 Task: Create an automation rule to close all related issues when an epic is marked as 'Done'.
Action: Mouse moved to (866, 512)
Screenshot: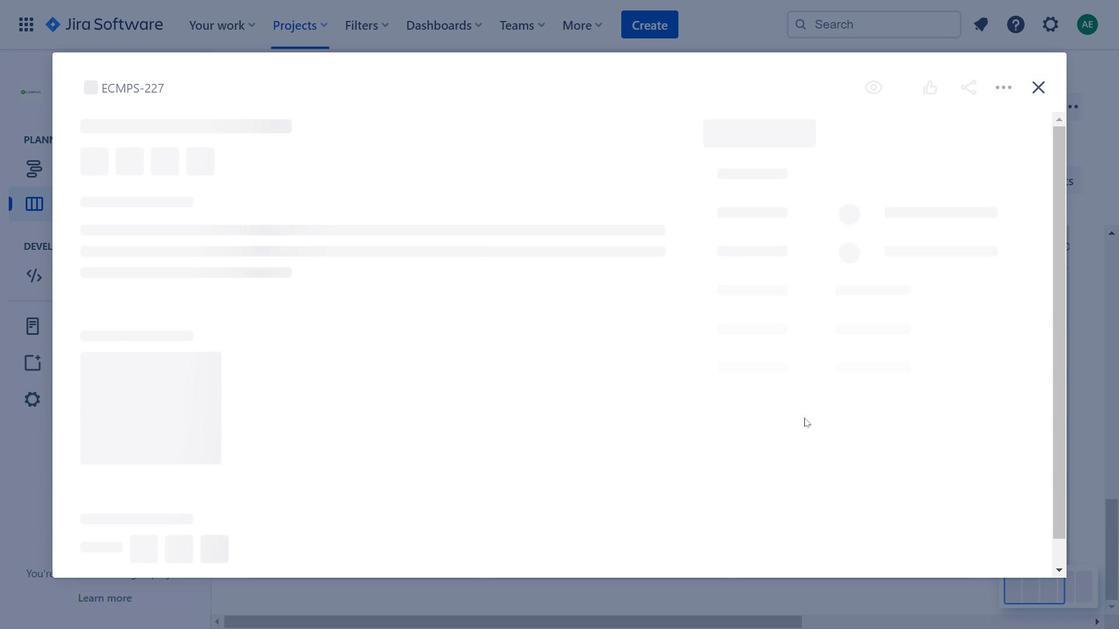 
Action: Mouse pressed left at (866, 512)
Screenshot: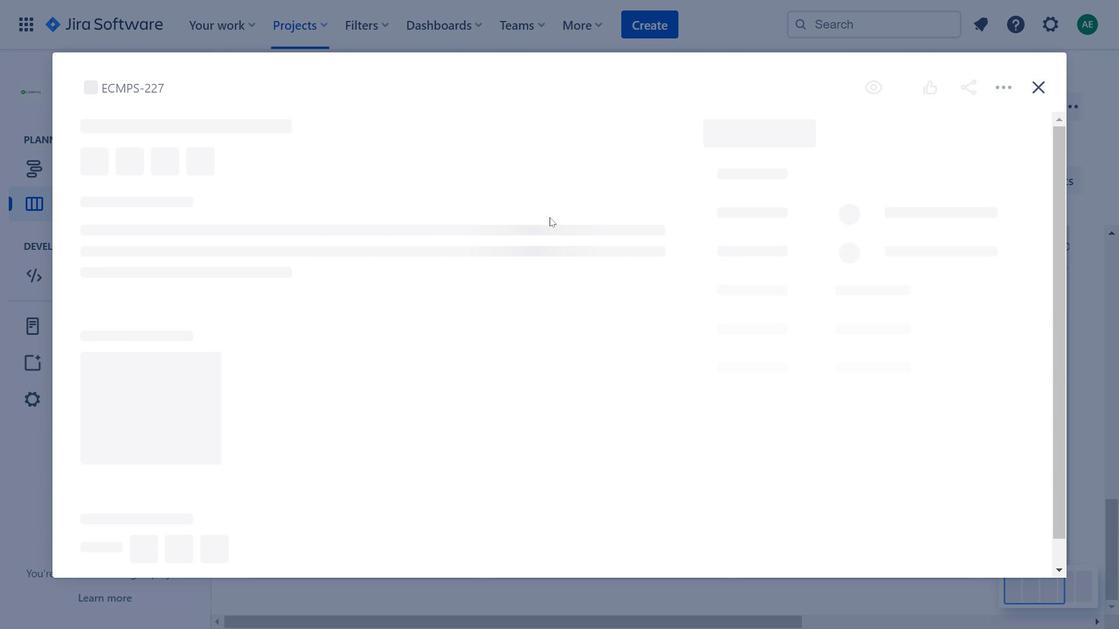 
Action: Mouse moved to (289, 215)
Screenshot: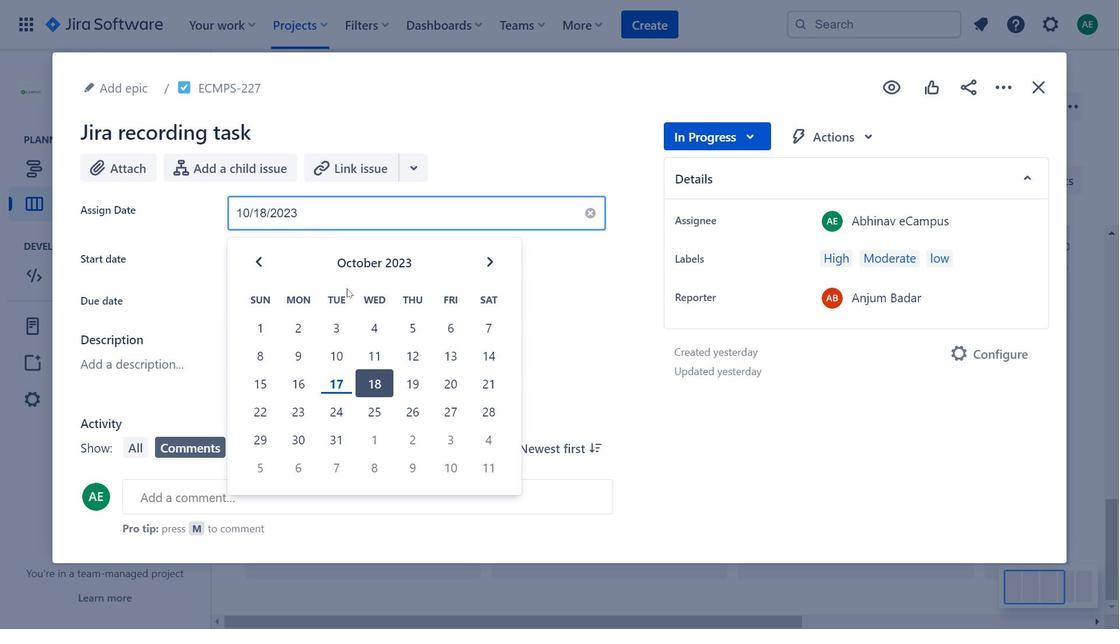 
Action: Mouse pressed left at (289, 215)
Screenshot: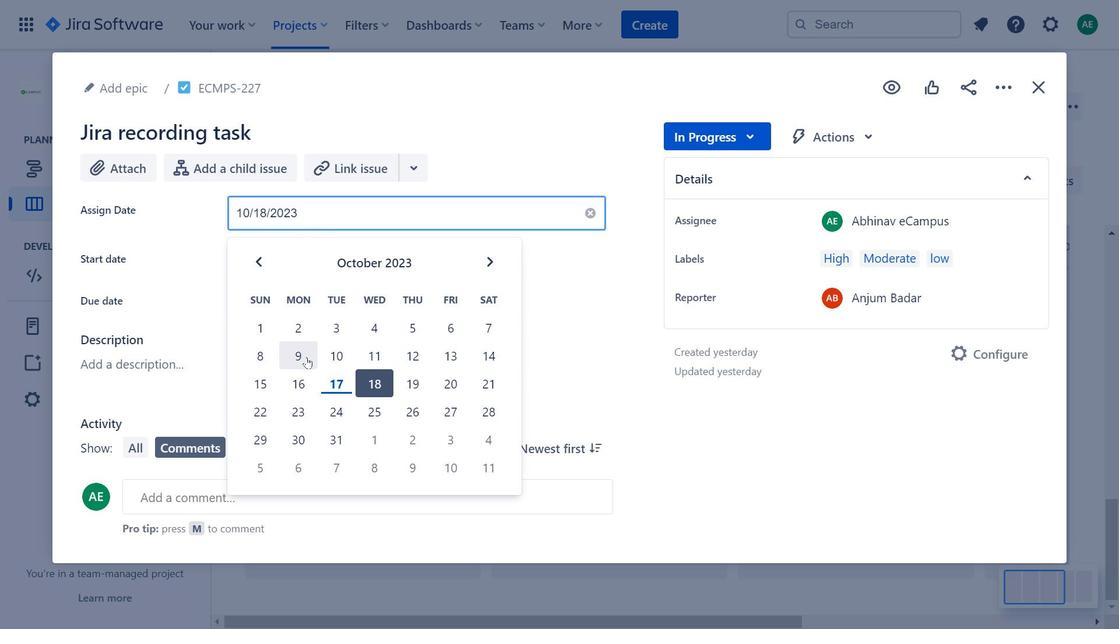 
Action: Mouse moved to (807, 141)
Screenshot: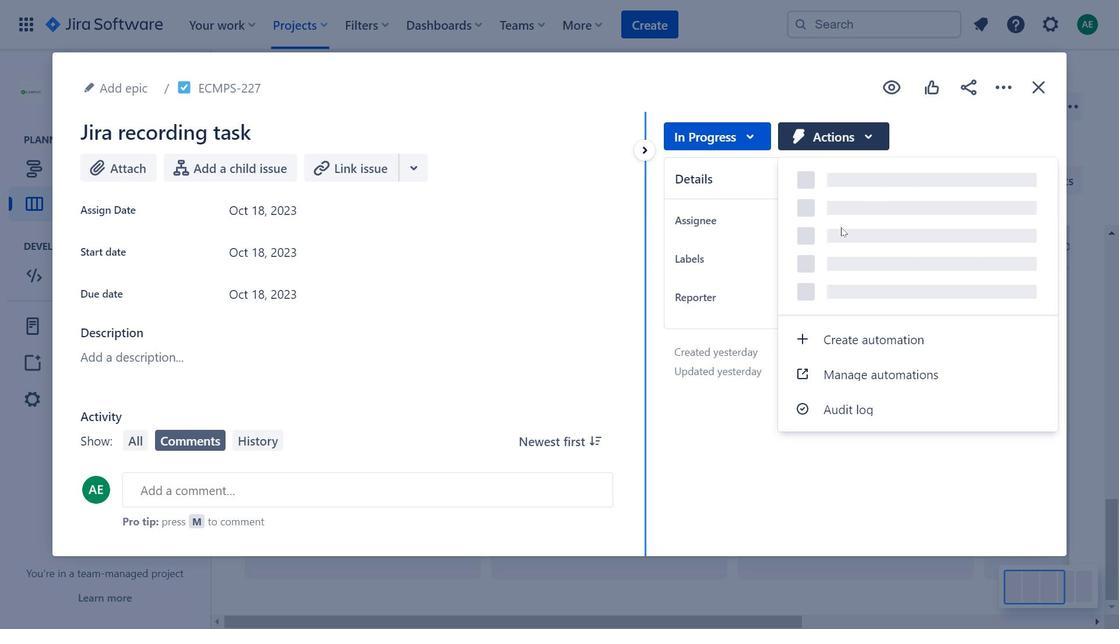 
Action: Mouse pressed left at (807, 141)
Screenshot: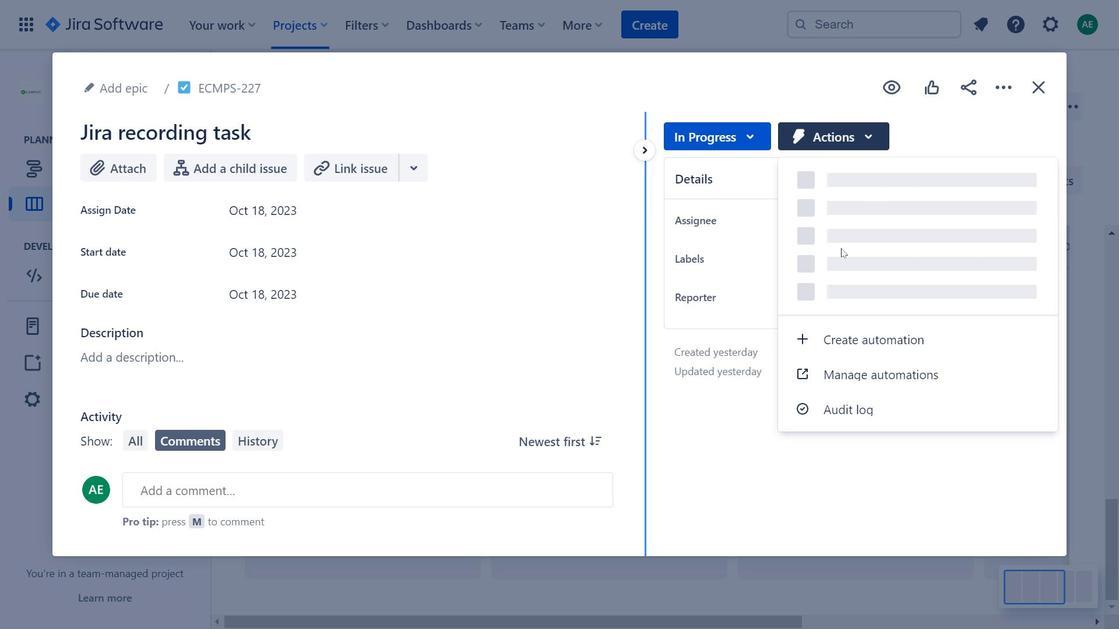 
Action: Mouse moved to (732, 127)
Screenshot: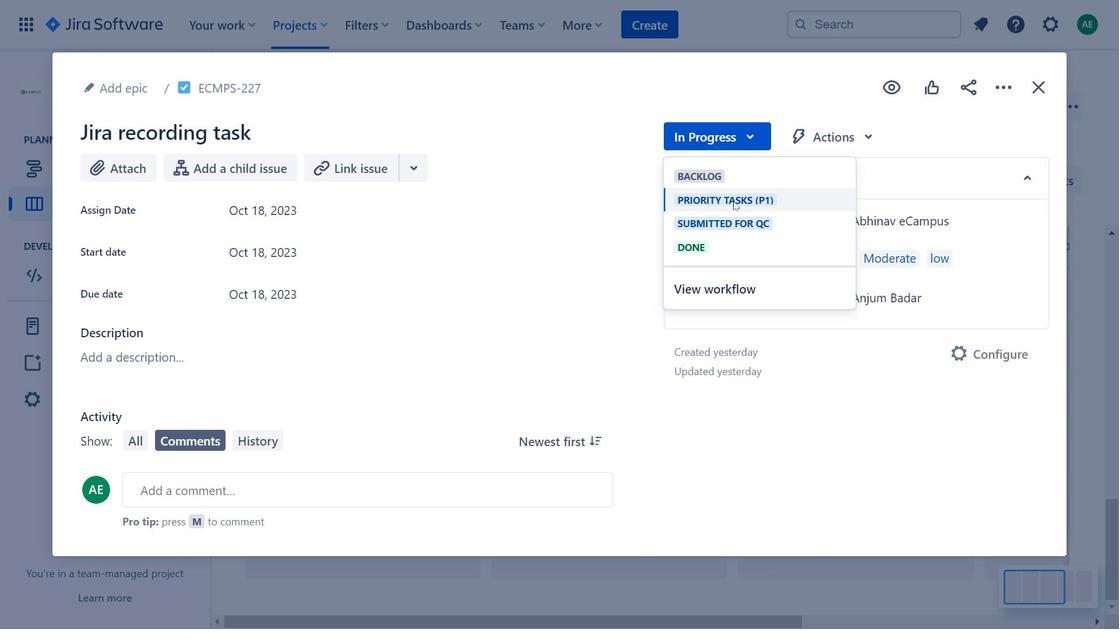 
Action: Mouse pressed left at (732, 127)
Screenshot: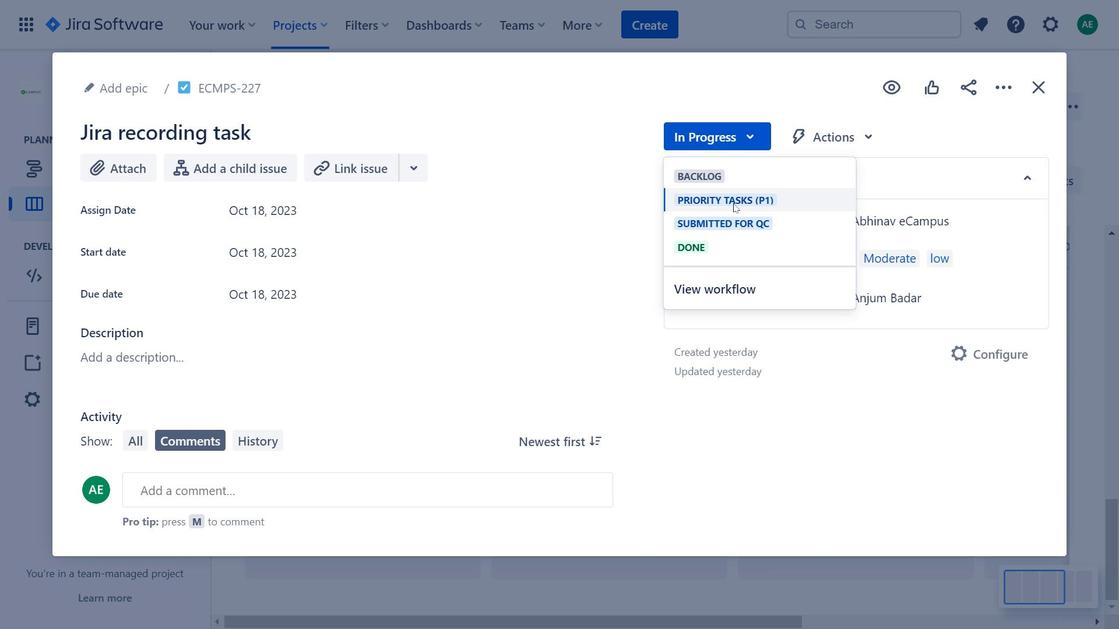 
Action: Mouse moved to (308, 202)
Screenshot: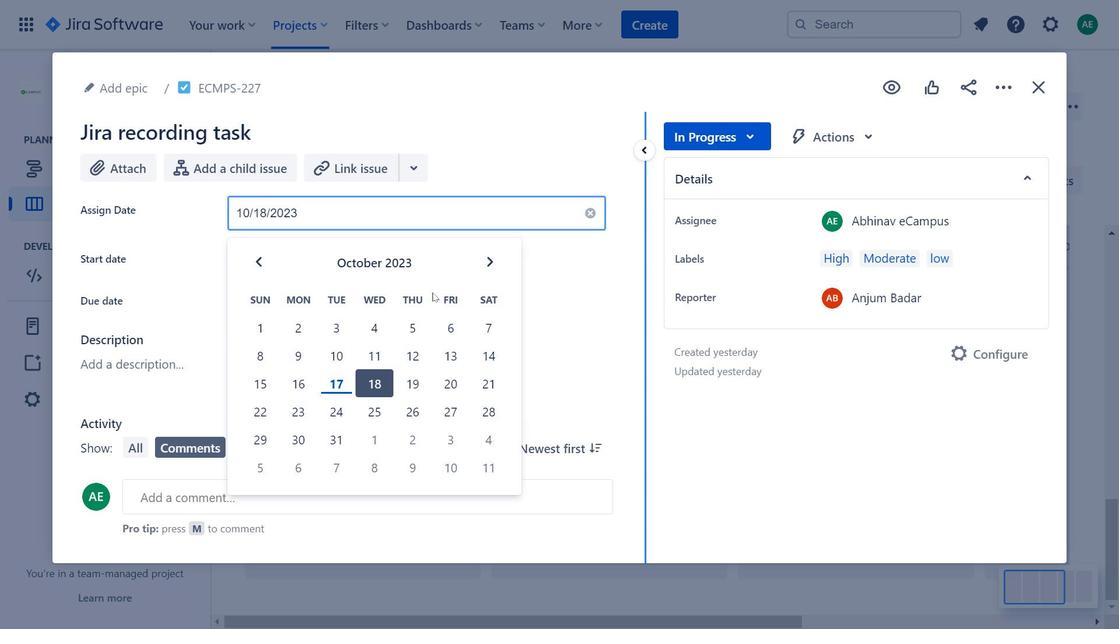 
Action: Mouse pressed left at (308, 202)
Screenshot: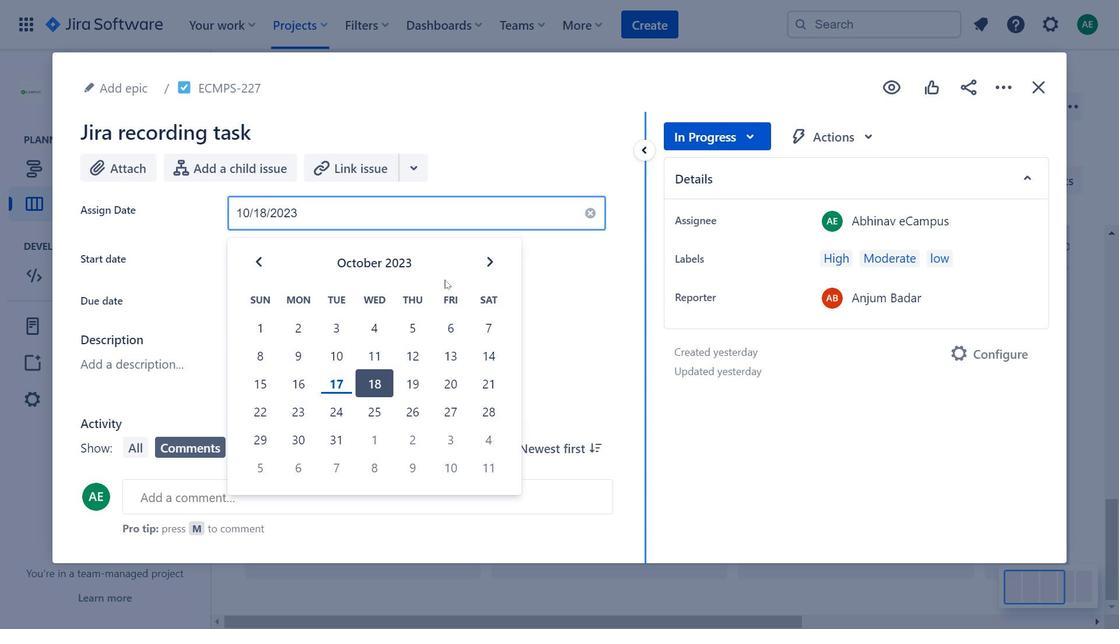 
Action: Mouse moved to (481, 260)
Screenshot: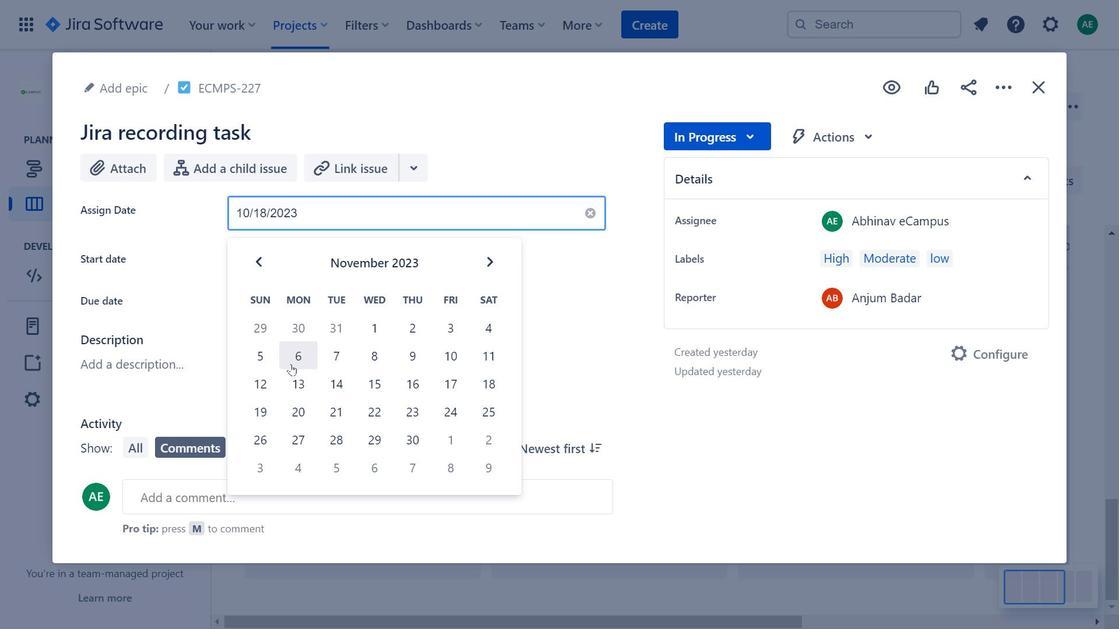
Action: Mouse pressed left at (481, 260)
Screenshot: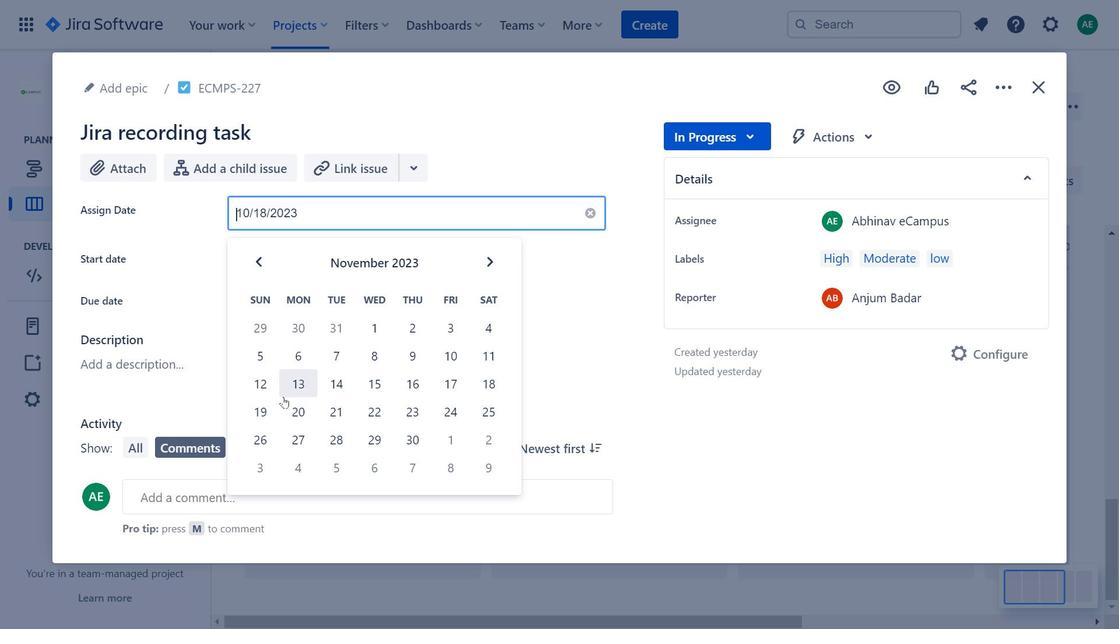 
Action: Mouse moved to (925, 166)
Screenshot: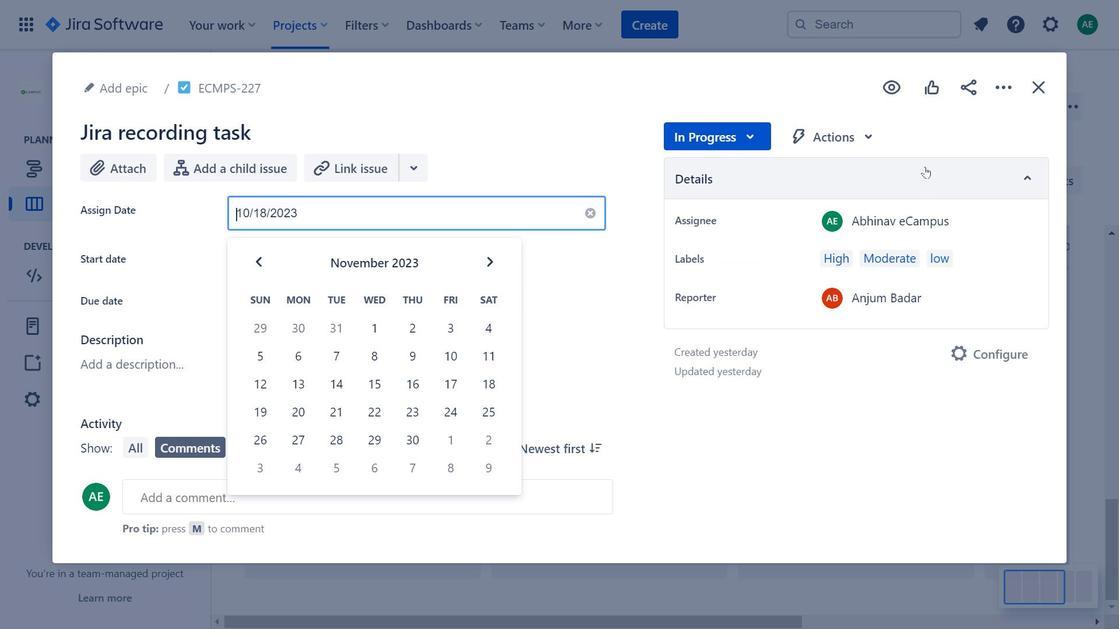 
Action: Key pressed <<255>><<255>><<255>><<255>>
Screenshot: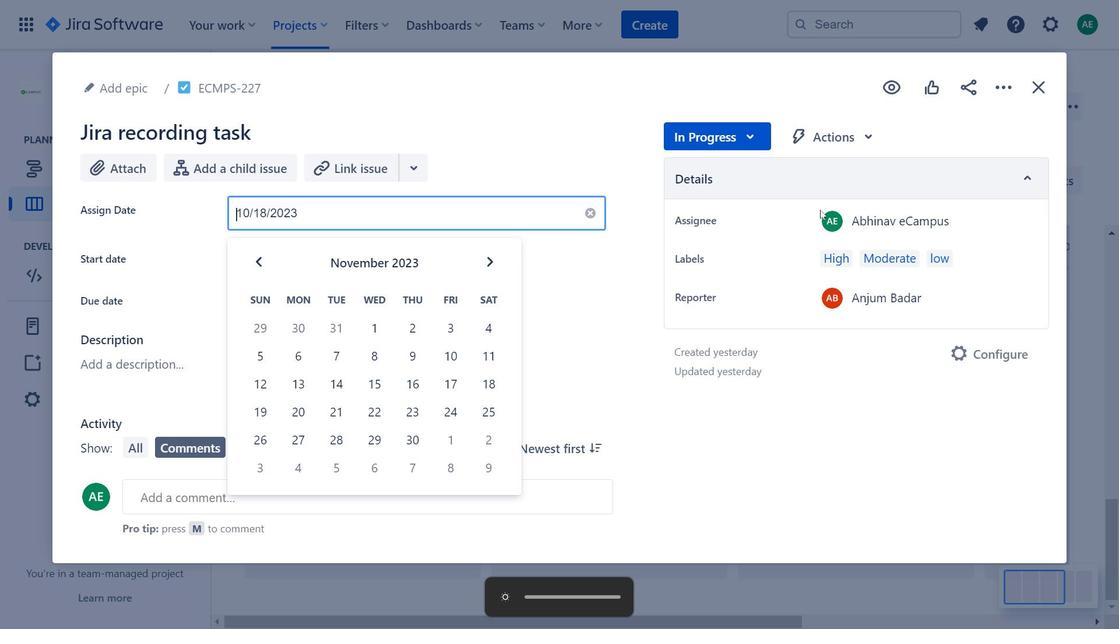 
Action: Mouse moved to (853, 149)
Screenshot: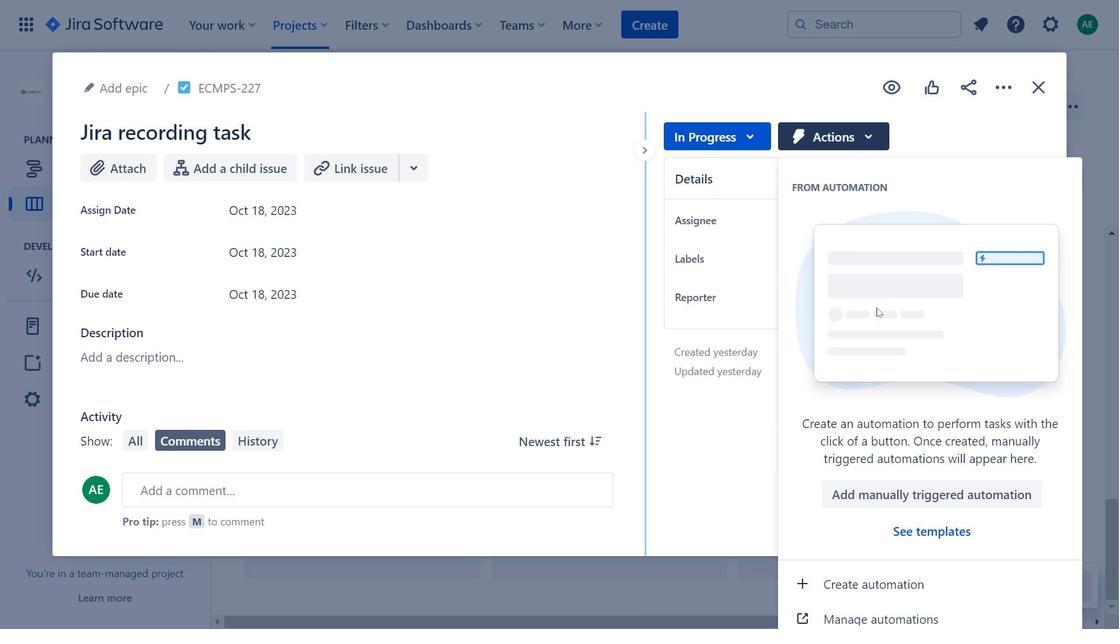 
Action: Mouse pressed left at (853, 149)
Screenshot: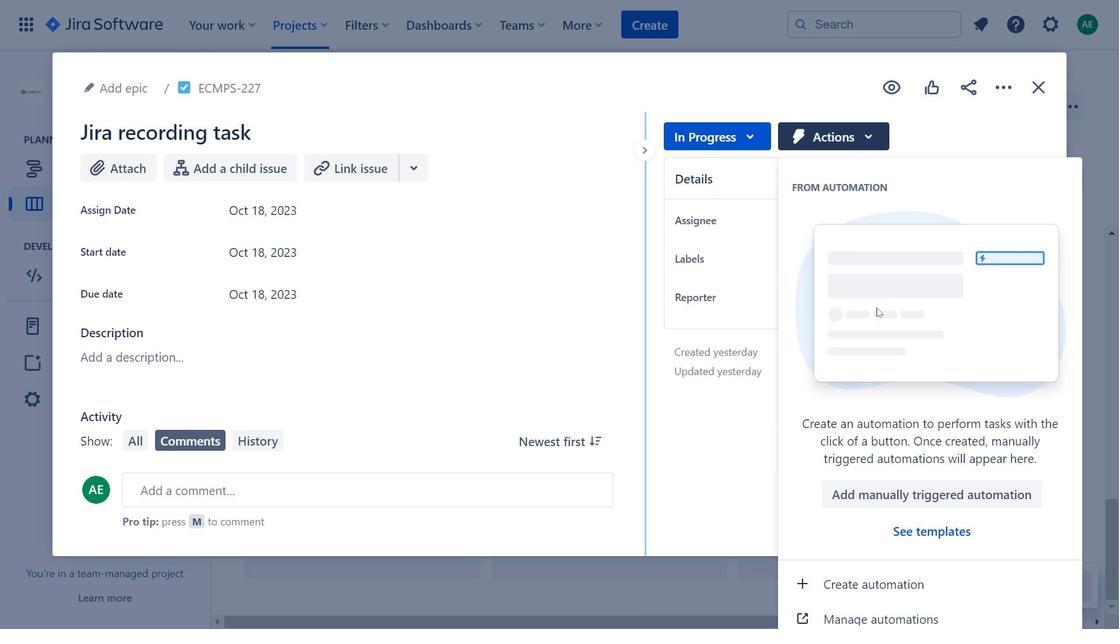 
Action: Mouse moved to (410, 180)
Screenshot: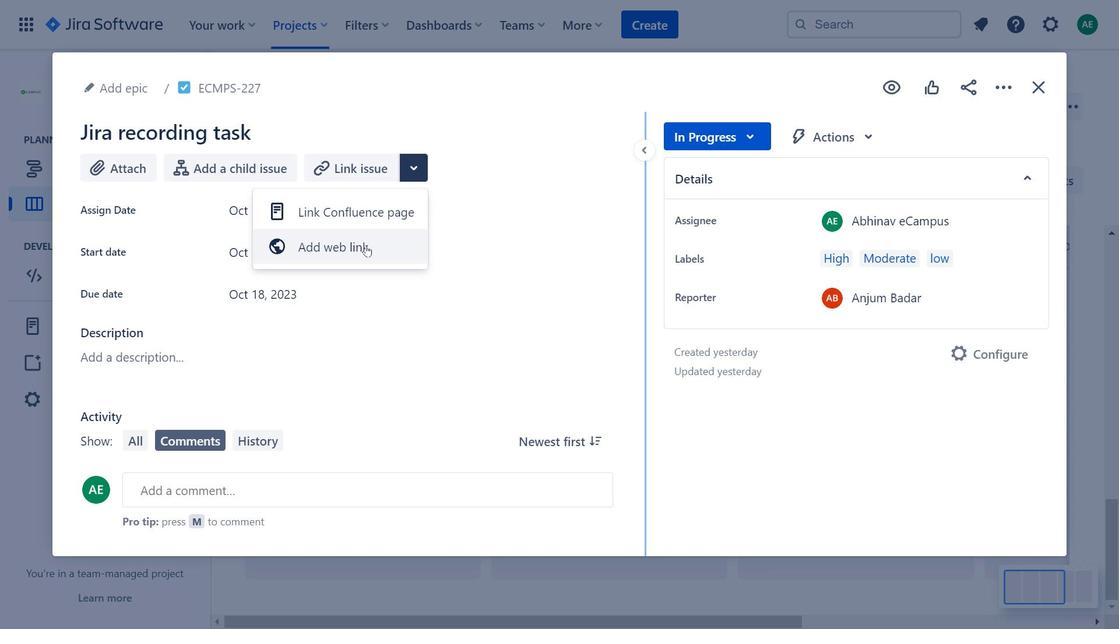 
Action: Mouse pressed left at (410, 180)
Screenshot: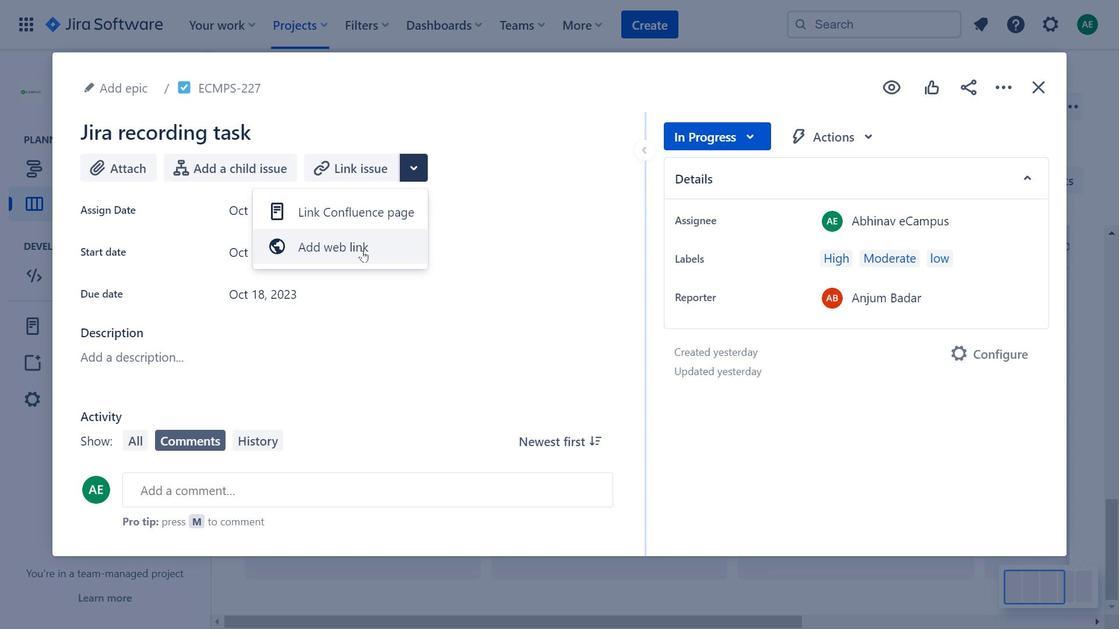 
Action: Mouse moved to (1049, 79)
Screenshot: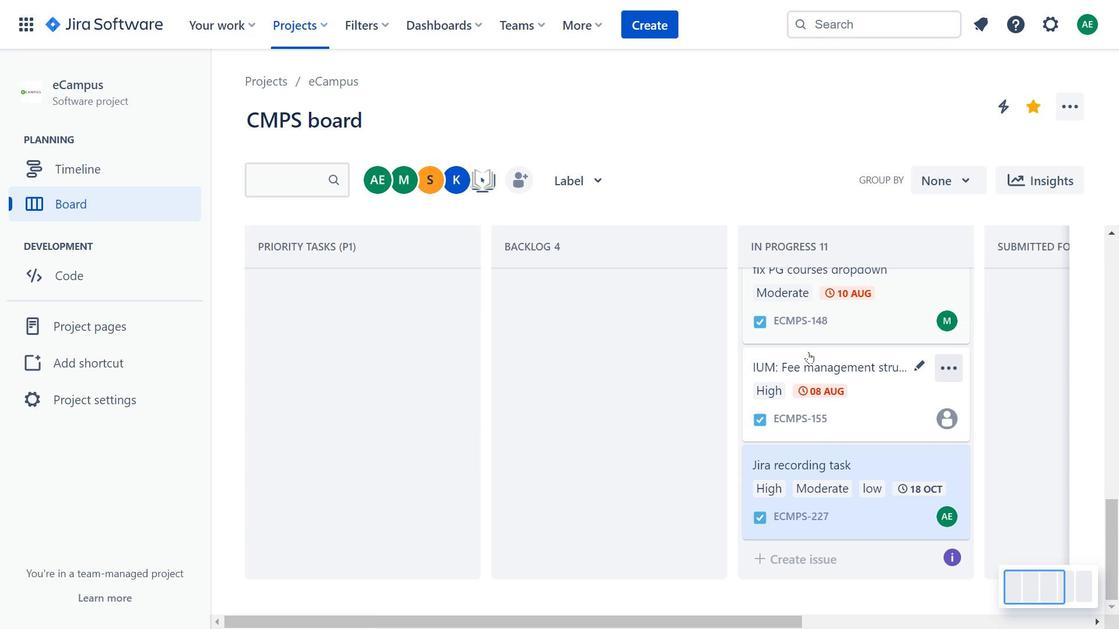 
Action: Mouse pressed left at (1049, 79)
Screenshot: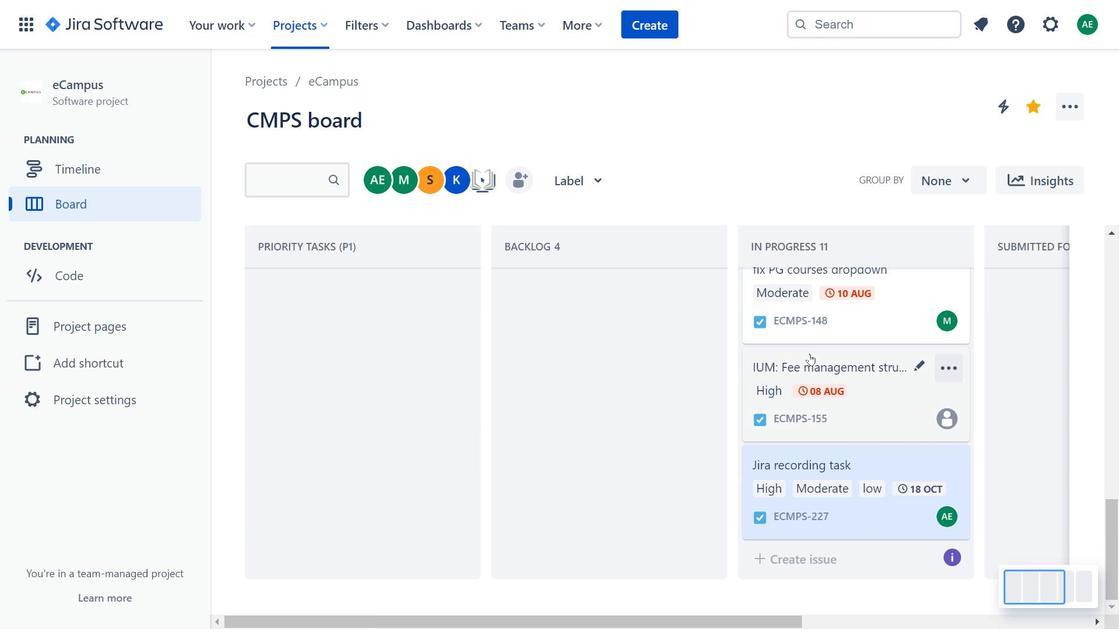 
Action: Mouse moved to (810, 354)
Screenshot: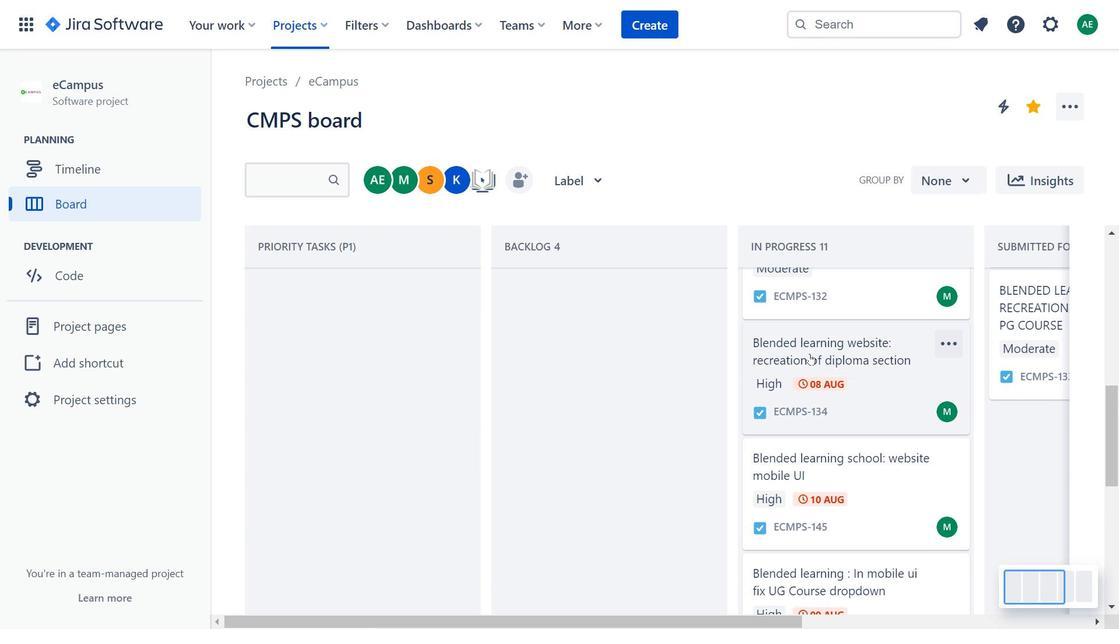 
Action: Mouse scrolled (810, 354) with delta (0, 0)
Screenshot: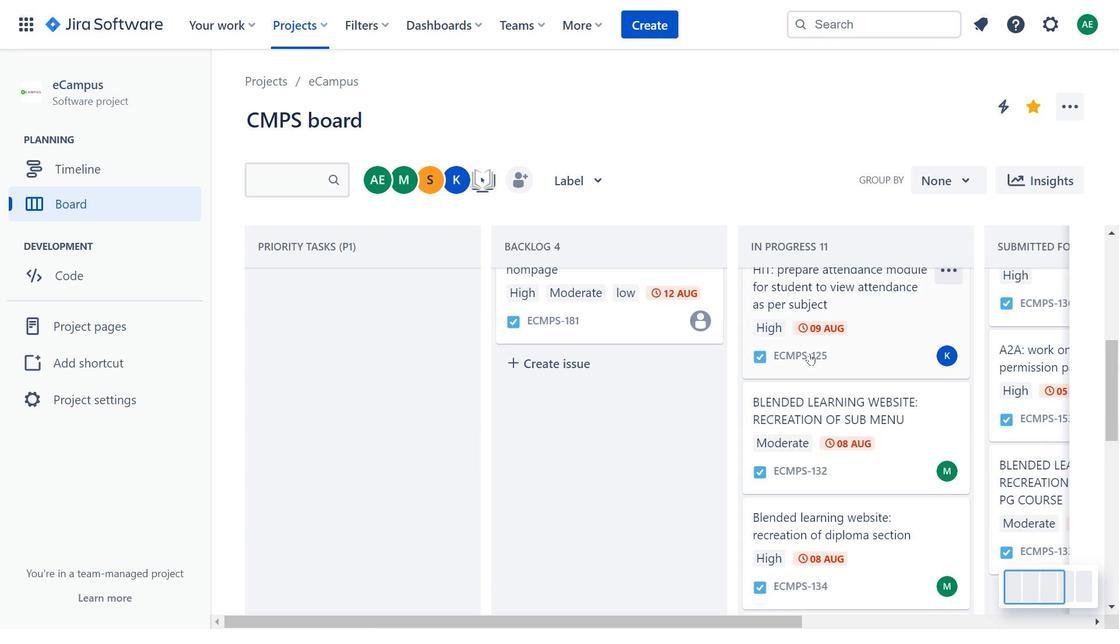 
Action: Mouse scrolled (810, 354) with delta (0, 0)
Screenshot: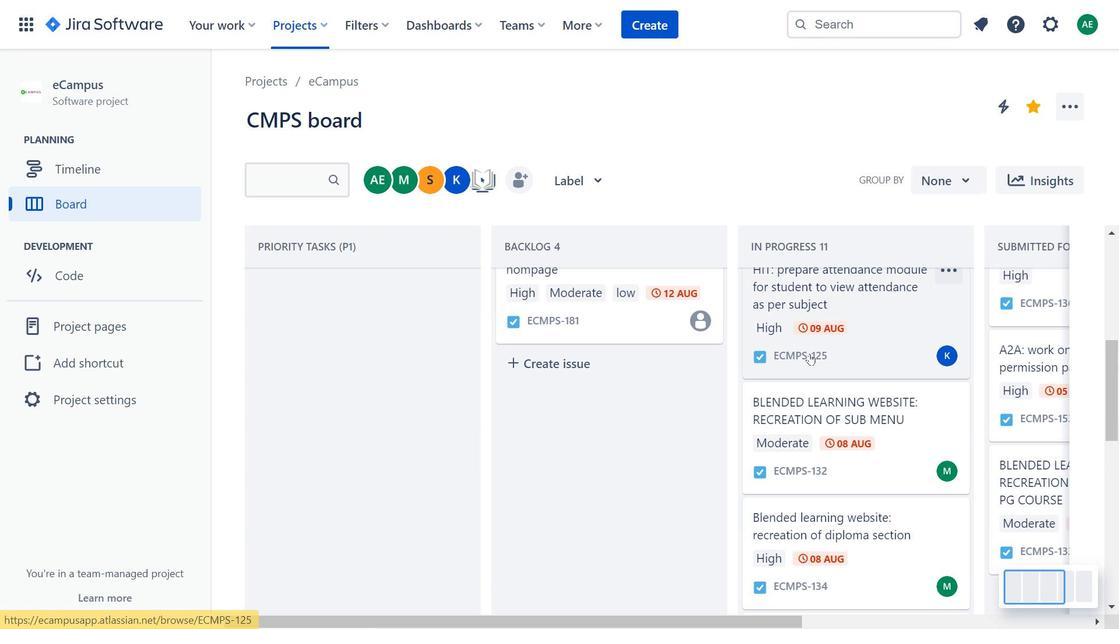 
Action: Mouse scrolled (810, 354) with delta (0, 0)
Screenshot: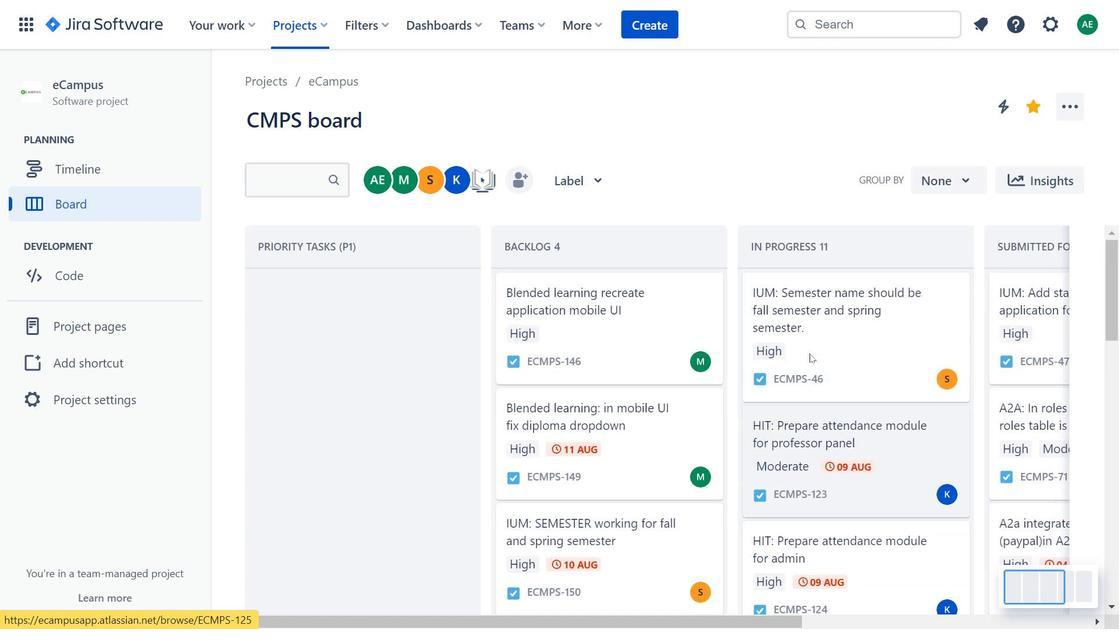 
Action: Mouse scrolled (810, 354) with delta (0, 0)
Screenshot: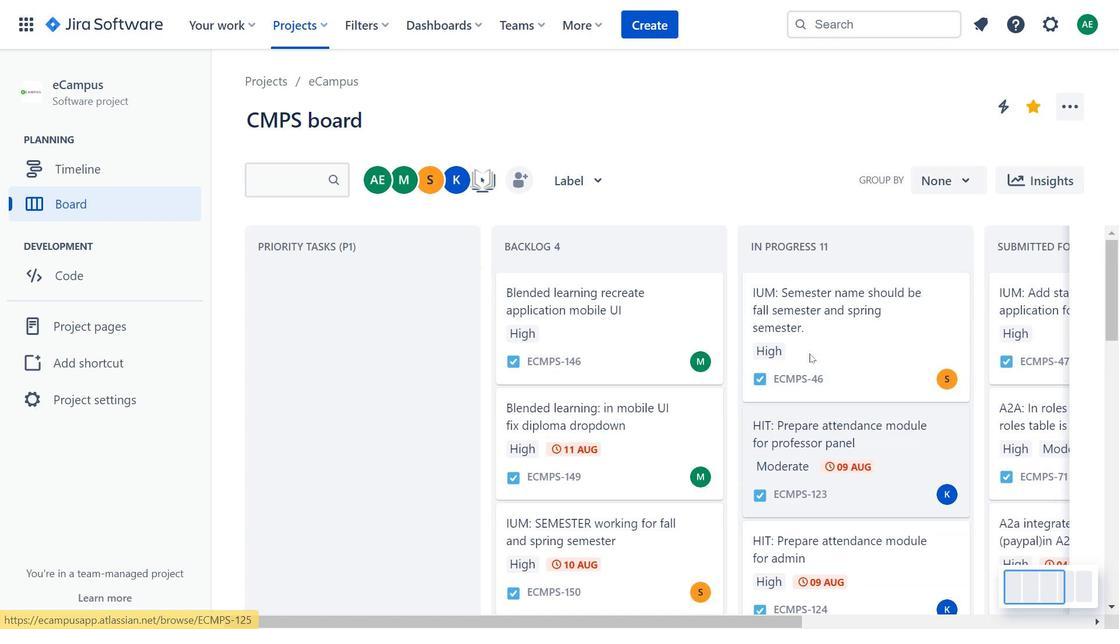 
Action: Mouse scrolled (810, 354) with delta (0, 0)
Screenshot: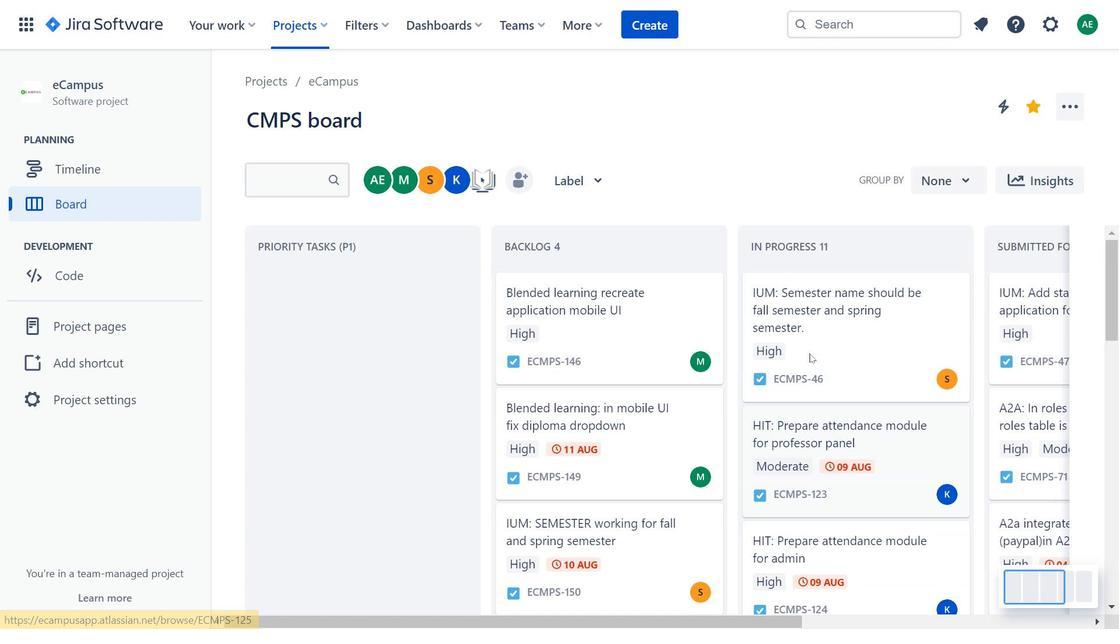
Action: Mouse scrolled (810, 354) with delta (0, 0)
Screenshot: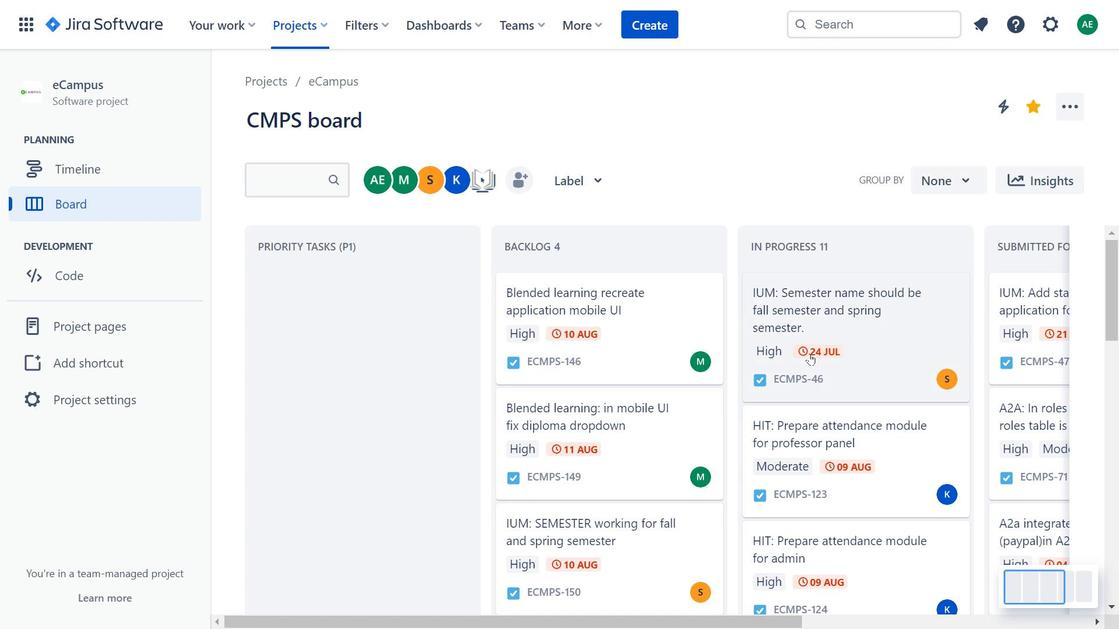 
Action: Mouse scrolled (810, 354) with delta (0, 0)
Screenshot: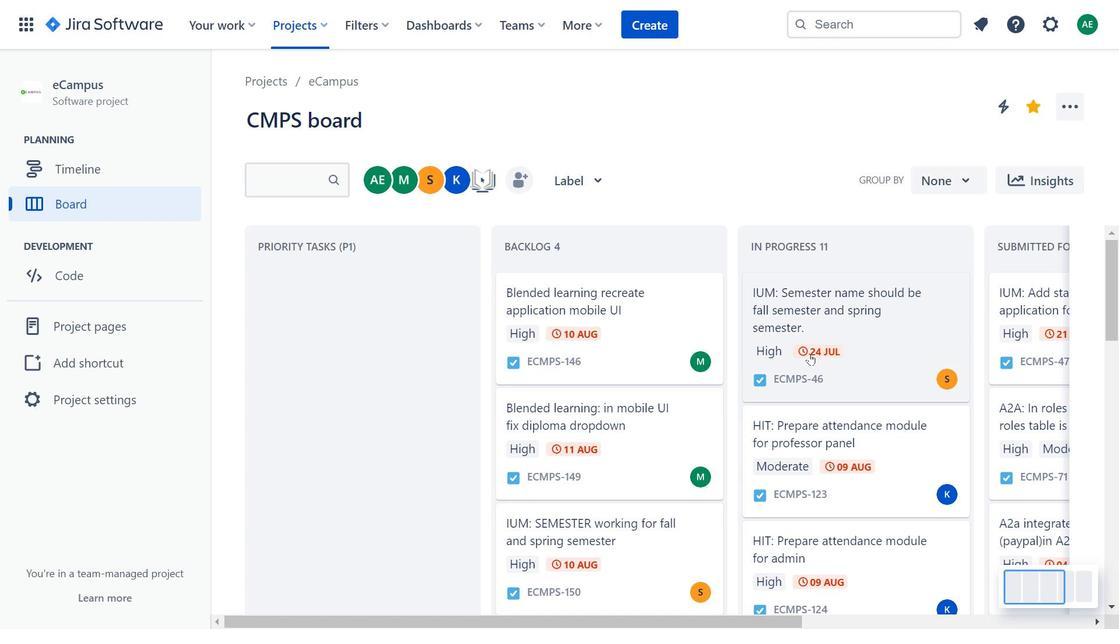 
Action: Mouse scrolled (810, 354) with delta (0, 0)
Screenshot: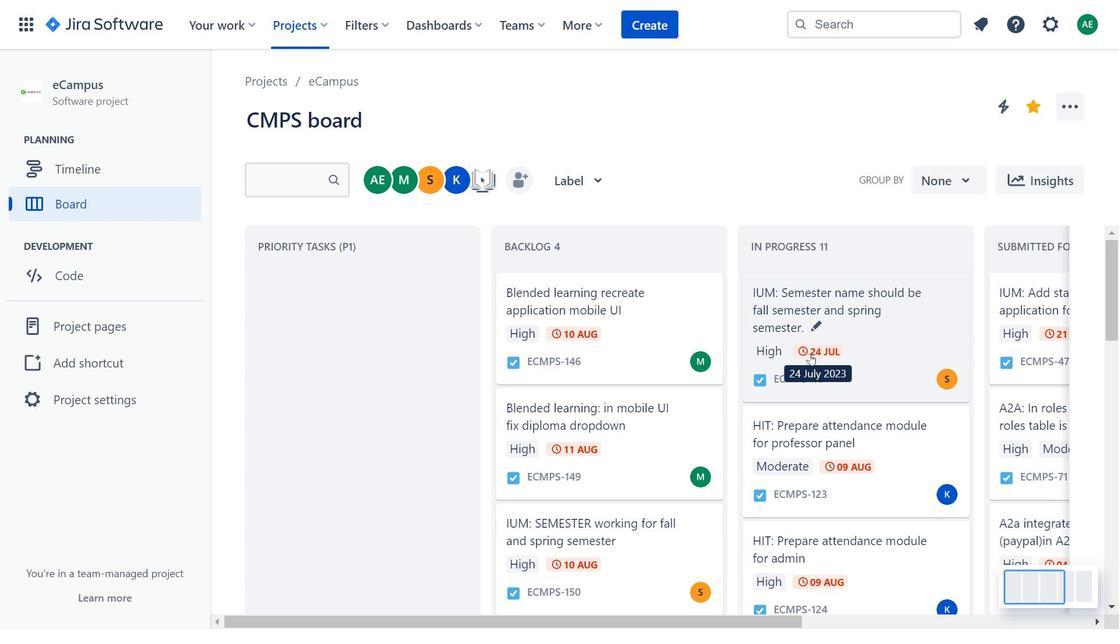 
Action: Mouse scrolled (810, 354) with delta (0, 0)
Screenshot: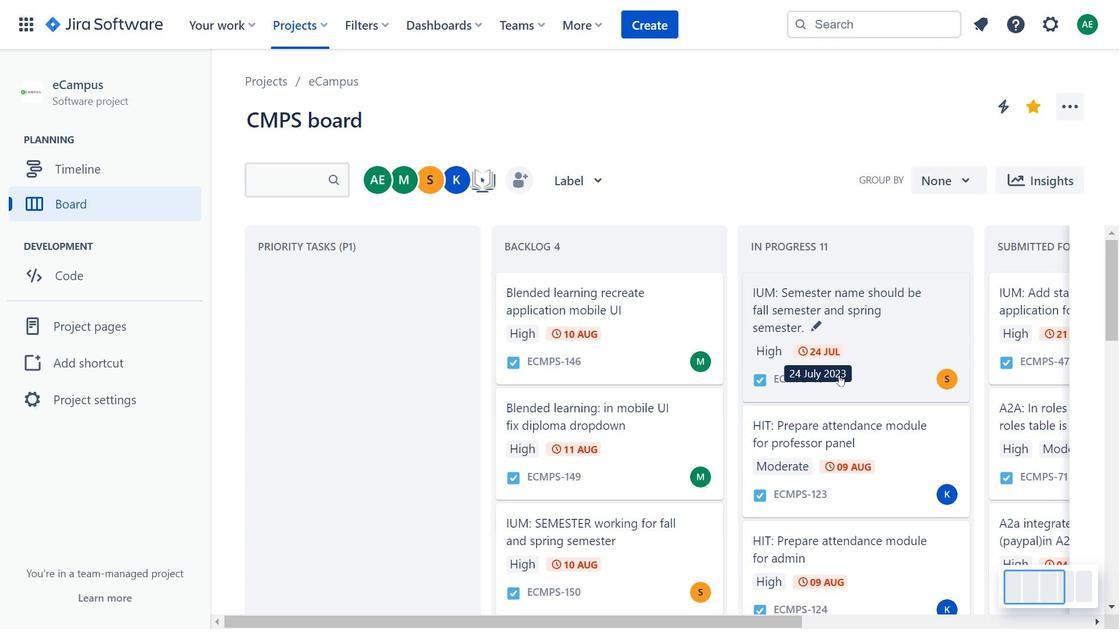 
Action: Mouse scrolled (810, 354) with delta (0, 0)
Screenshot: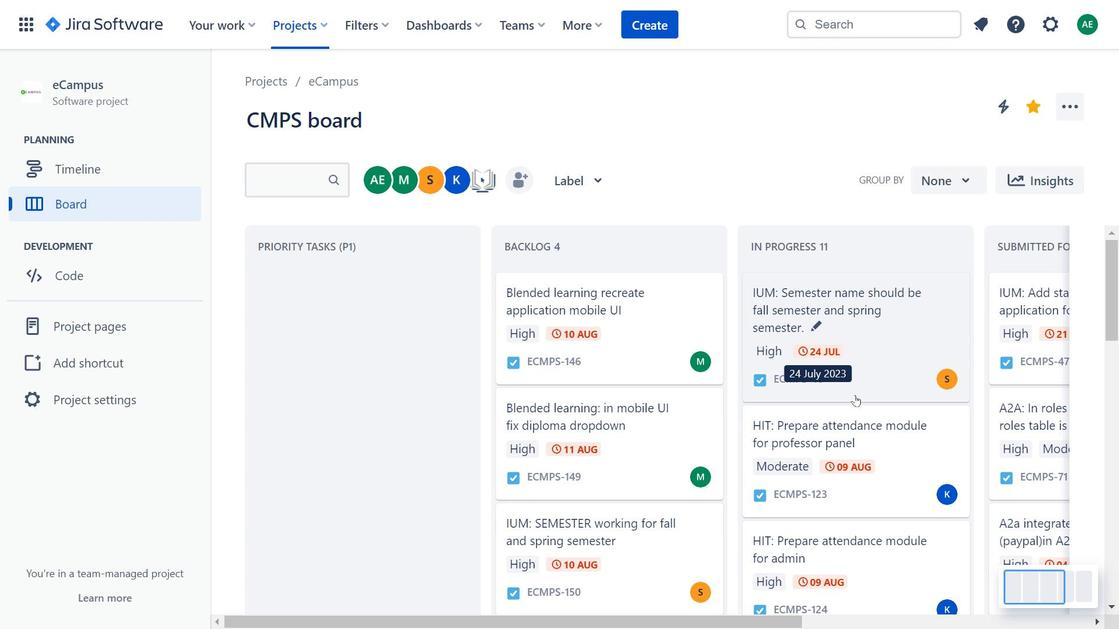 
Action: Mouse scrolled (810, 354) with delta (0, 0)
Screenshot: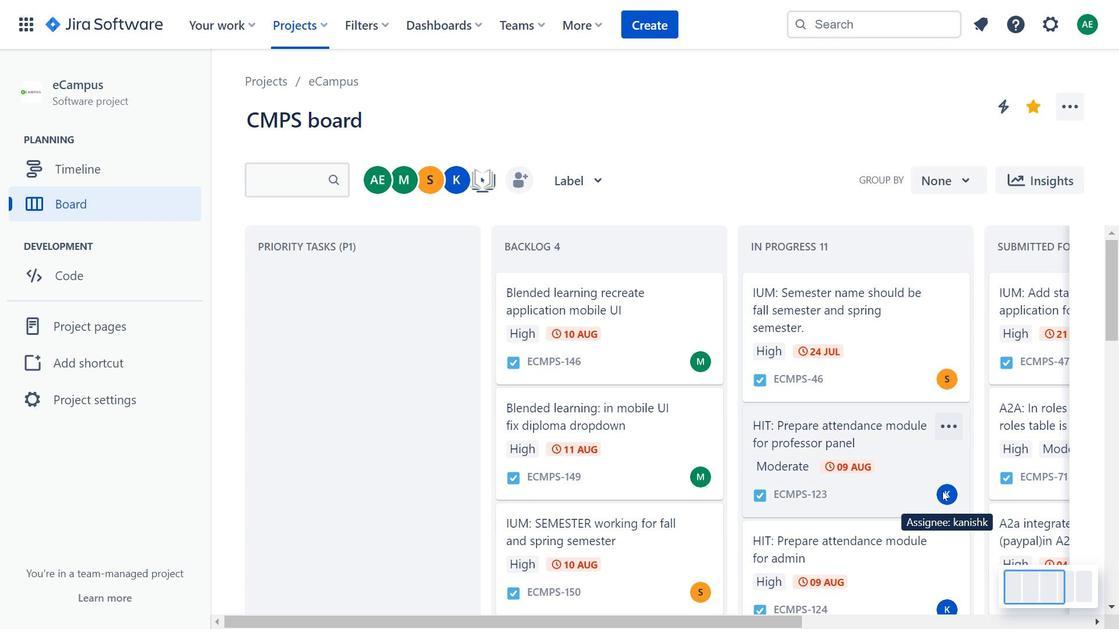
Action: Mouse scrolled (810, 354) with delta (0, 0)
Screenshot: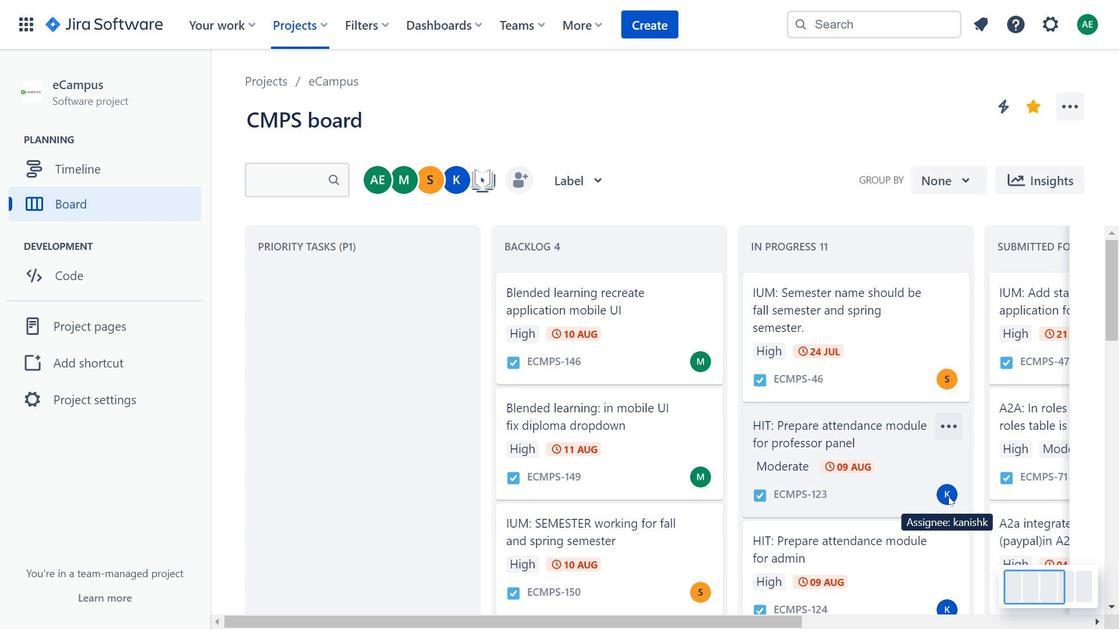 
Action: Mouse scrolled (810, 354) with delta (0, 0)
Screenshot: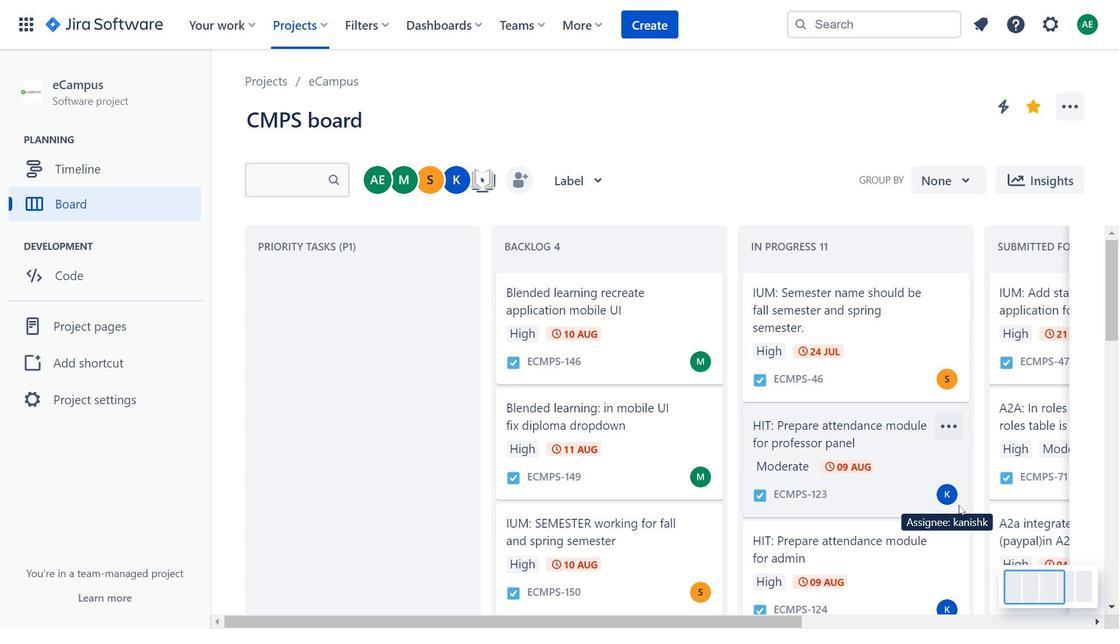 
Action: Mouse scrolled (810, 354) with delta (0, 0)
Screenshot: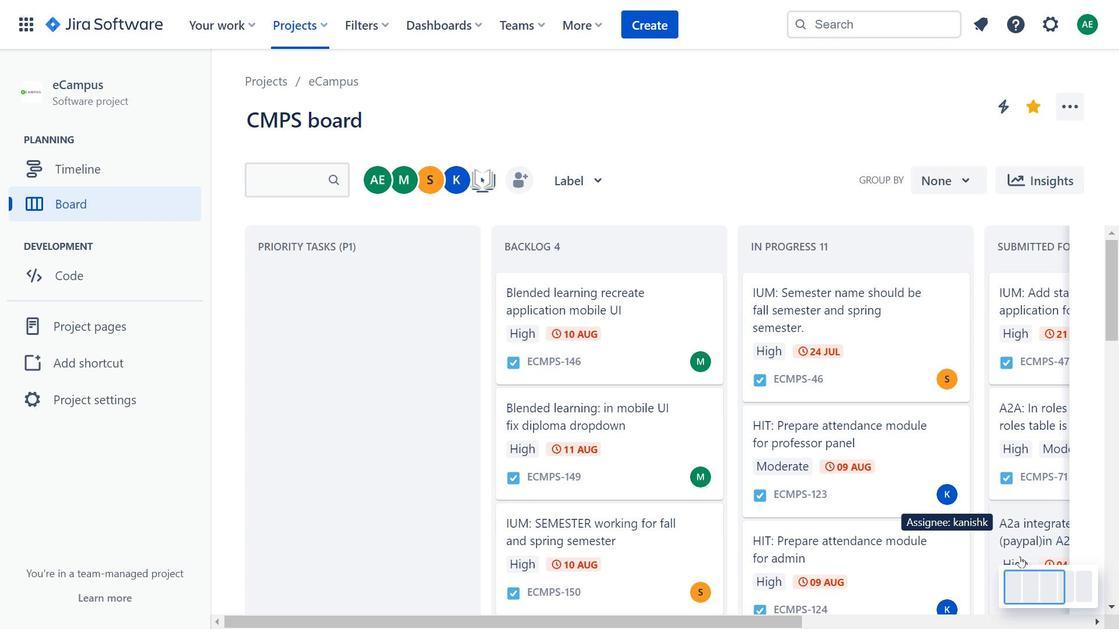 
Action: Mouse scrolled (810, 354) with delta (0, 0)
Screenshot: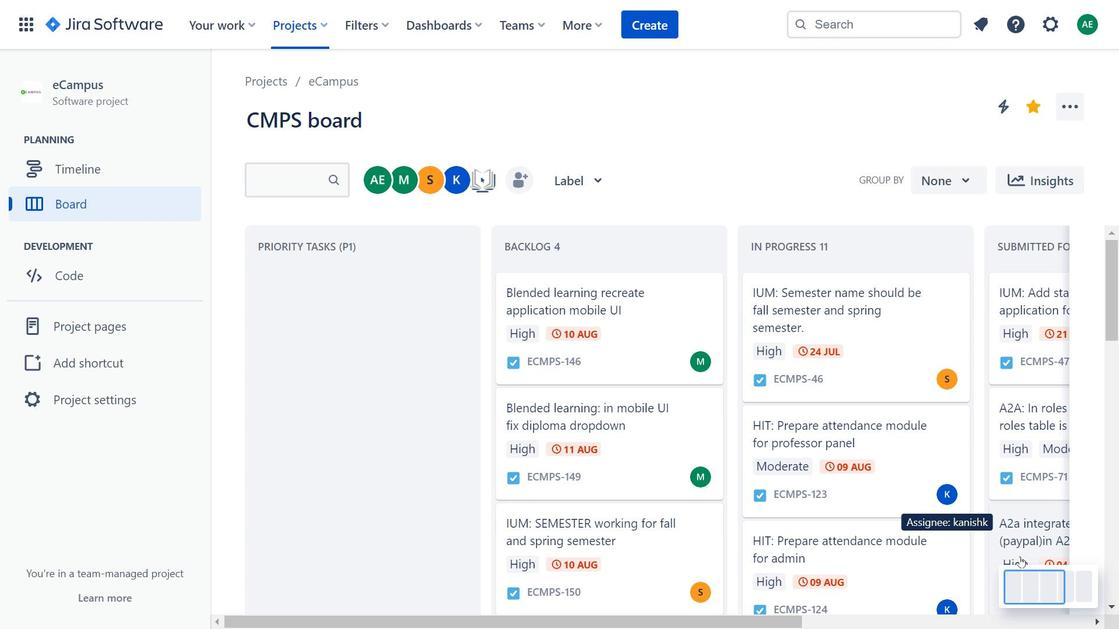 
Action: Mouse moved to (1027, 575)
Screenshot: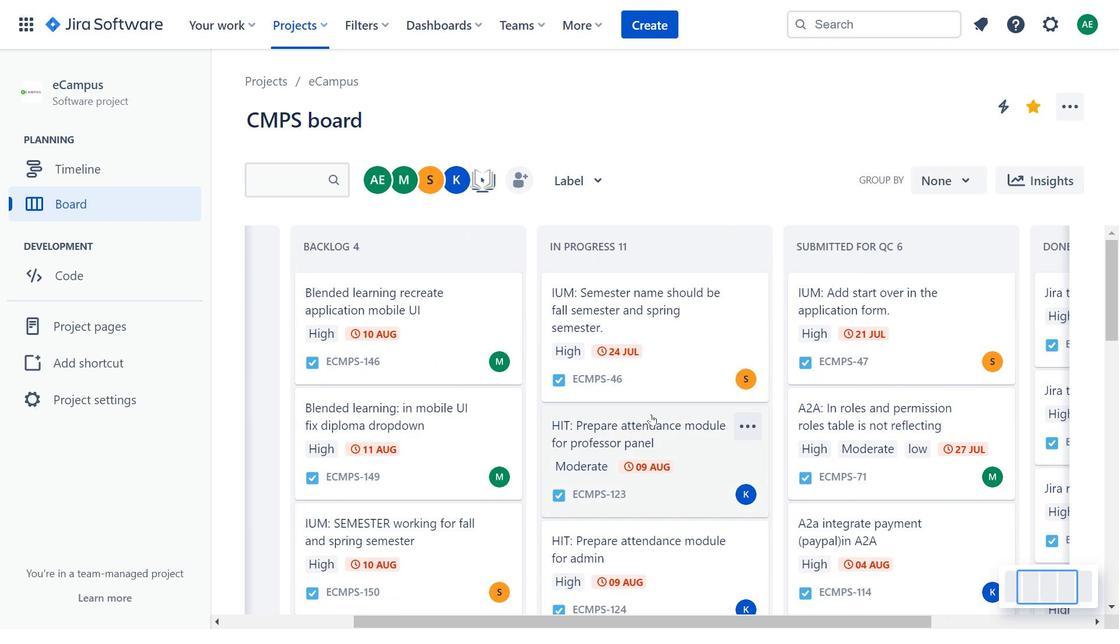 
Action: Mouse pressed left at (1027, 575)
Screenshot: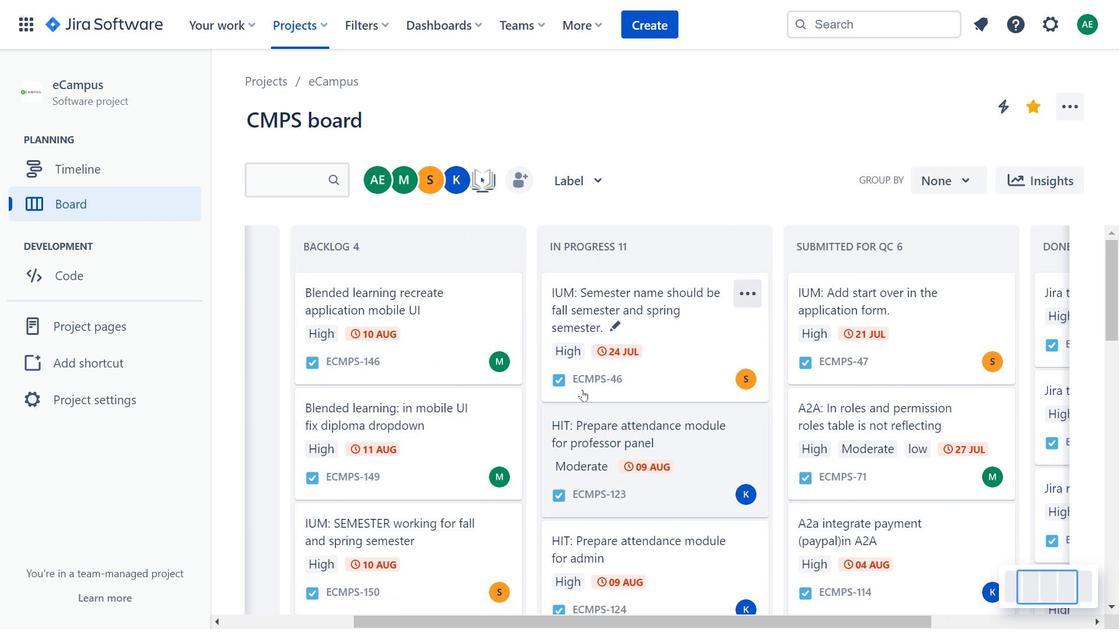 
Action: Mouse moved to (444, 364)
Screenshot: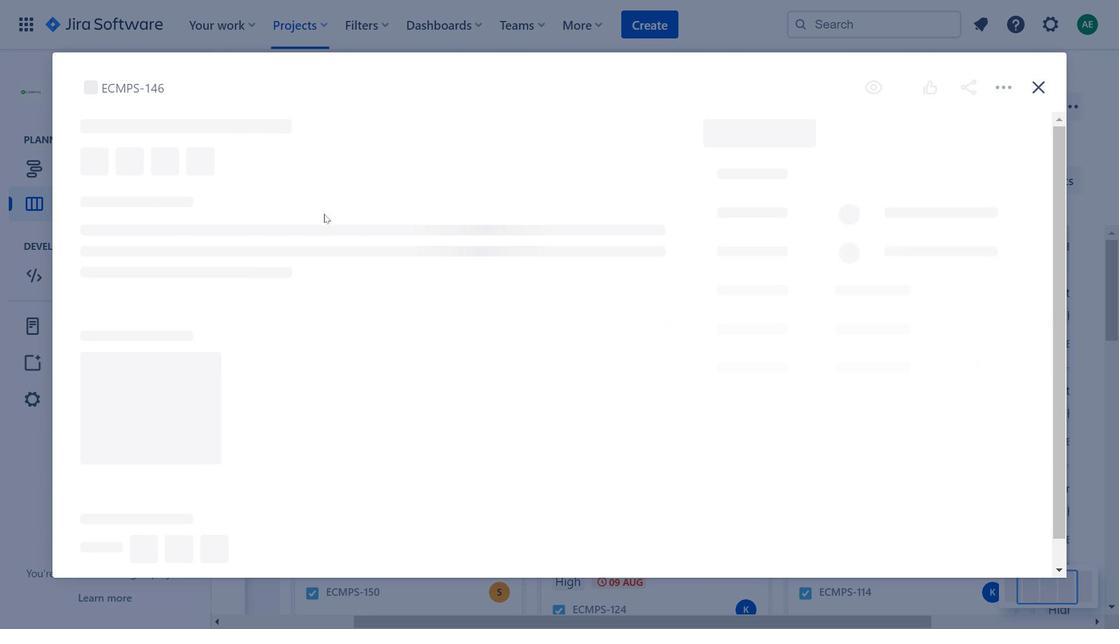 
Action: Mouse pressed left at (444, 364)
Screenshot: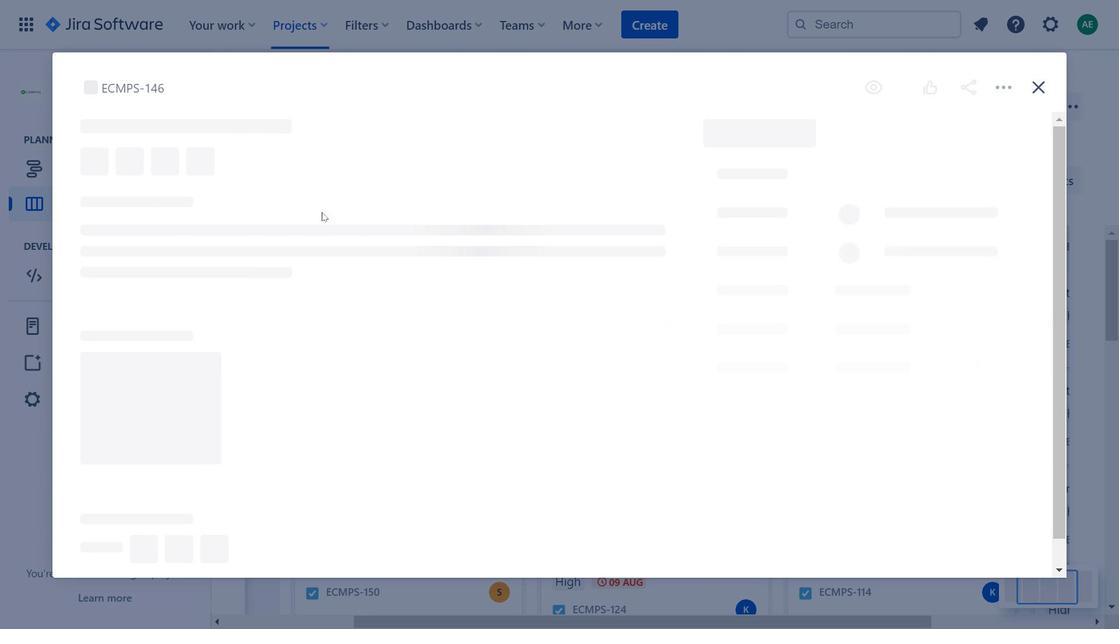 
Action: Mouse moved to (707, 144)
Screenshot: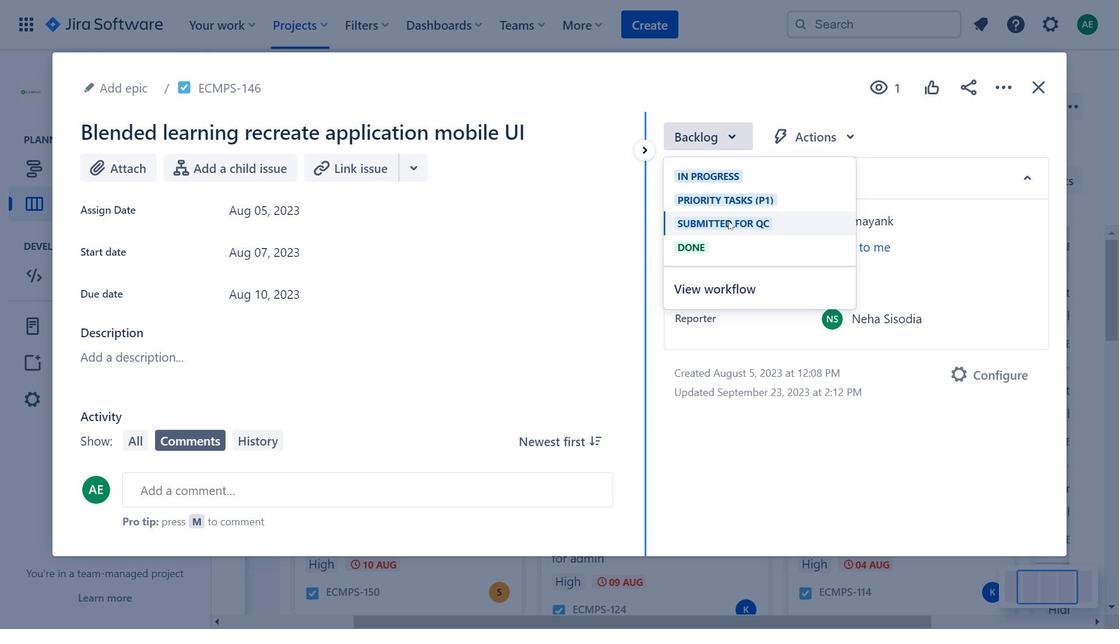 
Action: Mouse pressed left at (707, 144)
Screenshot: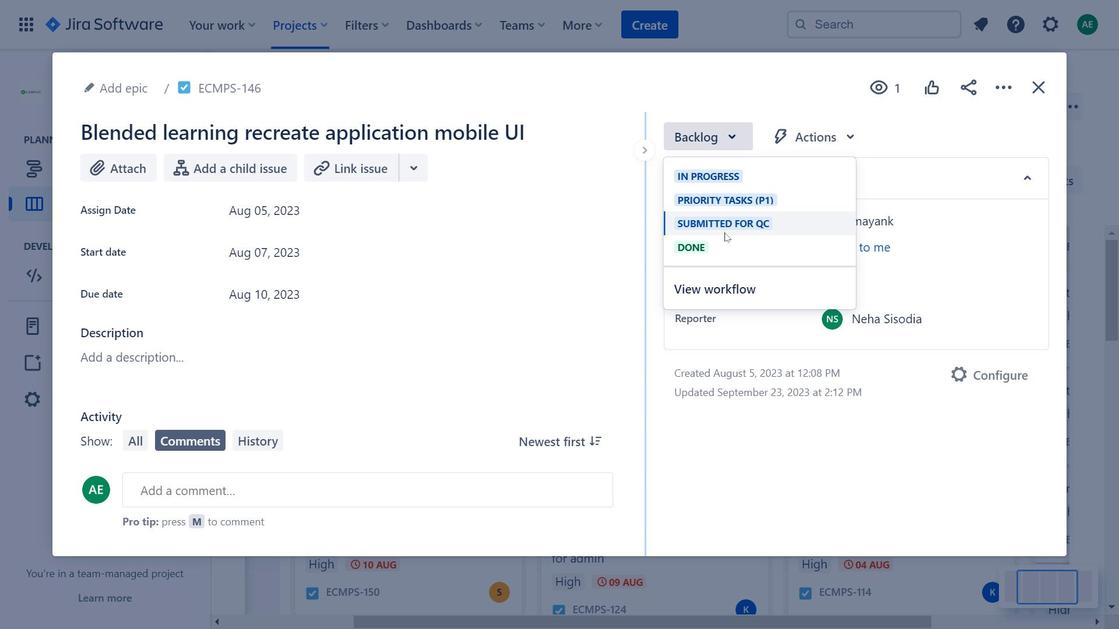 
Action: Mouse moved to (746, 286)
Screenshot: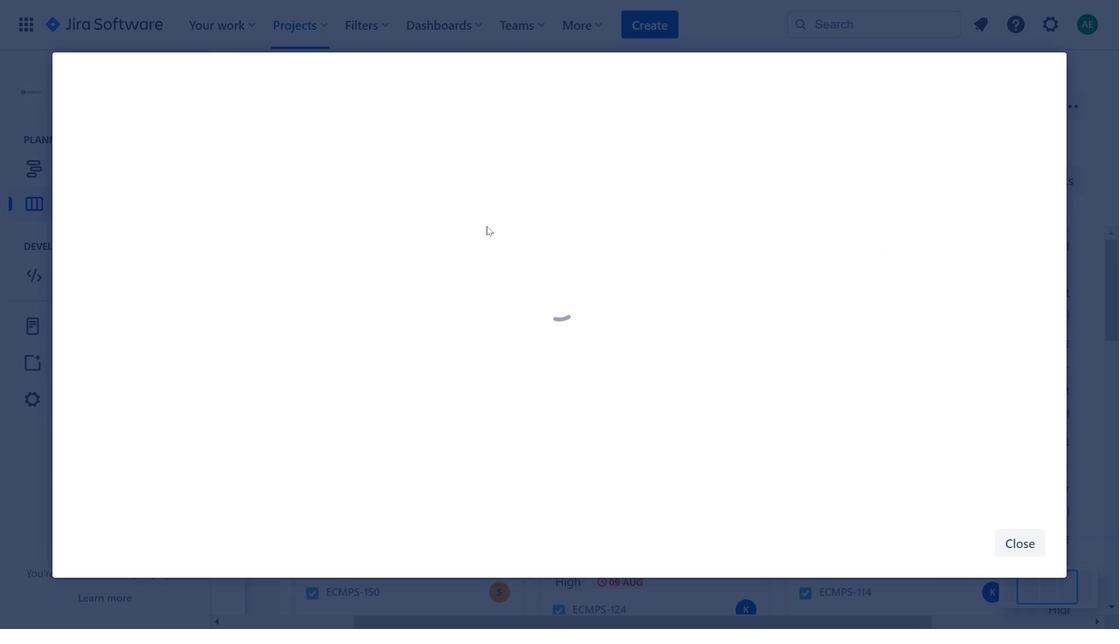 
Action: Mouse pressed left at (746, 286)
Screenshot: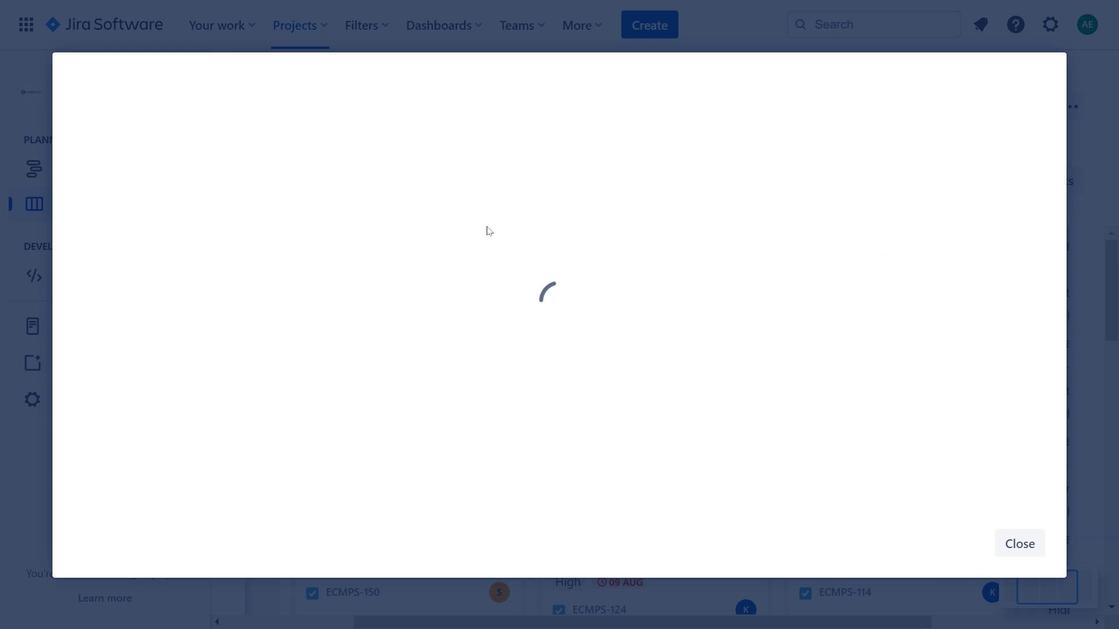 
Action: Mouse moved to (945, 482)
Screenshot: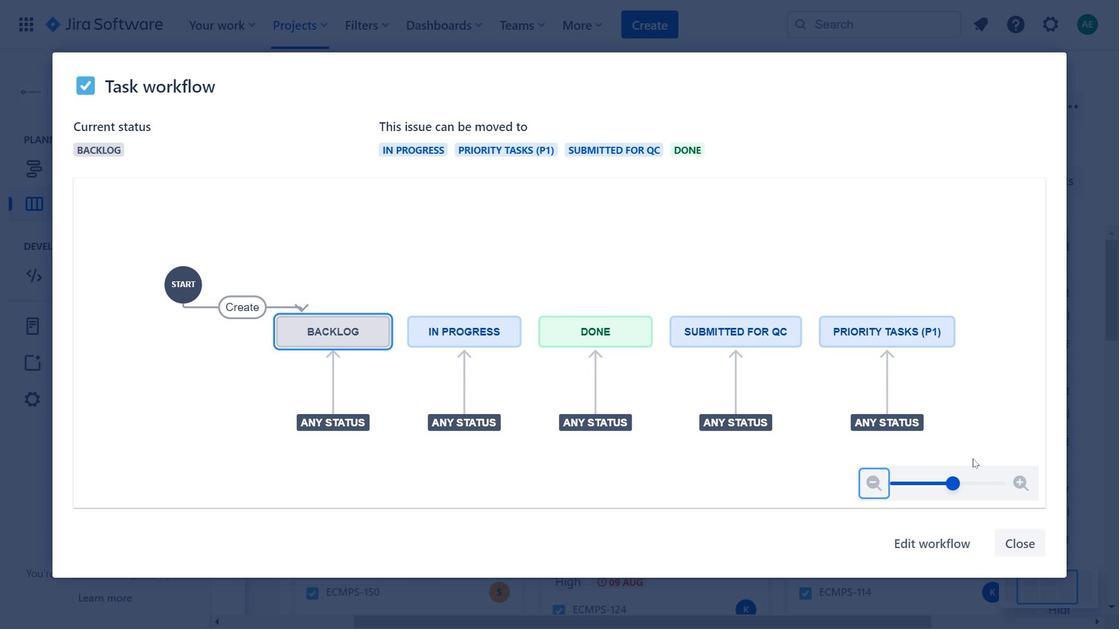 
Action: Mouse pressed left at (945, 482)
Screenshot: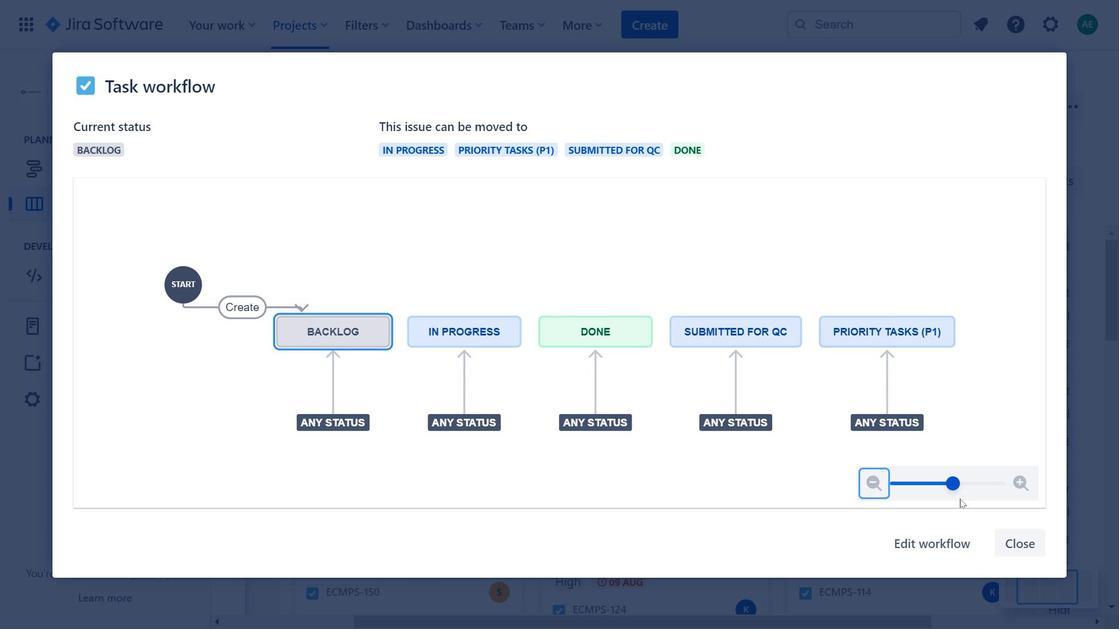 
Action: Mouse moved to (952, 540)
Screenshot: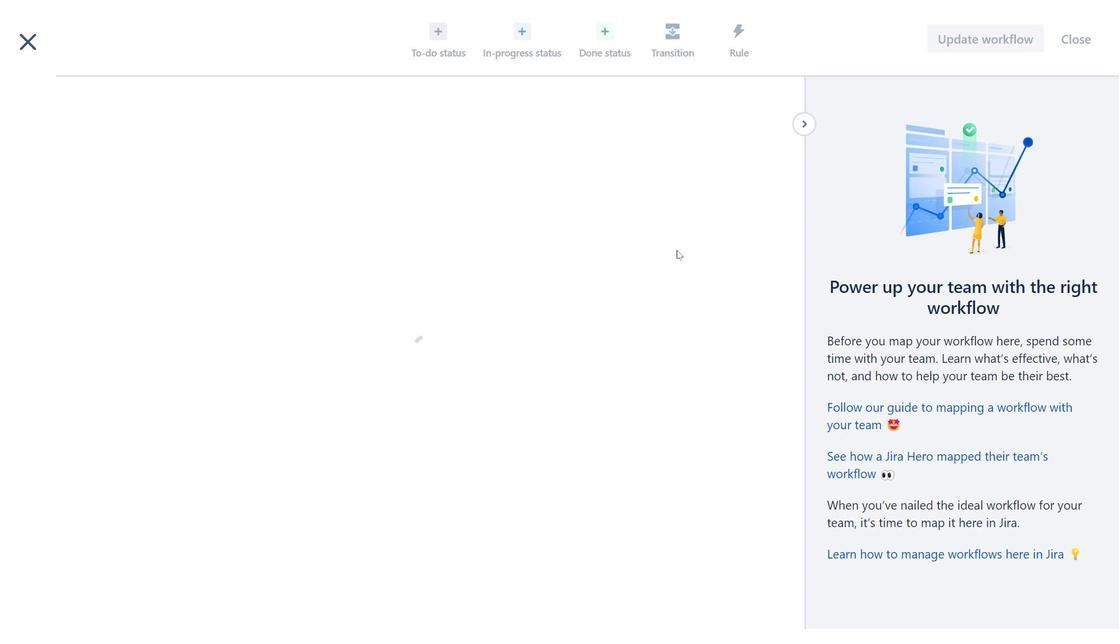
Action: Mouse pressed left at (952, 540)
Screenshot: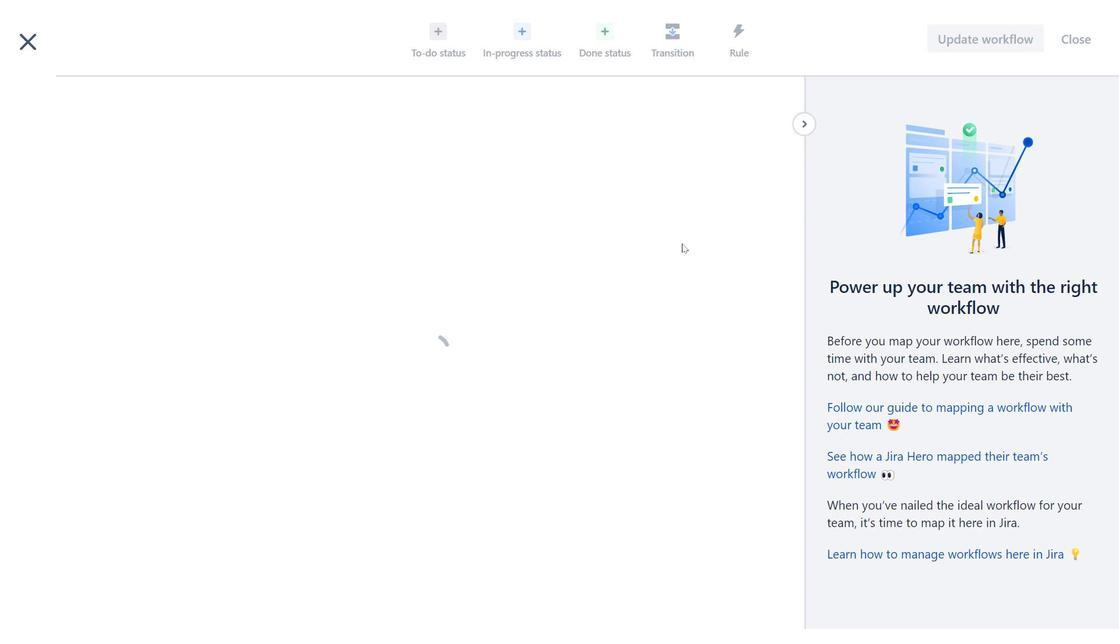 
Action: Mouse moved to (330, 348)
Screenshot: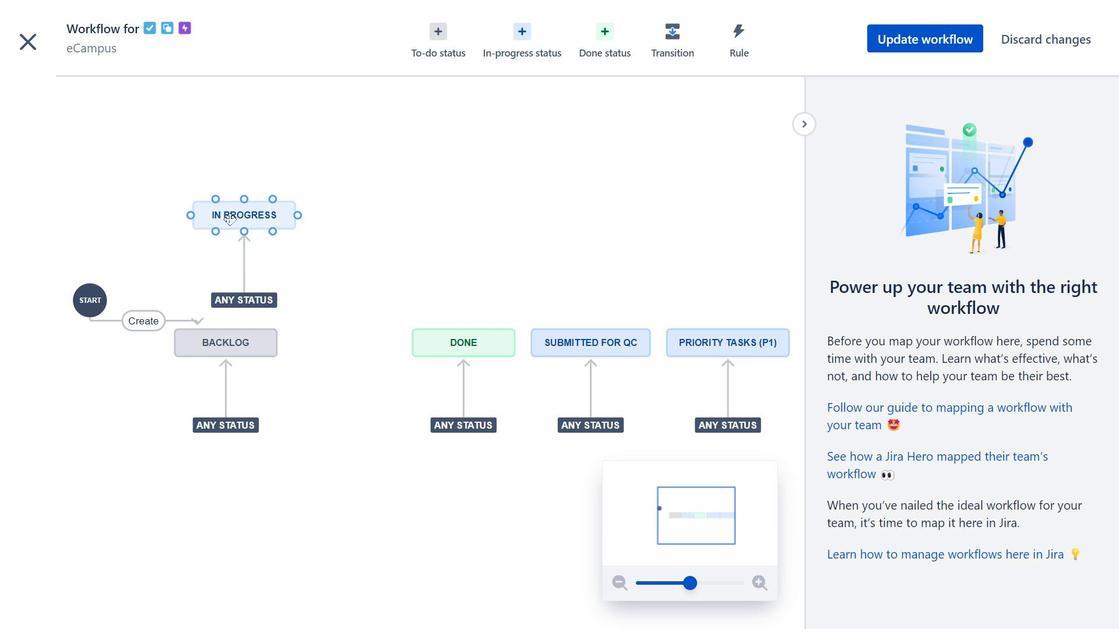 
Action: Mouse pressed left at (330, 348)
Screenshot: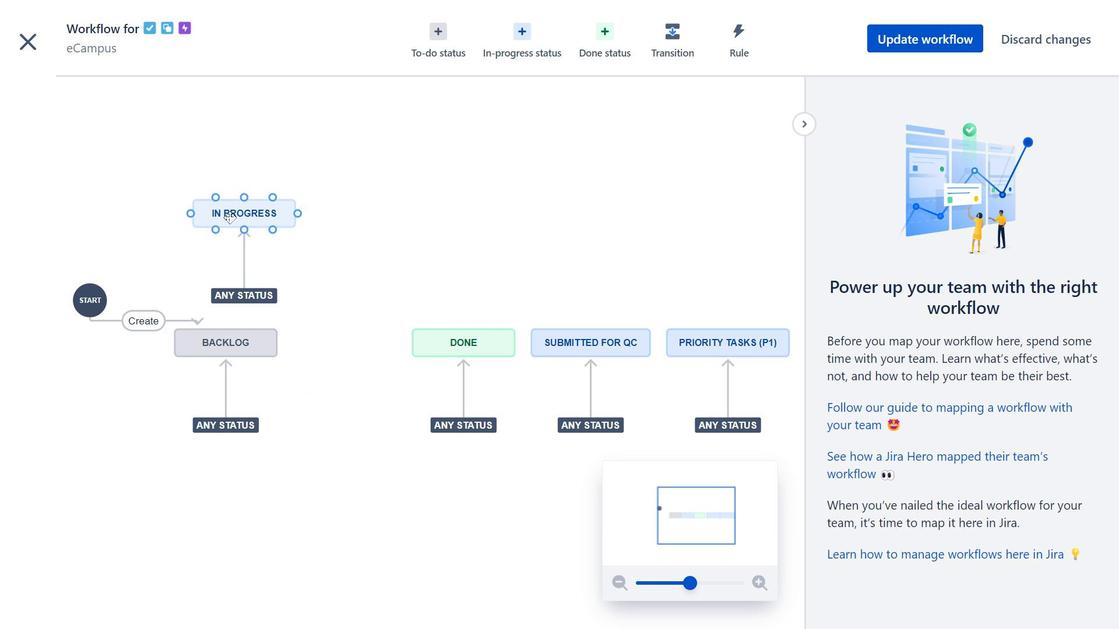 
Action: Mouse moved to (256, 335)
Screenshot: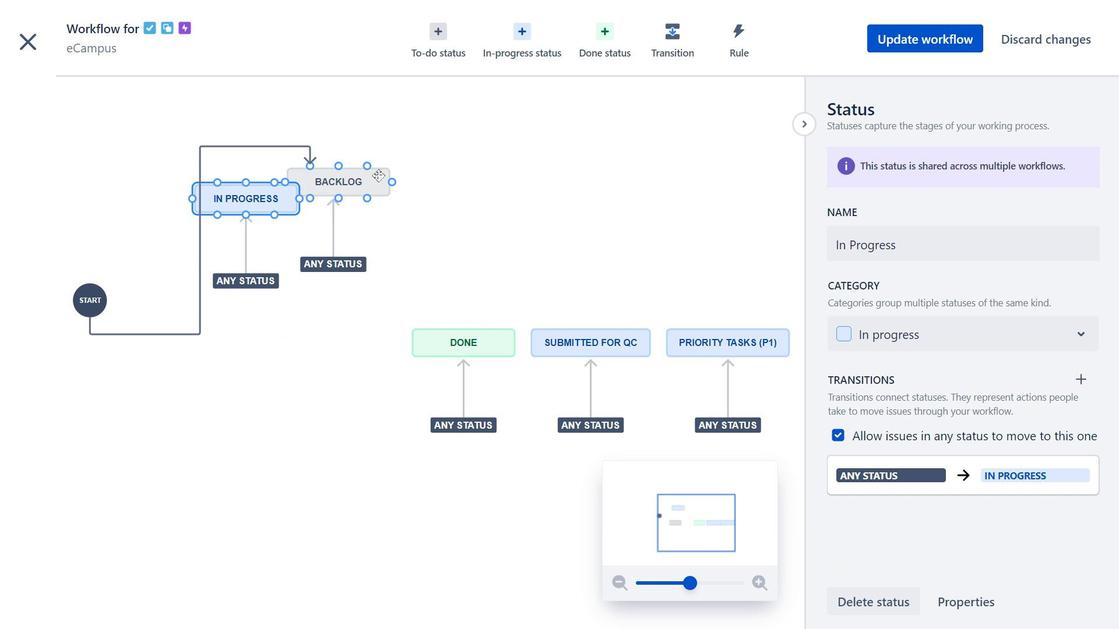 
Action: Mouse pressed left at (256, 335)
Screenshot: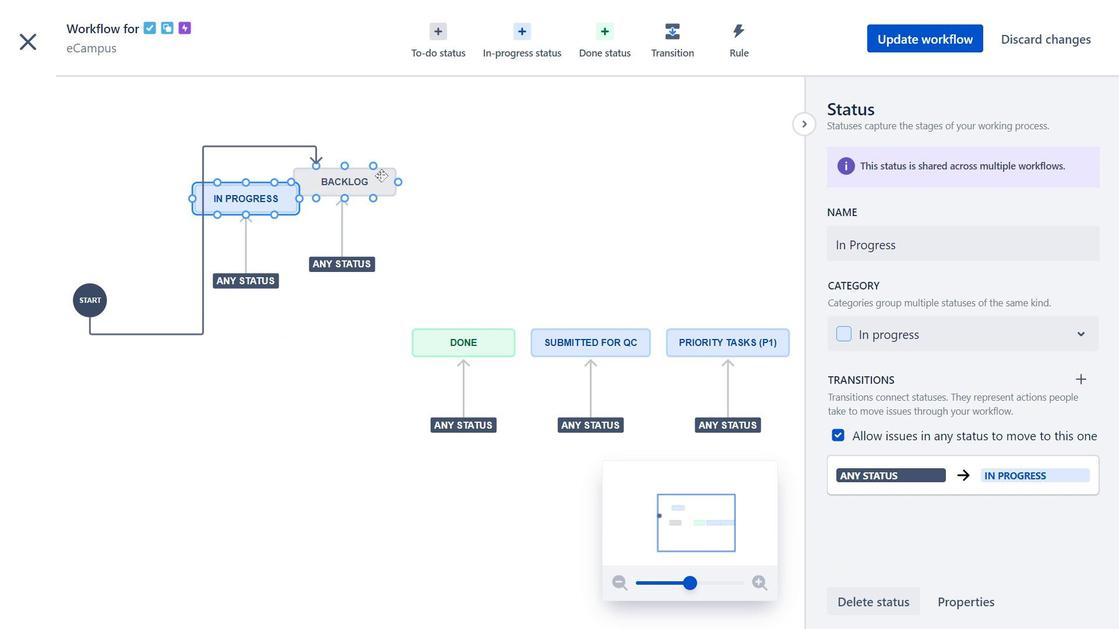 
Action: Mouse moved to (280, 200)
Screenshot: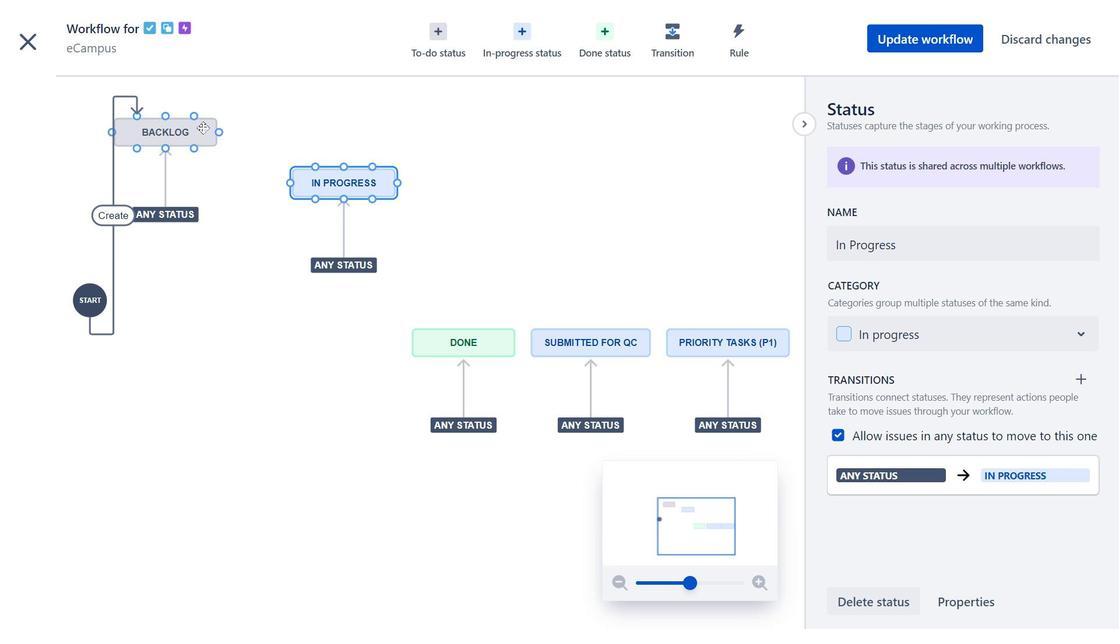 
Action: Mouse pressed left at (280, 200)
Screenshot: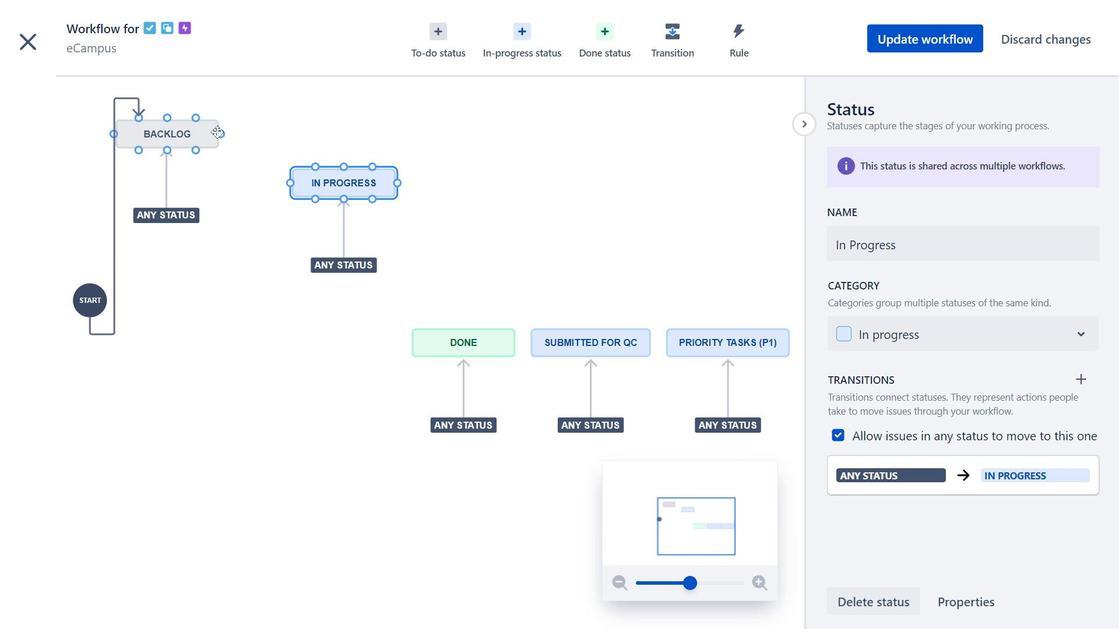 
Action: Mouse moved to (202, 127)
Screenshot: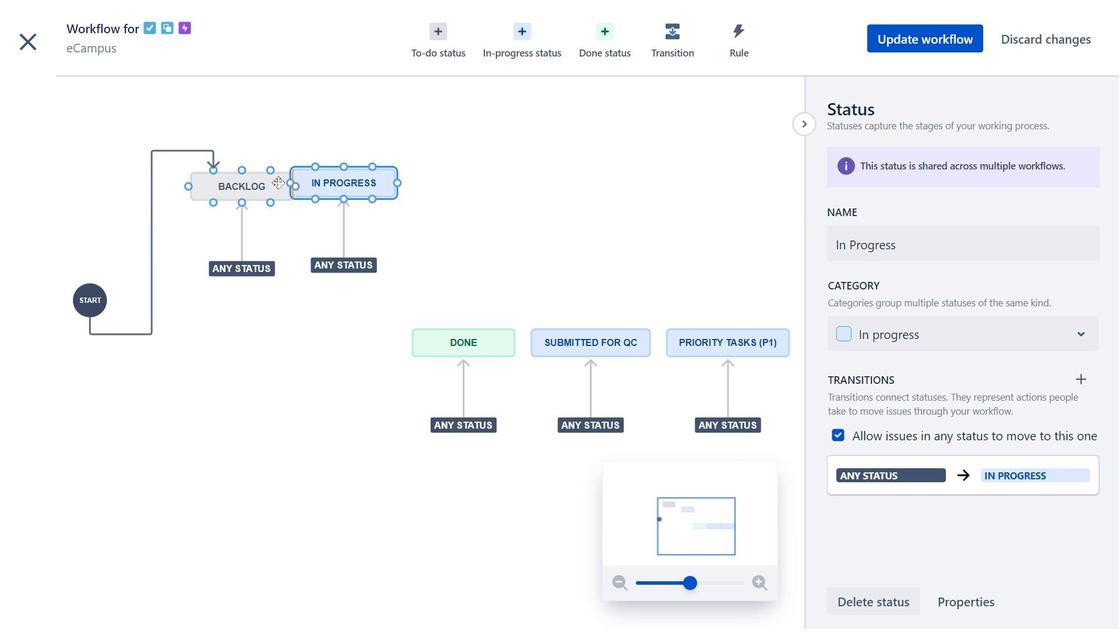 
Action: Mouse pressed left at (202, 127)
Screenshot: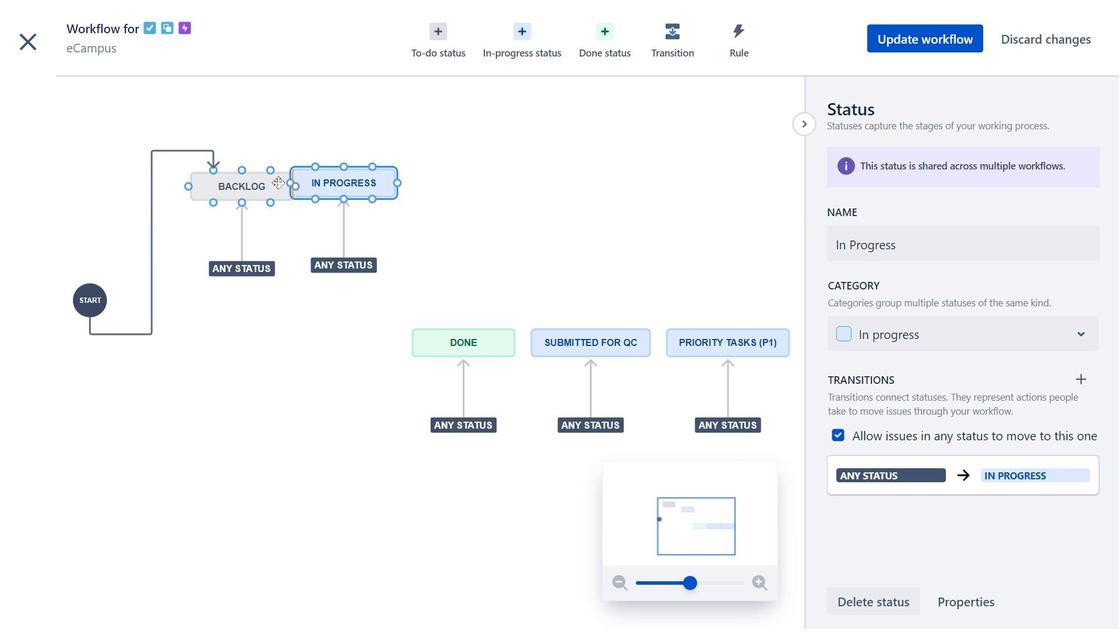
Action: Mouse moved to (341, 188)
Screenshot: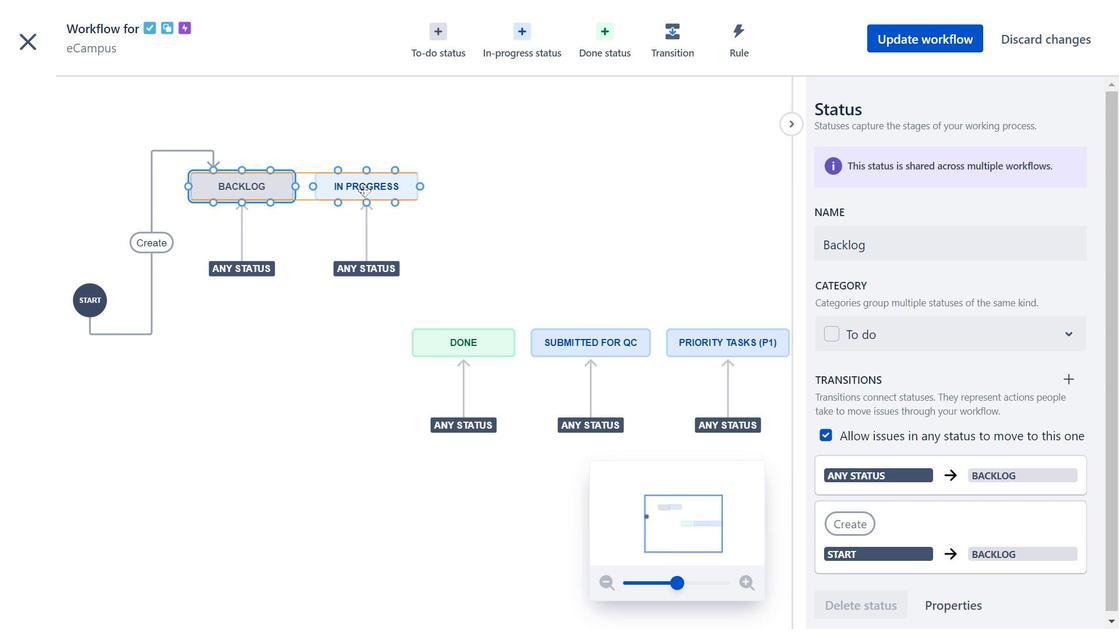 
Action: Mouse pressed left at (341, 188)
Screenshot: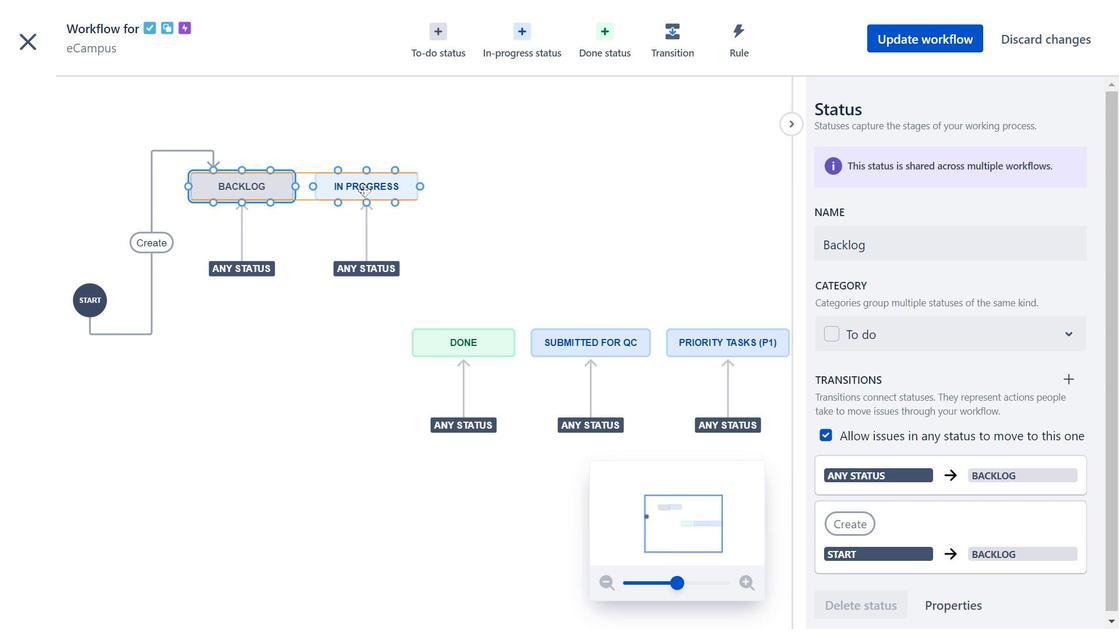 
Action: Mouse moved to (471, 356)
Screenshot: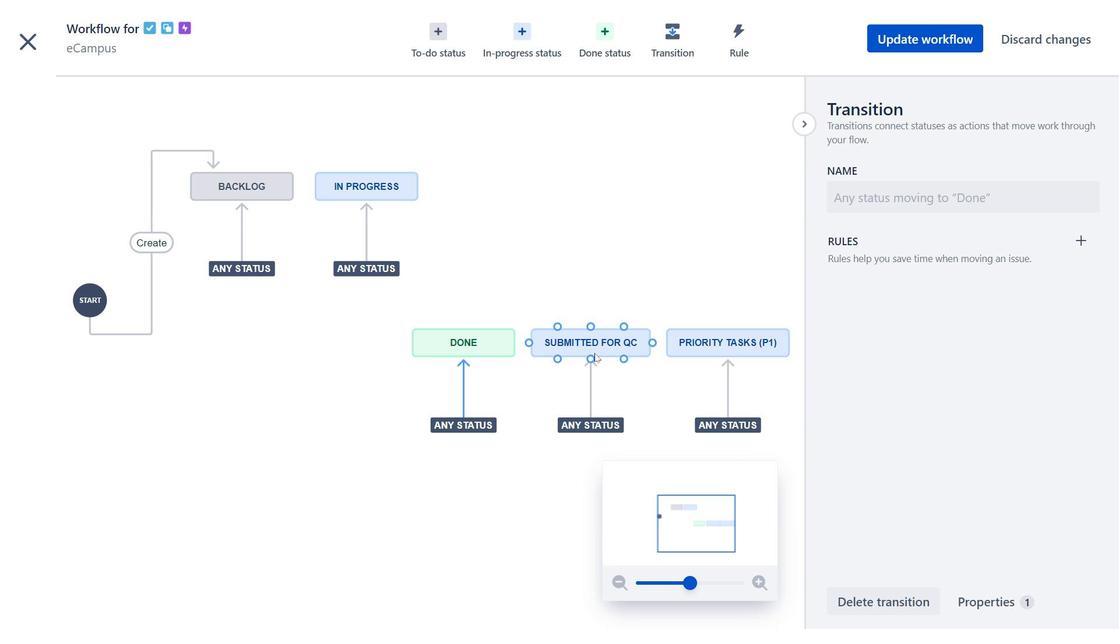 
Action: Mouse pressed left at (471, 356)
Screenshot: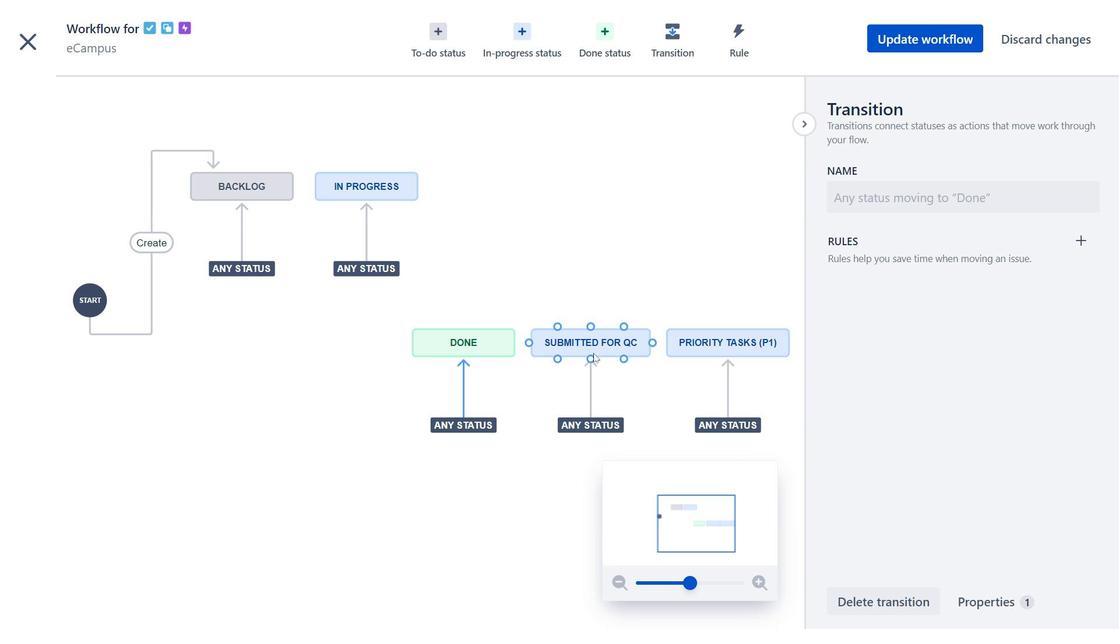 
Action: Mouse moved to (591, 349)
Screenshot: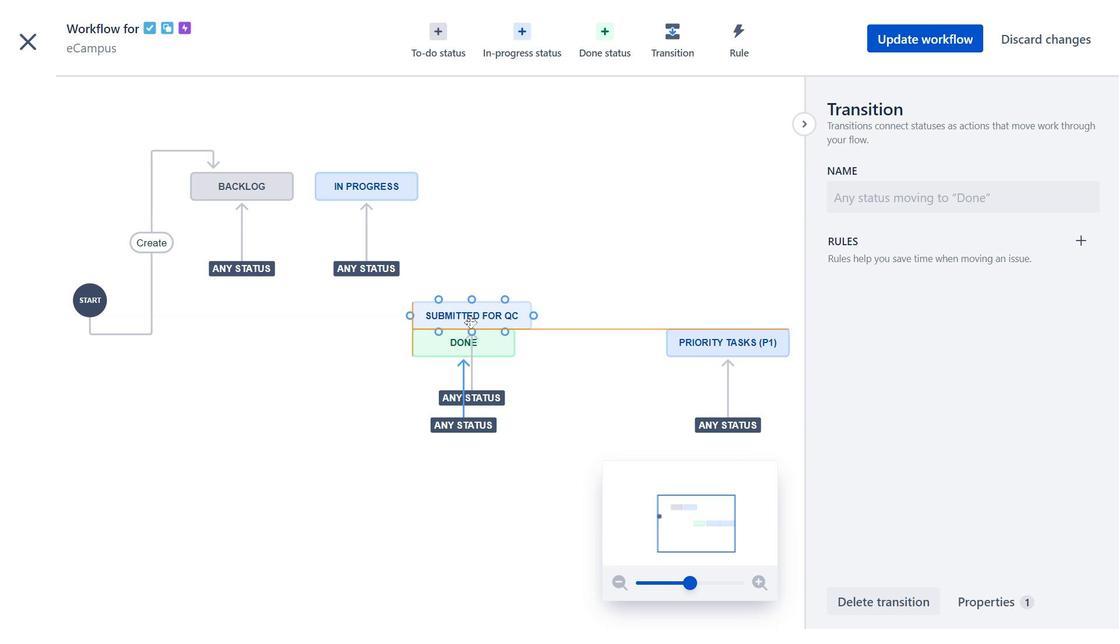 
Action: Mouse pressed left at (591, 349)
Screenshot: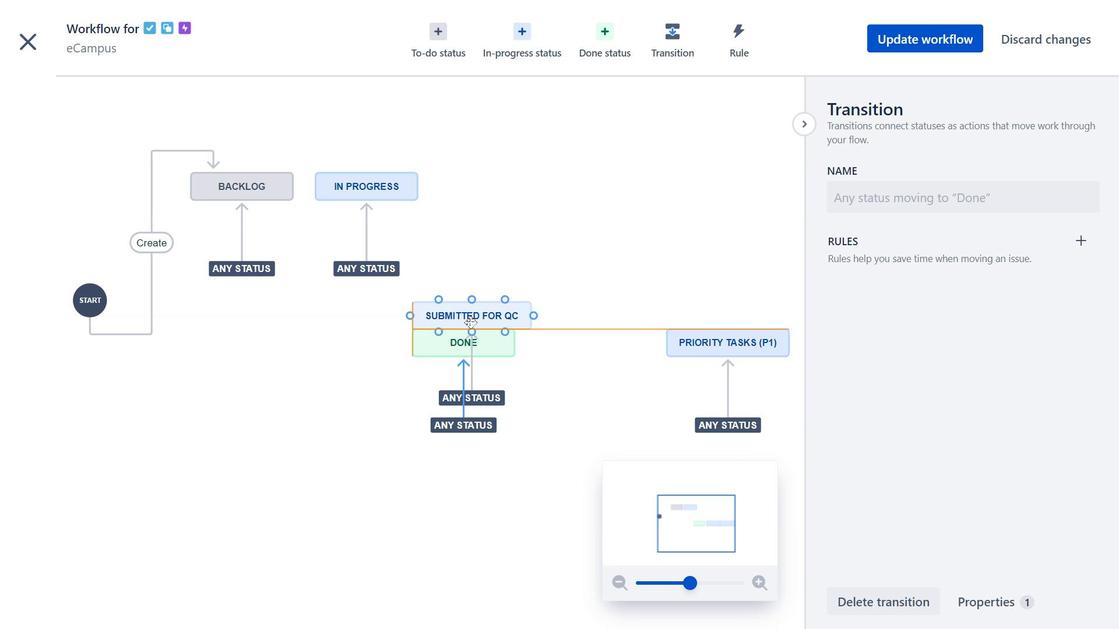 
Action: Mouse moved to (485, 351)
Screenshot: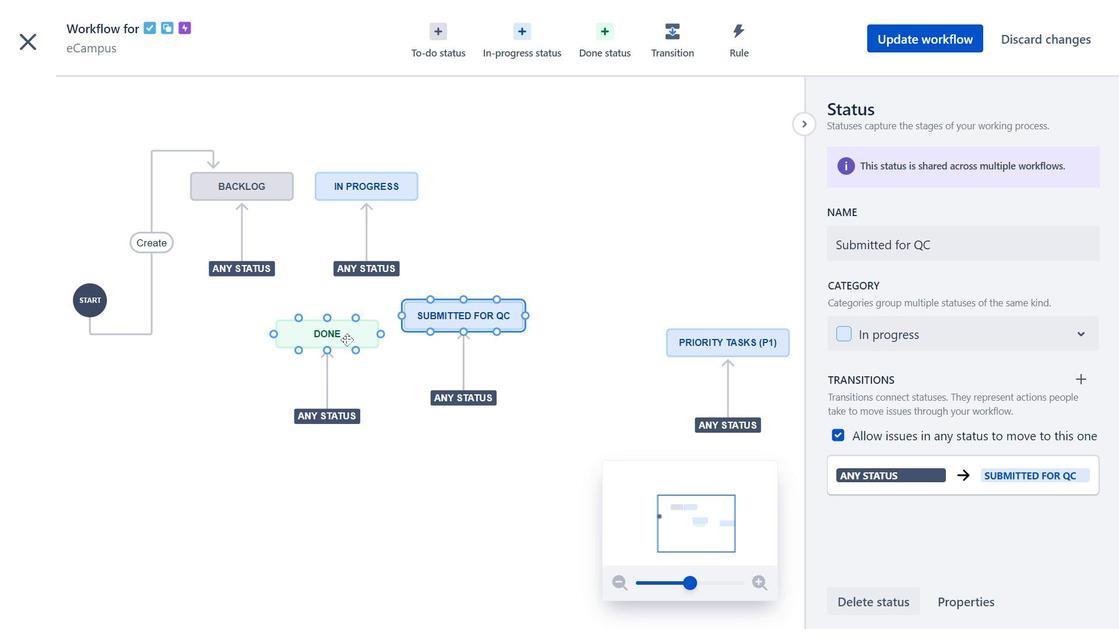 
Action: Mouse pressed left at (485, 351)
Screenshot: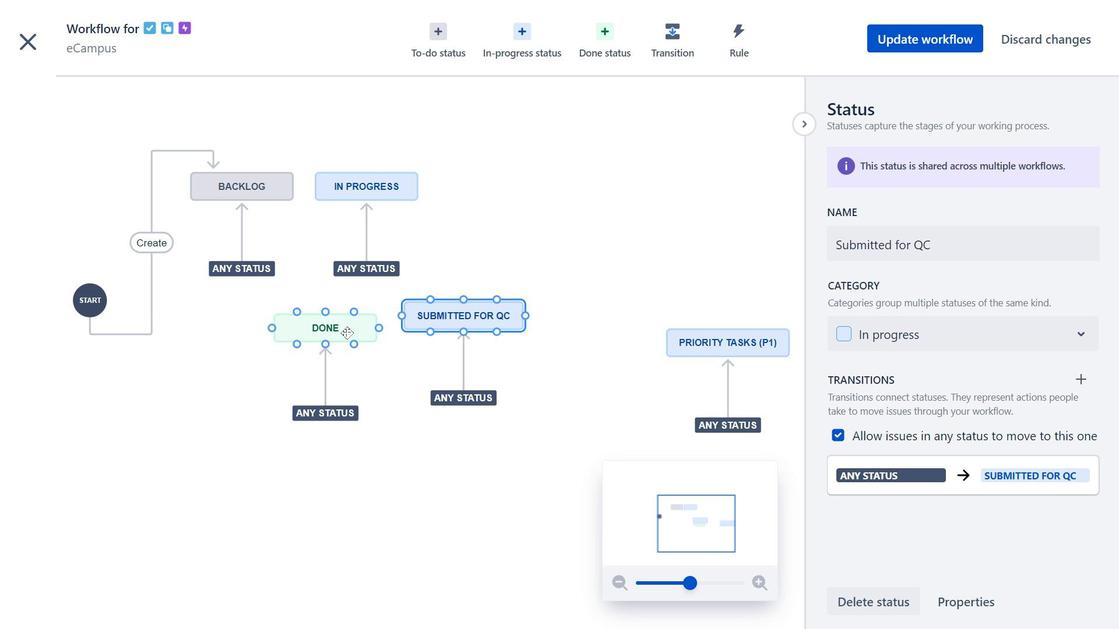 
Action: Mouse moved to (463, 325)
Screenshot: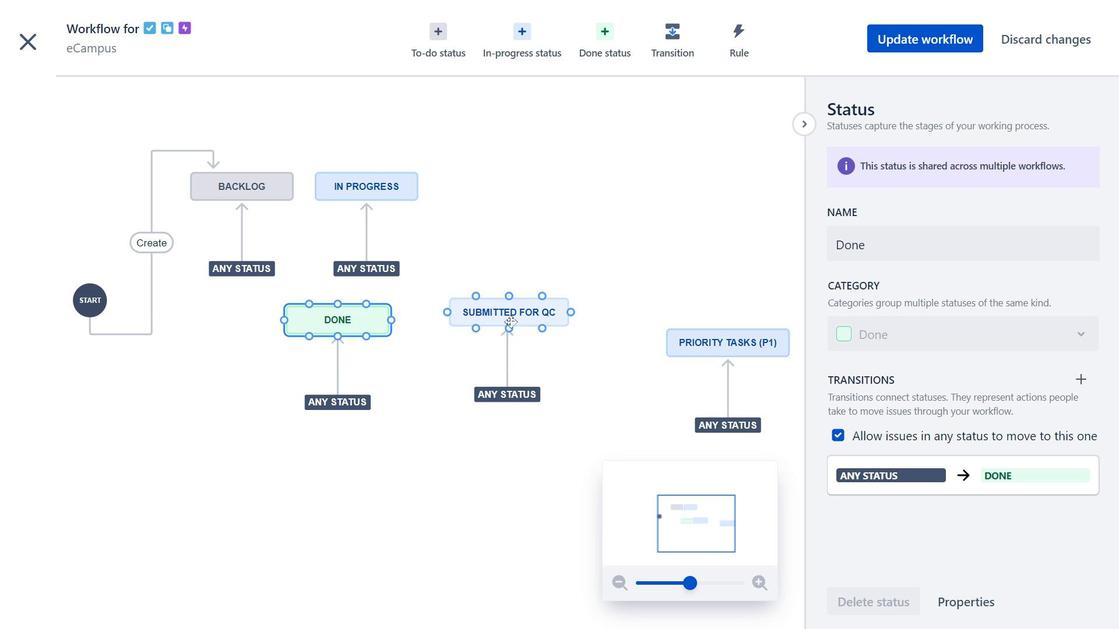 
Action: Mouse pressed left at (463, 325)
Screenshot: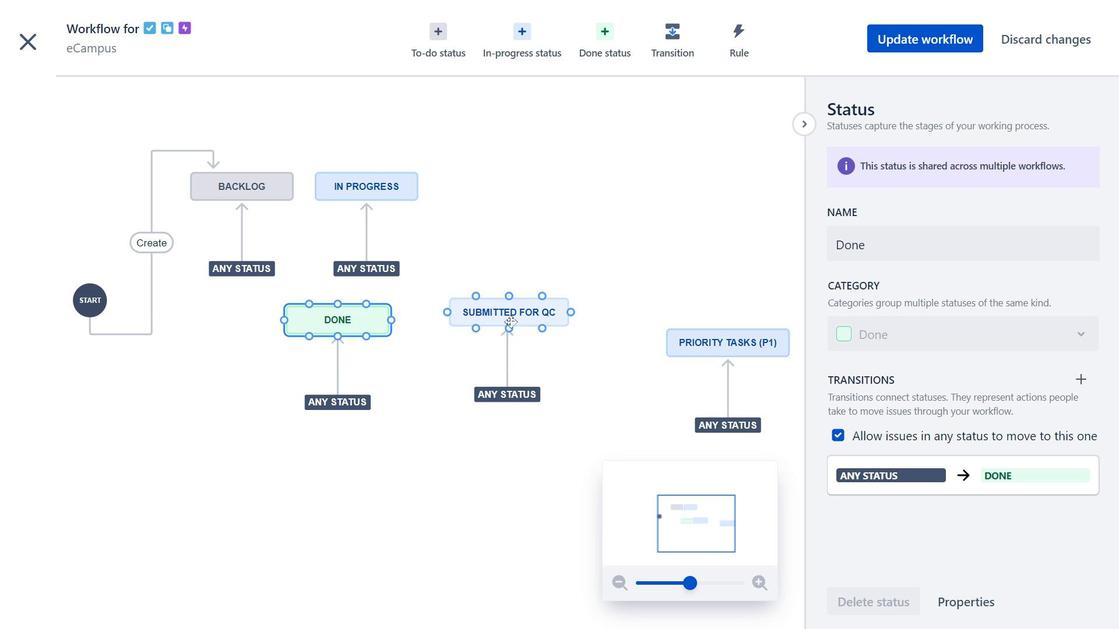 
Action: Mouse moved to (375, 326)
Screenshot: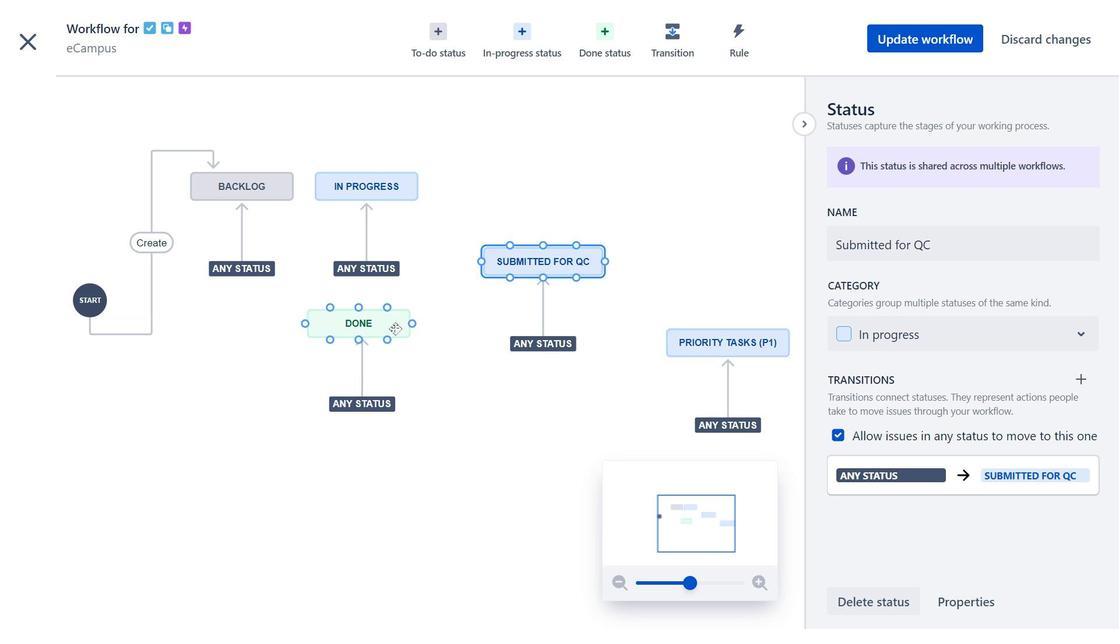 
Action: Mouse pressed left at (375, 326)
Screenshot: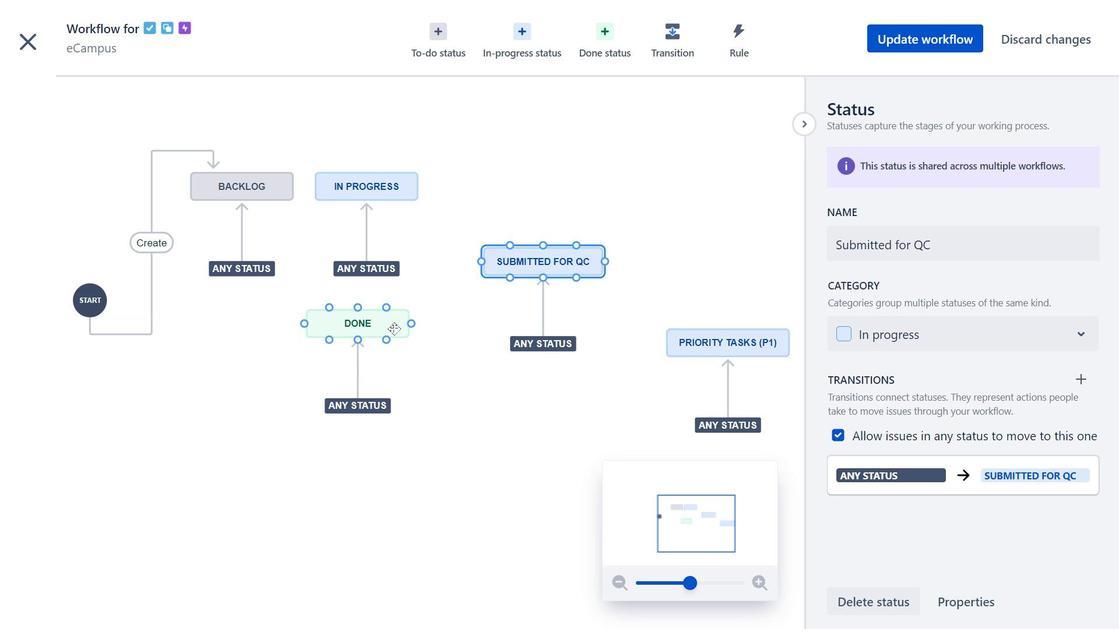 
Action: Mouse moved to (520, 269)
Screenshot: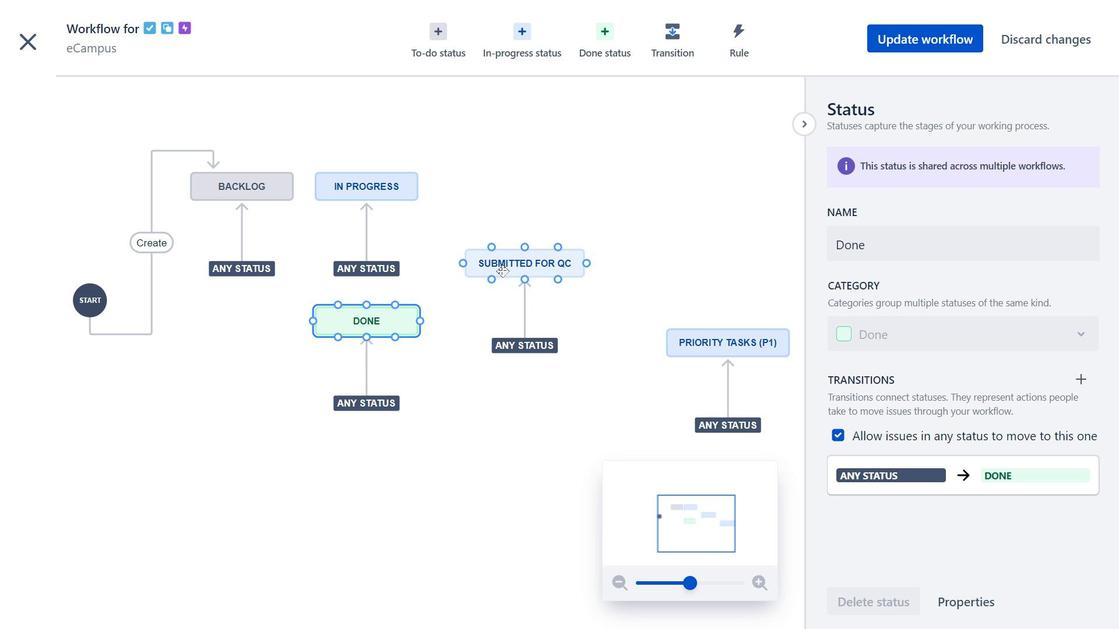 
Action: Mouse pressed left at (520, 269)
Screenshot: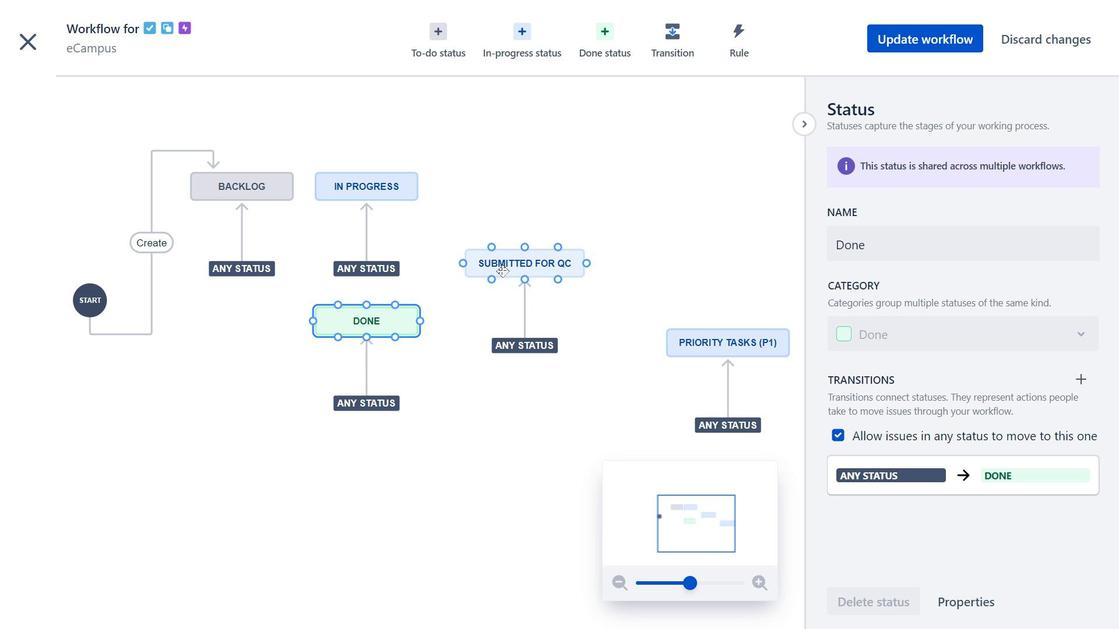 
Action: Mouse moved to (693, 333)
Screenshot: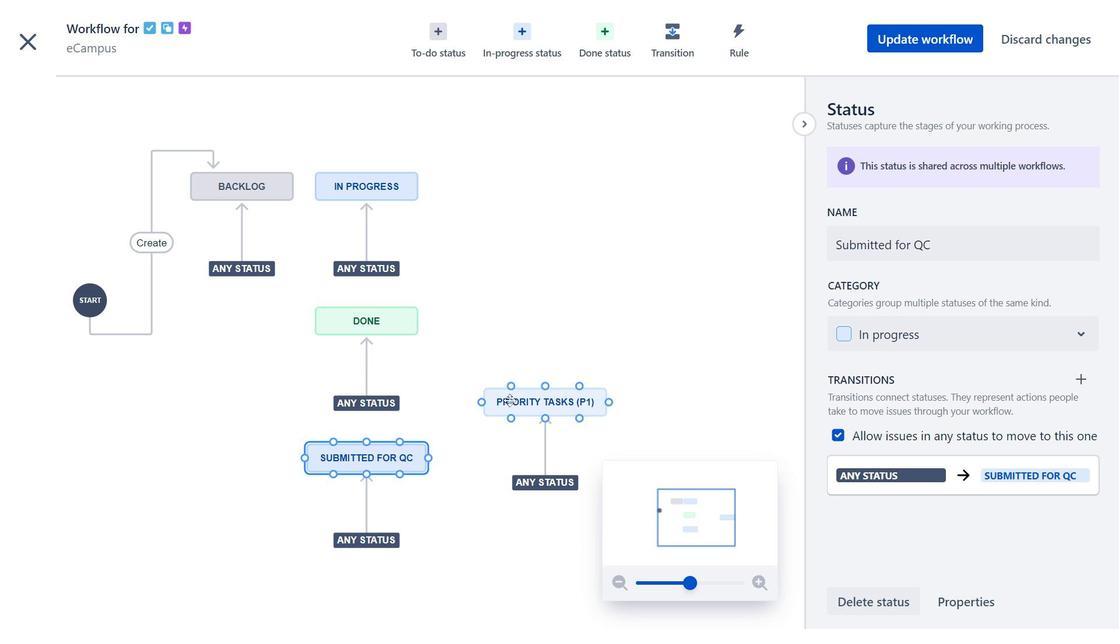 
Action: Mouse pressed left at (693, 333)
Screenshot: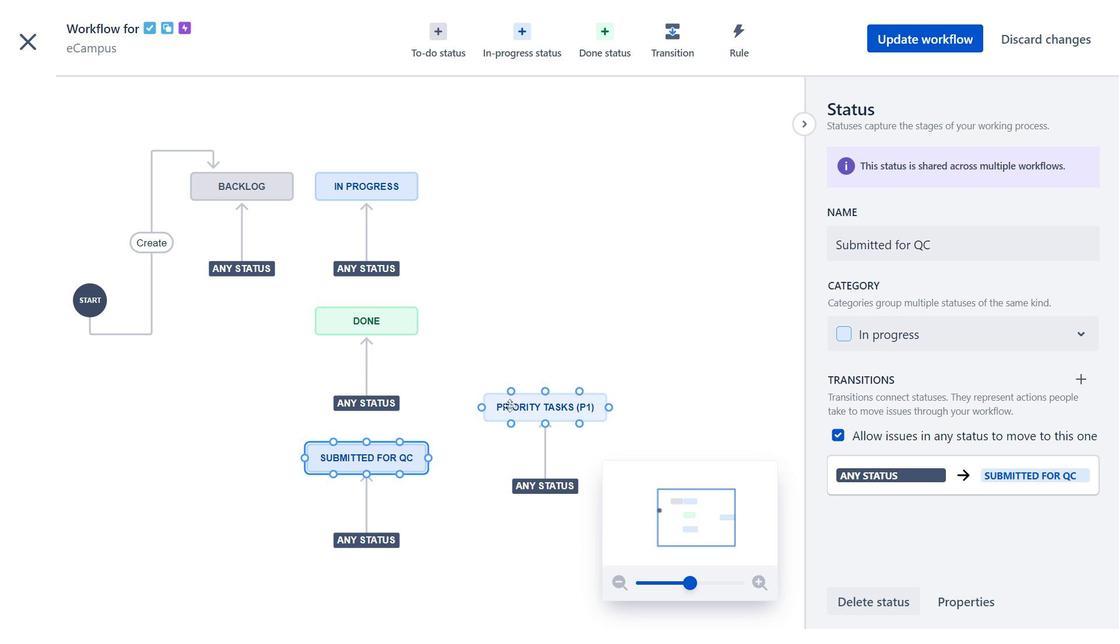 
Action: Mouse moved to (514, 442)
Screenshot: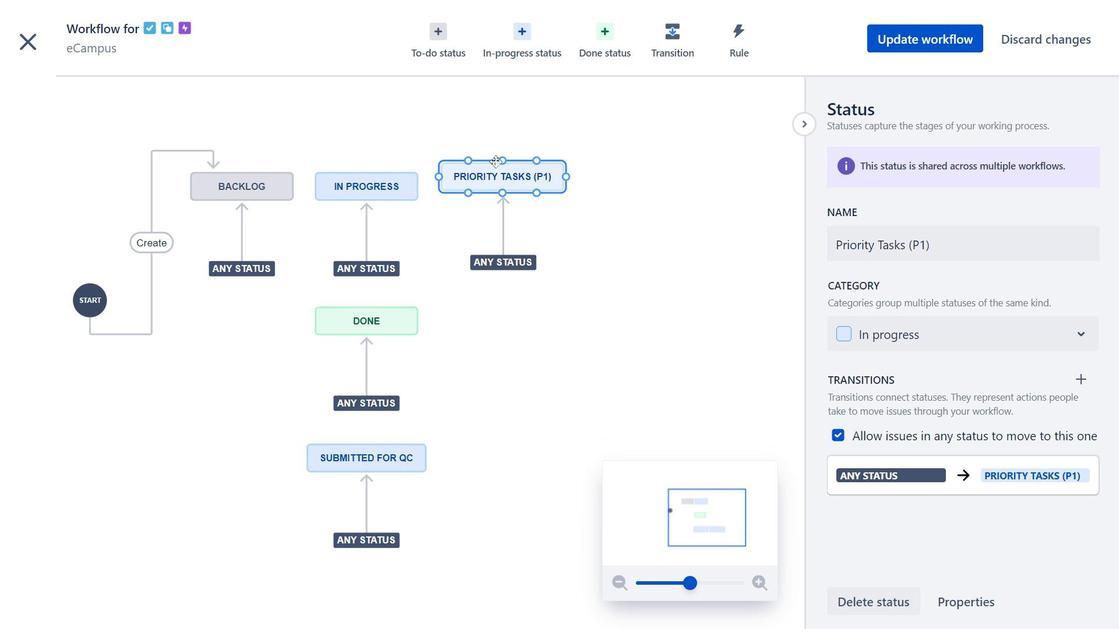 
Action: Mouse pressed left at (514, 442)
Screenshot: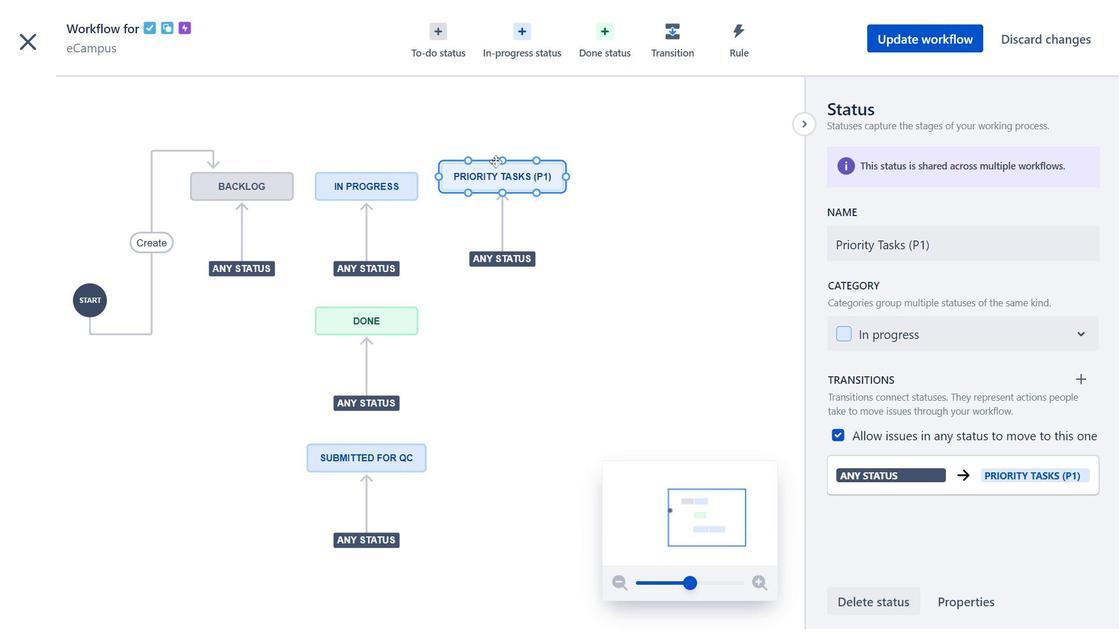 
Action: Mouse moved to (912, 229)
Screenshot: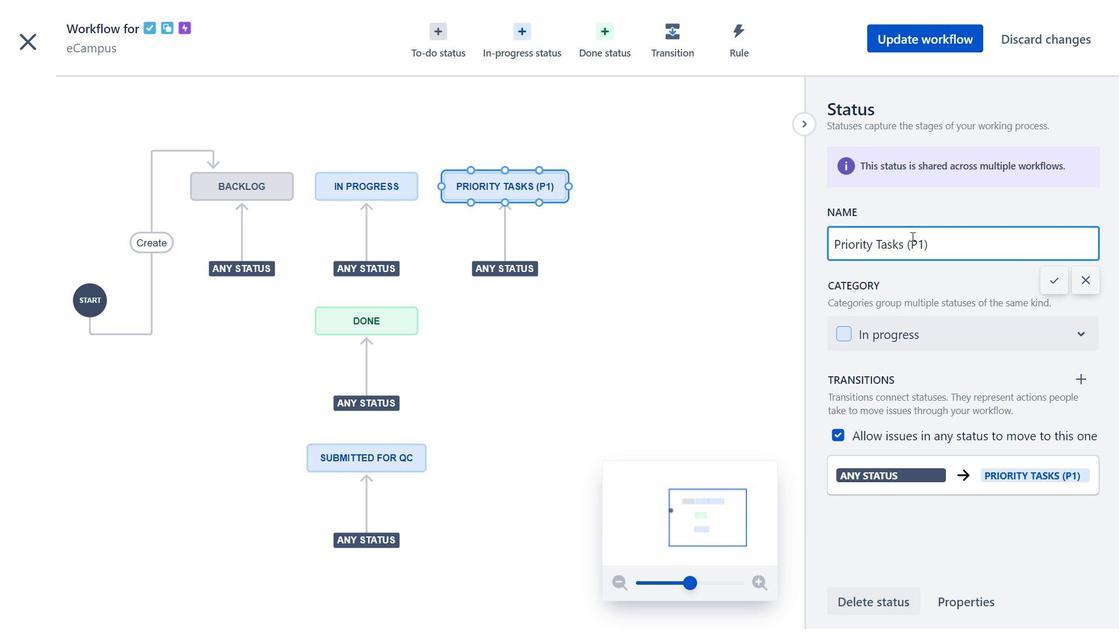 
Action: Mouse pressed left at (912, 229)
Screenshot: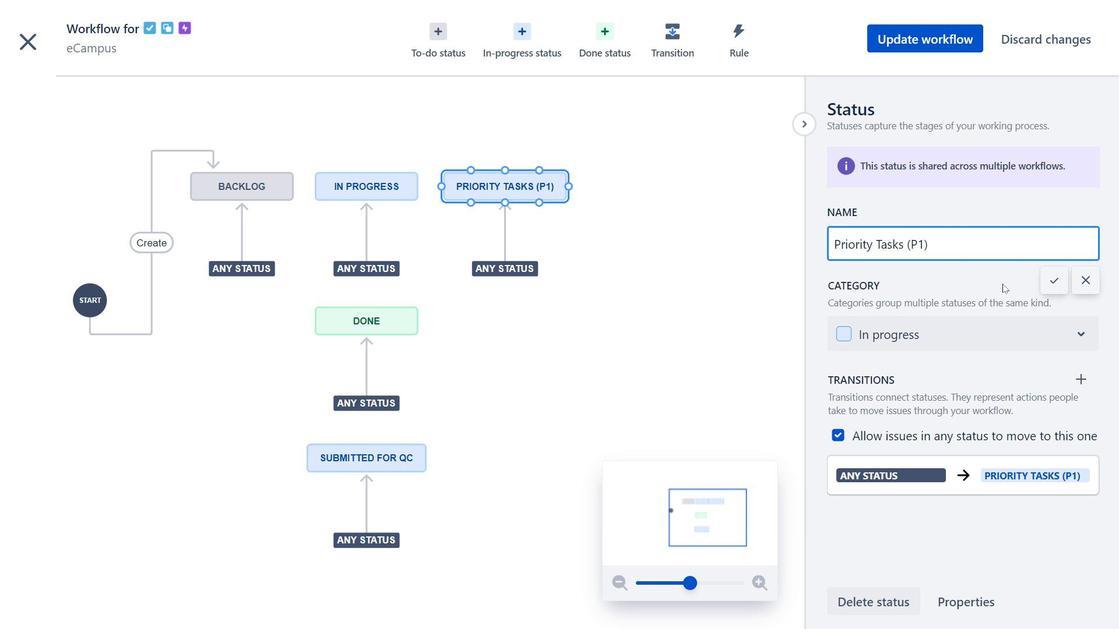 
Action: Mouse moved to (1050, 339)
Screenshot: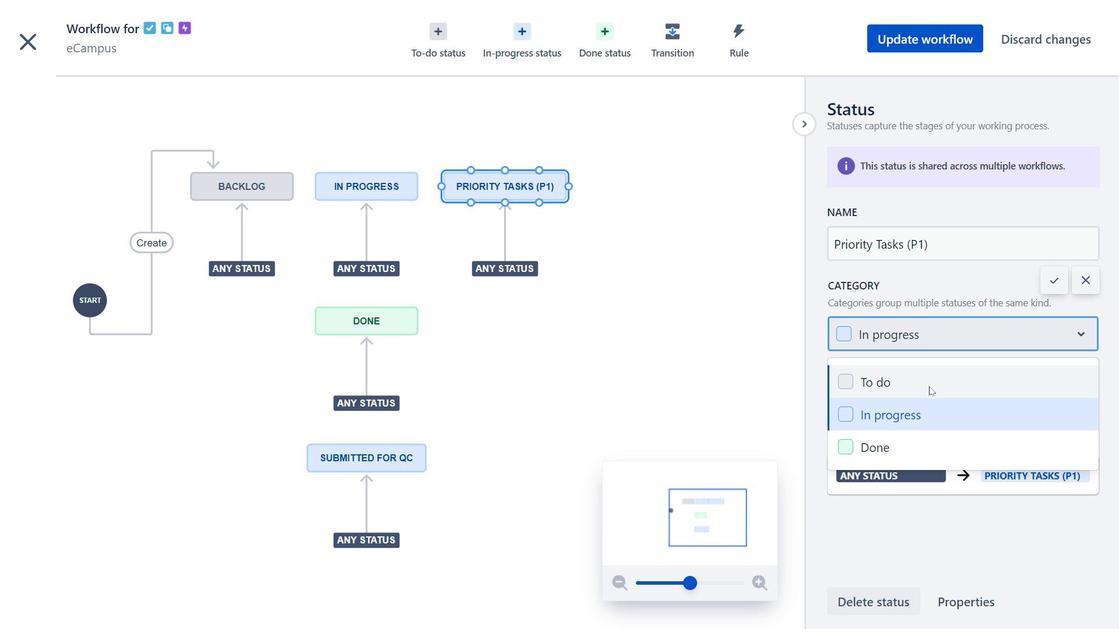
Action: Mouse pressed left at (1050, 339)
Screenshot: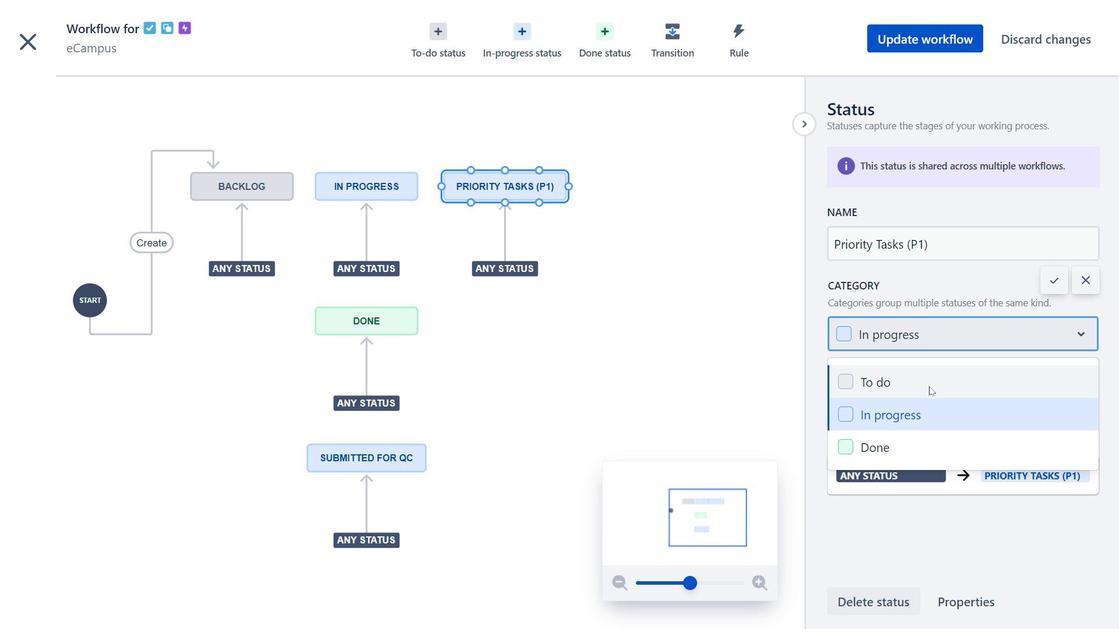 
Action: Mouse moved to (930, 386)
Screenshot: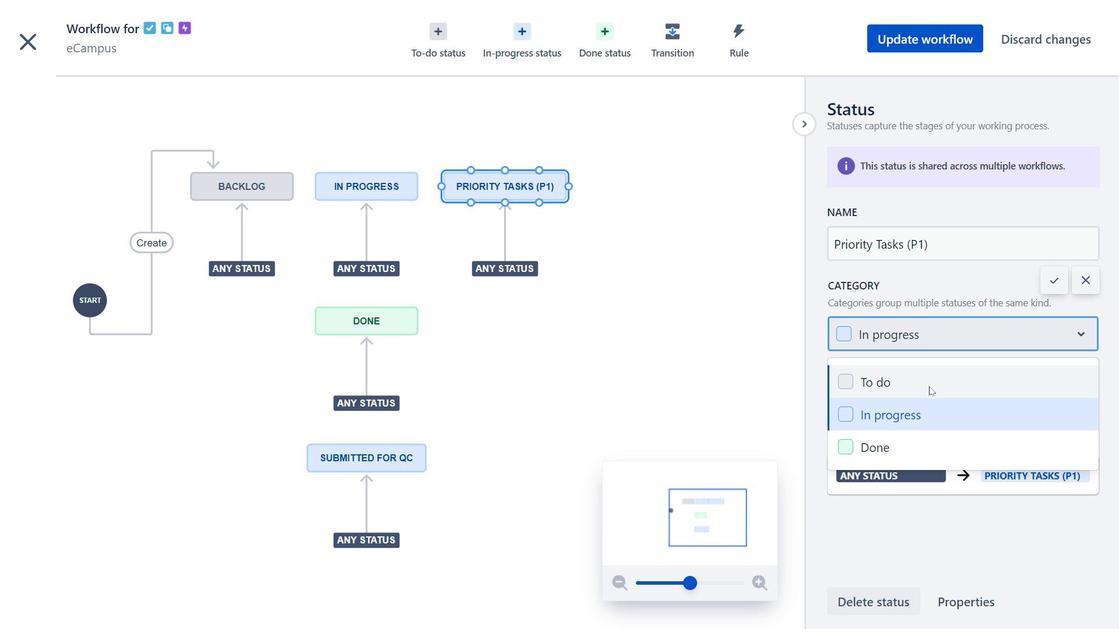 
Action: Mouse pressed left at (930, 386)
Screenshot: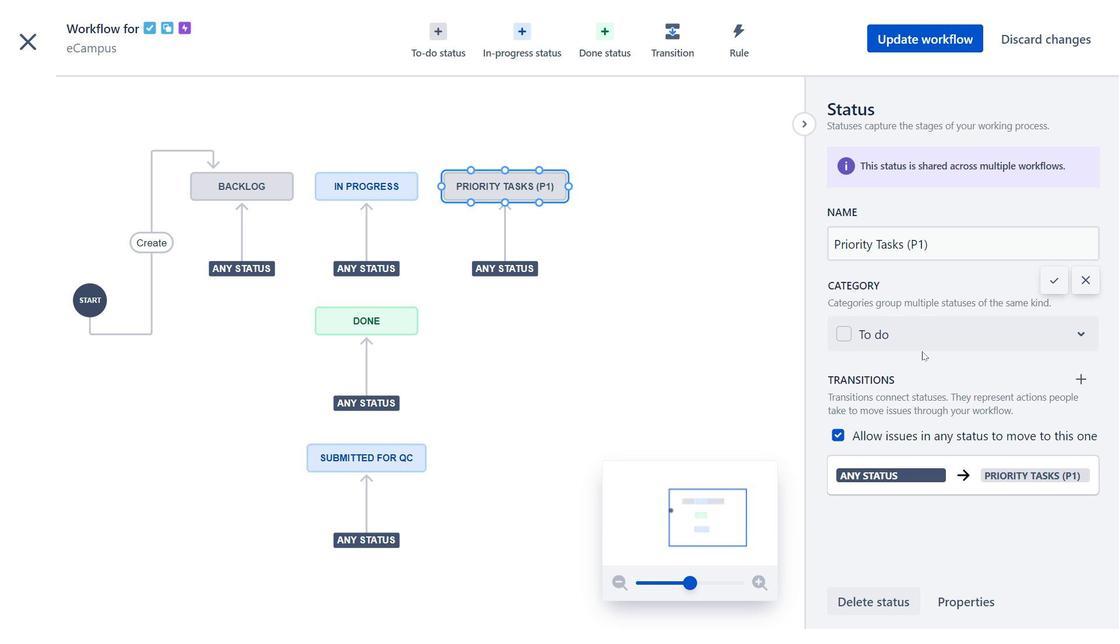 
Action: Mouse moved to (915, 347)
Screenshot: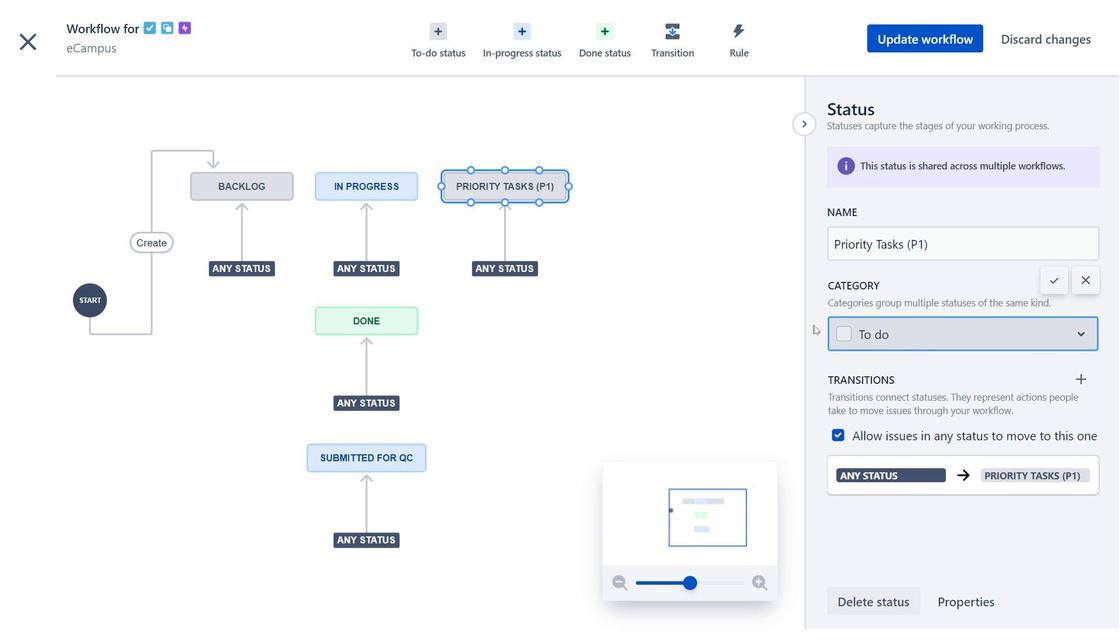 
Action: Mouse pressed left at (915, 347)
Screenshot: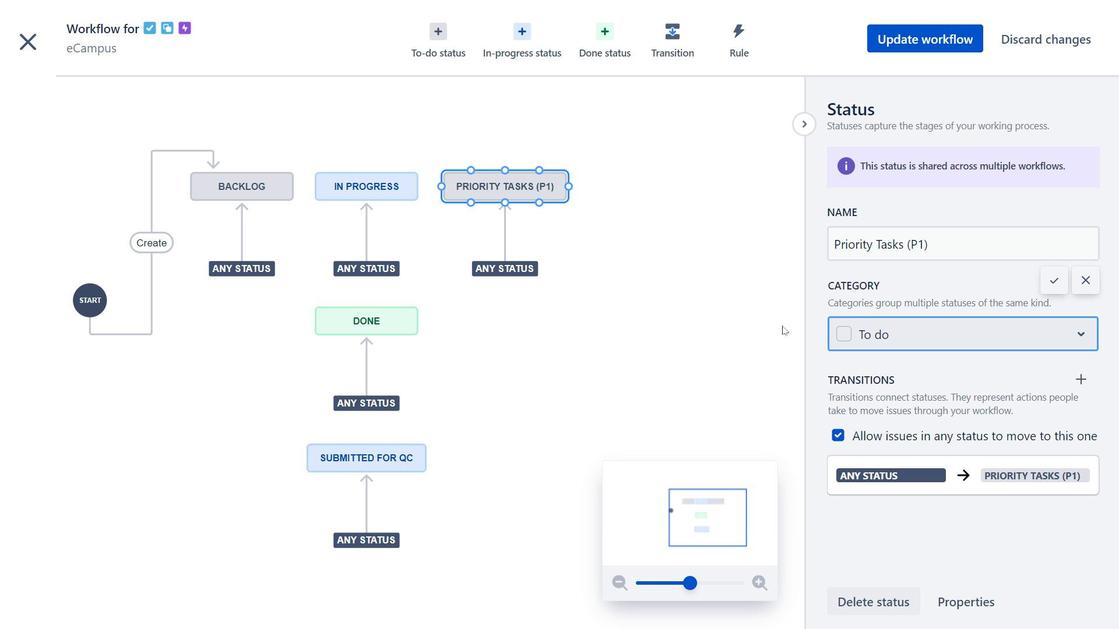 
Action: Mouse pressed left at (915, 347)
Screenshot: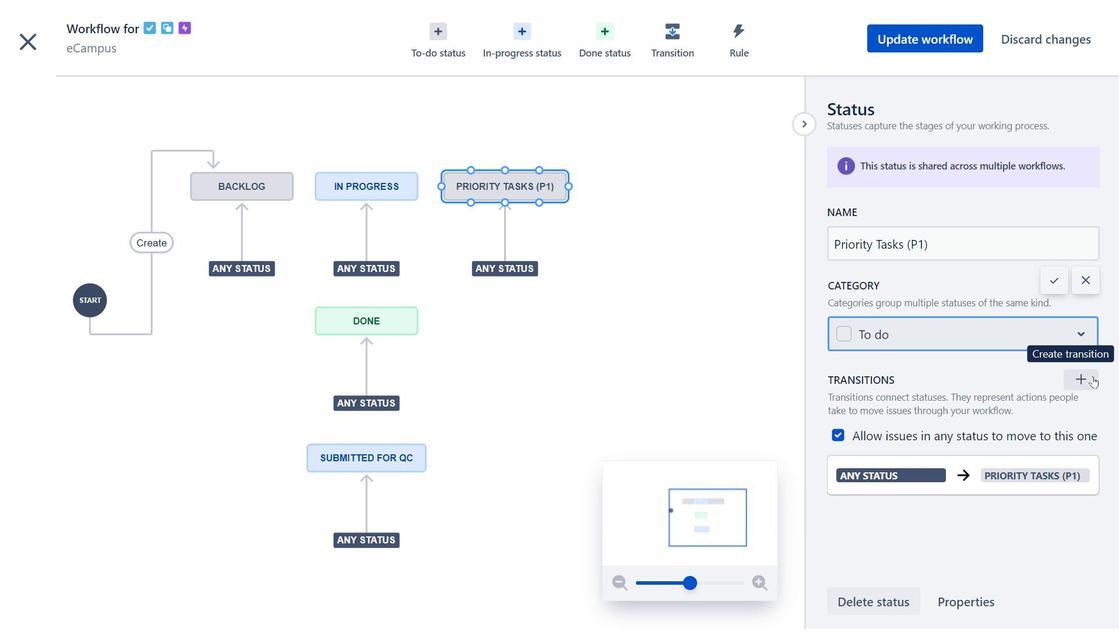 
Action: Mouse moved to (1088, 377)
Screenshot: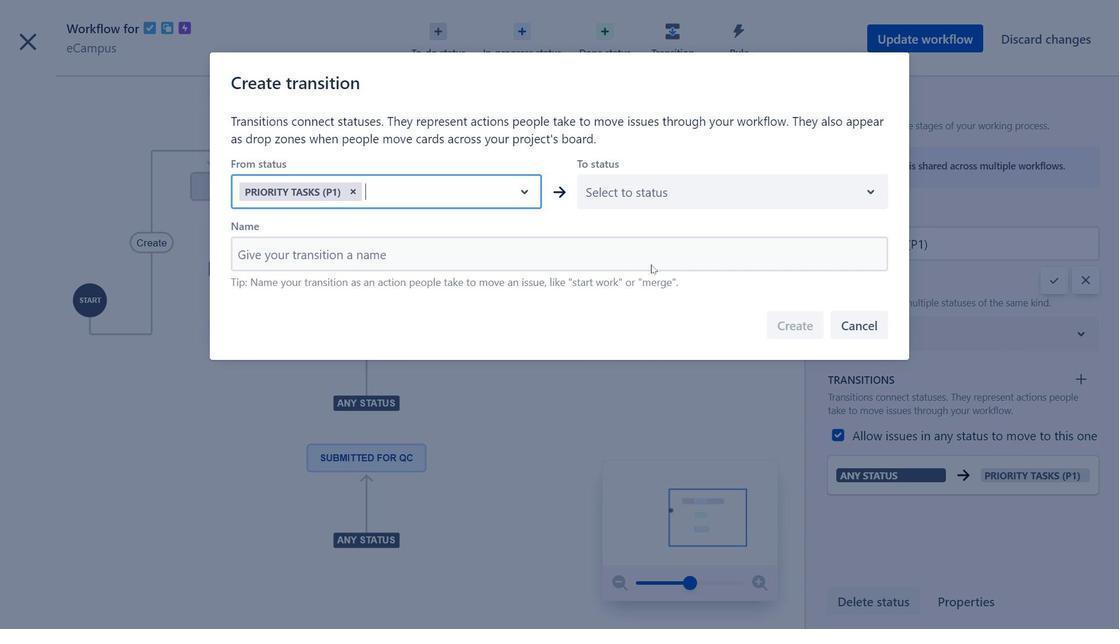 
Action: Mouse pressed left at (1088, 377)
Screenshot: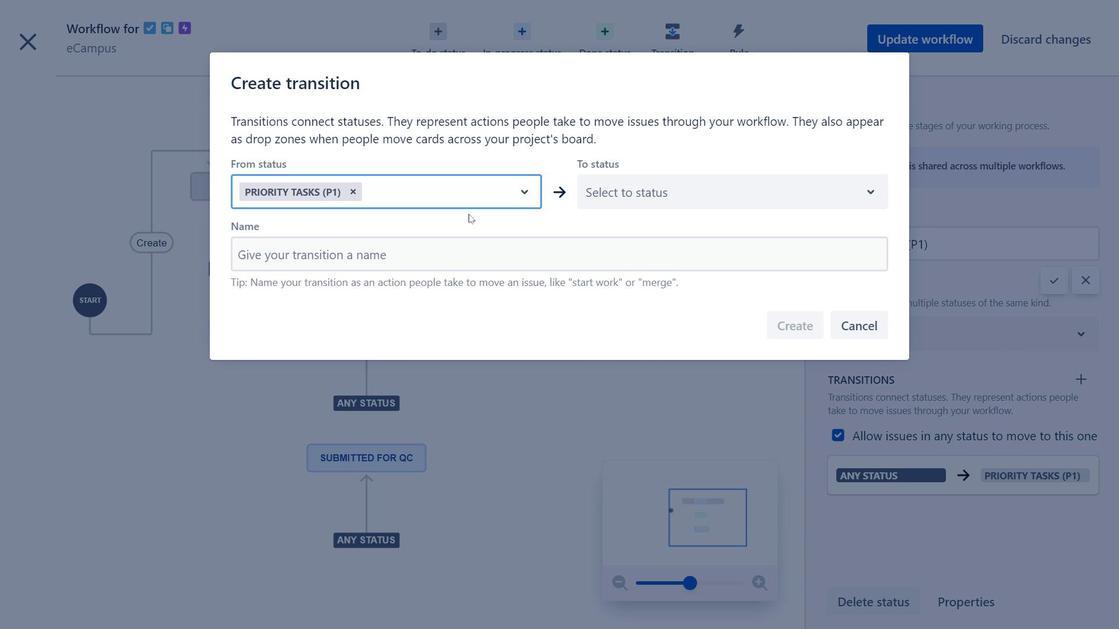 
Action: Mouse moved to (633, 188)
Screenshot: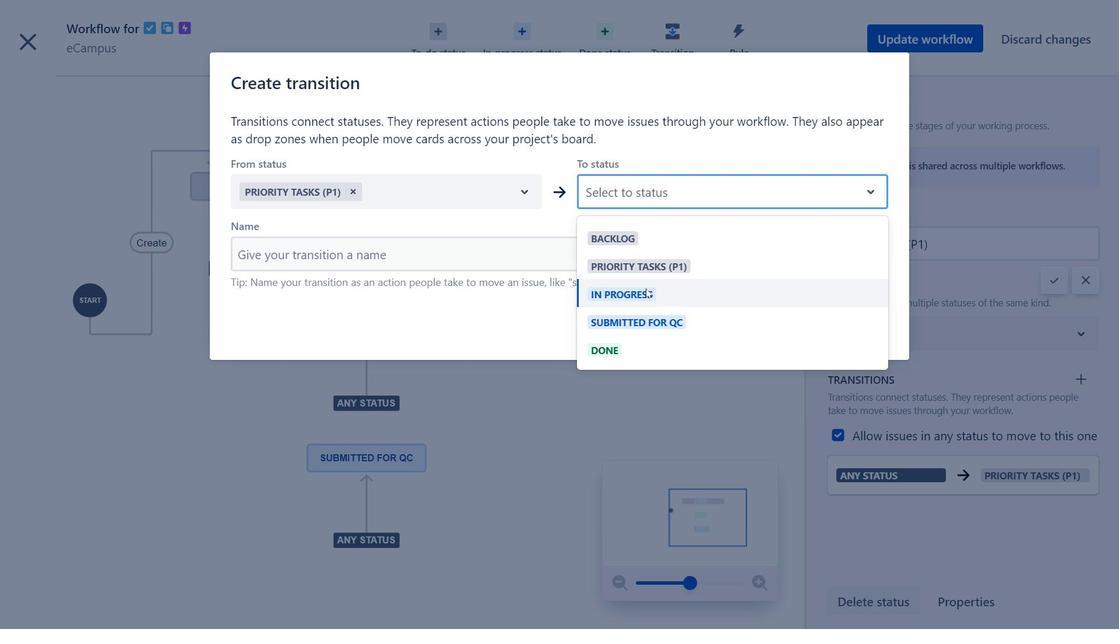 
Action: Mouse pressed left at (633, 188)
Screenshot: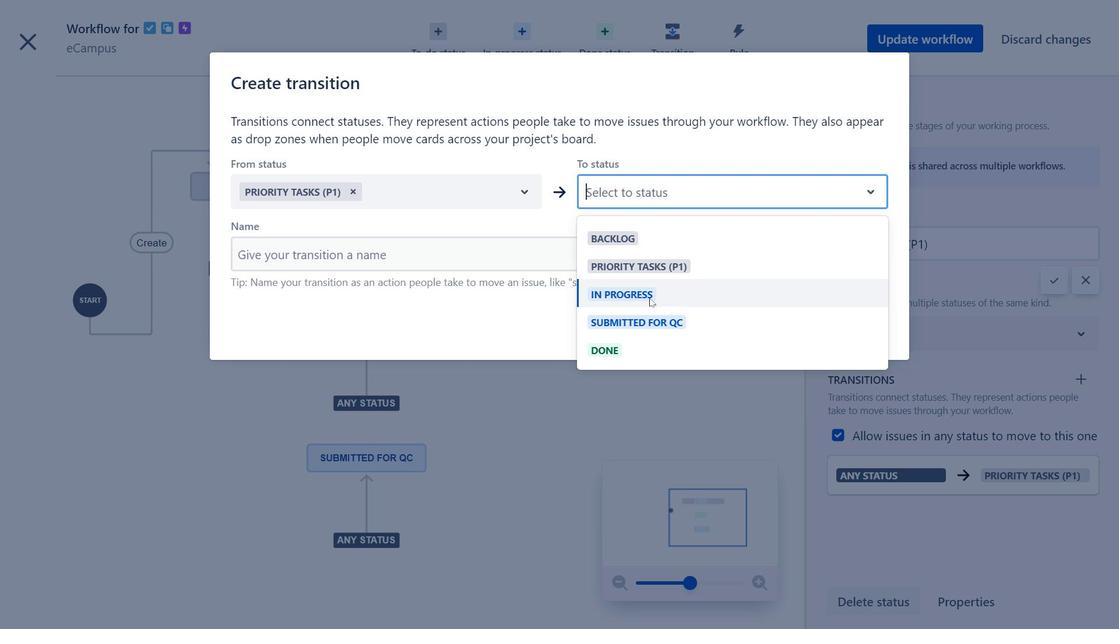
Action: Mouse moved to (649, 298)
Screenshot: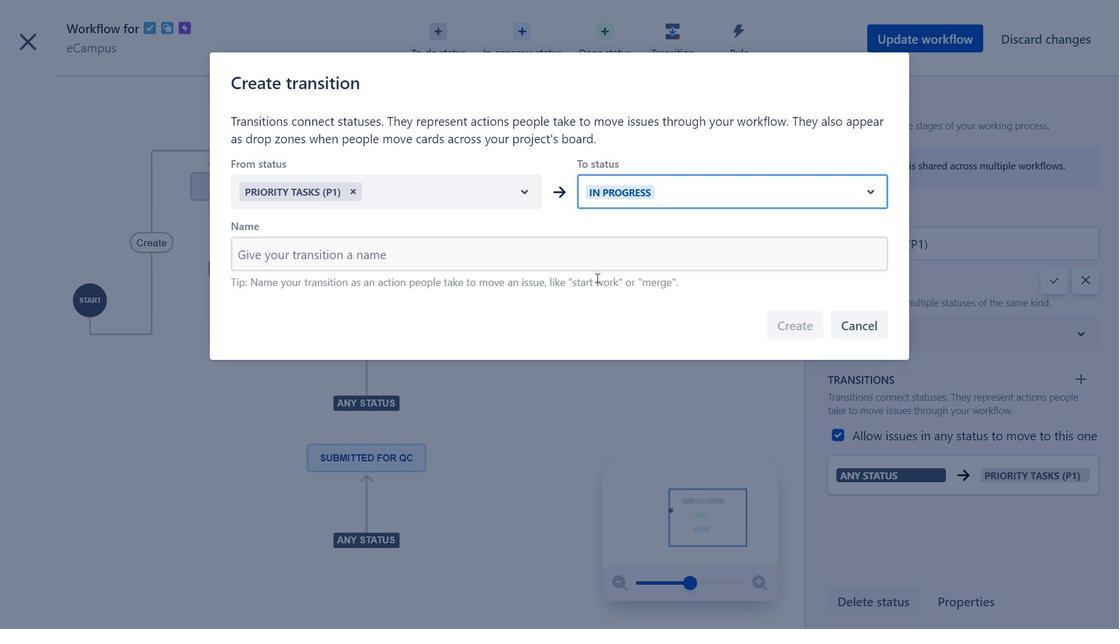 
Action: Mouse pressed left at (649, 298)
Screenshot: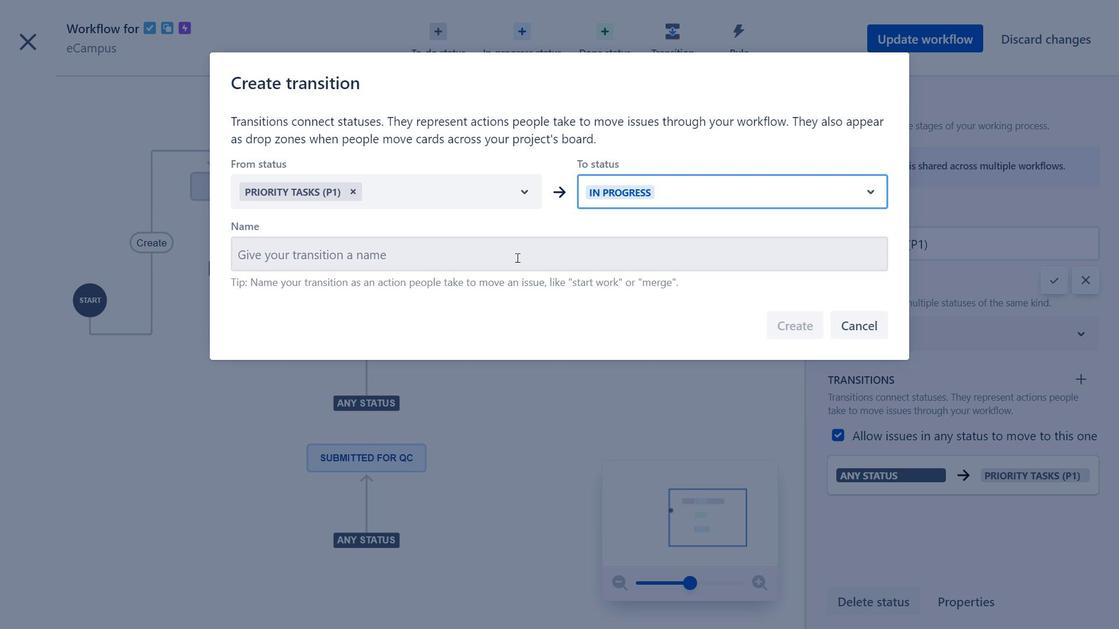 
Action: Mouse moved to (516, 256)
Screenshot: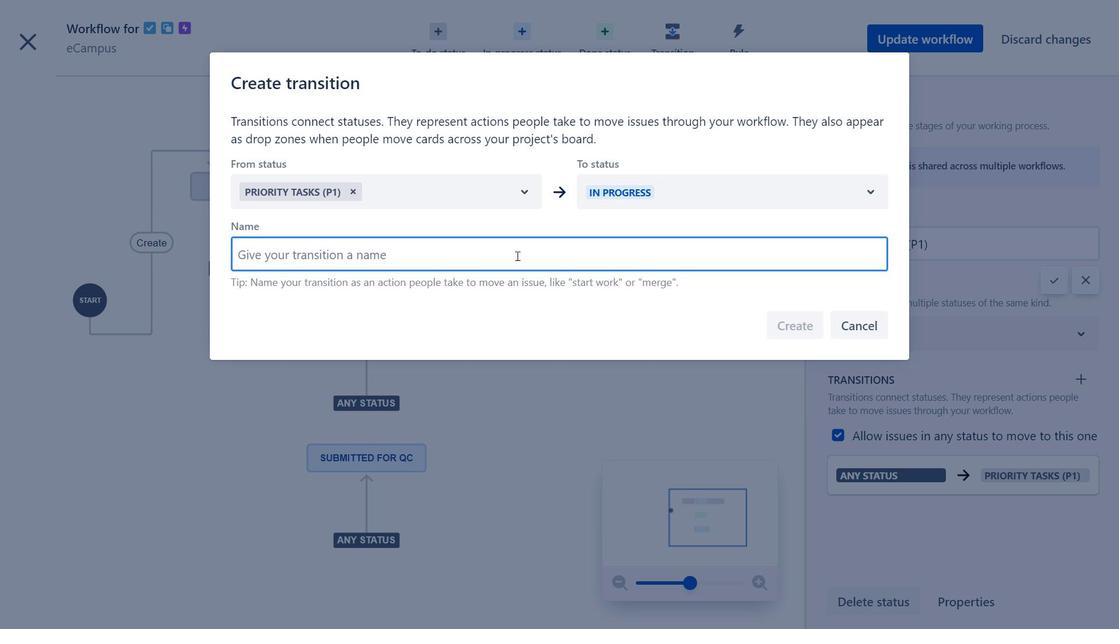 
Action: Mouse pressed left at (516, 256)
Screenshot: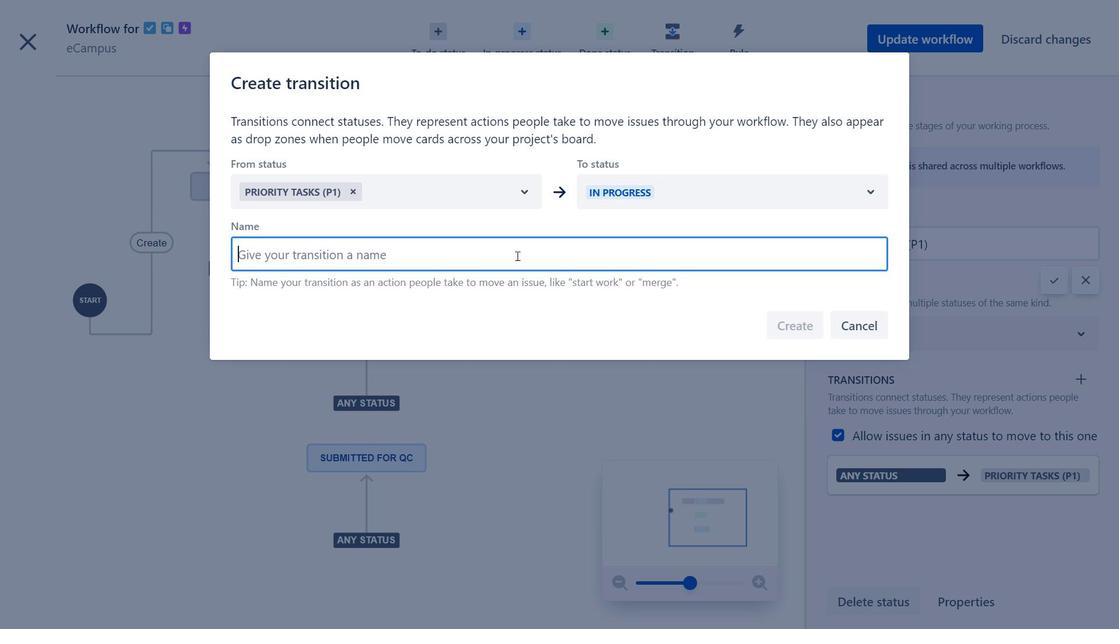 
Action: Mouse moved to (598, 185)
Screenshot: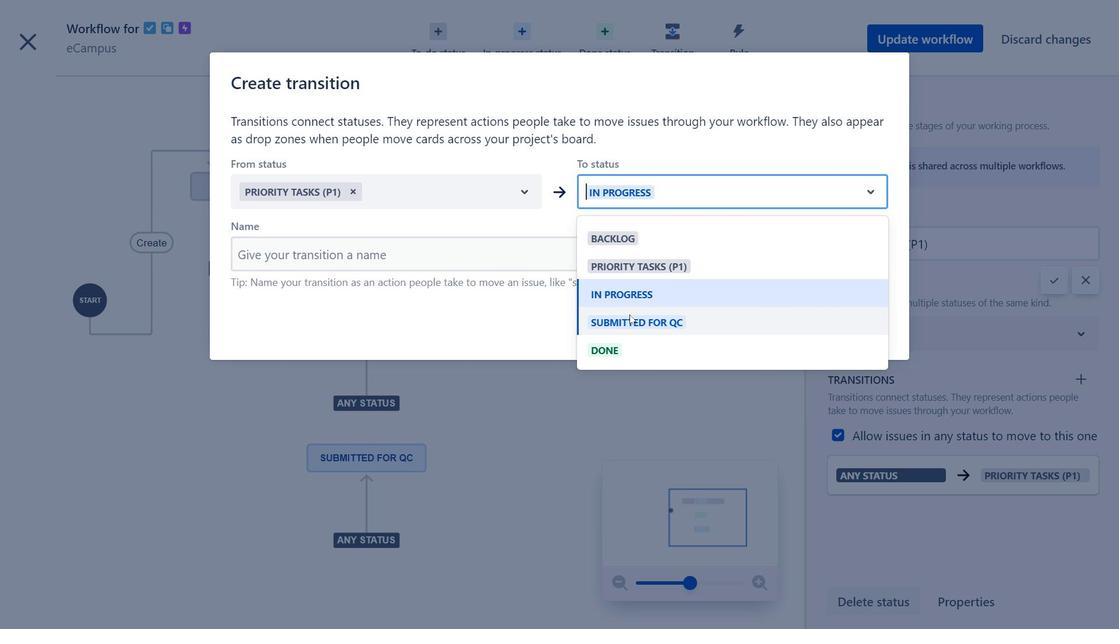 
Action: Mouse pressed left at (598, 185)
Screenshot: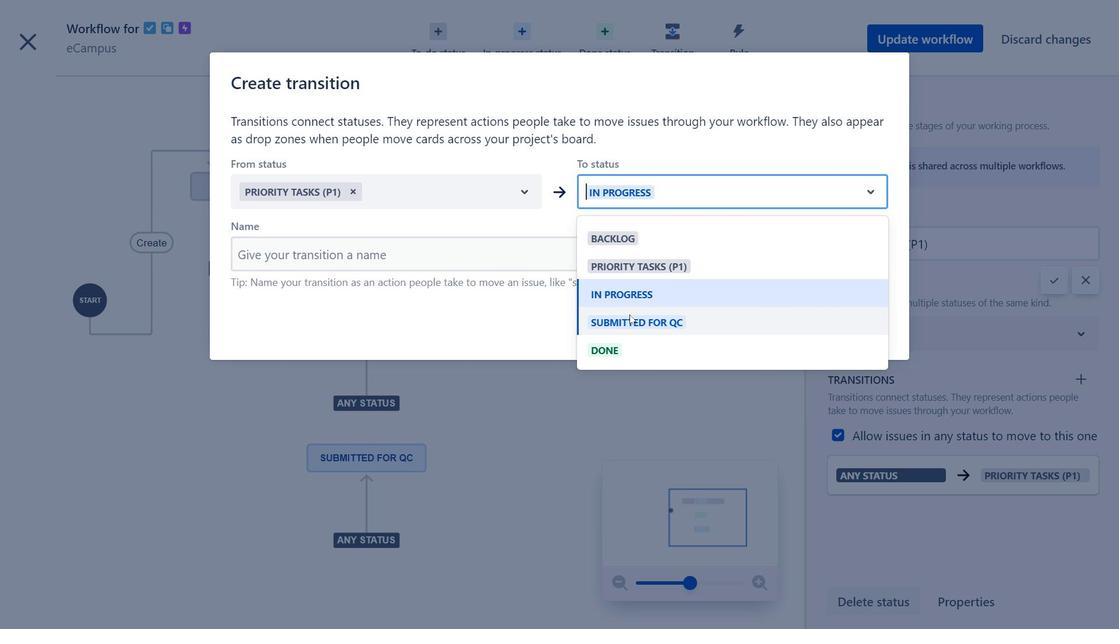 
Action: Mouse moved to (505, 176)
Screenshot: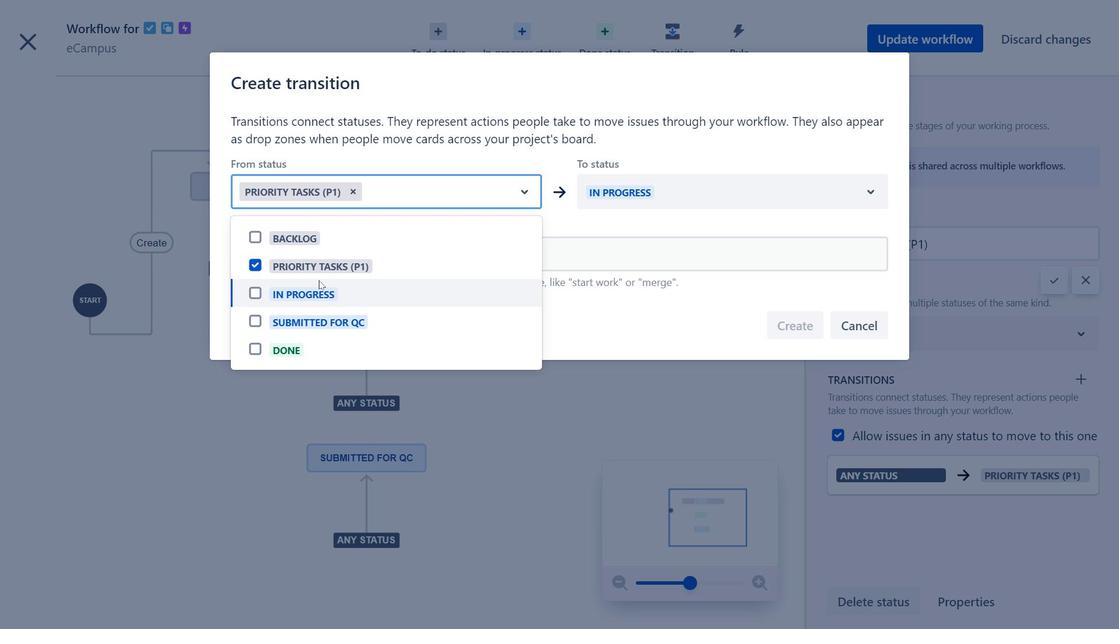 
Action: Mouse pressed left at (505, 176)
Screenshot: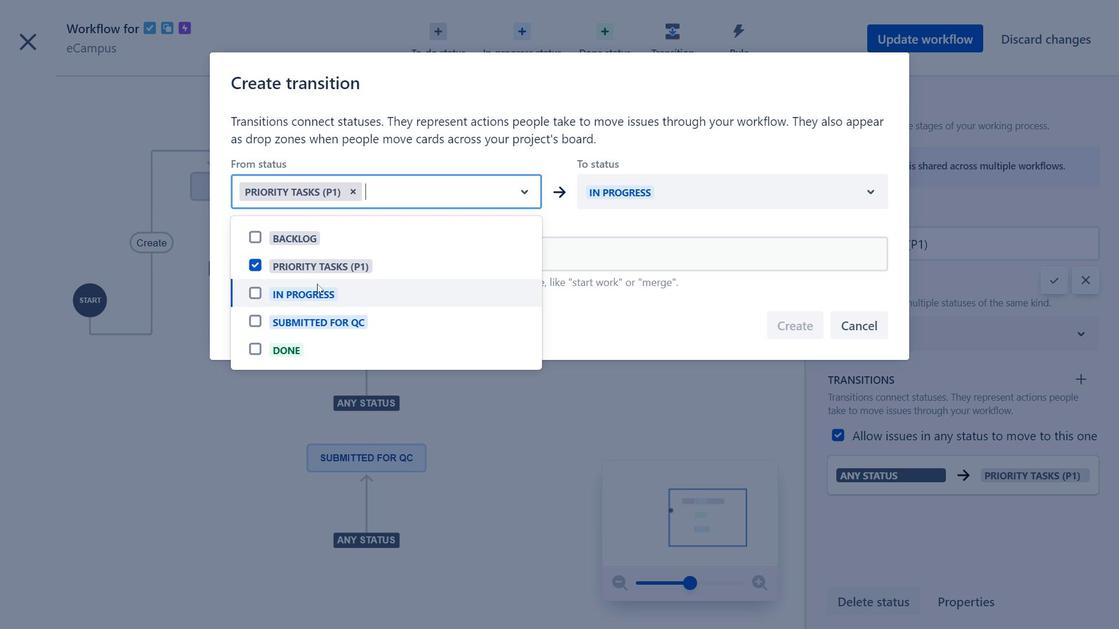 
Action: Mouse moved to (301, 309)
Screenshot: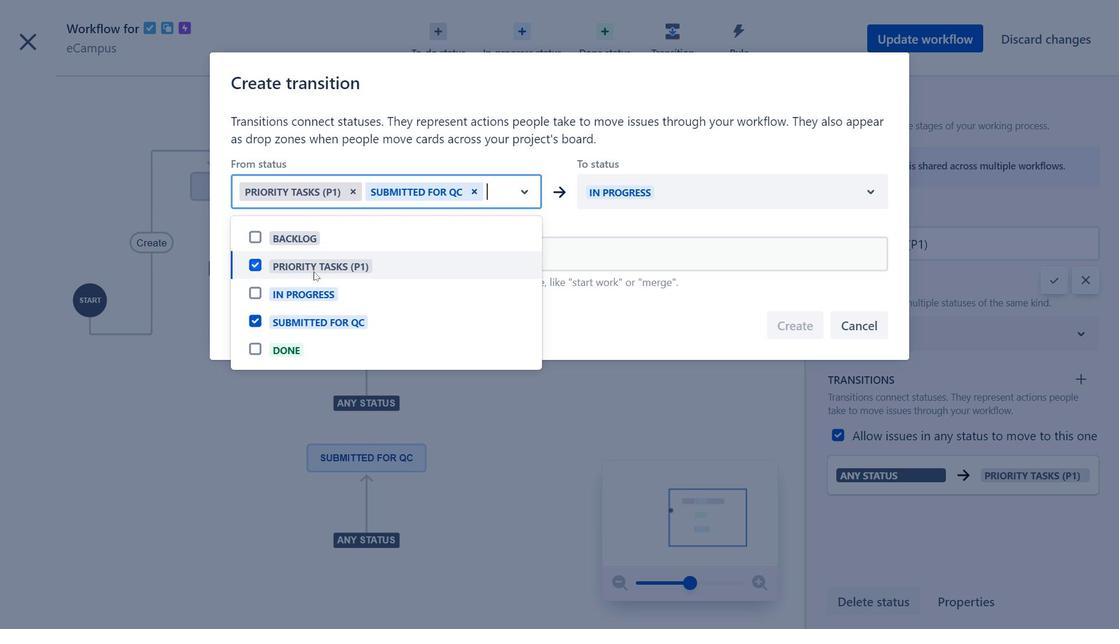 
Action: Mouse pressed left at (301, 309)
Screenshot: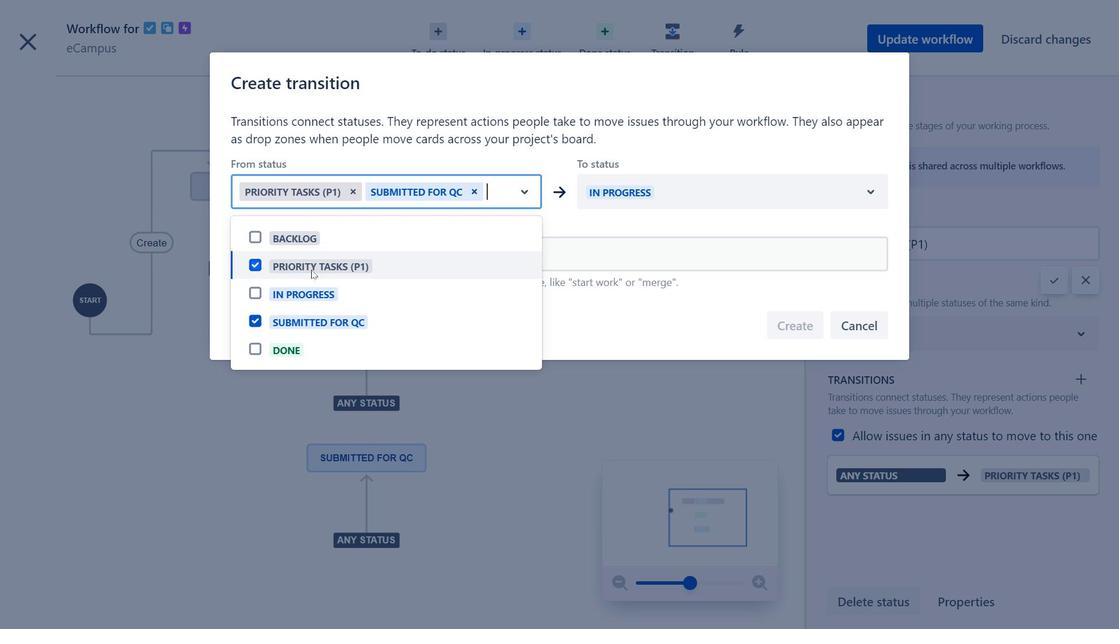 
Action: Mouse moved to (397, 267)
Screenshot: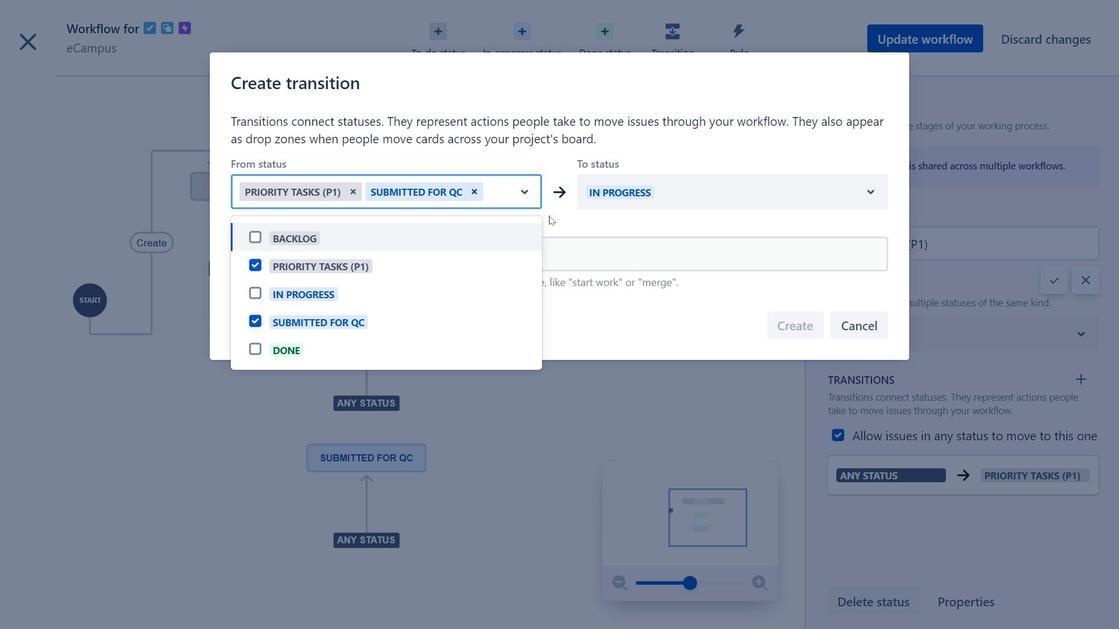 
Action: Mouse scrolled (397, 267) with delta (0, 0)
Screenshot: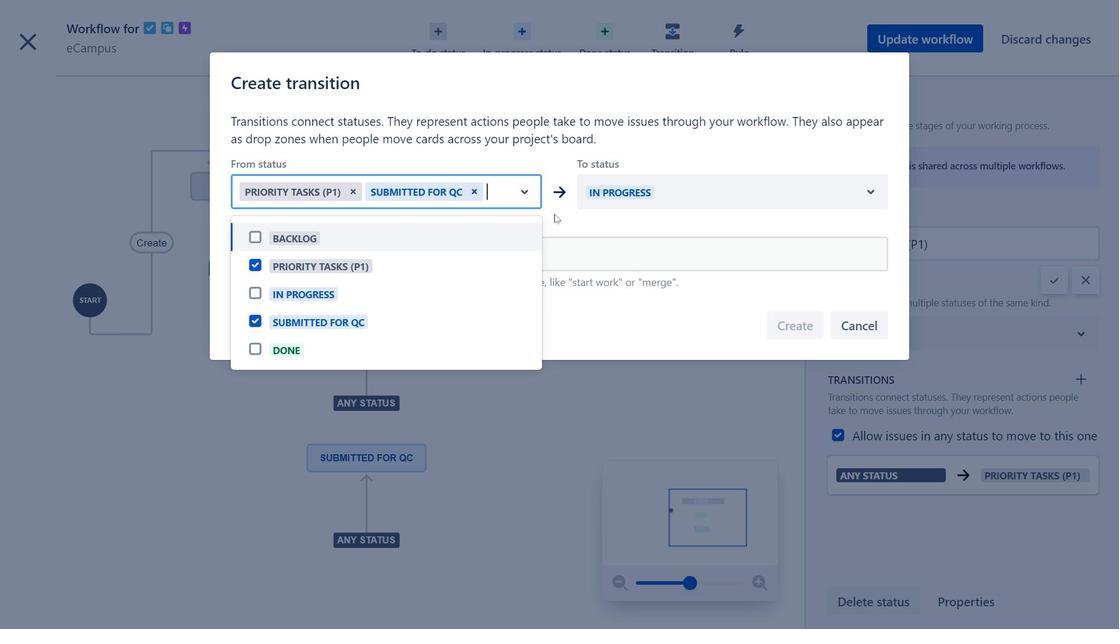 
Action: Mouse scrolled (397, 267) with delta (0, 0)
Screenshot: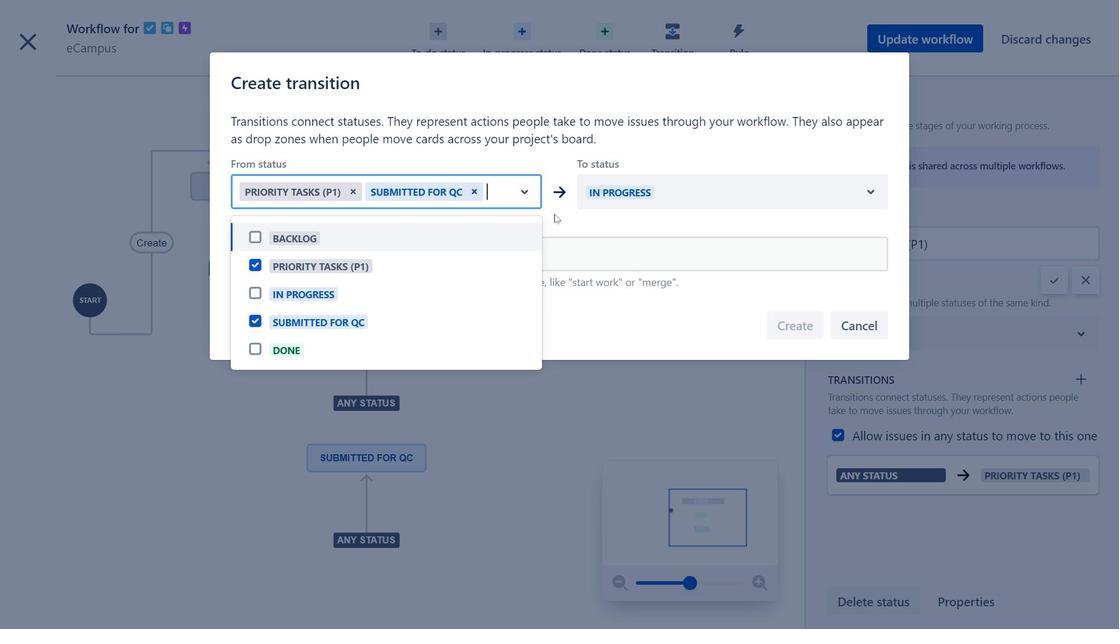 
Action: Mouse scrolled (397, 267) with delta (0, 0)
Screenshot: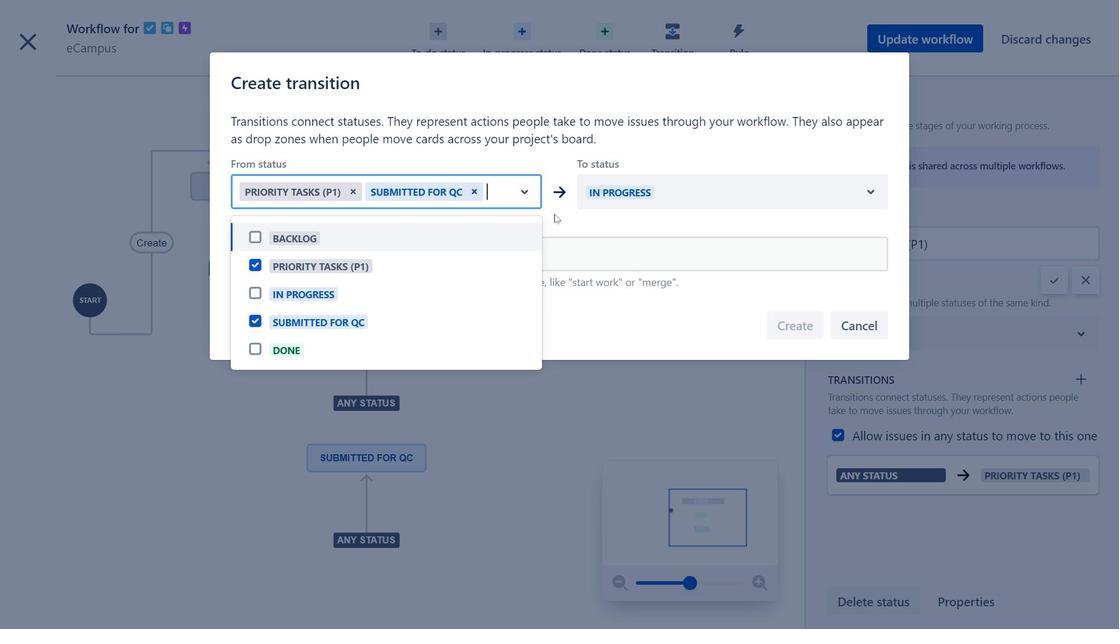 
Action: Mouse moved to (397, 267)
Screenshot: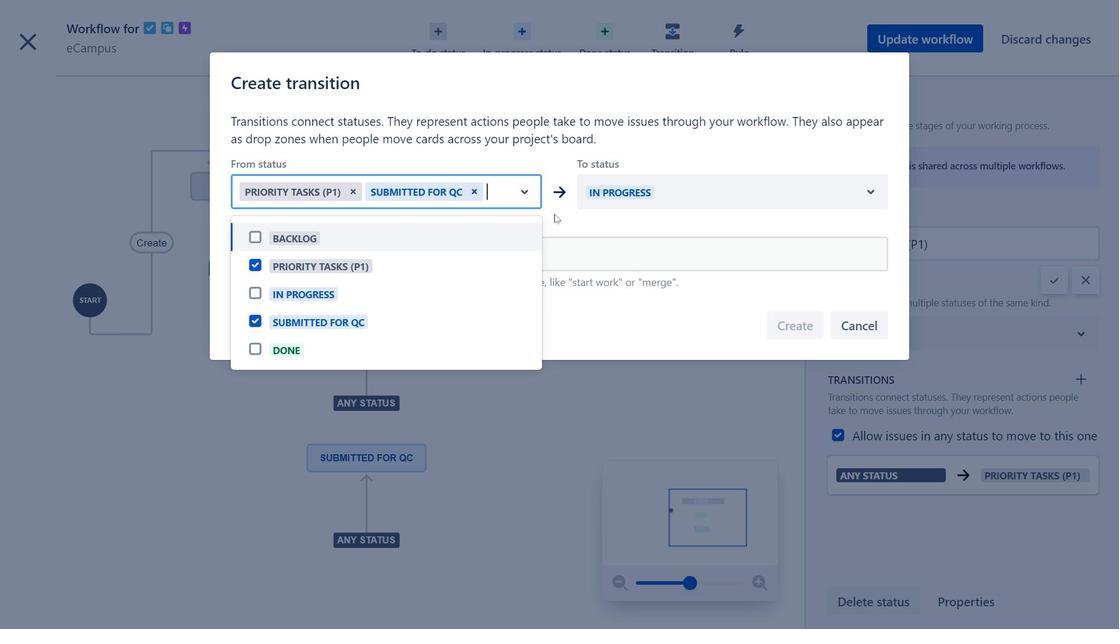 
Action: Mouse scrolled (397, 267) with delta (0, 0)
Screenshot: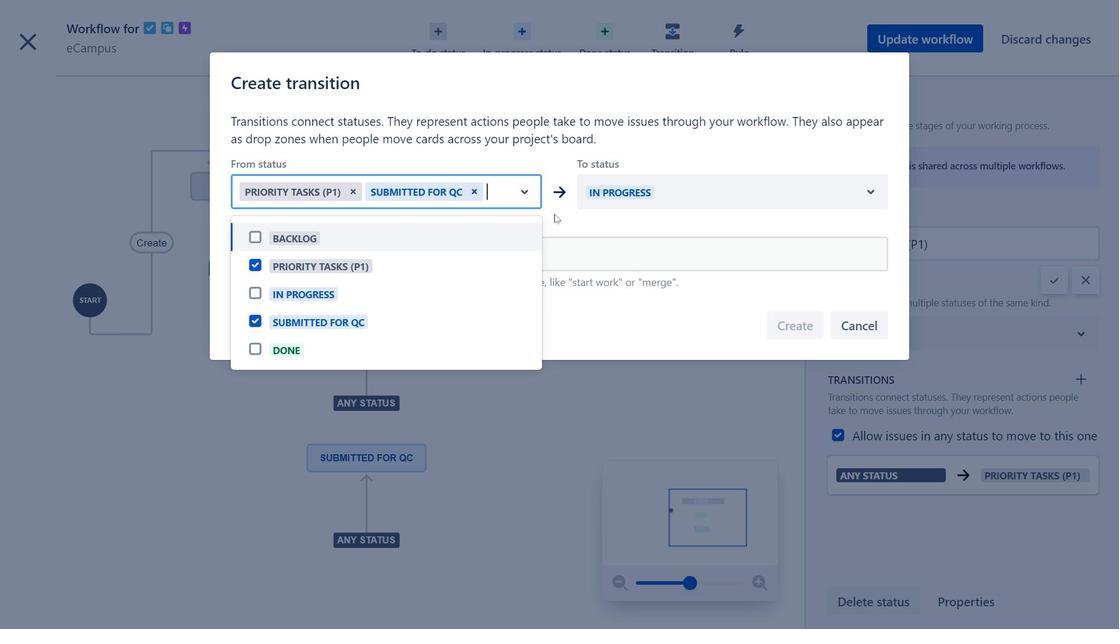 
Action: Mouse moved to (554, 214)
Screenshot: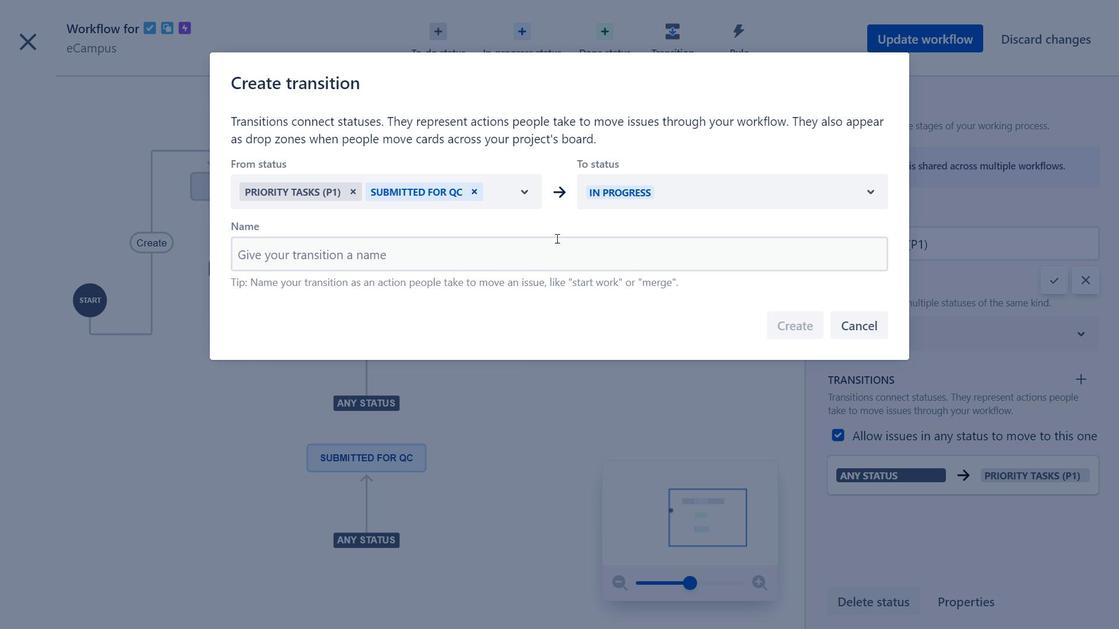 
Action: Mouse pressed left at (554, 214)
Screenshot: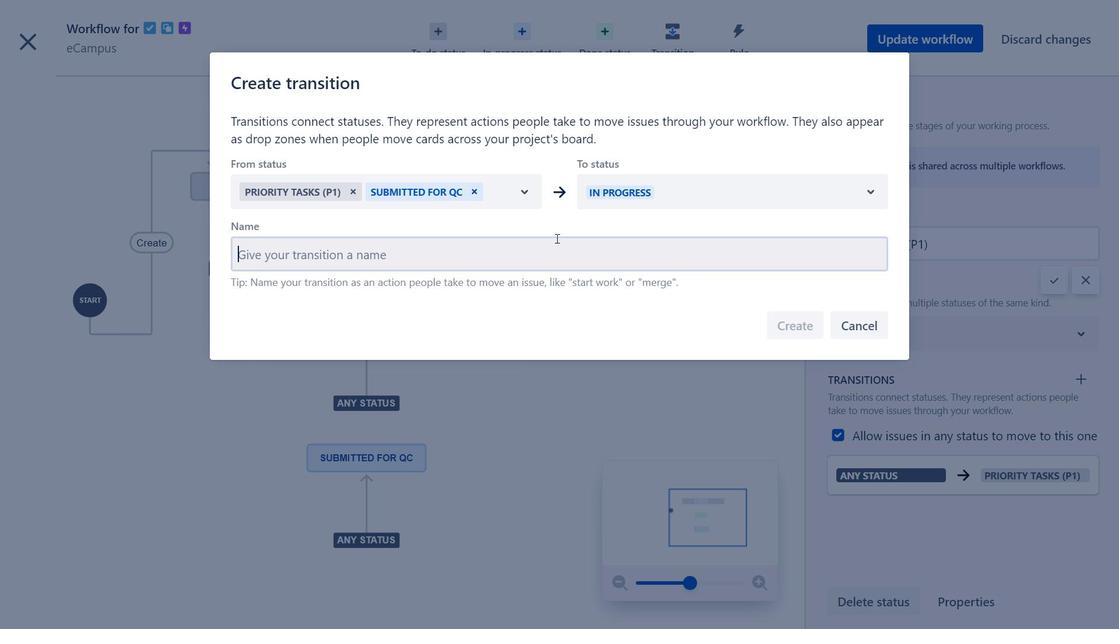 
Action: Mouse moved to (556, 238)
Screenshot: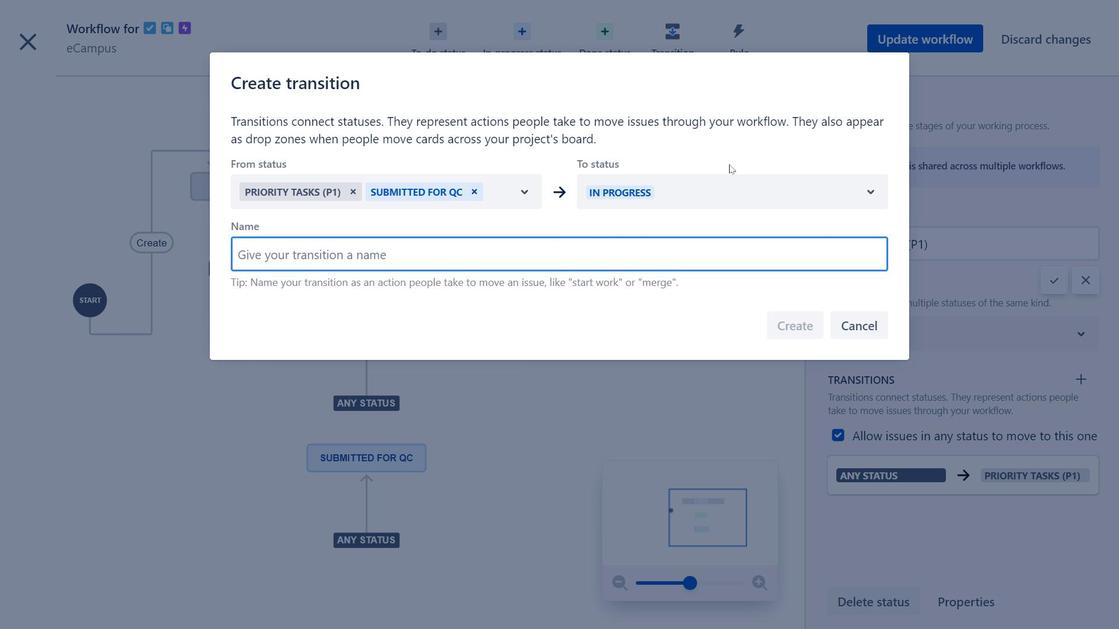 
Action: Mouse pressed left at (556, 238)
Screenshot: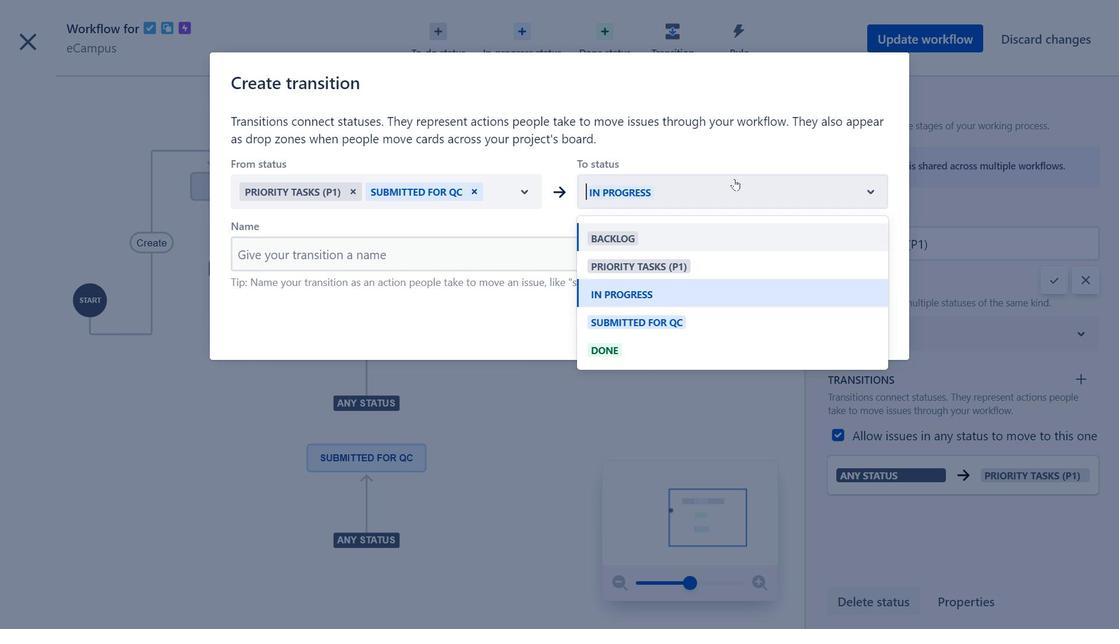 
Action: Mouse moved to (729, 164)
Screenshot: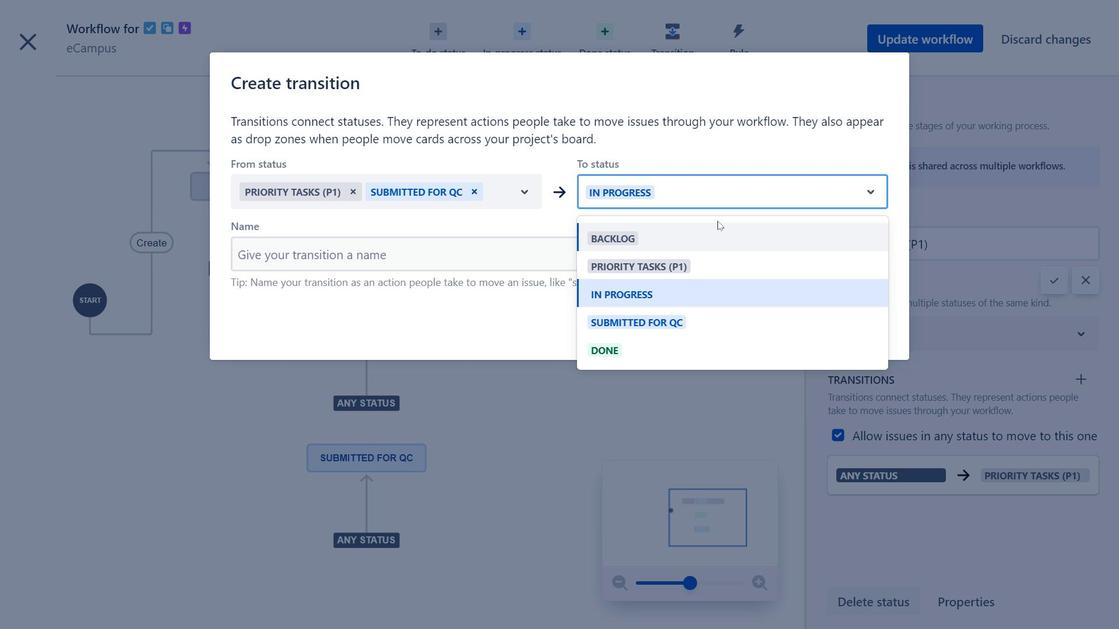 
Action: Mouse pressed left at (729, 164)
Screenshot: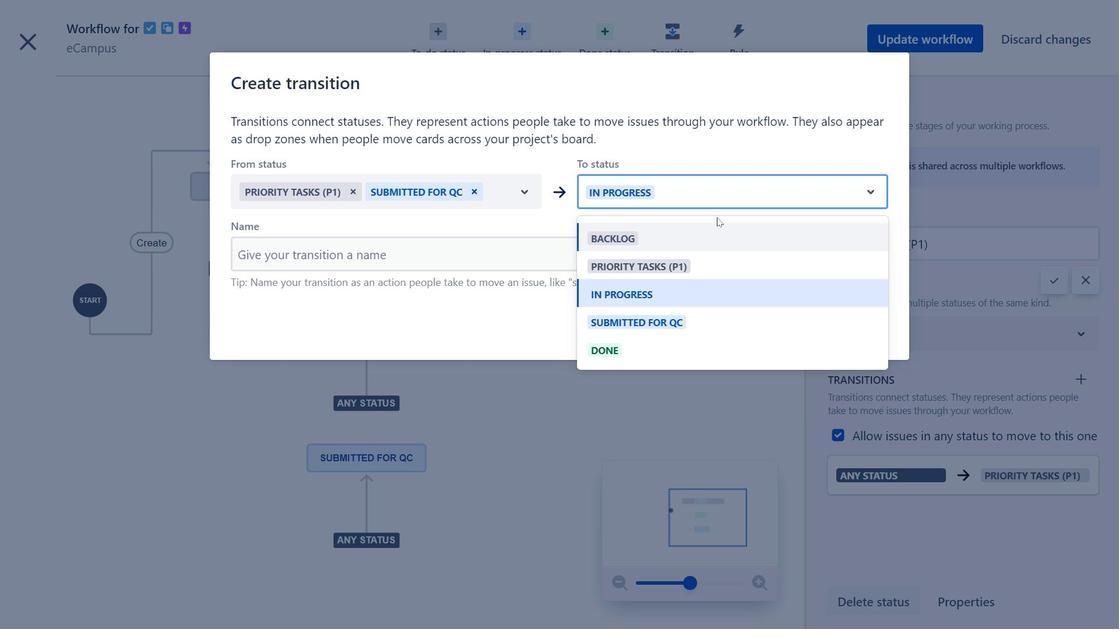 
Action: Mouse moved to (734, 179)
Screenshot: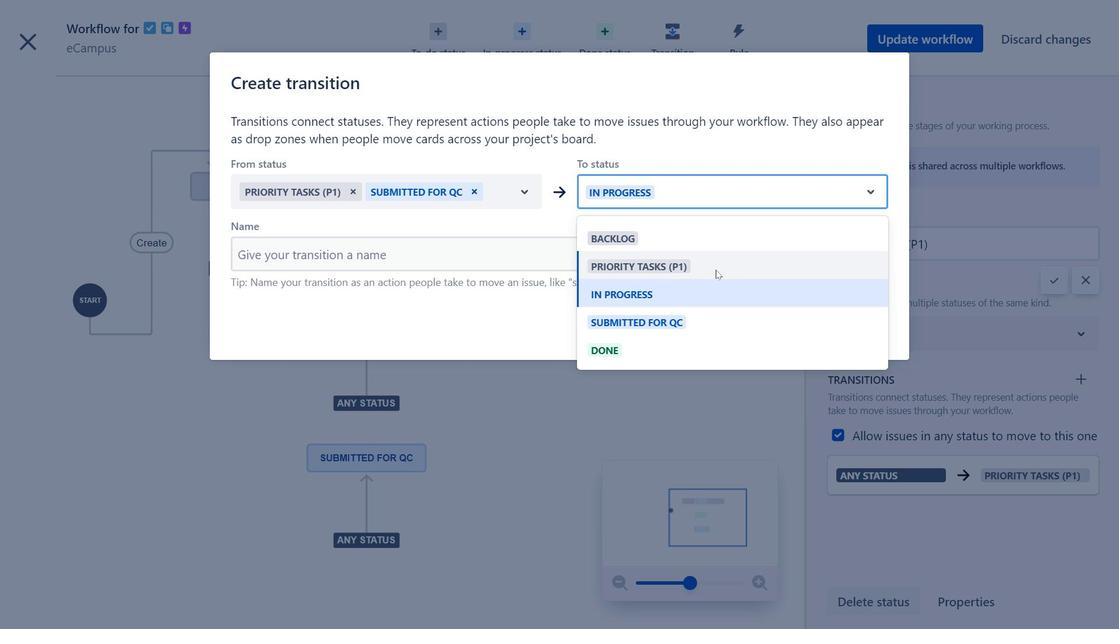 
Action: Mouse pressed left at (734, 179)
Screenshot: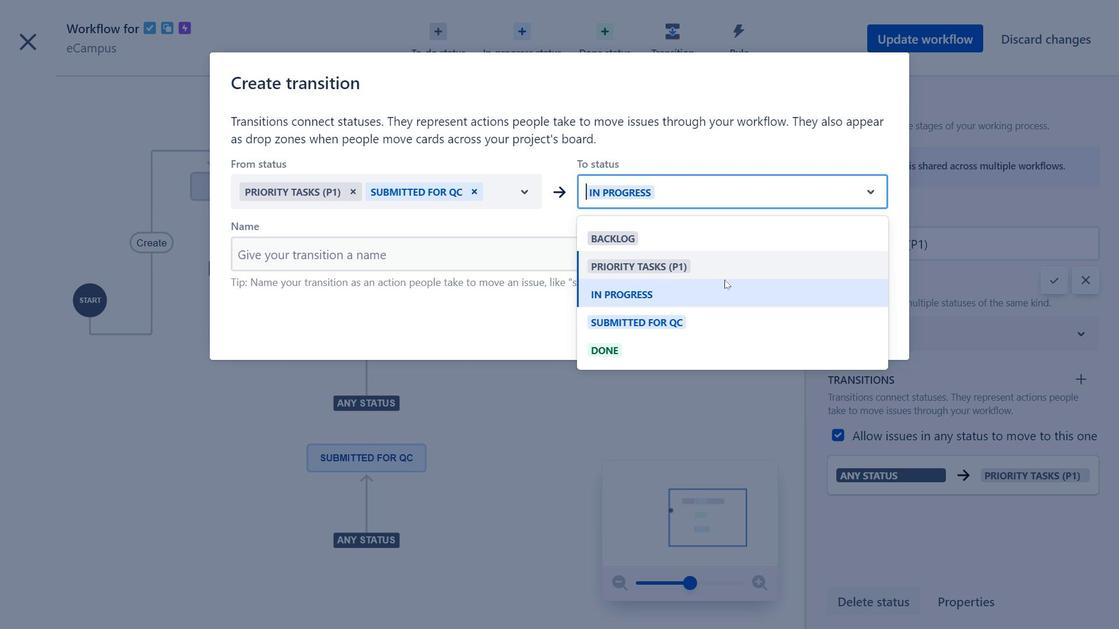 
Action: Mouse moved to (964, 175)
Screenshot: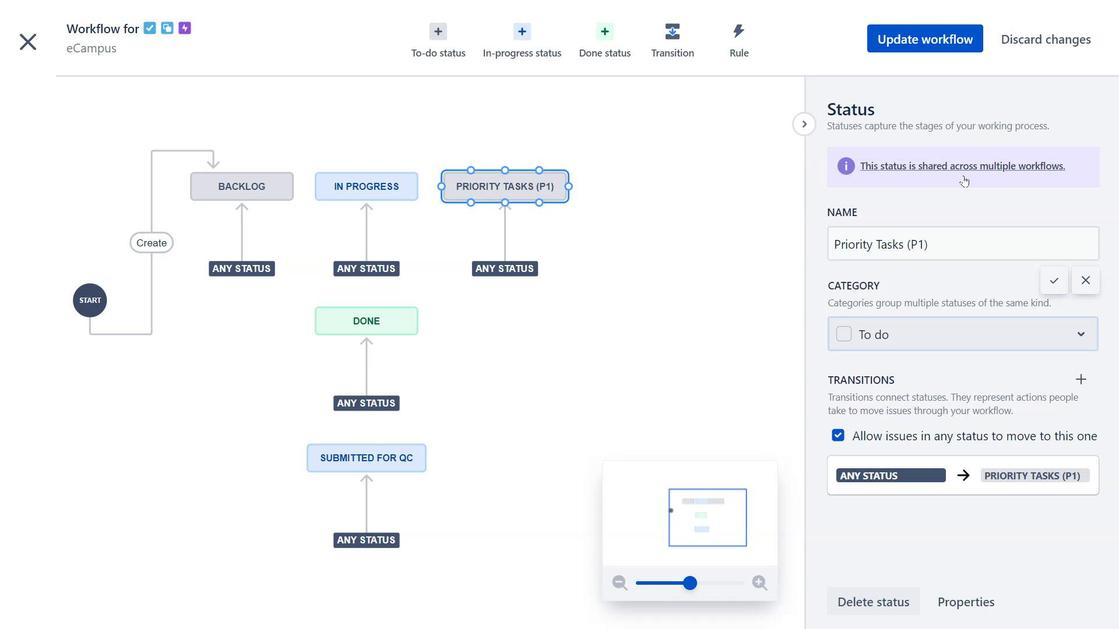 
Action: Mouse pressed left at (964, 175)
Screenshot: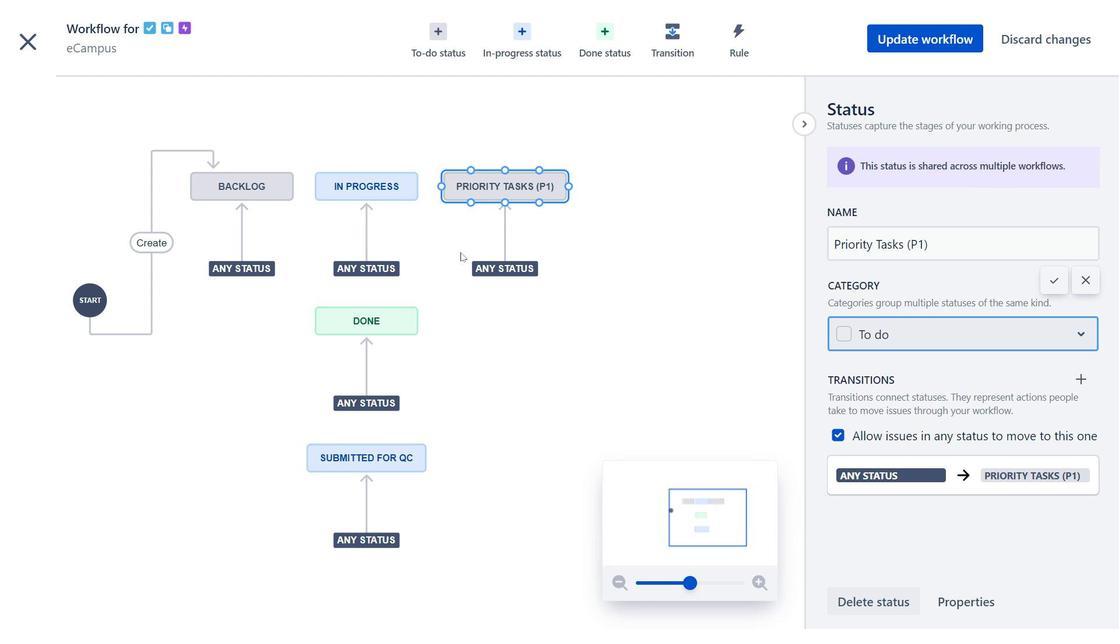 
Action: Mouse moved to (544, 281)
Screenshot: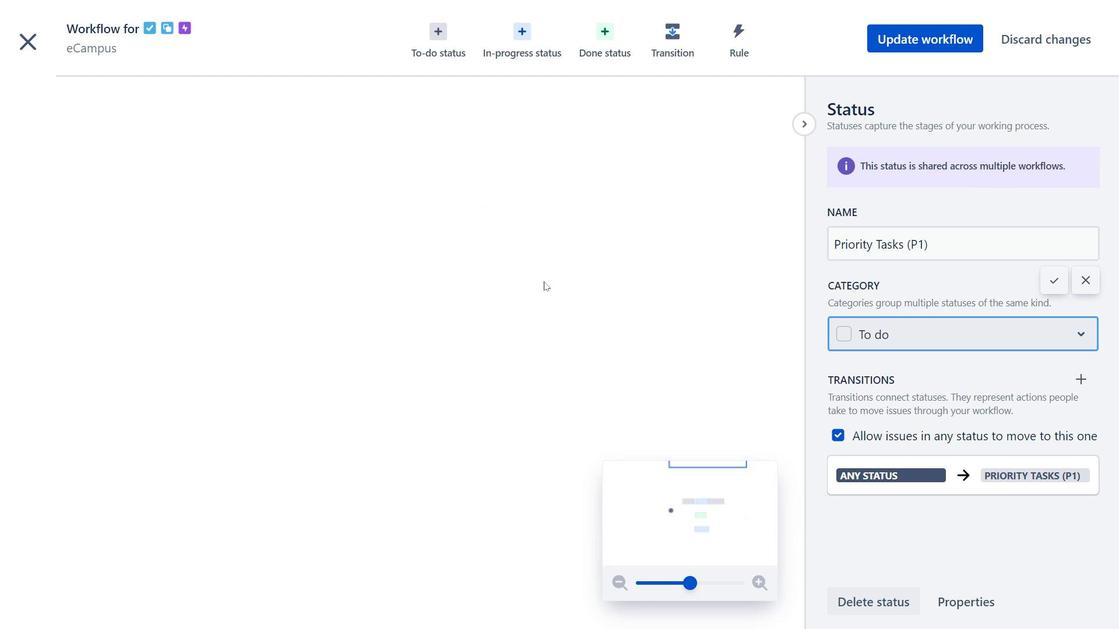 
Action: Mouse scrolled (544, 282) with delta (0, 0)
Screenshot: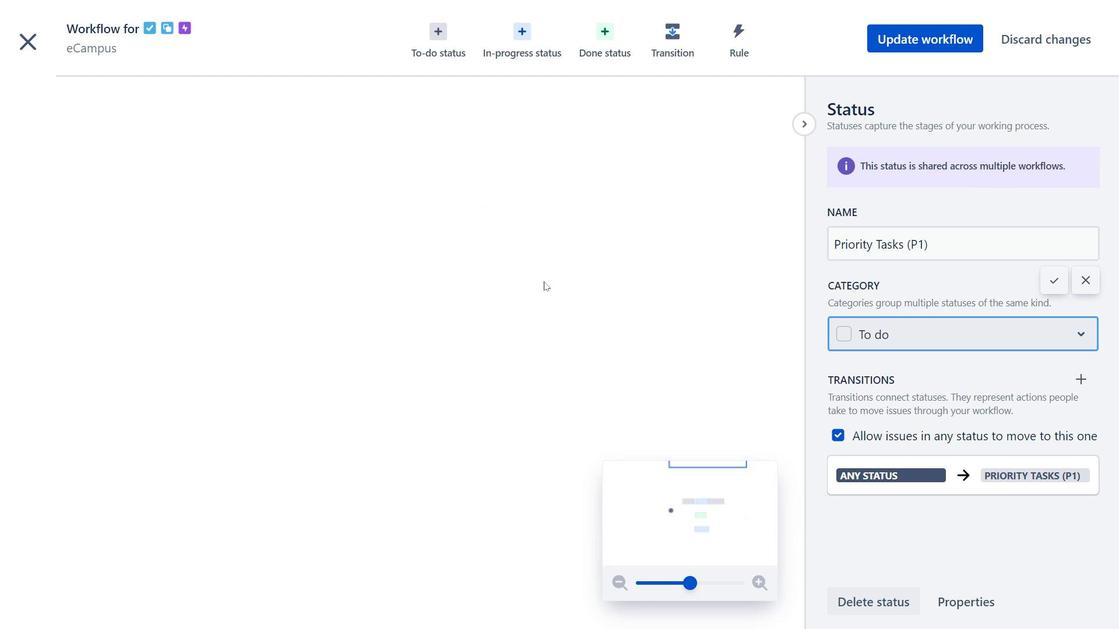 
Action: Mouse scrolled (544, 282) with delta (0, 0)
Screenshot: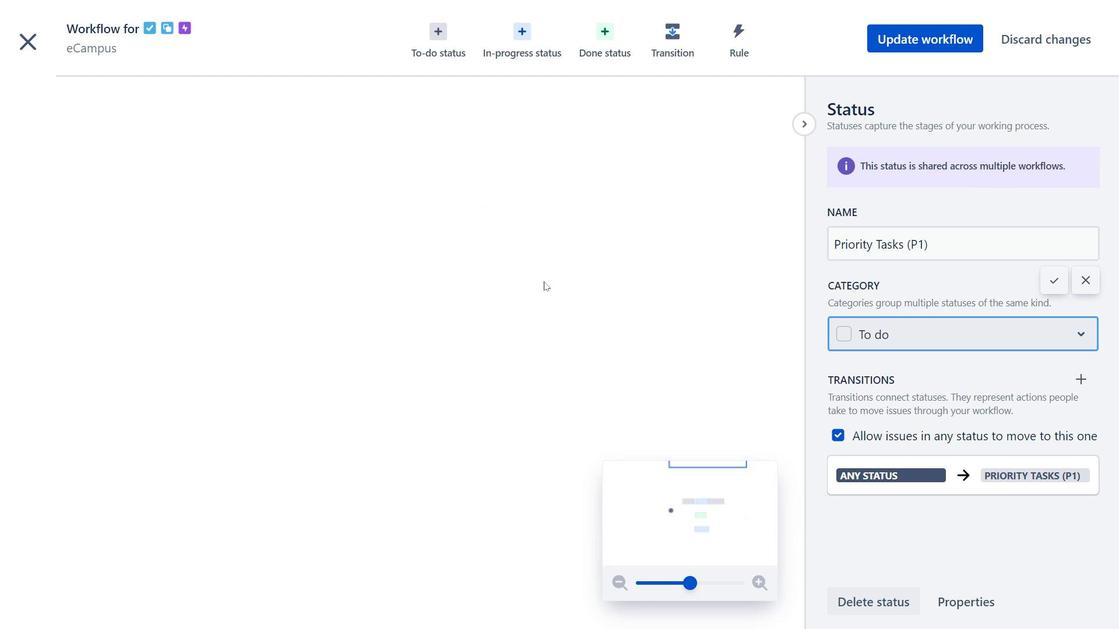 
Action: Mouse scrolled (544, 282) with delta (0, 0)
Screenshot: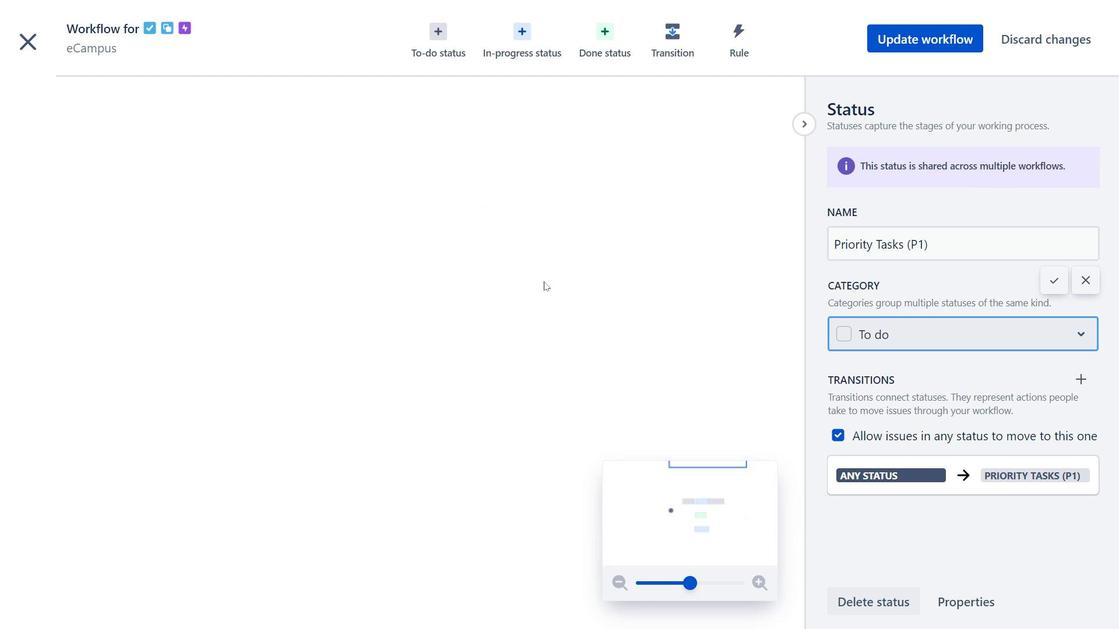 
Action: Mouse scrolled (544, 282) with delta (0, 0)
Screenshot: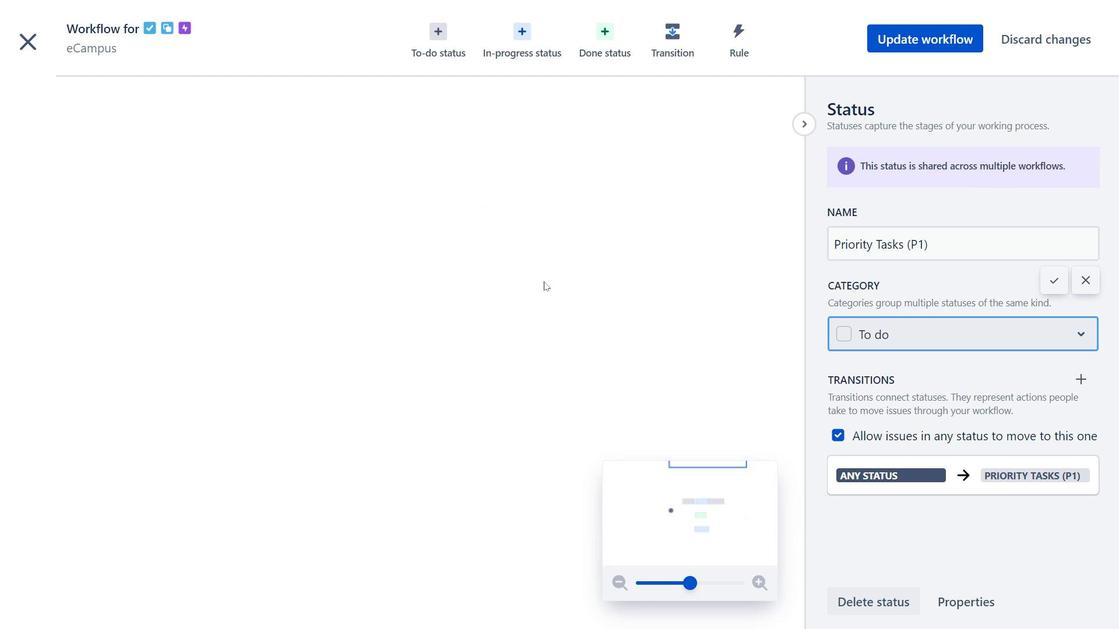 
Action: Mouse scrolled (544, 282) with delta (0, 0)
Screenshot: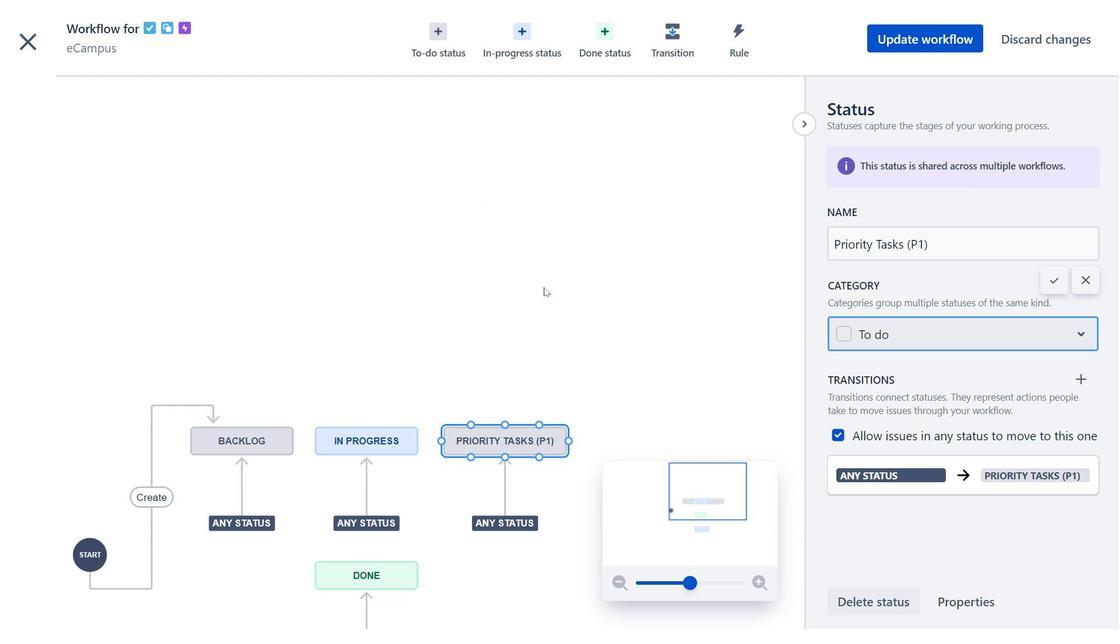
Action: Mouse scrolled (544, 282) with delta (0, 0)
Screenshot: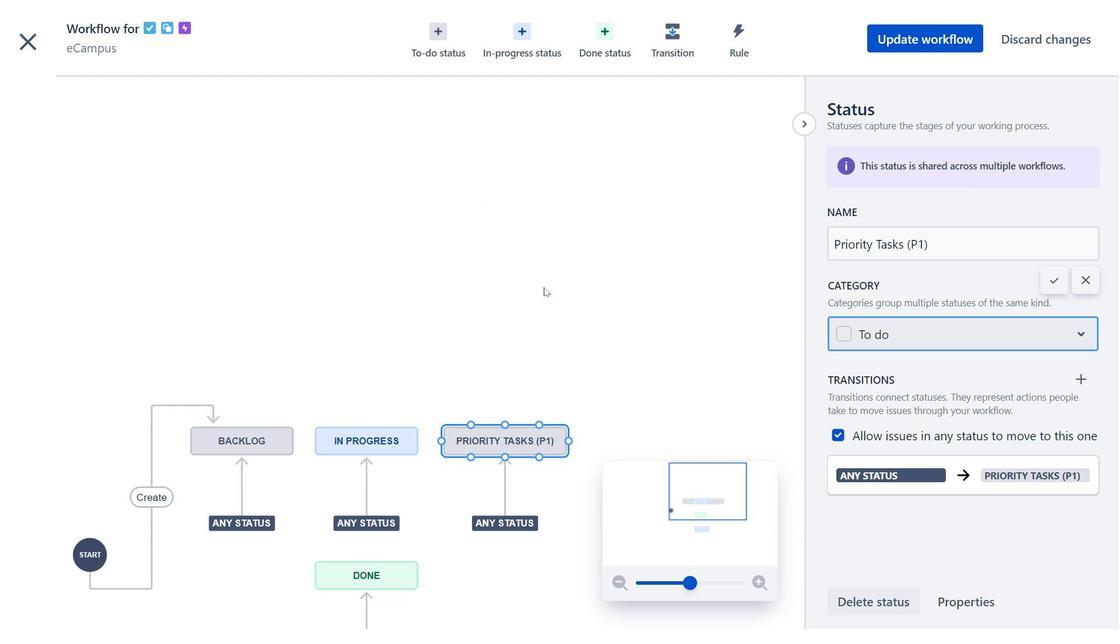 
Action: Mouse scrolled (544, 282) with delta (0, 0)
Screenshot: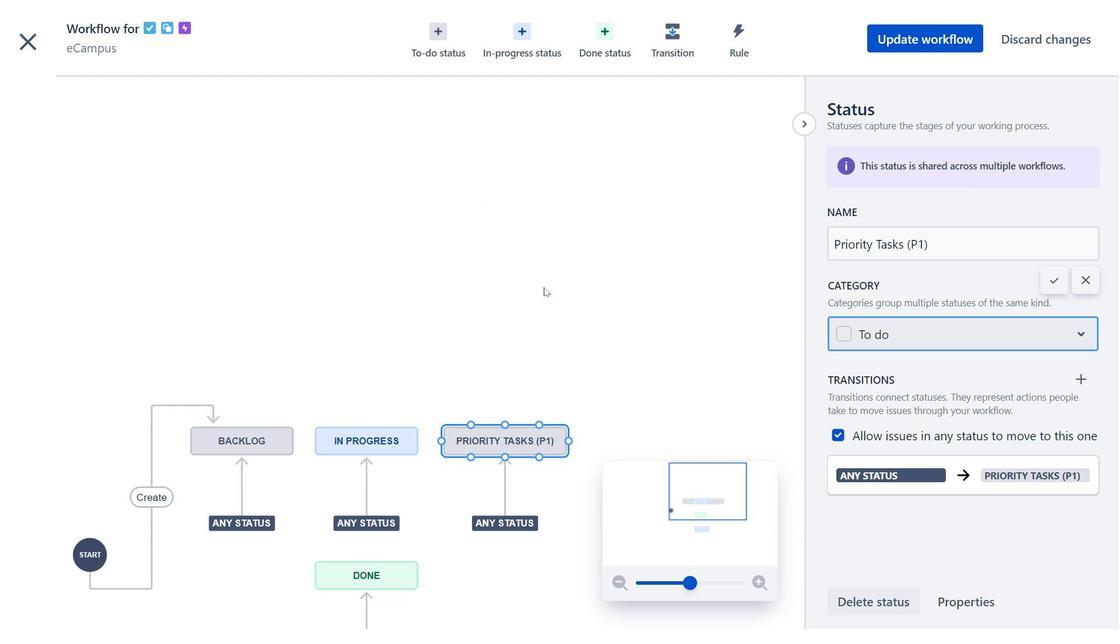 
Action: Mouse scrolled (544, 282) with delta (0, 0)
Screenshot: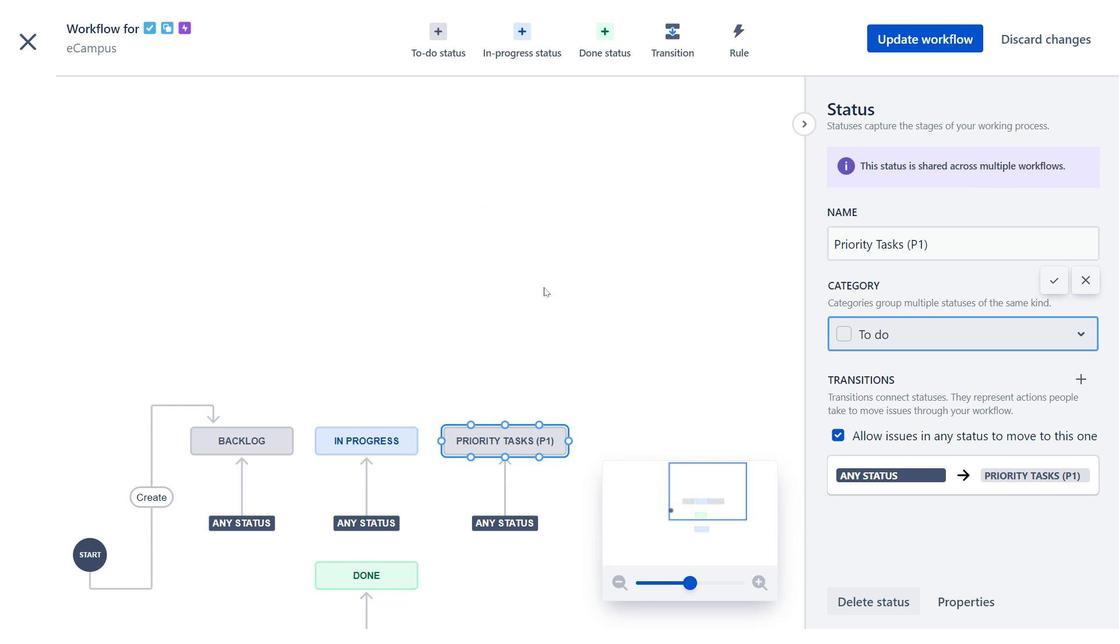 
Action: Mouse scrolled (544, 282) with delta (0, 0)
Screenshot: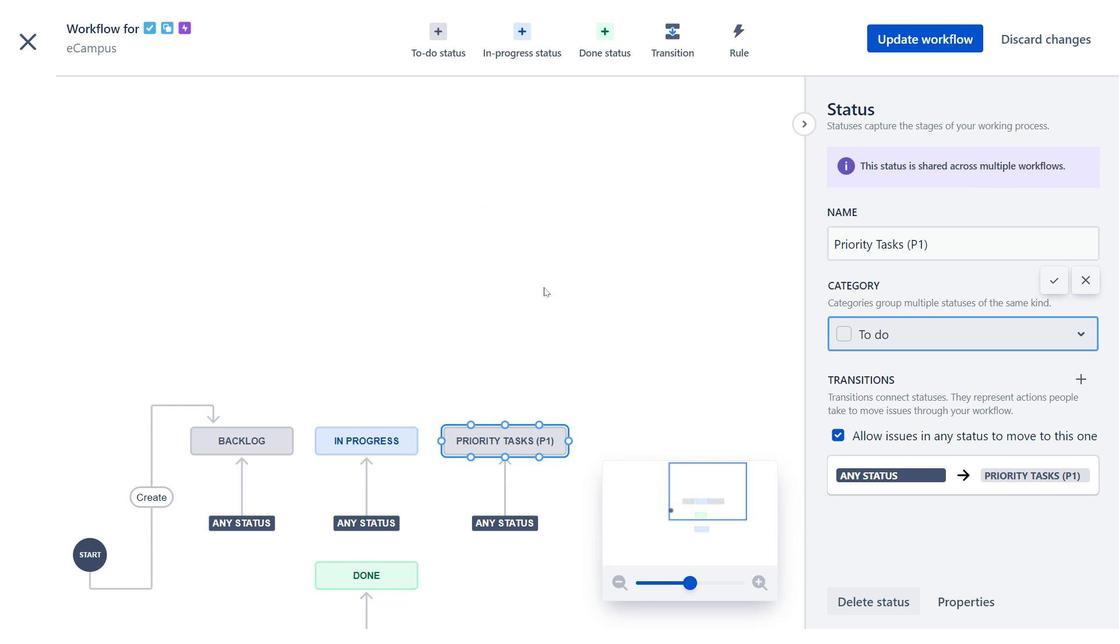 
Action: Mouse scrolled (544, 281) with delta (0, 0)
Screenshot: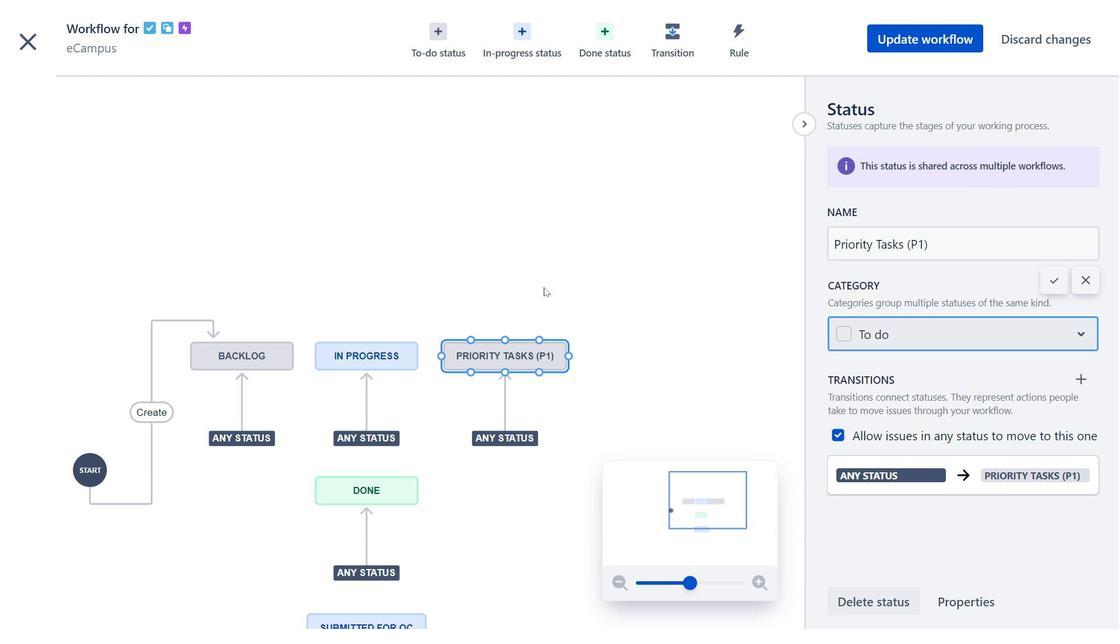 
Action: Mouse scrolled (544, 281) with delta (0, 0)
Screenshot: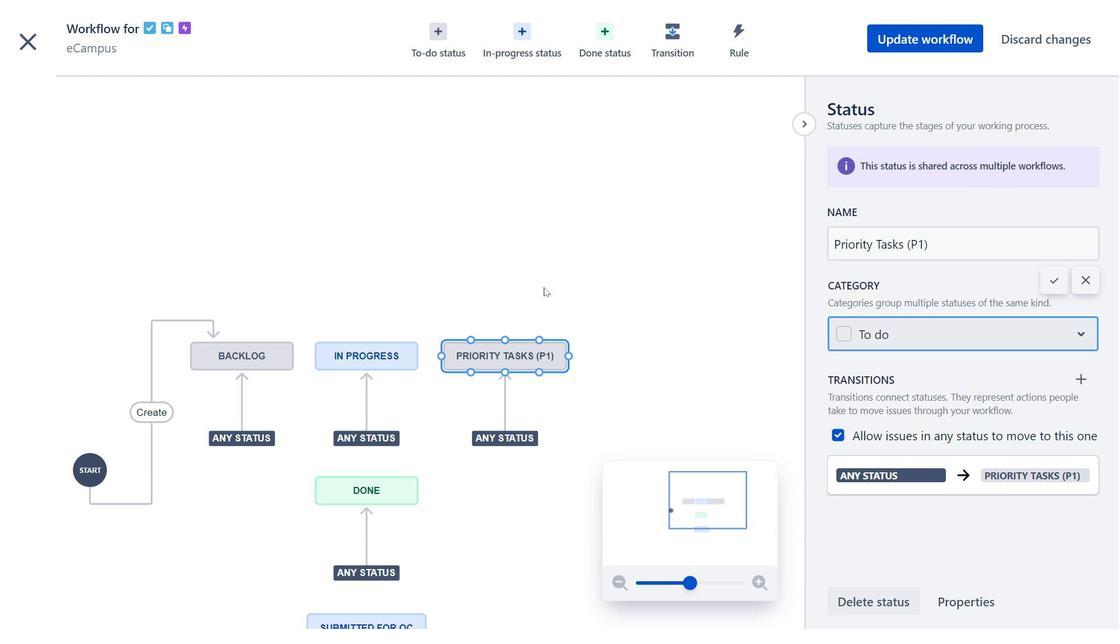 
Action: Mouse scrolled (544, 281) with delta (0, 0)
Screenshot: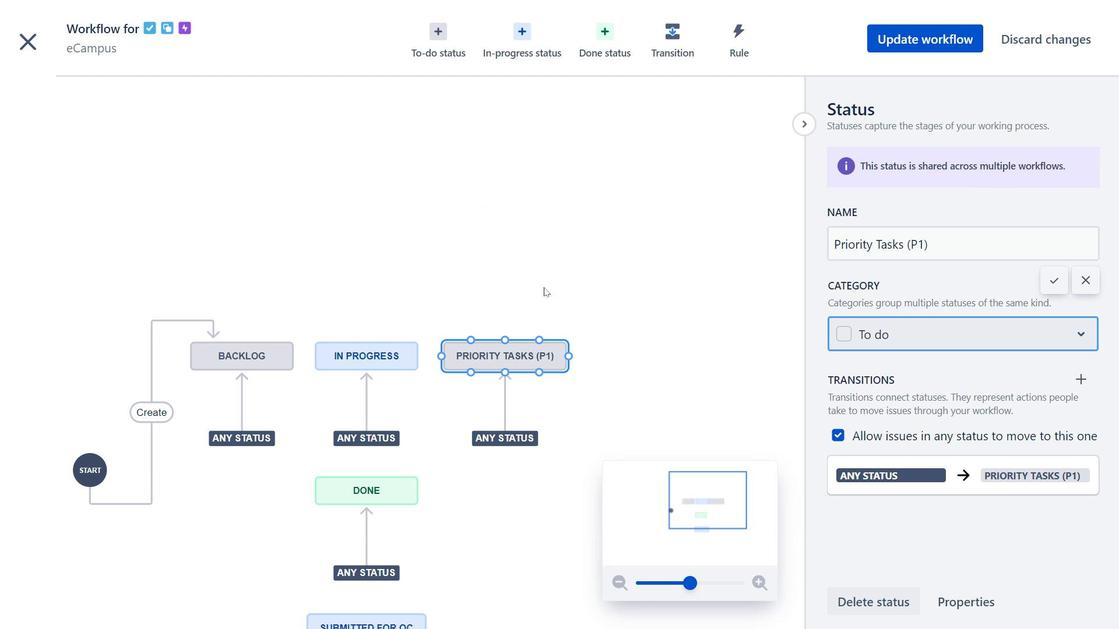 
Action: Mouse scrolled (544, 281) with delta (0, 0)
Screenshot: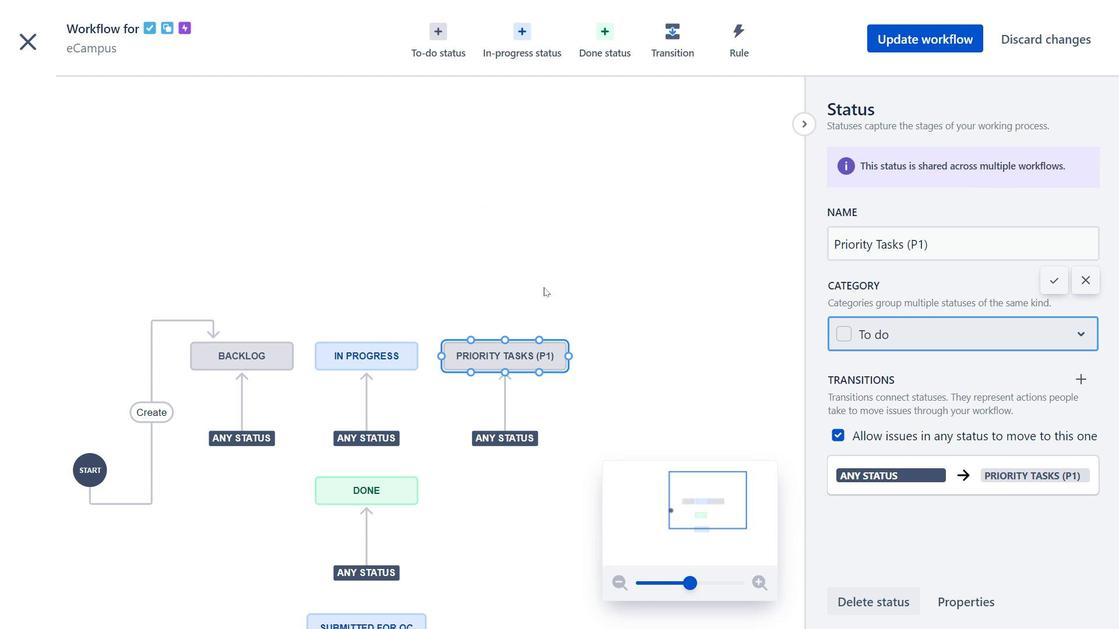 
Action: Mouse scrolled (544, 281) with delta (0, 0)
Screenshot: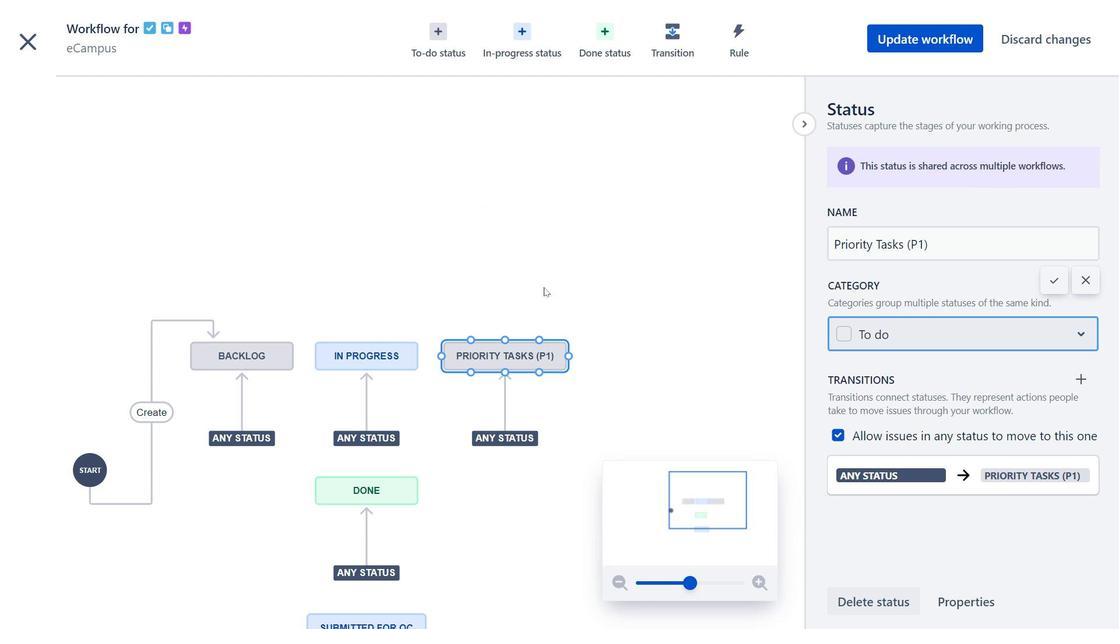 
Action: Mouse moved to (544, 282)
Screenshot: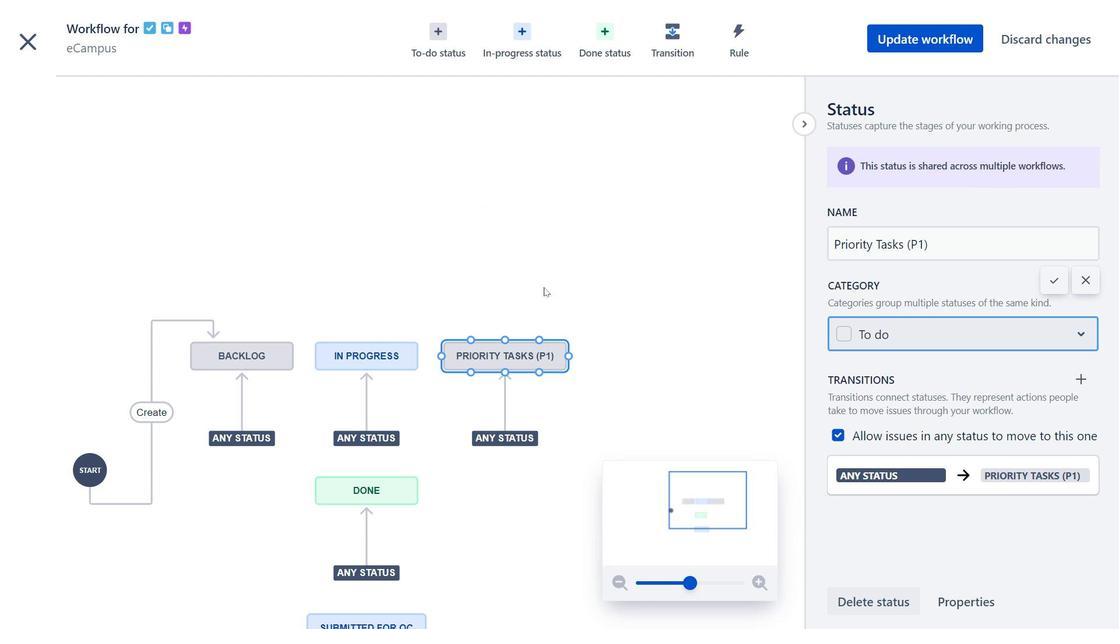 
Action: Mouse scrolled (544, 281) with delta (0, 0)
Screenshot: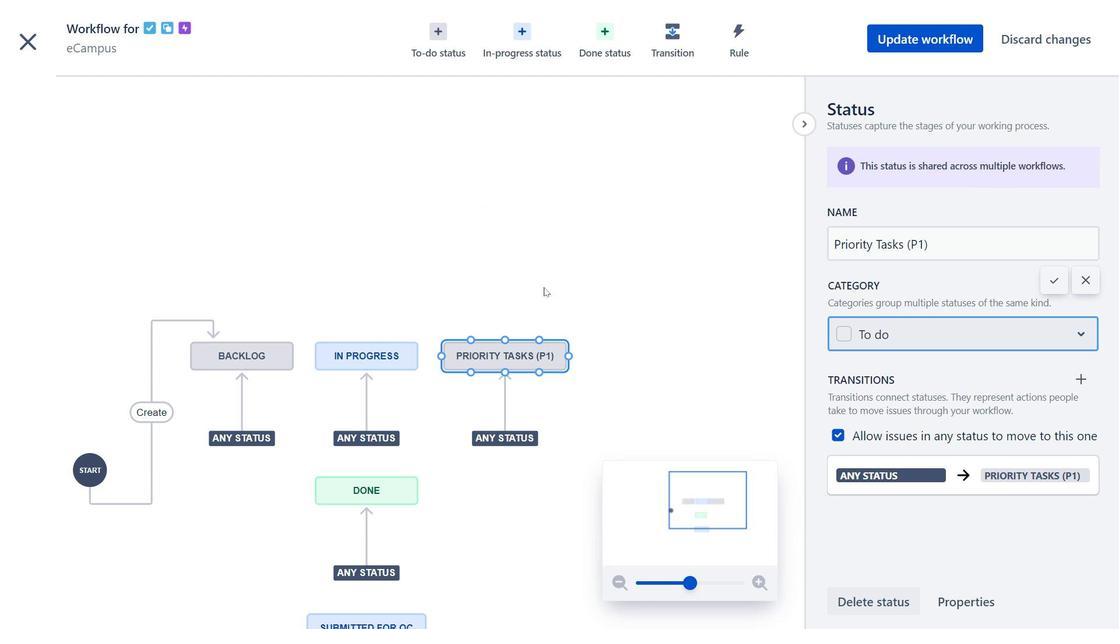 
Action: Mouse moved to (544, 287)
Screenshot: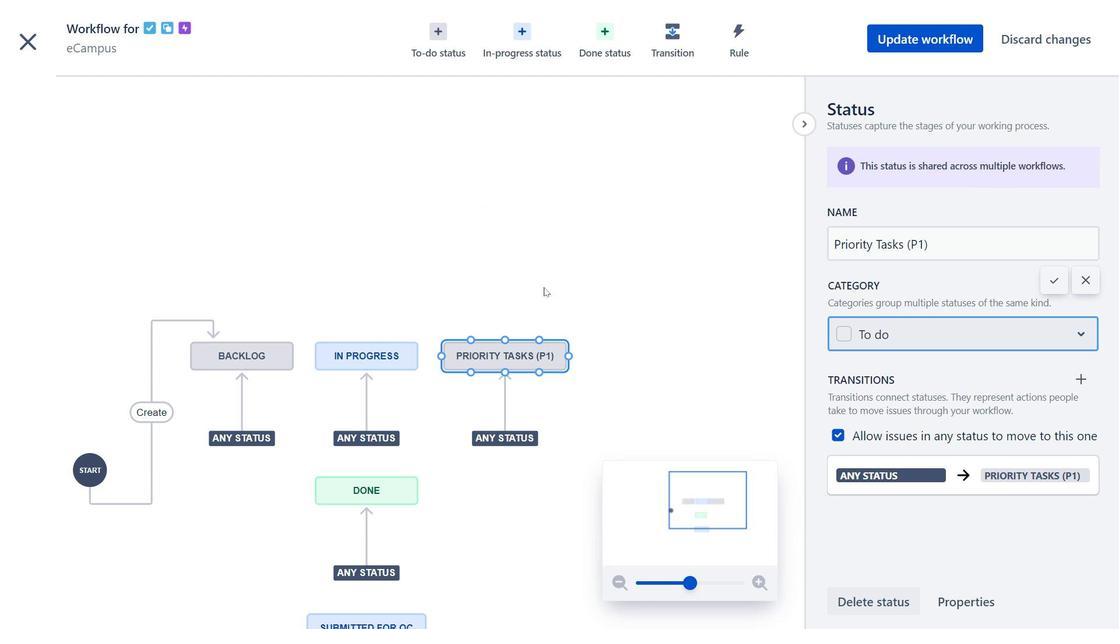 
Action: Mouse scrolled (544, 286) with delta (0, 0)
Screenshot: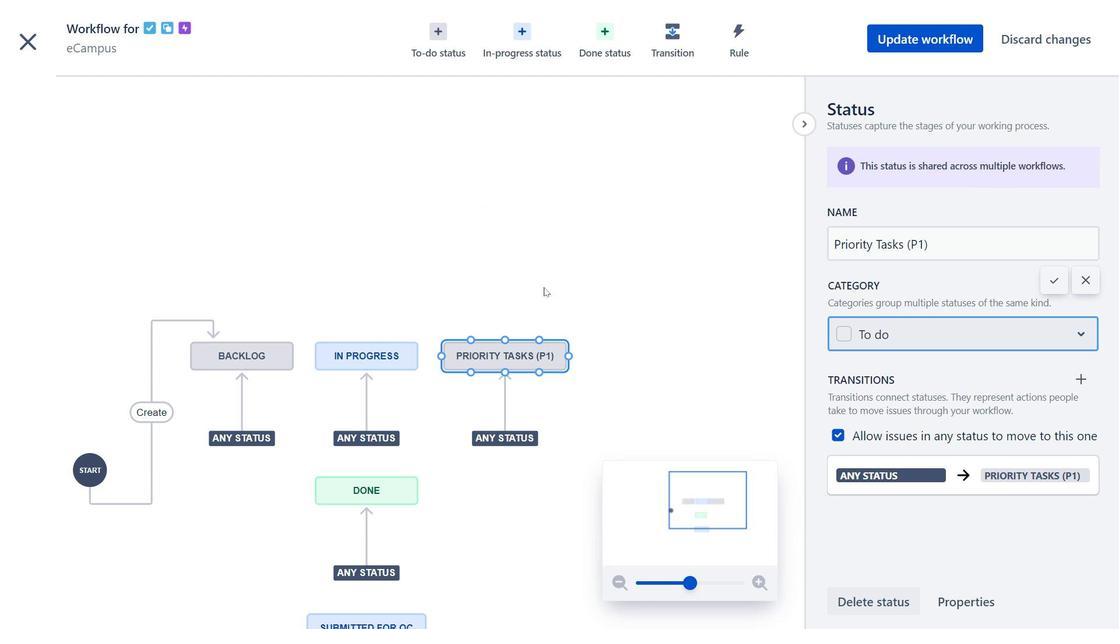 
Action: Mouse scrolled (544, 286) with delta (0, 0)
Screenshot: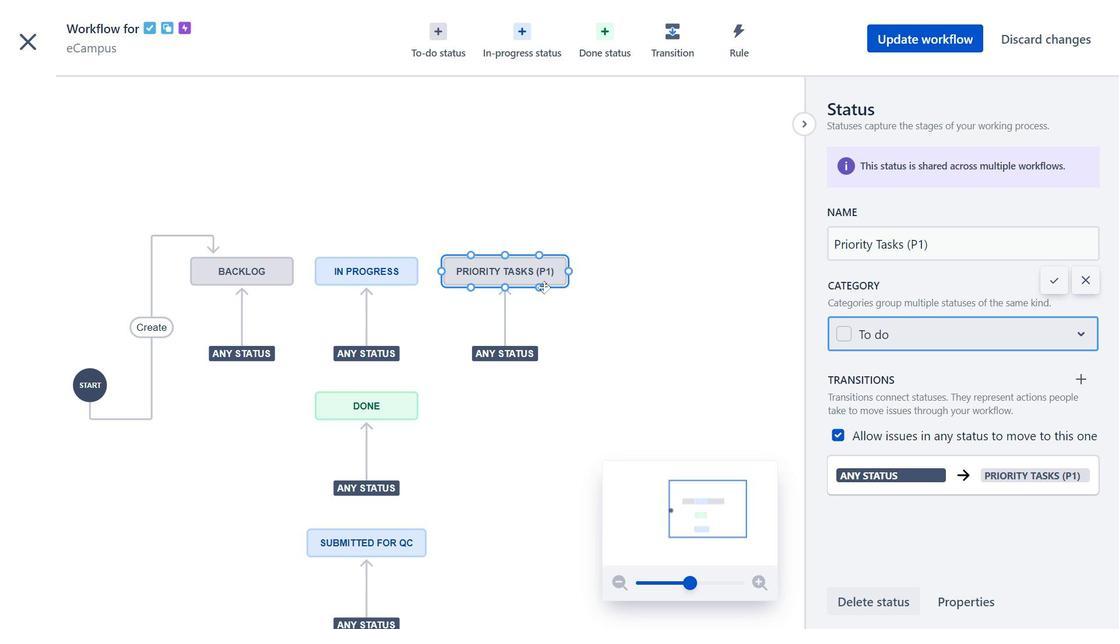 
Action: Mouse moved to (718, 526)
Screenshot: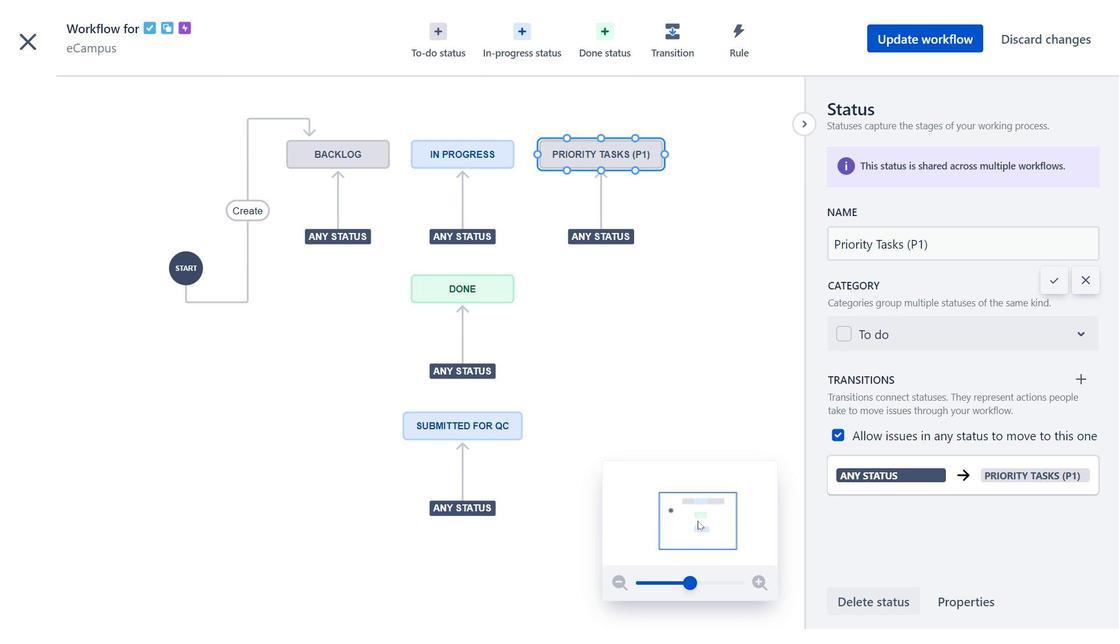 
Action: Mouse pressed left at (718, 526)
Screenshot: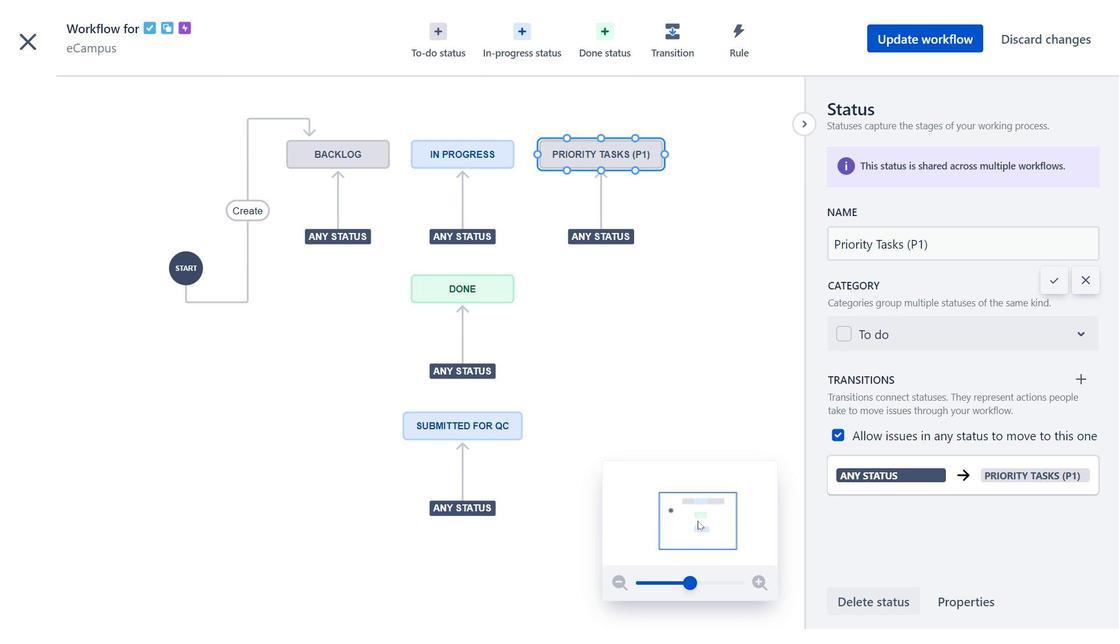 
Action: Mouse moved to (212, 211)
Screenshot: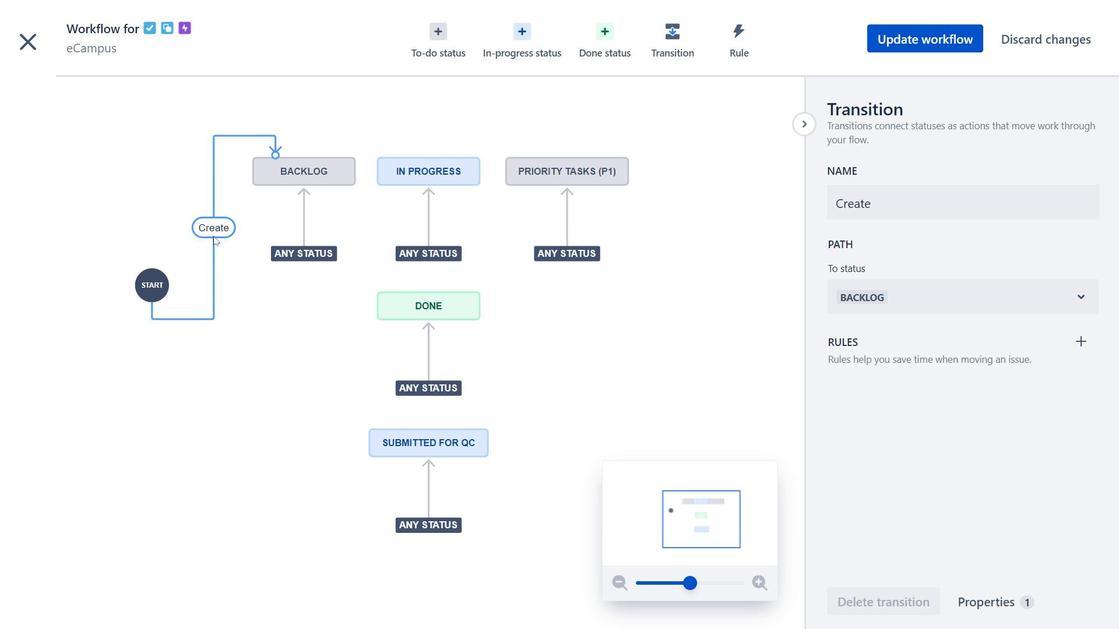 
Action: Mouse pressed left at (212, 211)
Screenshot: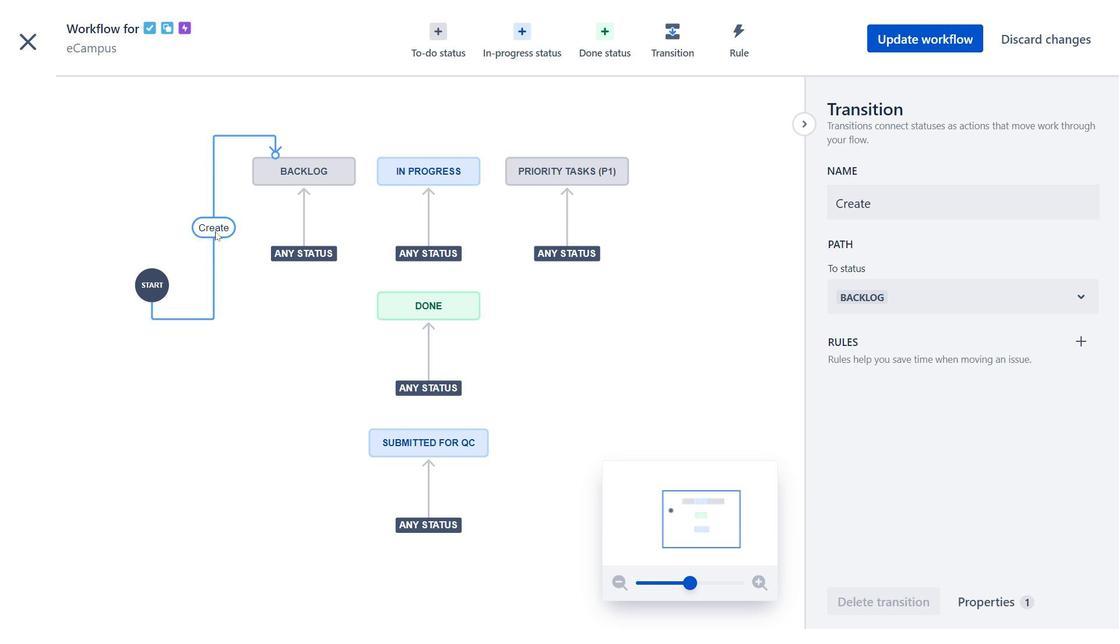 
Action: Mouse moved to (215, 232)
Screenshot: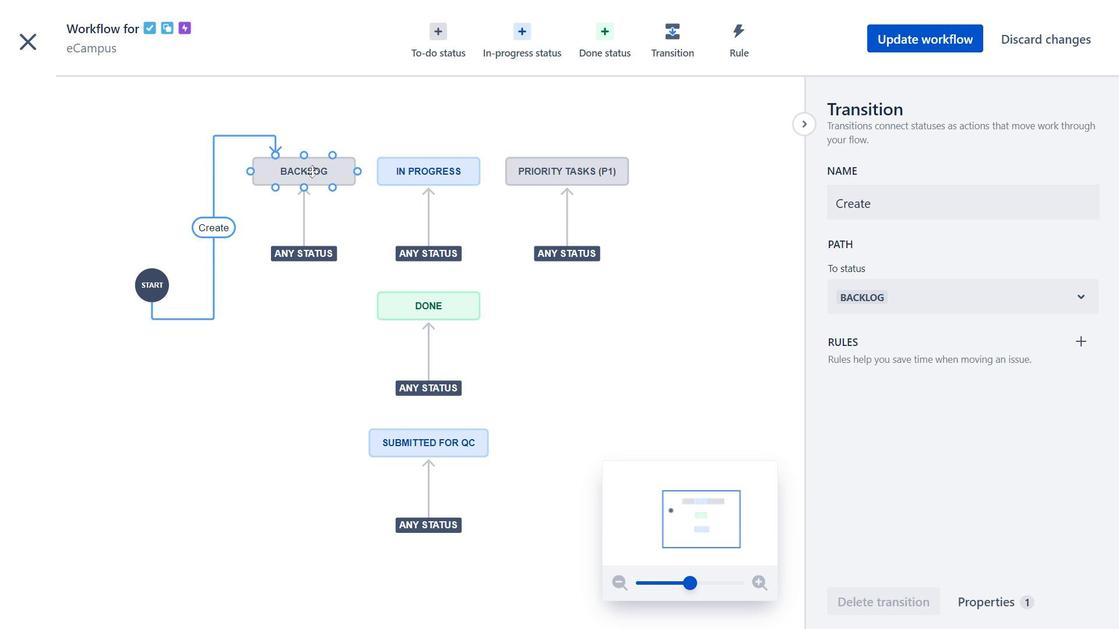 
Action: Mouse pressed left at (215, 232)
Screenshot: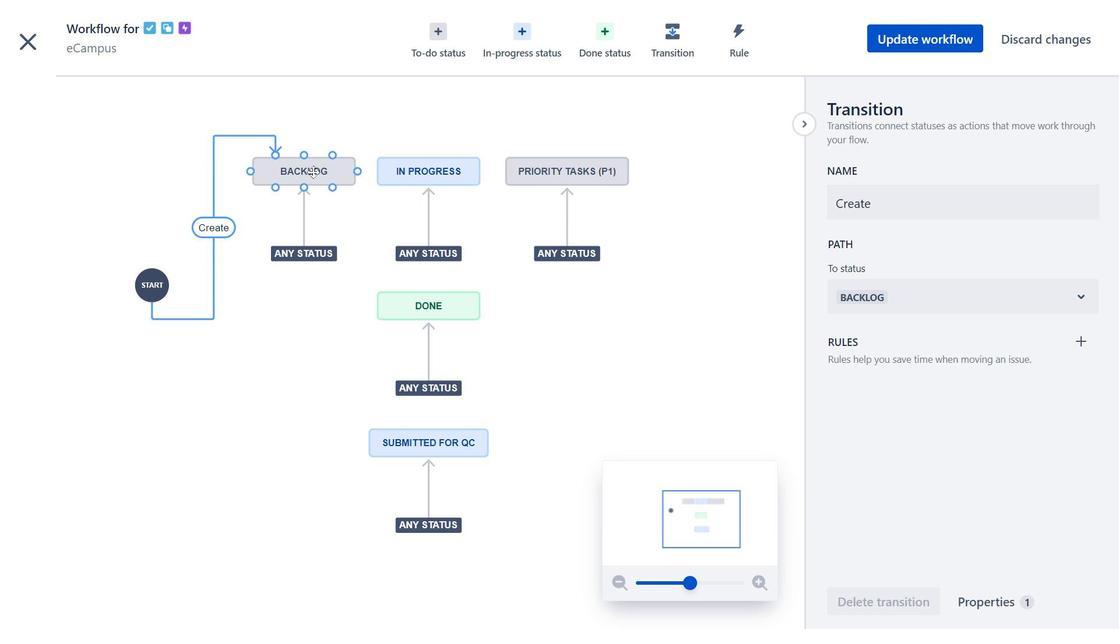 
Action: Mouse moved to (312, 171)
Screenshot: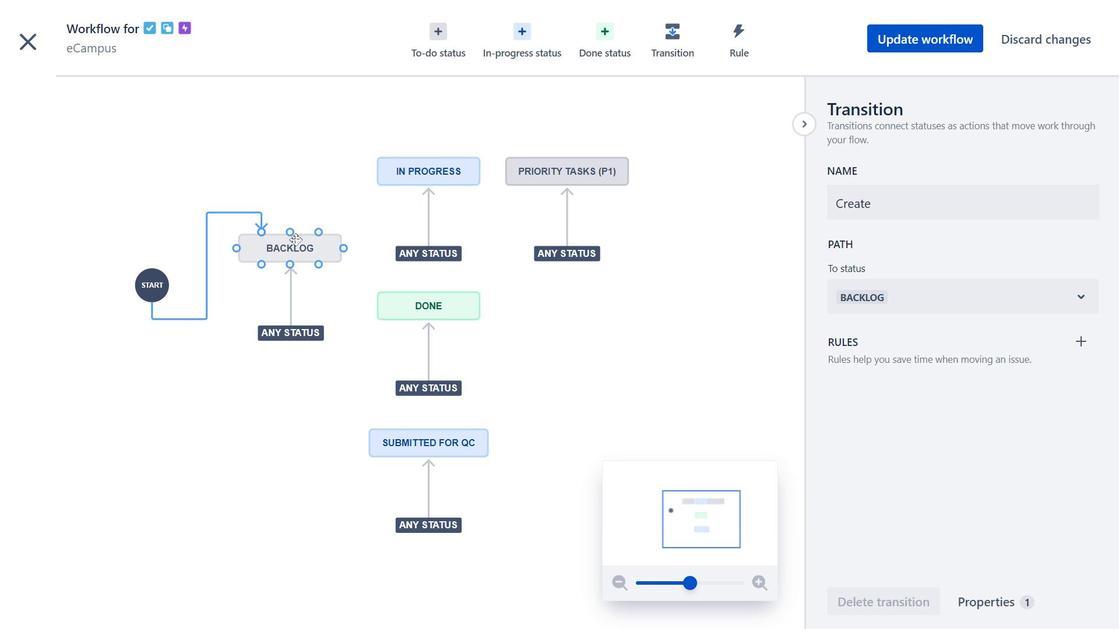 
Action: Mouse pressed left at (312, 171)
Screenshot: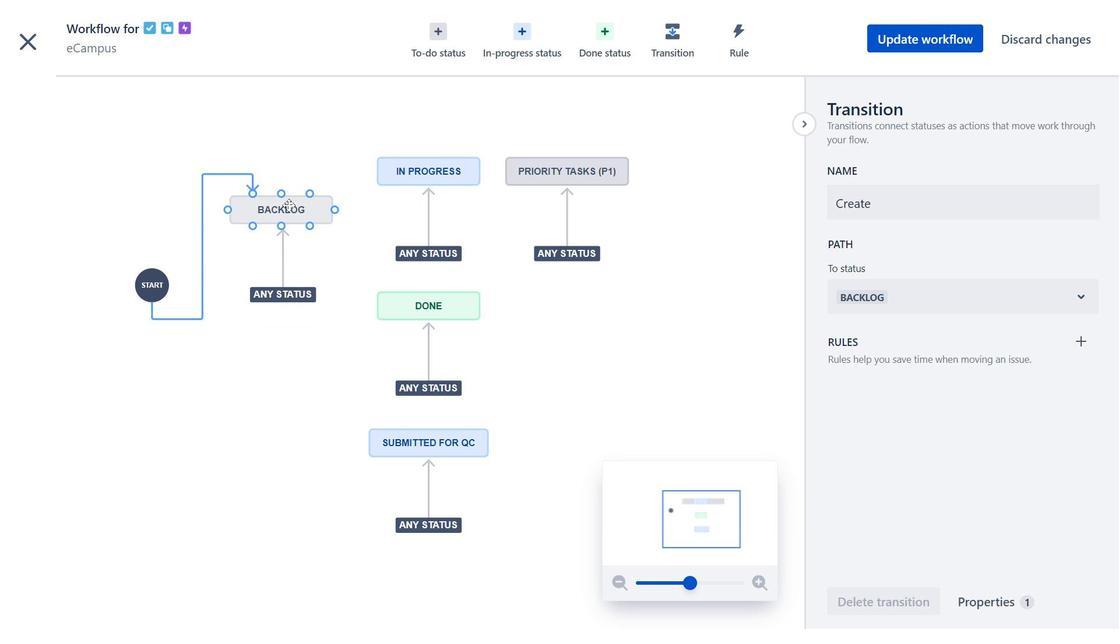 
Action: Mouse moved to (924, 254)
Screenshot: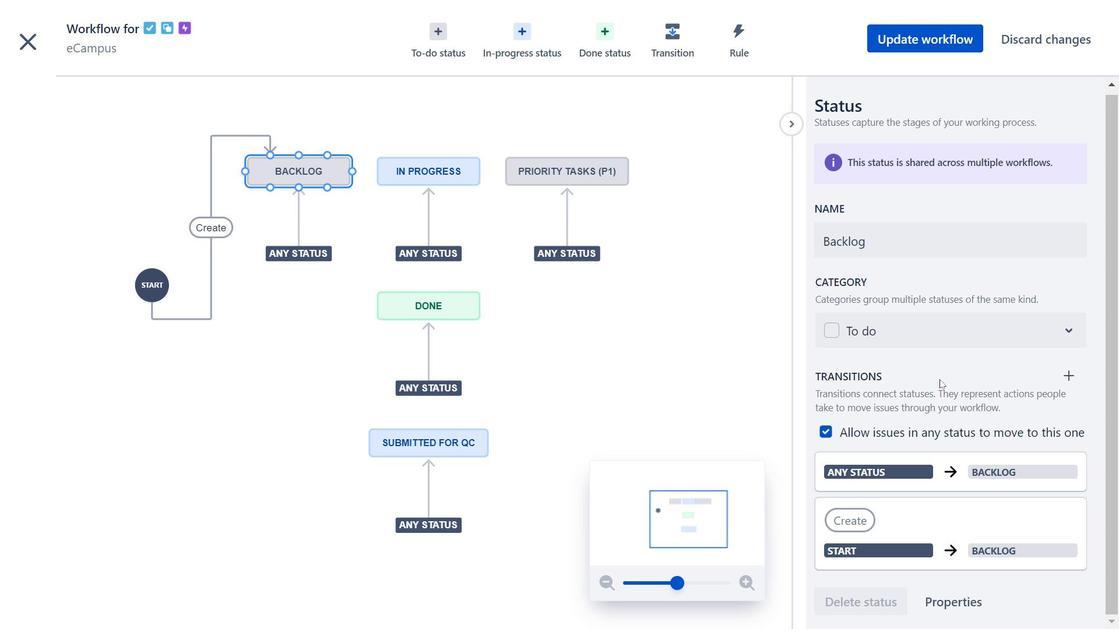 
Action: Mouse scrolled (924, 253) with delta (0, 0)
Screenshot: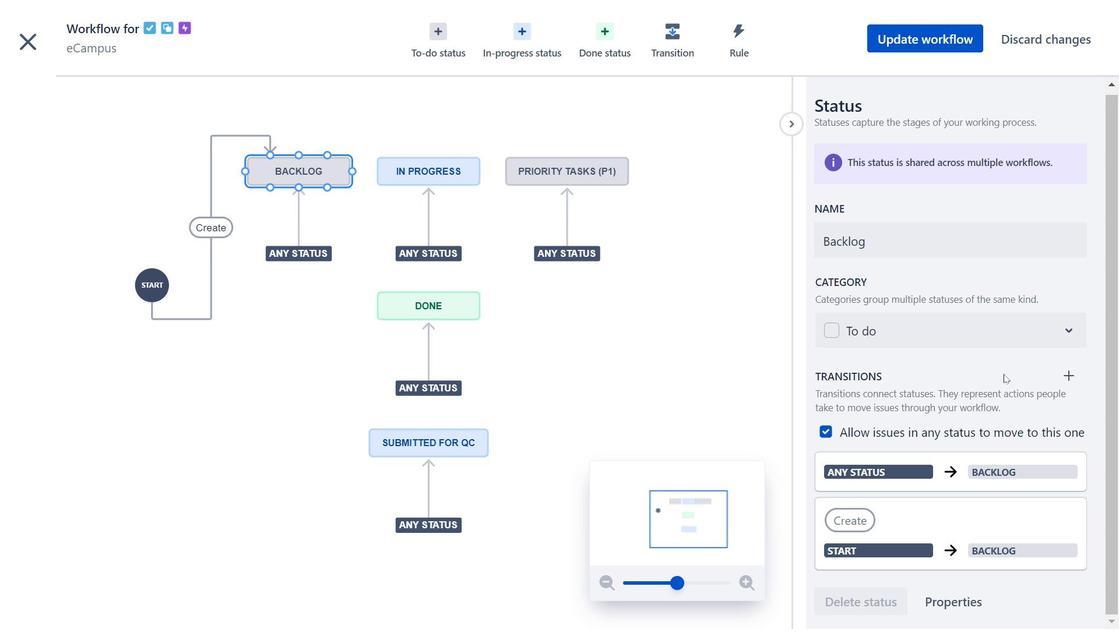 
Action: Mouse scrolled (924, 253) with delta (0, 0)
Screenshot: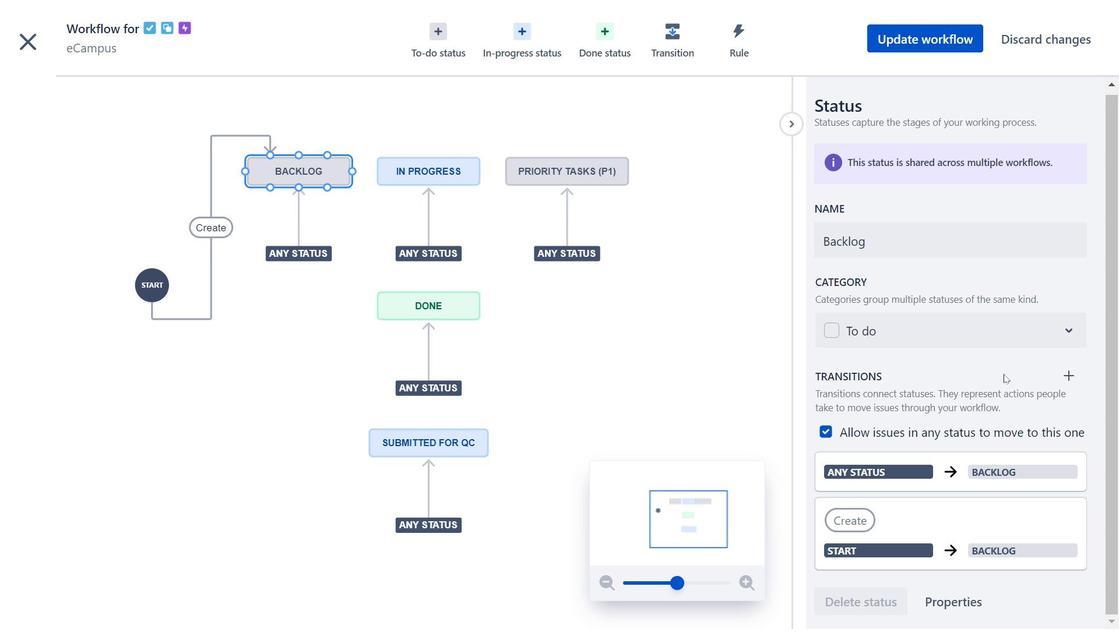 
Action: Mouse scrolled (924, 253) with delta (0, 0)
Screenshot: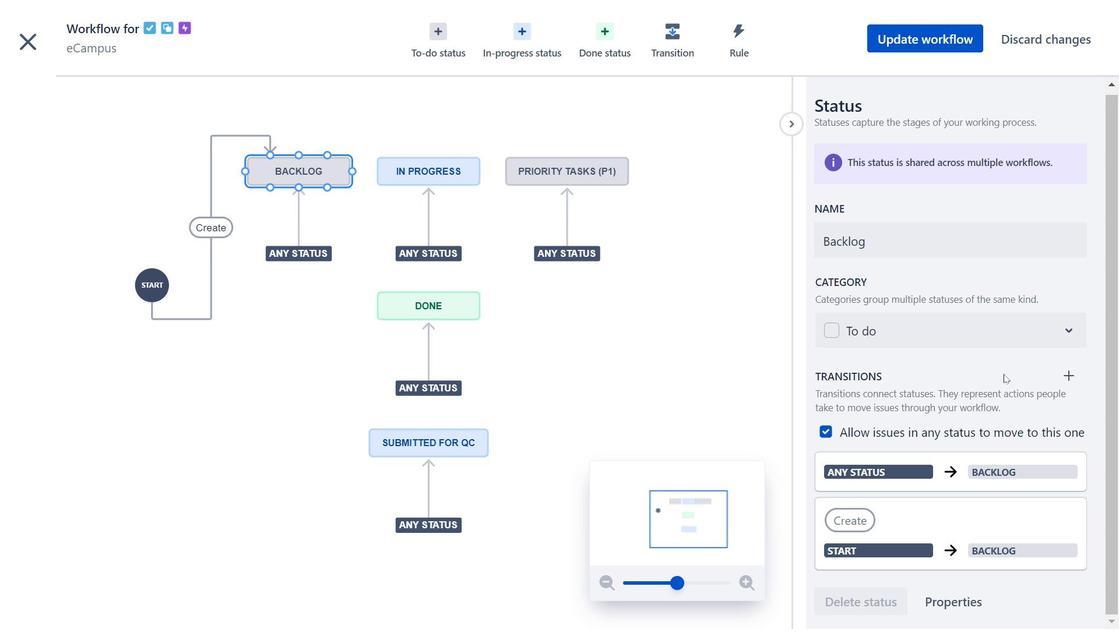 
Action: Mouse scrolled (924, 253) with delta (0, 0)
Screenshot: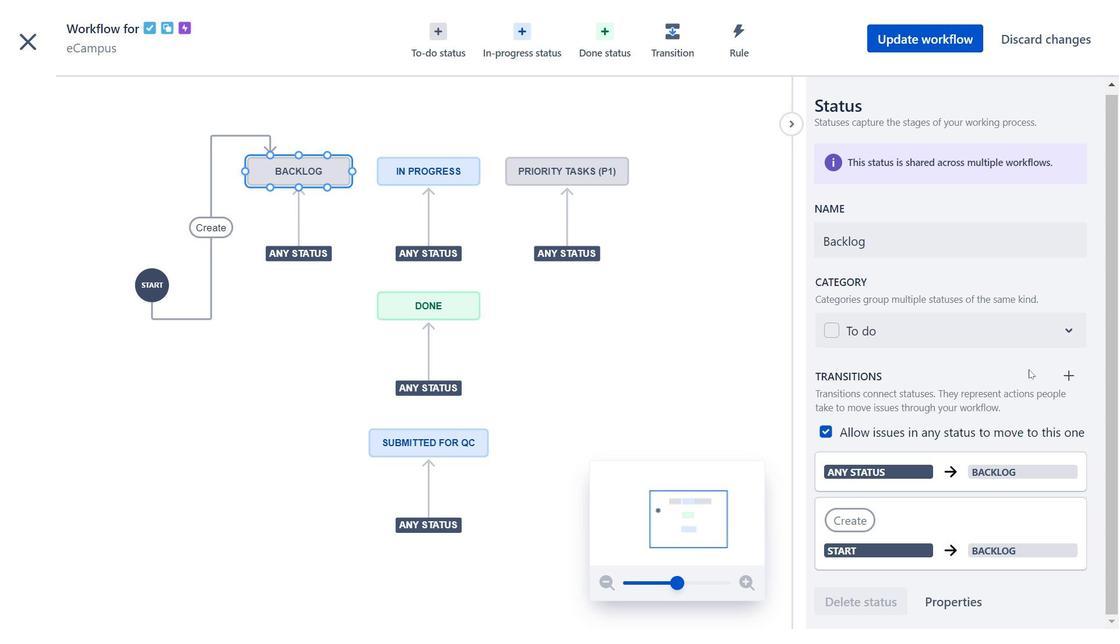
Action: Mouse scrolled (924, 253) with delta (0, 0)
Screenshot: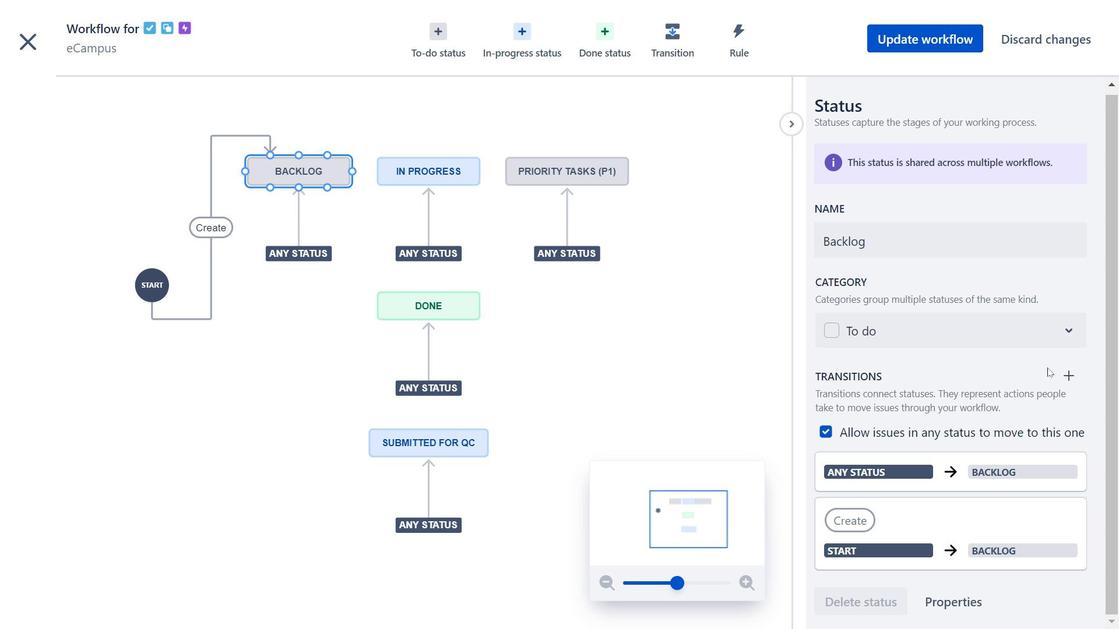 
Action: Mouse moved to (1064, 366)
Screenshot: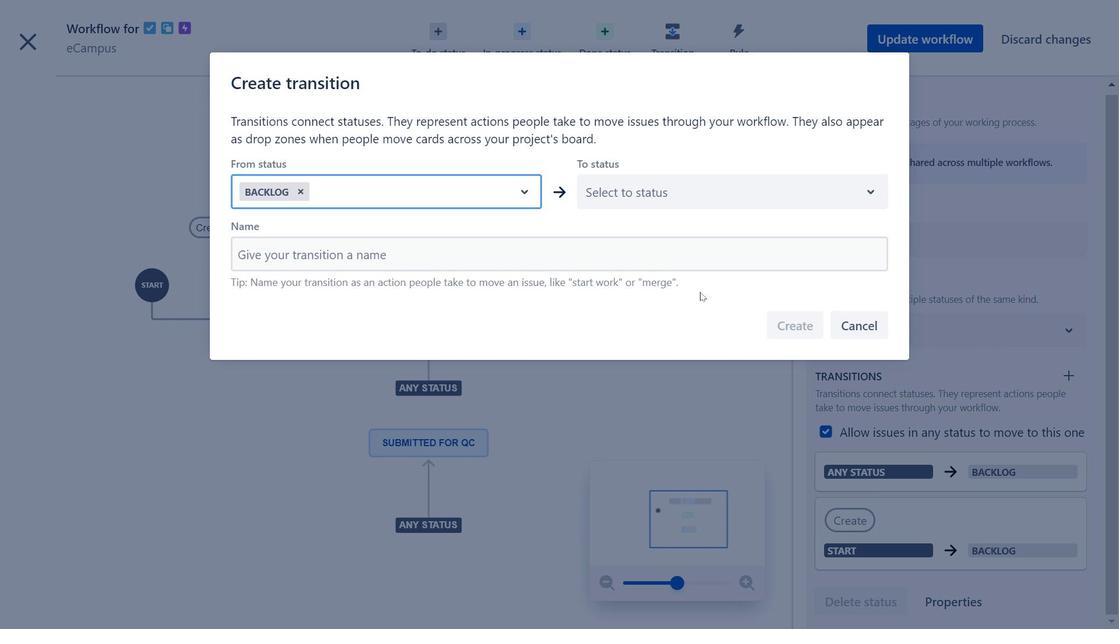 
Action: Mouse pressed left at (1064, 366)
Screenshot: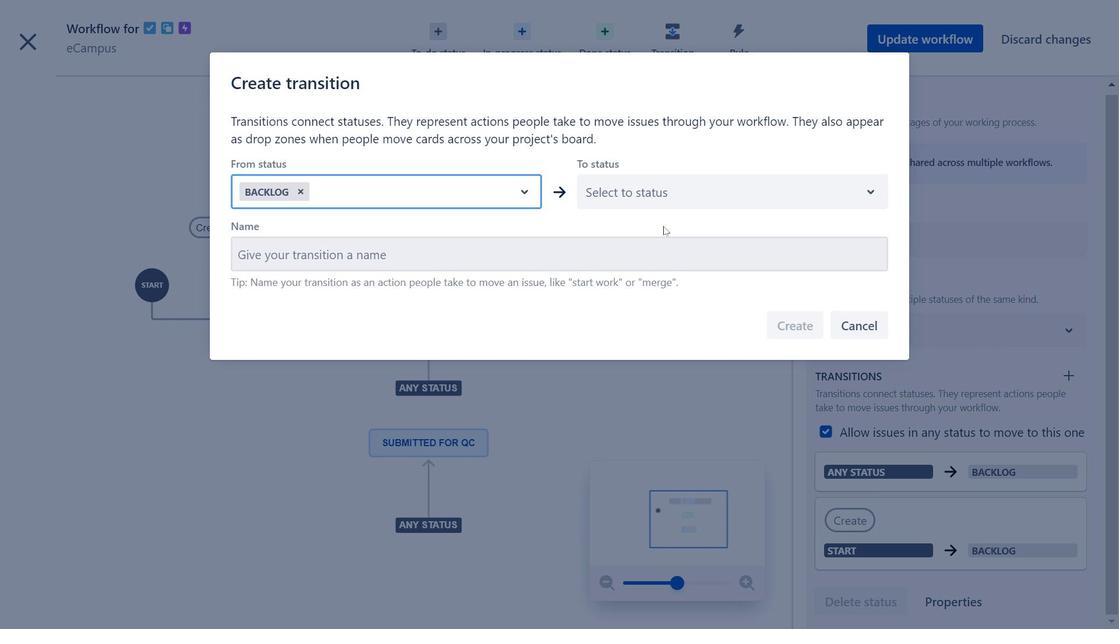 
Action: Mouse moved to (626, 194)
Screenshot: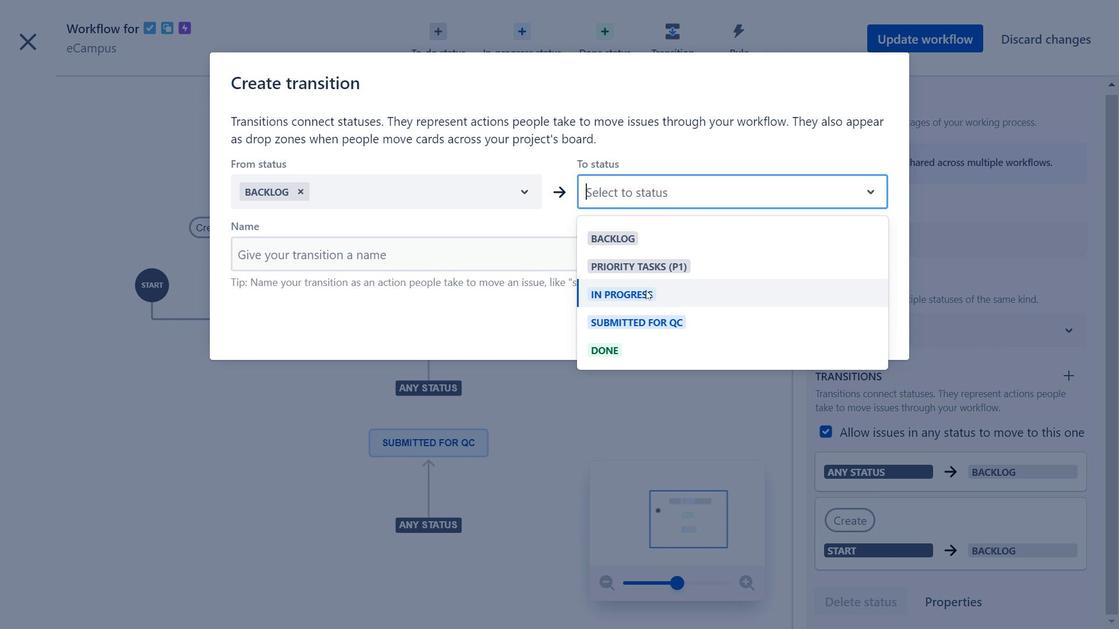 
Action: Mouse pressed left at (626, 194)
Screenshot: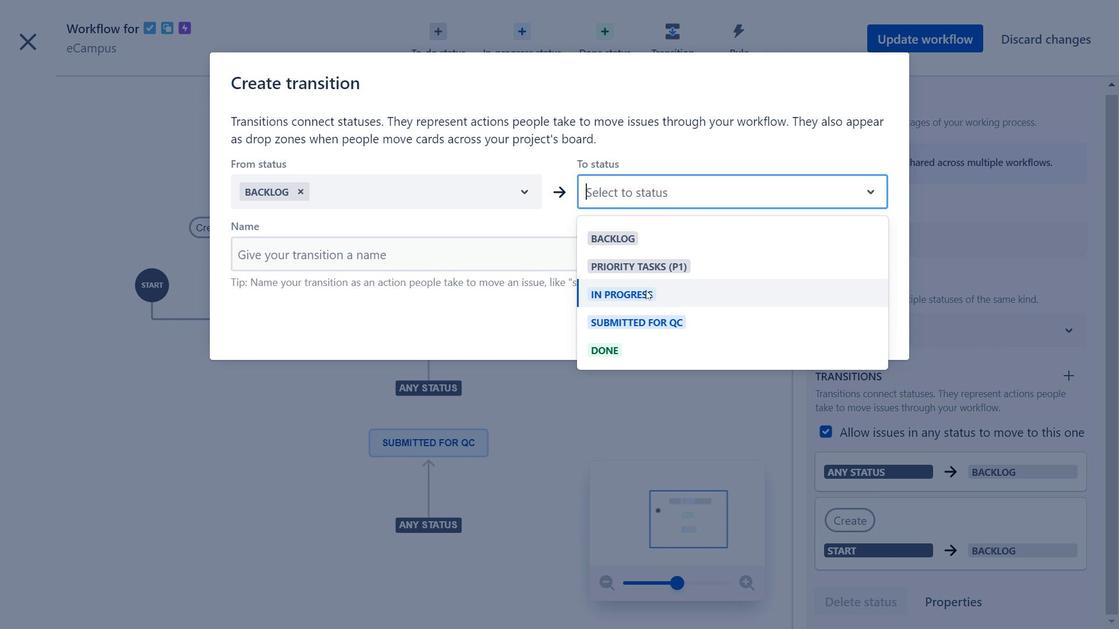 
Action: Mouse moved to (457, 176)
Screenshot: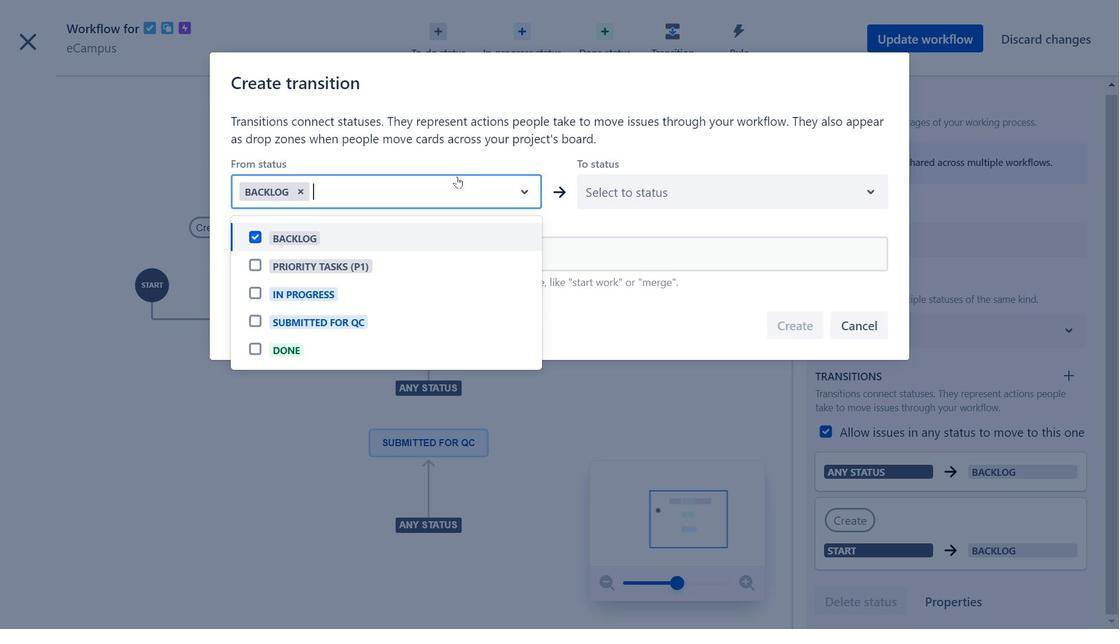 
Action: Mouse pressed left at (457, 176)
Screenshot: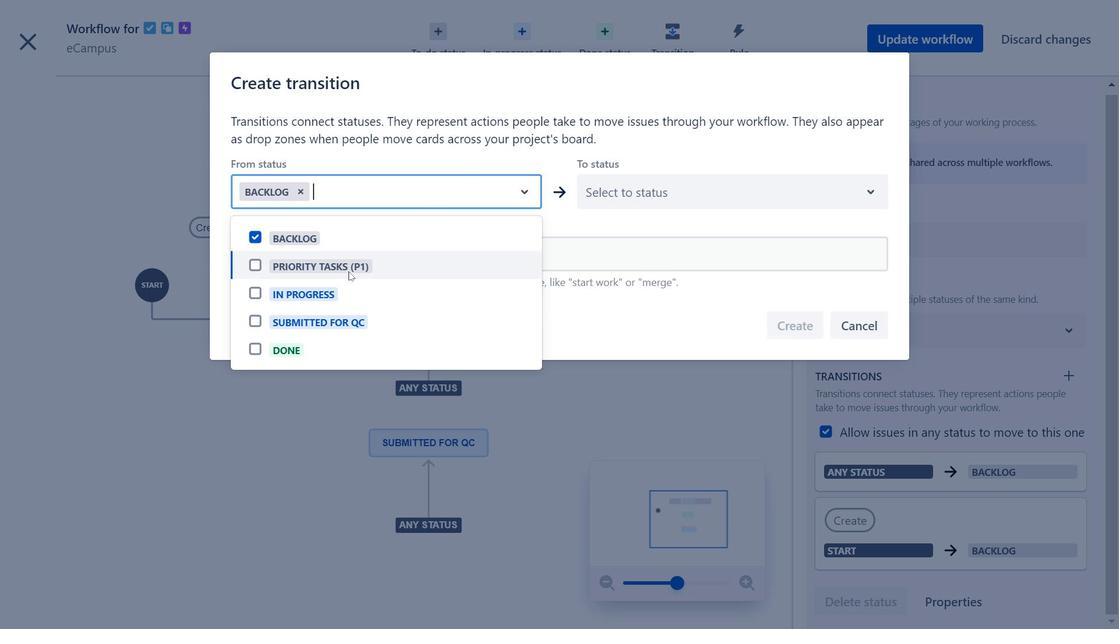 
Action: Mouse moved to (388, 280)
Screenshot: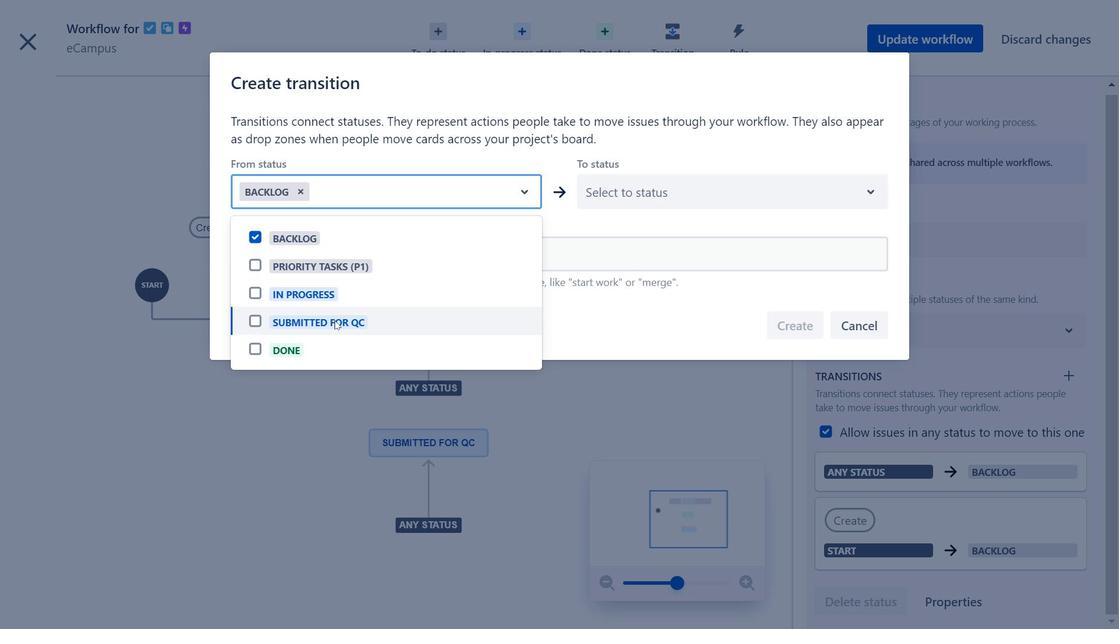 
Action: Mouse scrolled (388, 279) with delta (0, 0)
Screenshot: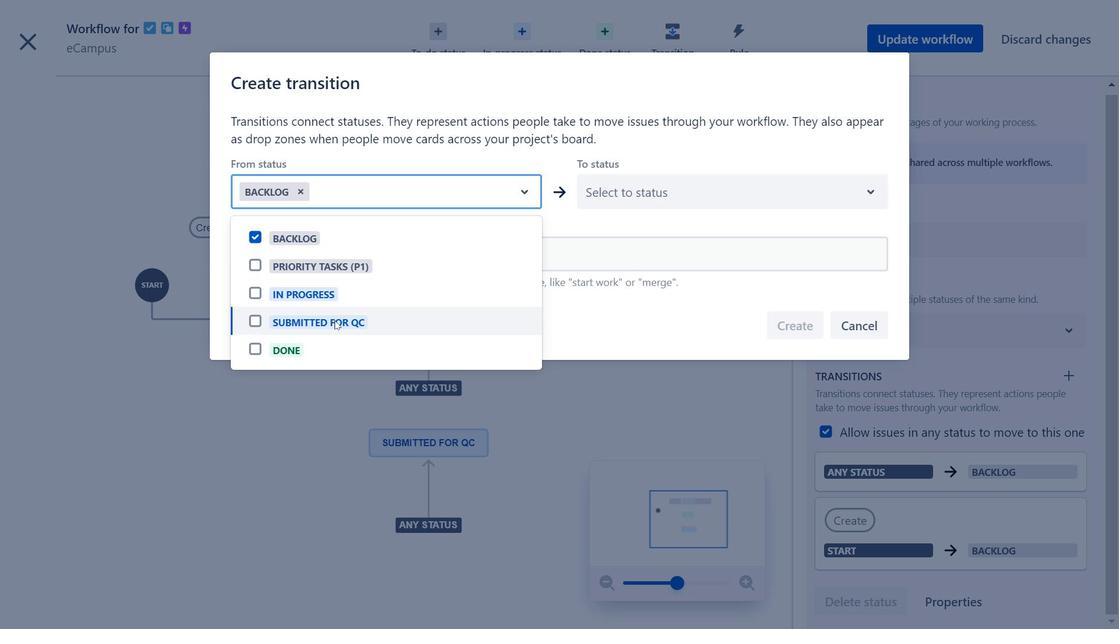 
Action: Mouse scrolled (388, 279) with delta (0, 0)
Screenshot: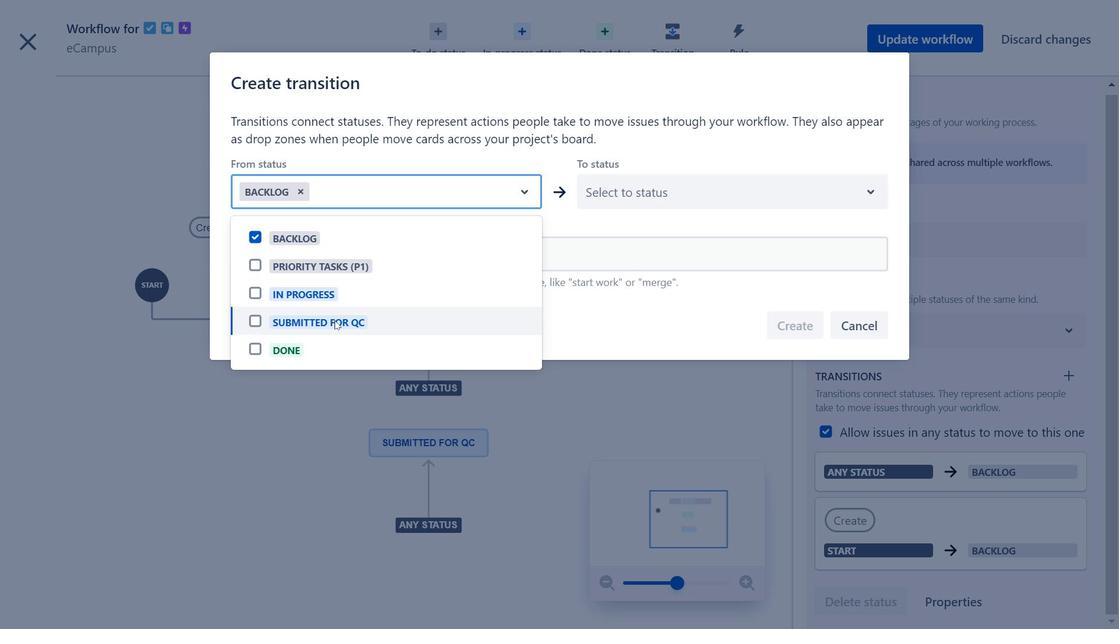 
Action: Mouse moved to (727, 199)
Screenshot: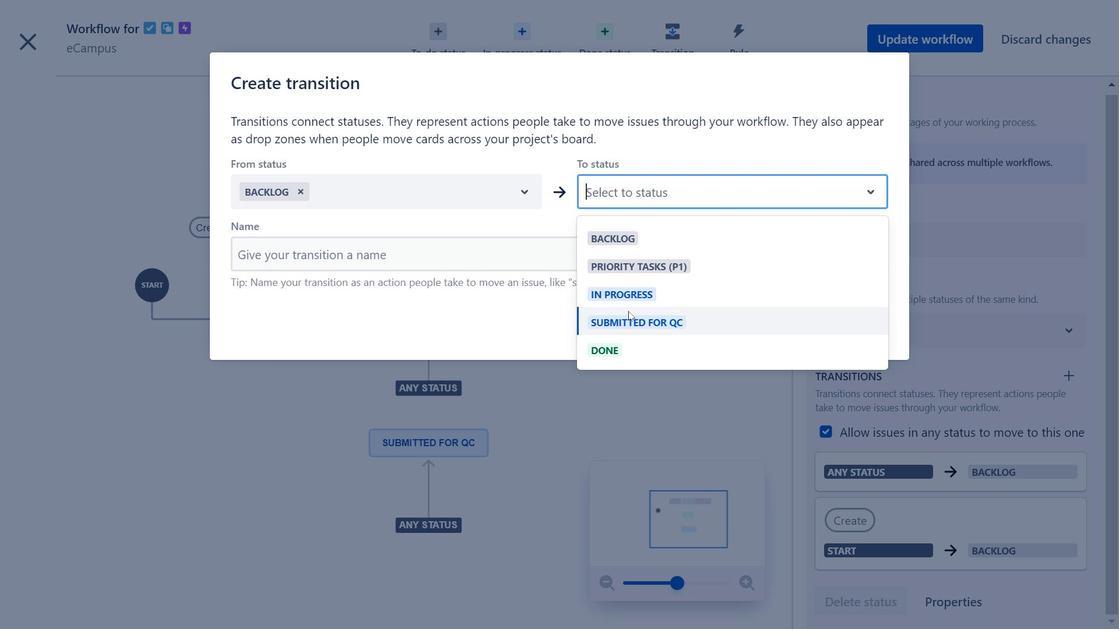 
Action: Mouse pressed left at (727, 199)
Screenshot: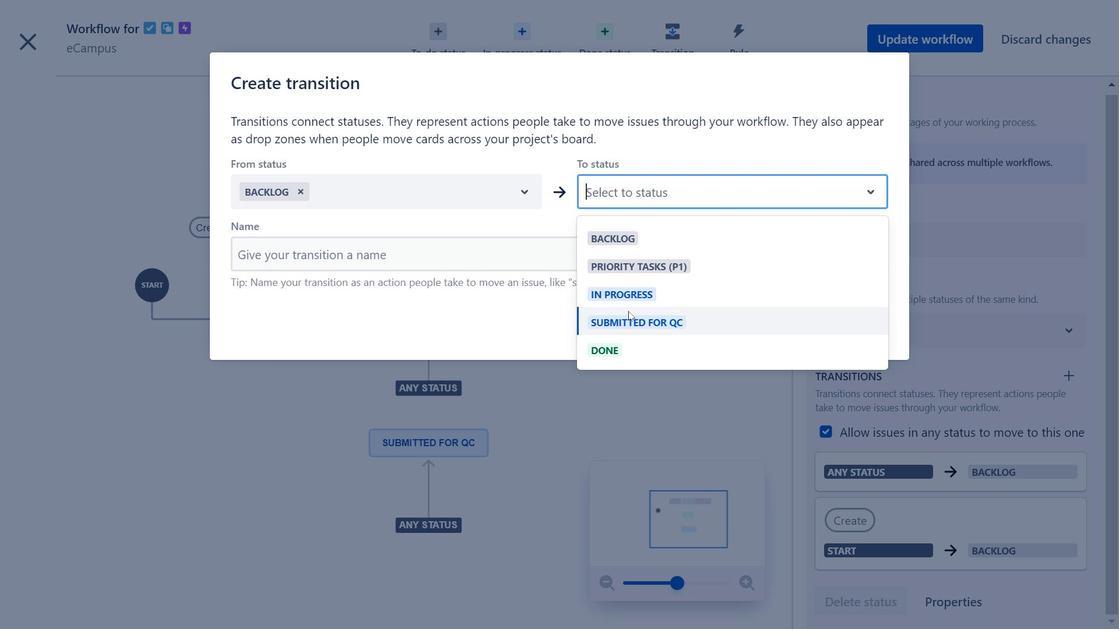 
Action: Mouse moved to (503, 289)
Screenshot: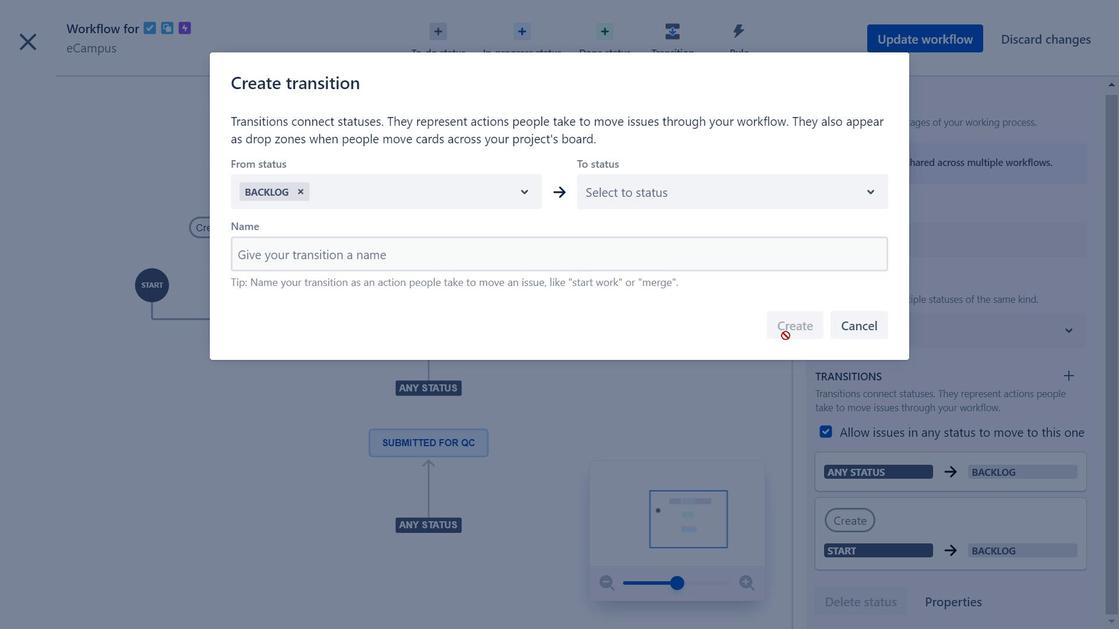 
Action: Mouse pressed left at (503, 289)
Screenshot: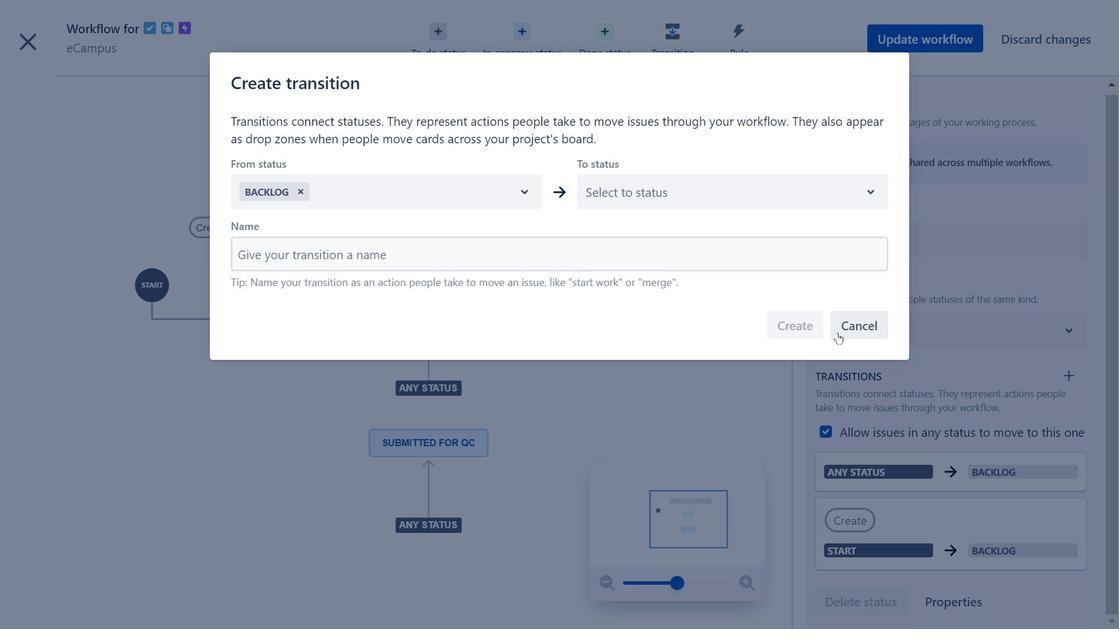 
Action: Mouse moved to (848, 330)
Screenshot: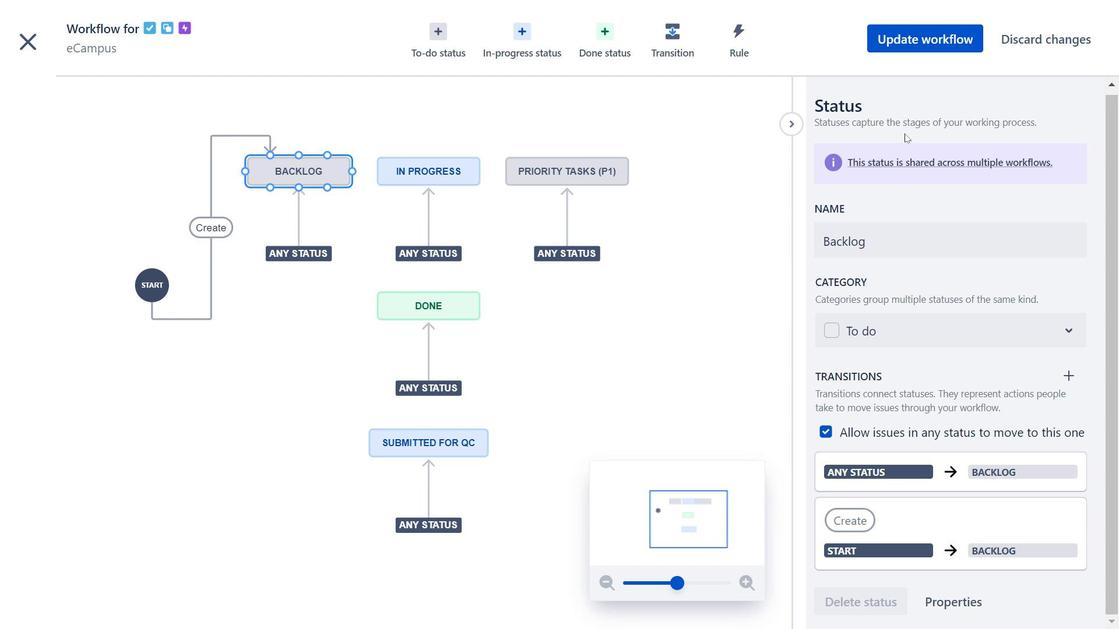 
Action: Mouse pressed left at (848, 330)
Screenshot: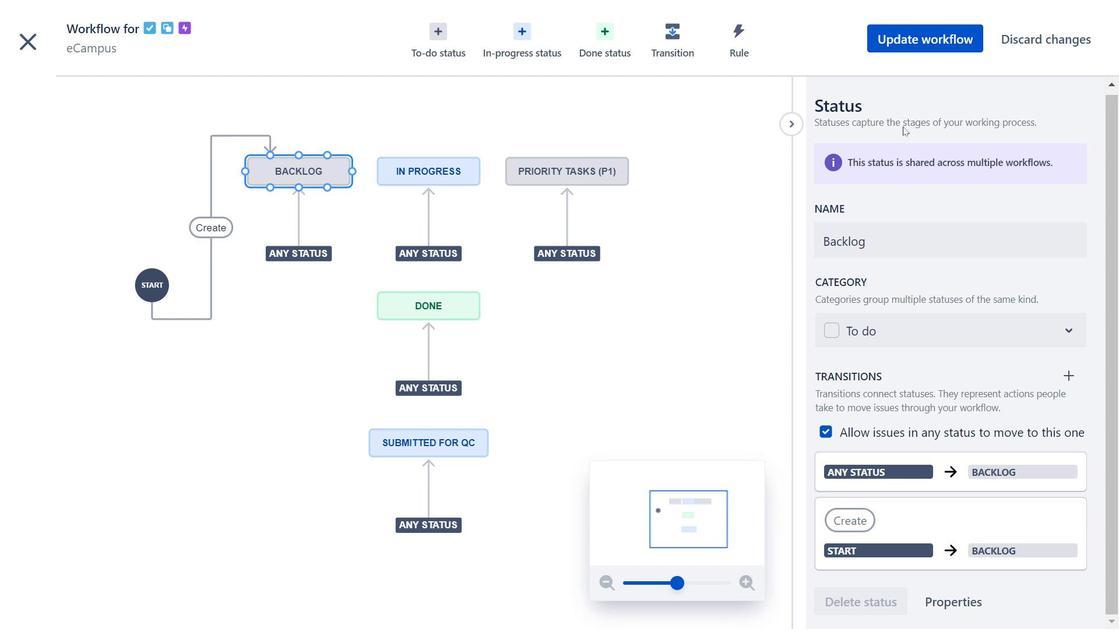 
Action: Mouse moved to (1031, 38)
Screenshot: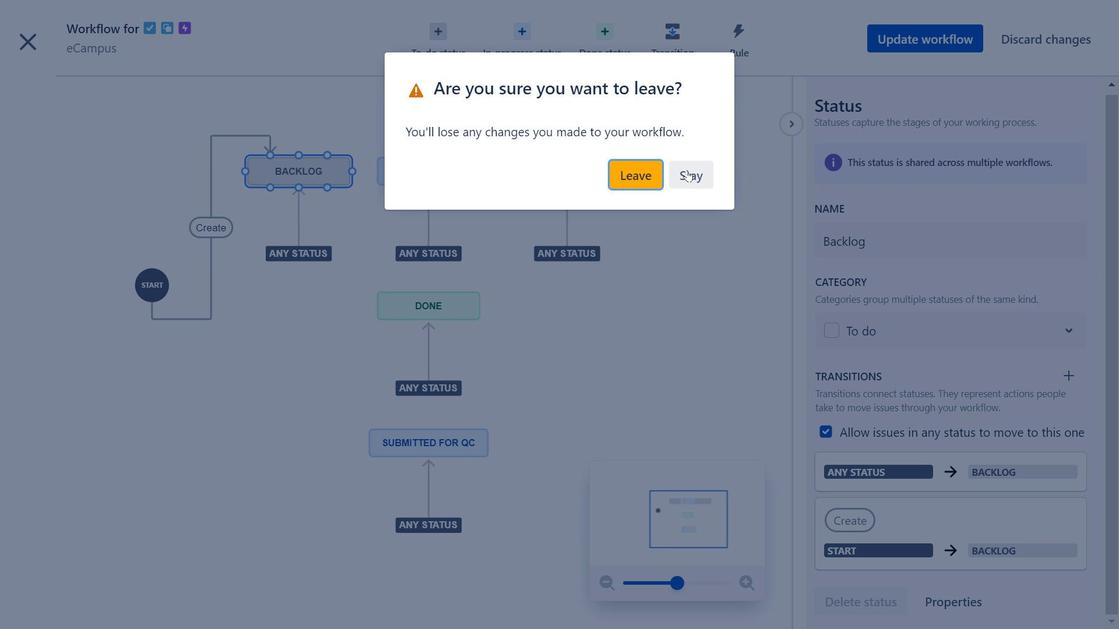
Action: Mouse pressed left at (1031, 38)
Screenshot: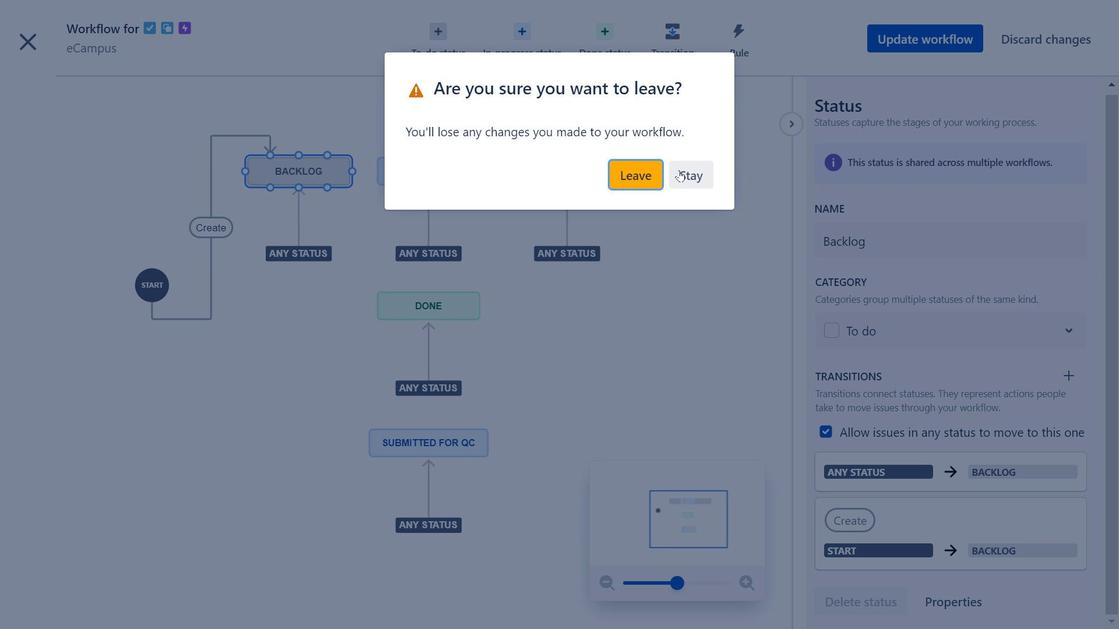 
Action: Mouse moved to (625, 174)
Screenshot: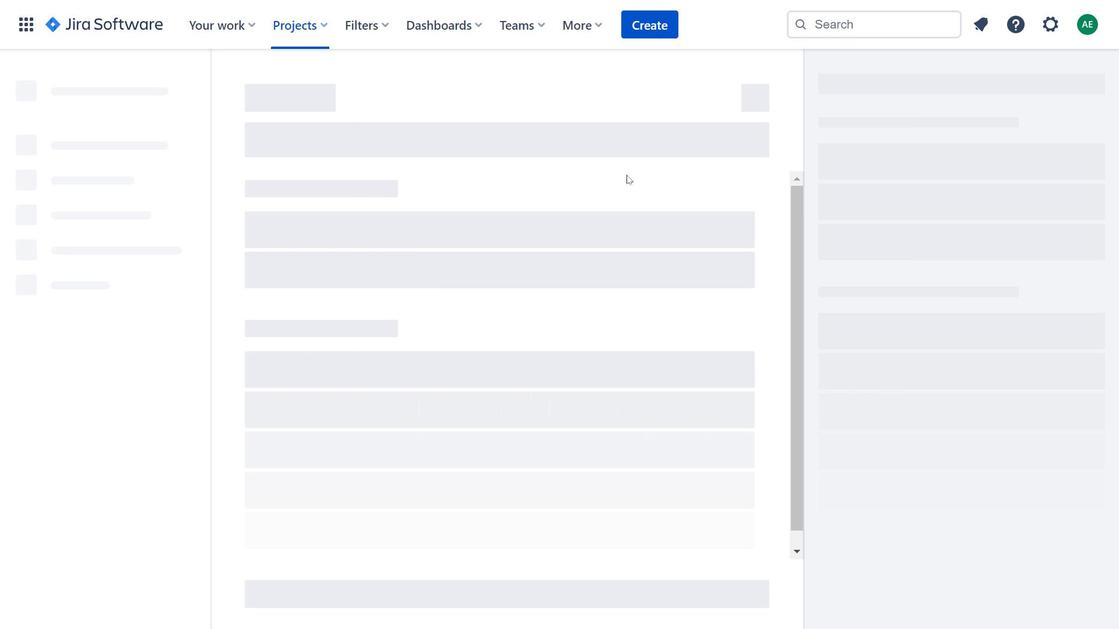 
Action: Mouse pressed left at (625, 174)
Screenshot: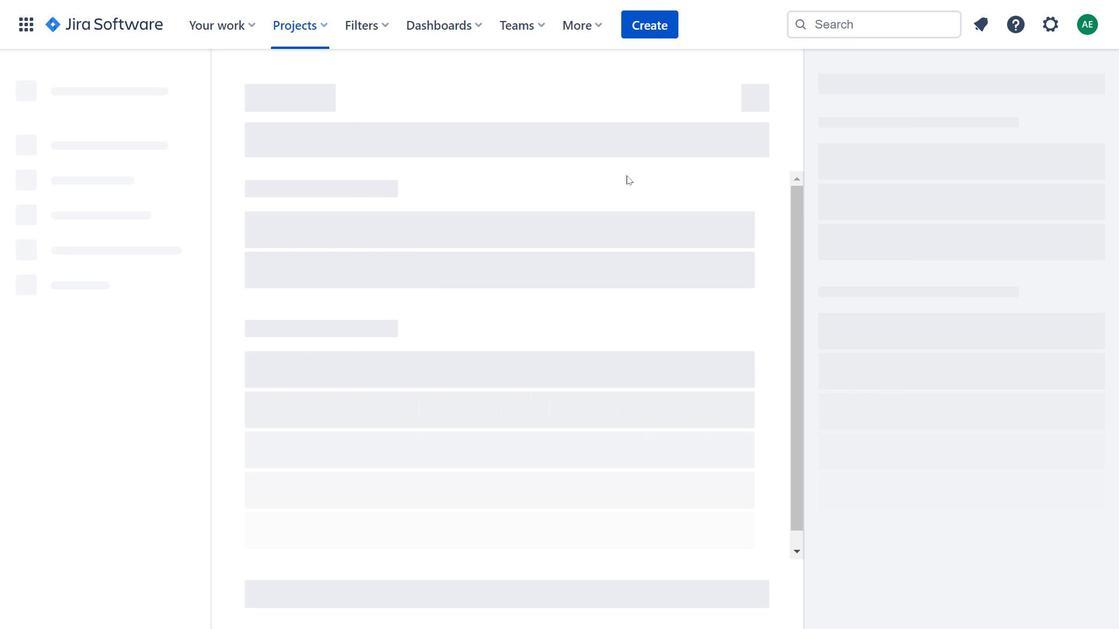 
Action: Mouse moved to (537, 186)
Screenshot: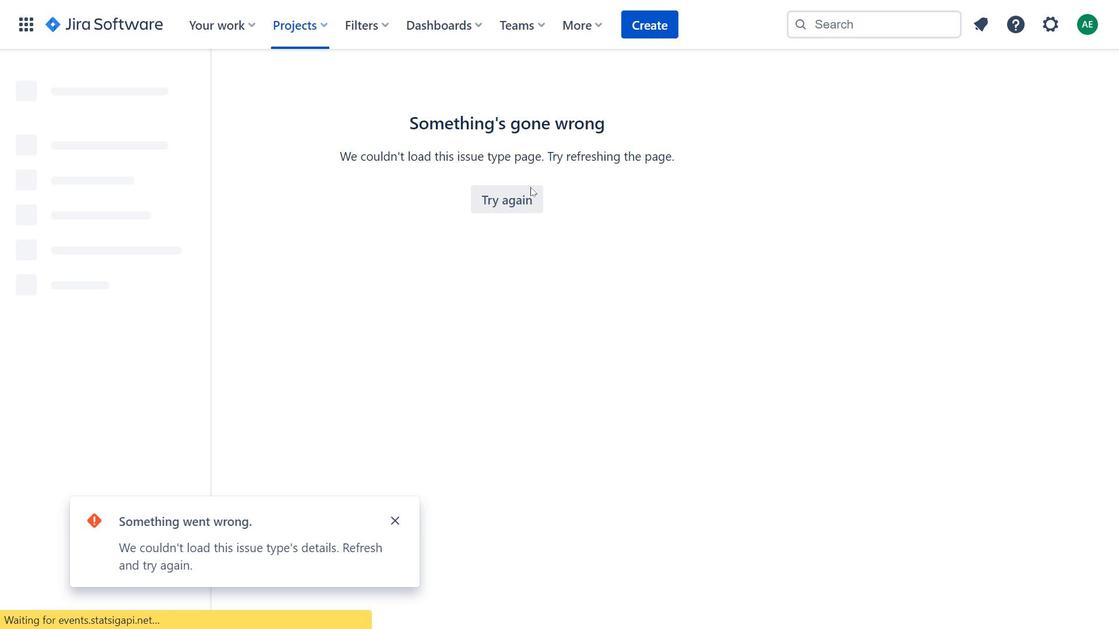 
Action: Mouse pressed left at (537, 186)
Screenshot: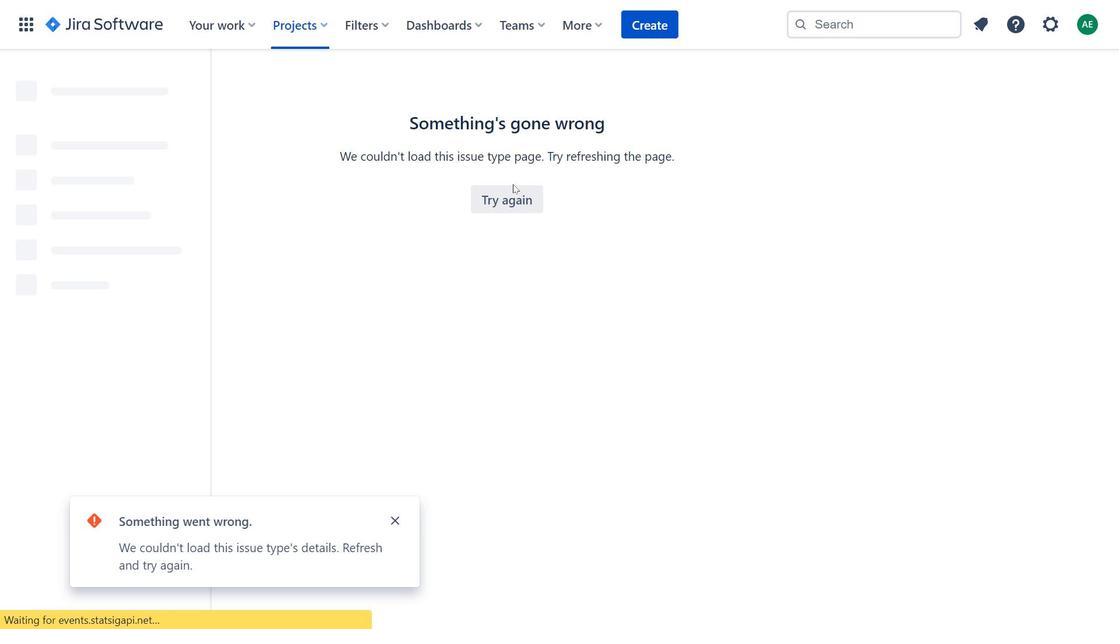 
Action: Mouse moved to (500, 193)
Screenshot: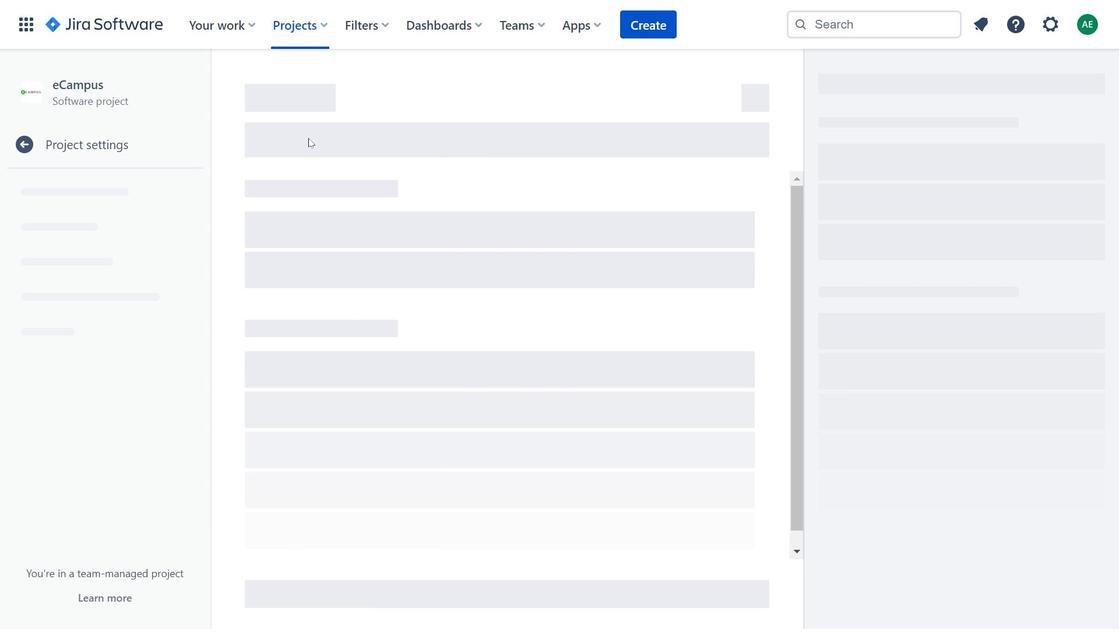 
Action: Mouse pressed left at (500, 193)
Screenshot: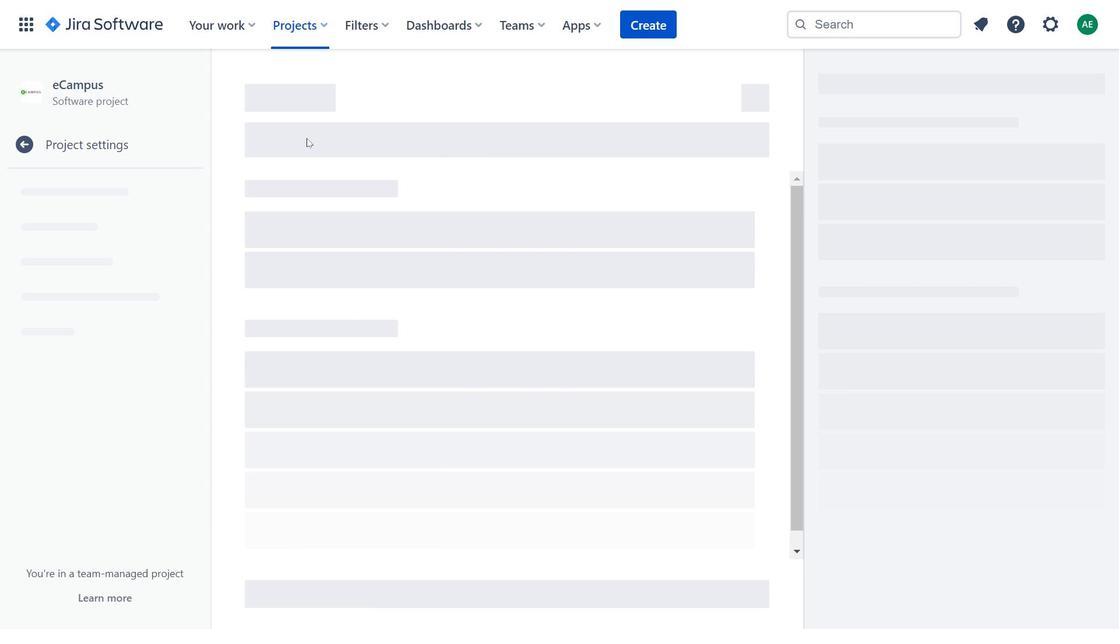 
Action: Mouse moved to (962, 234)
Screenshot: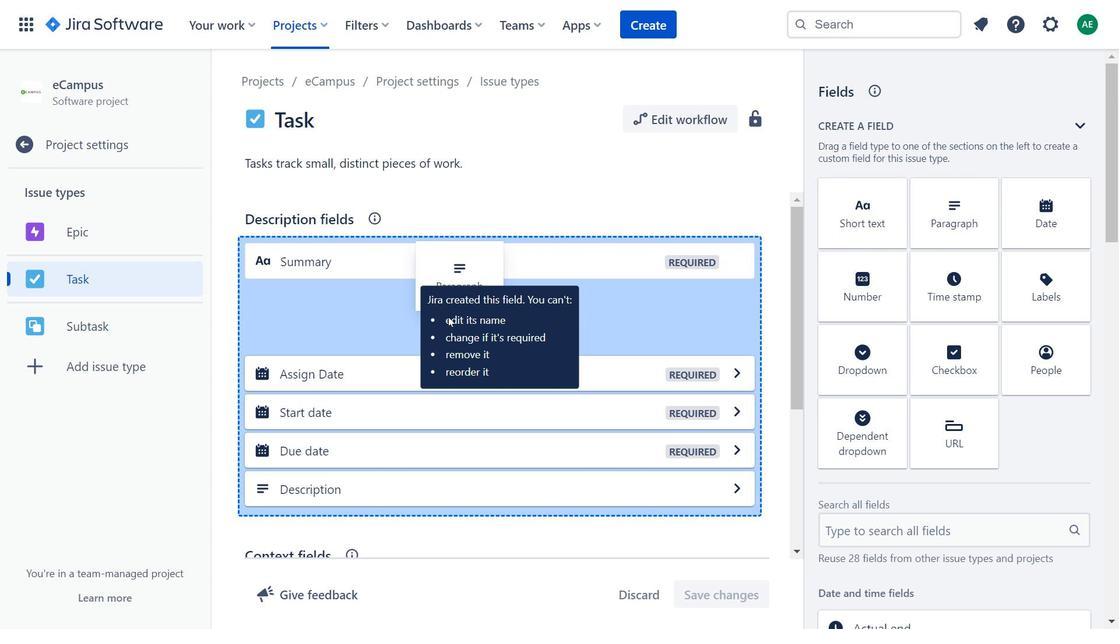 
Action: Mouse pressed left at (962, 234)
Screenshot: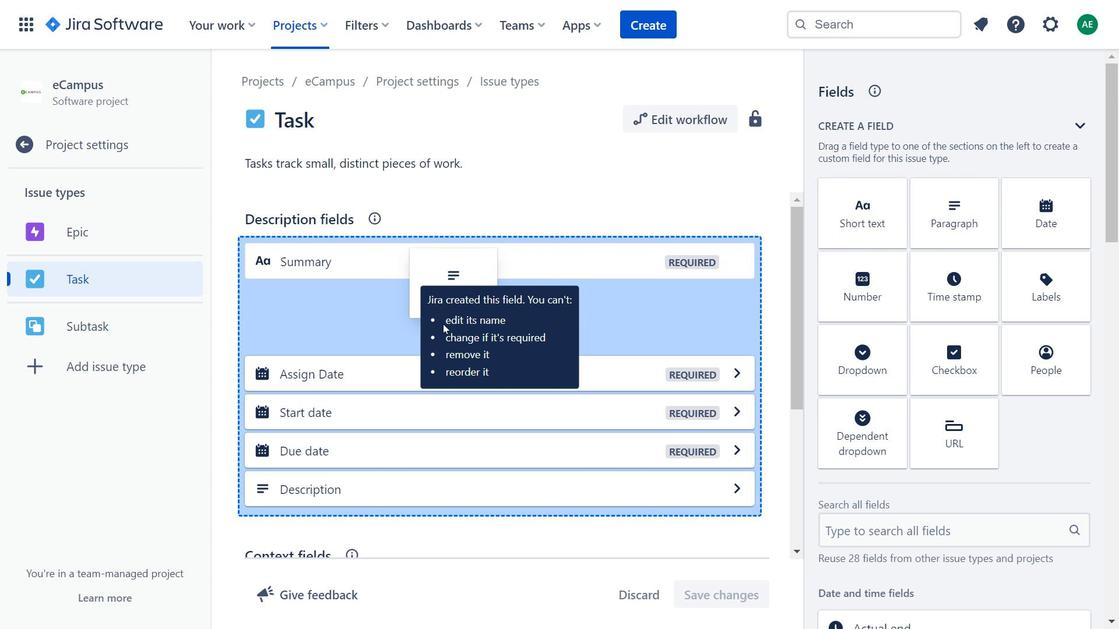 
Action: Mouse moved to (428, 361)
Screenshot: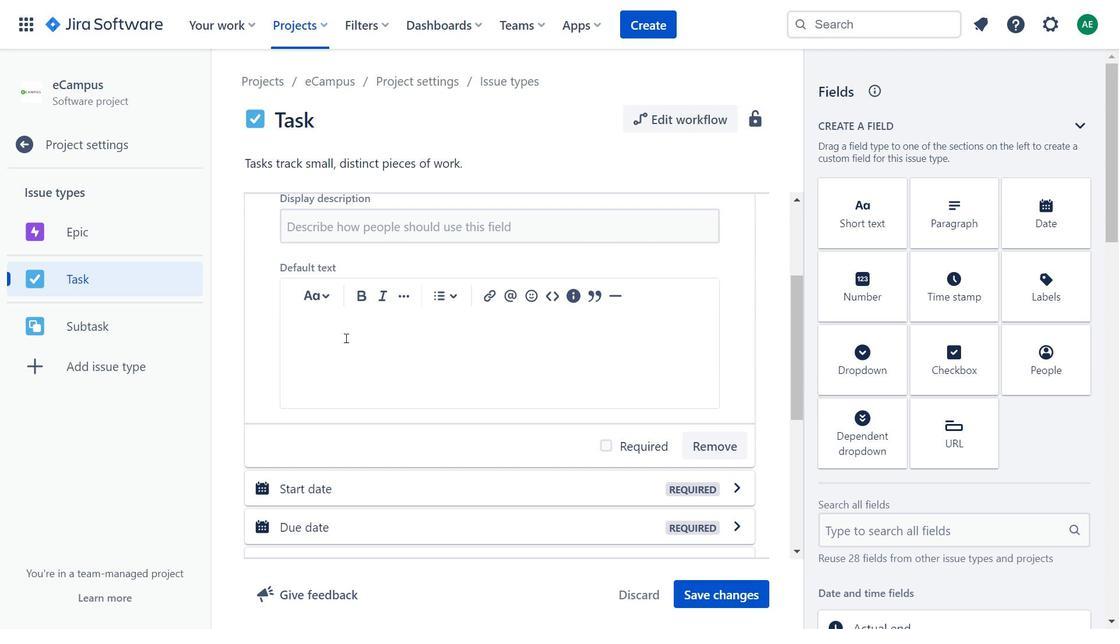 
Action: Mouse scrolled (428, 361) with delta (0, 0)
Screenshot: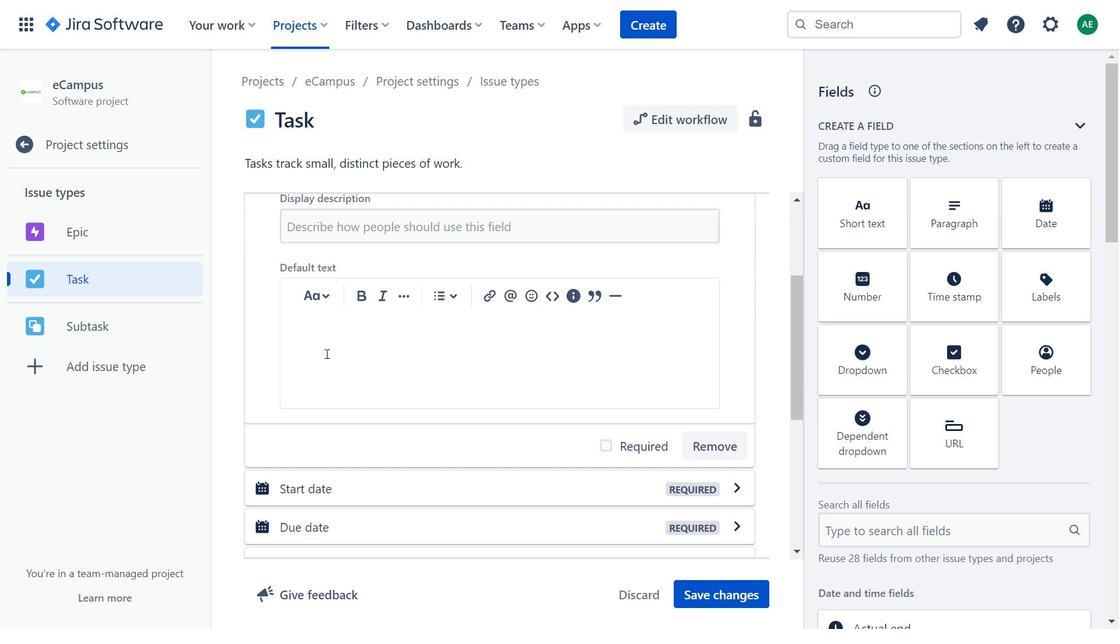 
Action: Mouse scrolled (428, 361) with delta (0, 0)
Screenshot: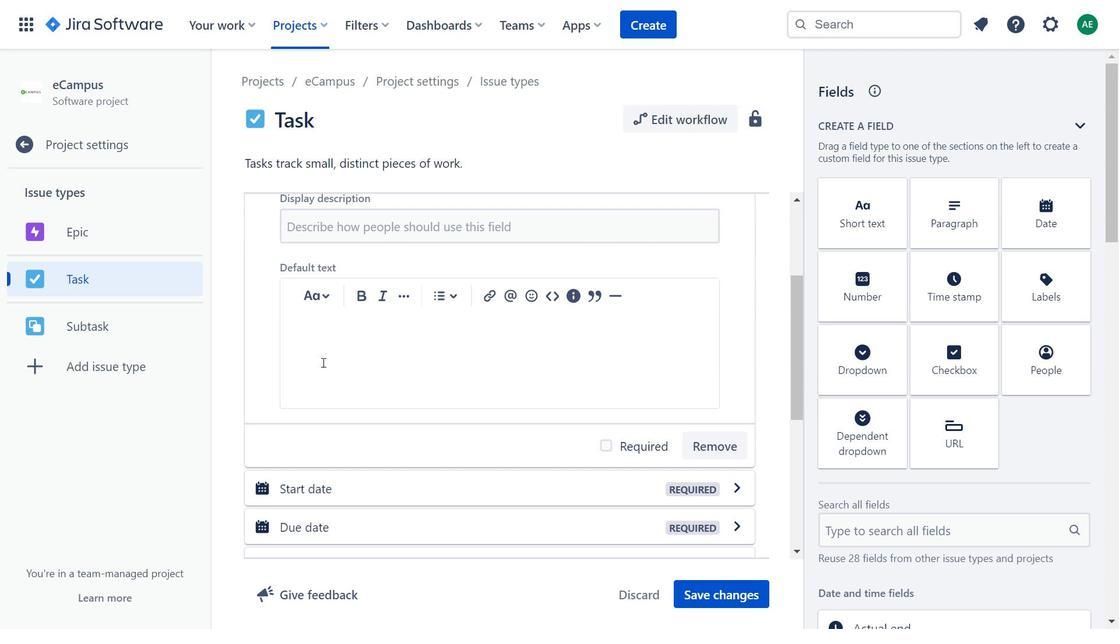 
Action: Mouse moved to (709, 317)
Screenshot: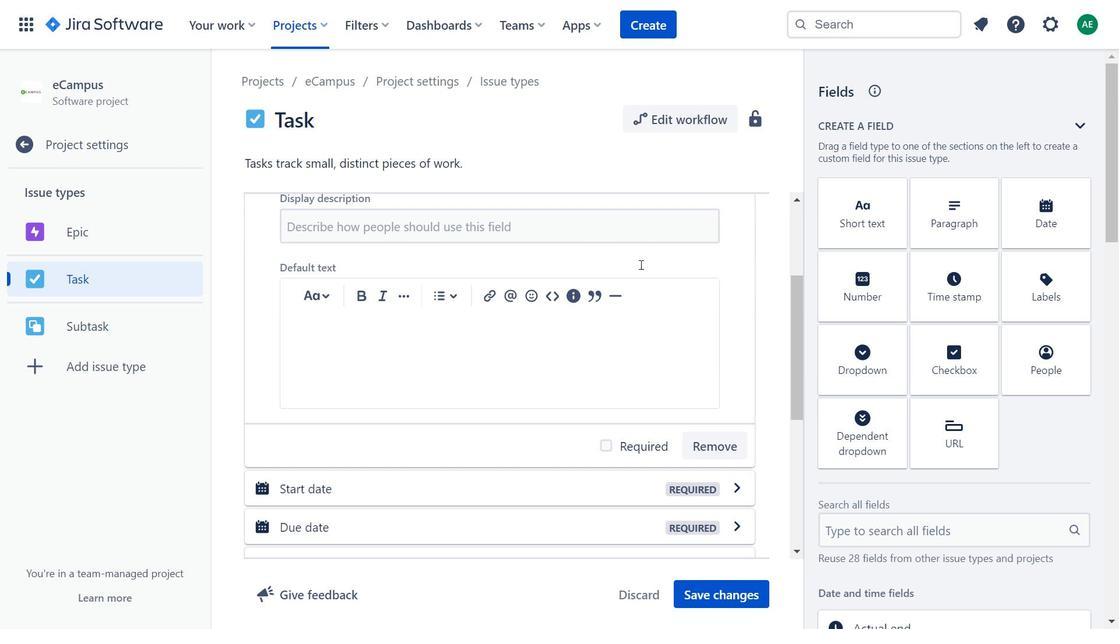 
Action: Mouse scrolled (709, 318) with delta (0, 0)
Screenshot: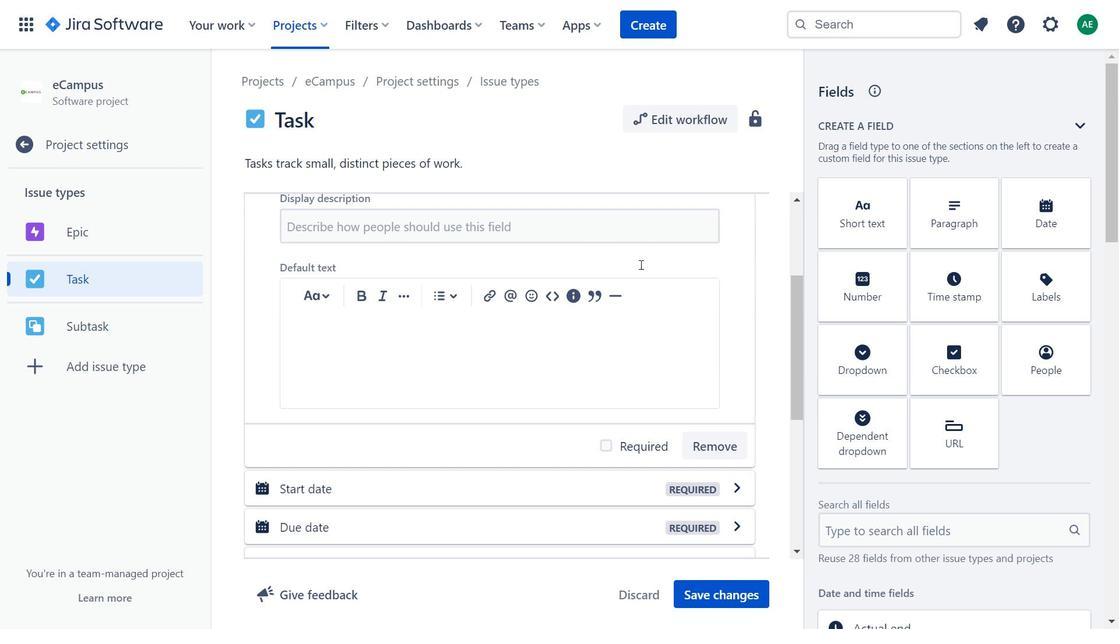 
Action: Mouse scrolled (709, 318) with delta (0, 0)
Screenshot: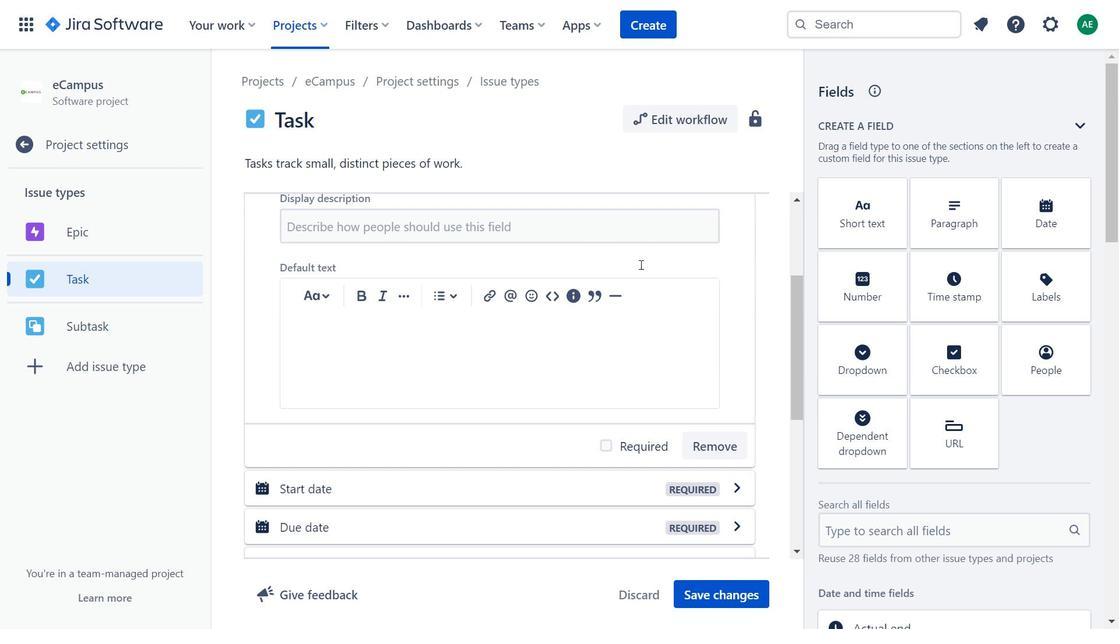 
Action: Mouse moved to (637, 262)
Screenshot: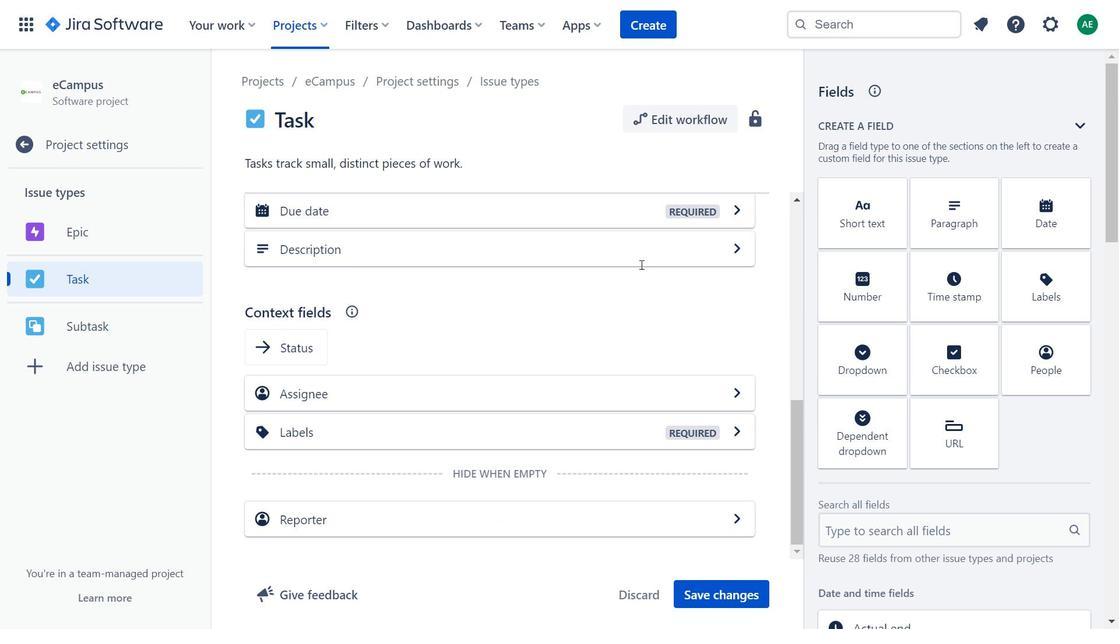 
Action: Mouse scrolled (637, 261) with delta (0, 0)
Screenshot: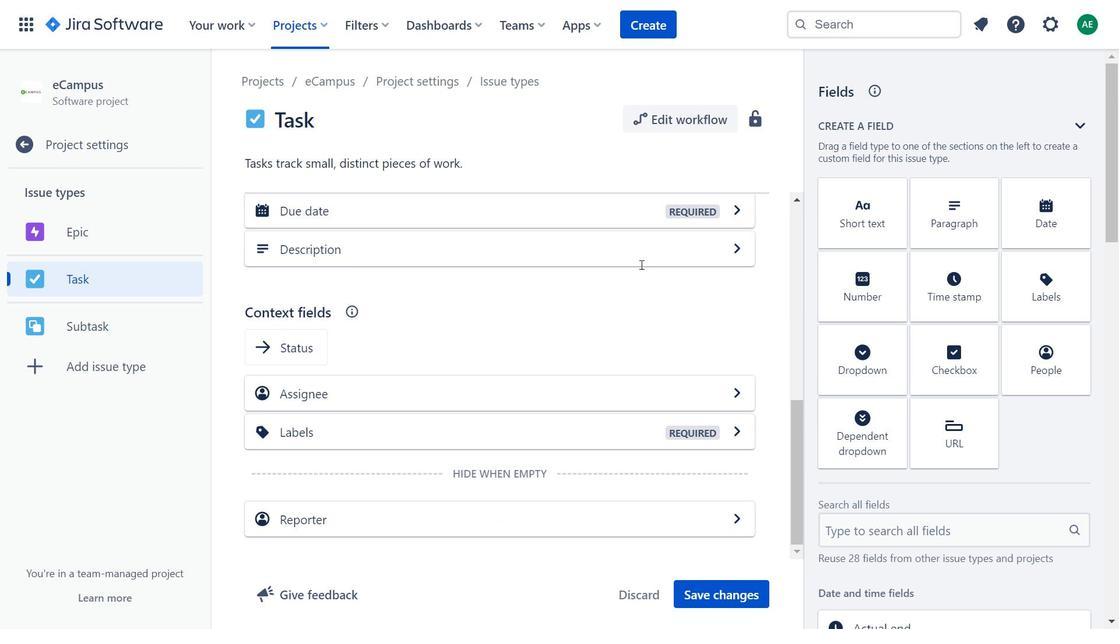 
Action: Mouse moved to (639, 263)
Screenshot: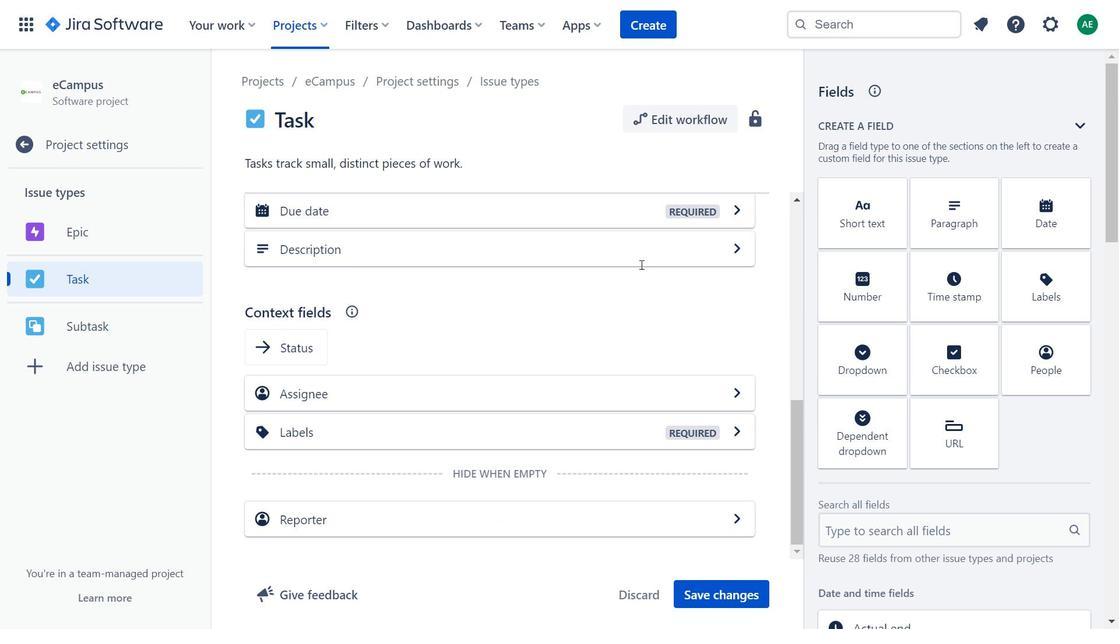 
Action: Mouse scrolled (639, 263) with delta (0, 0)
Screenshot: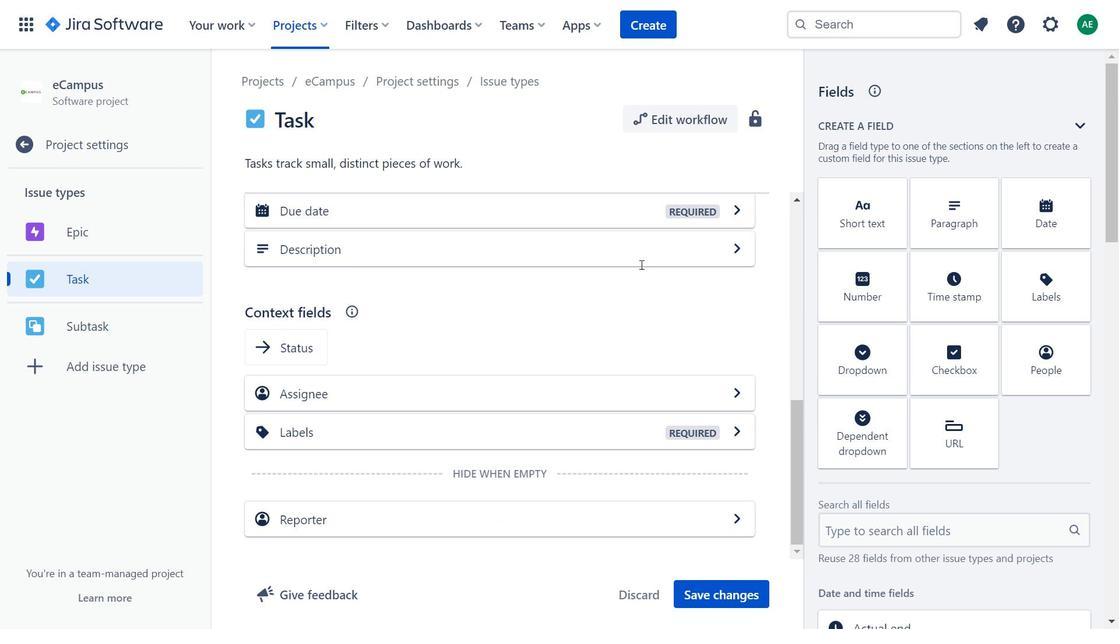 
Action: Mouse moved to (640, 265)
Screenshot: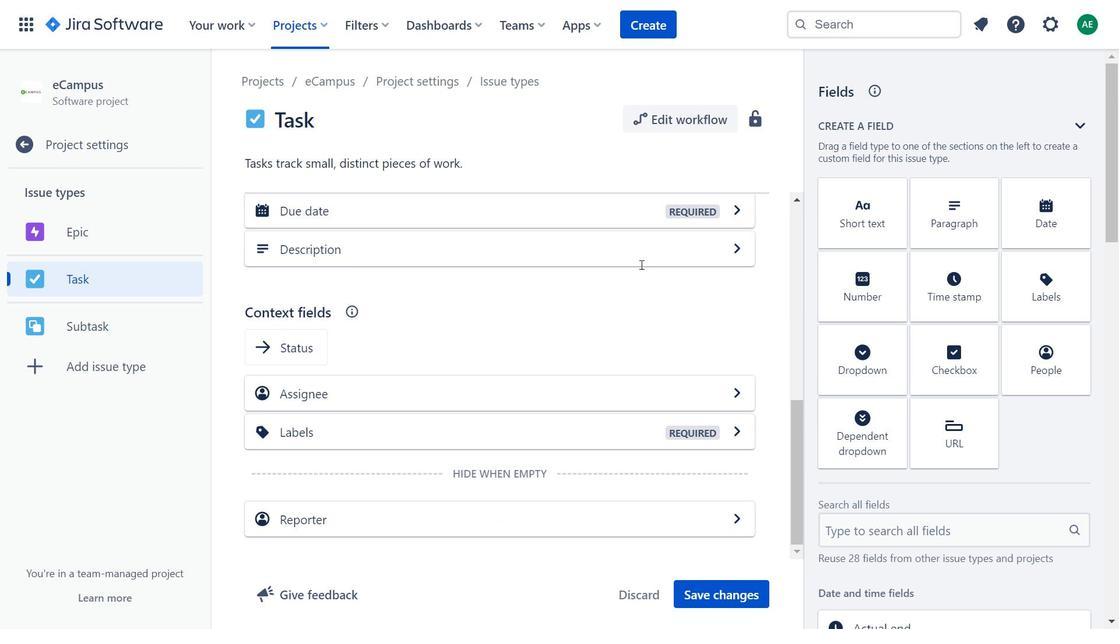 
Action: Mouse scrolled (640, 264) with delta (0, 0)
Screenshot: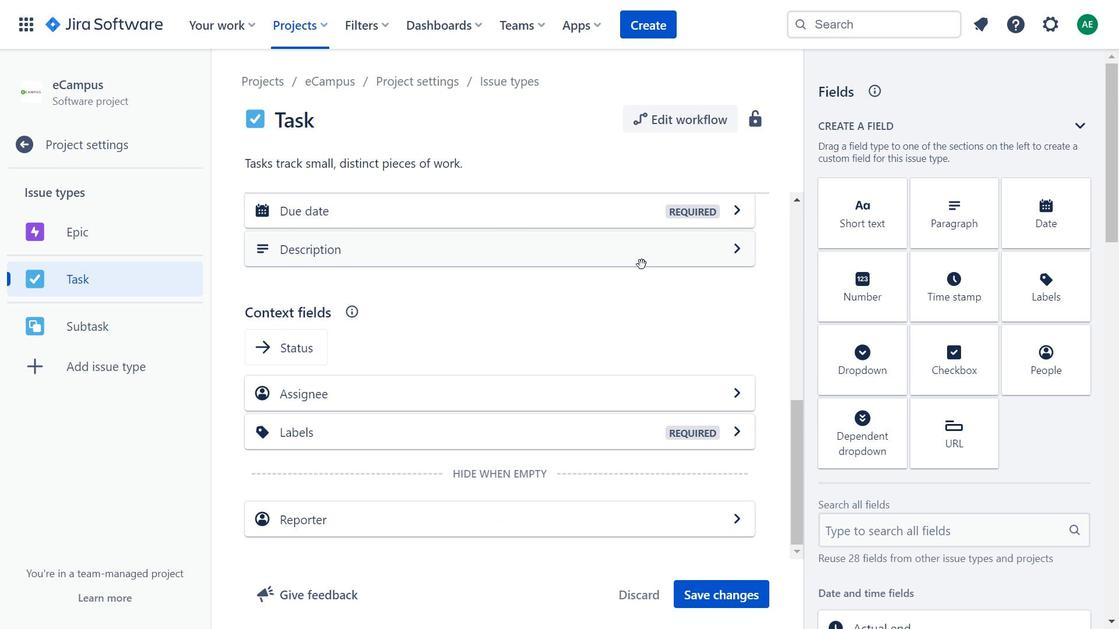
Action: Mouse scrolled (640, 264) with delta (0, 0)
Screenshot: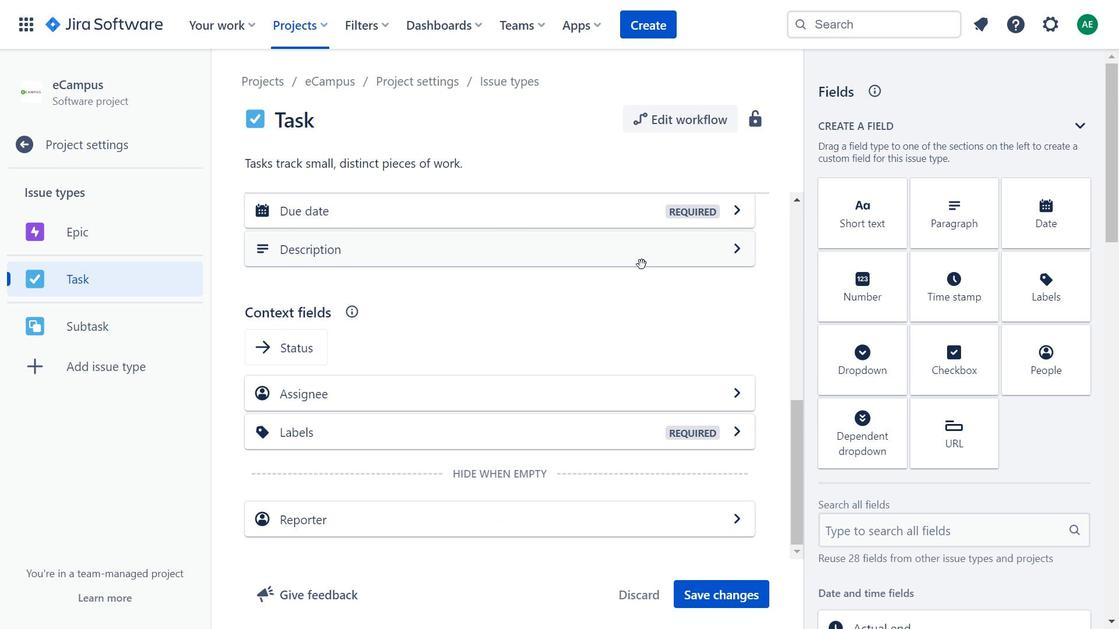 
Action: Mouse moved to (640, 265)
Screenshot: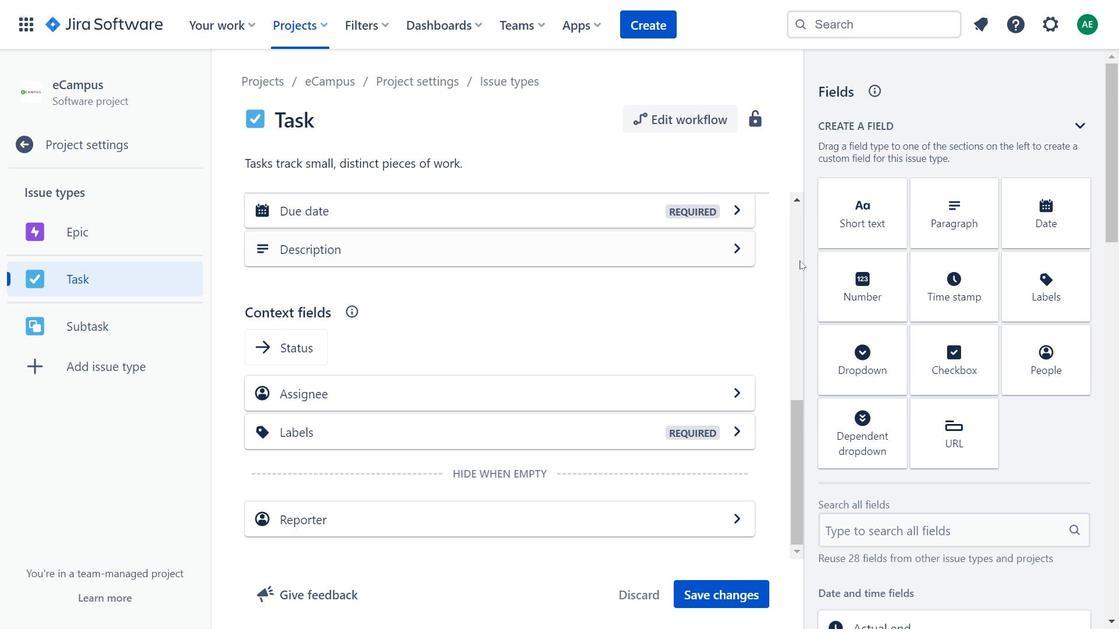 
Action: Mouse scrolled (640, 264) with delta (0, 0)
Screenshot: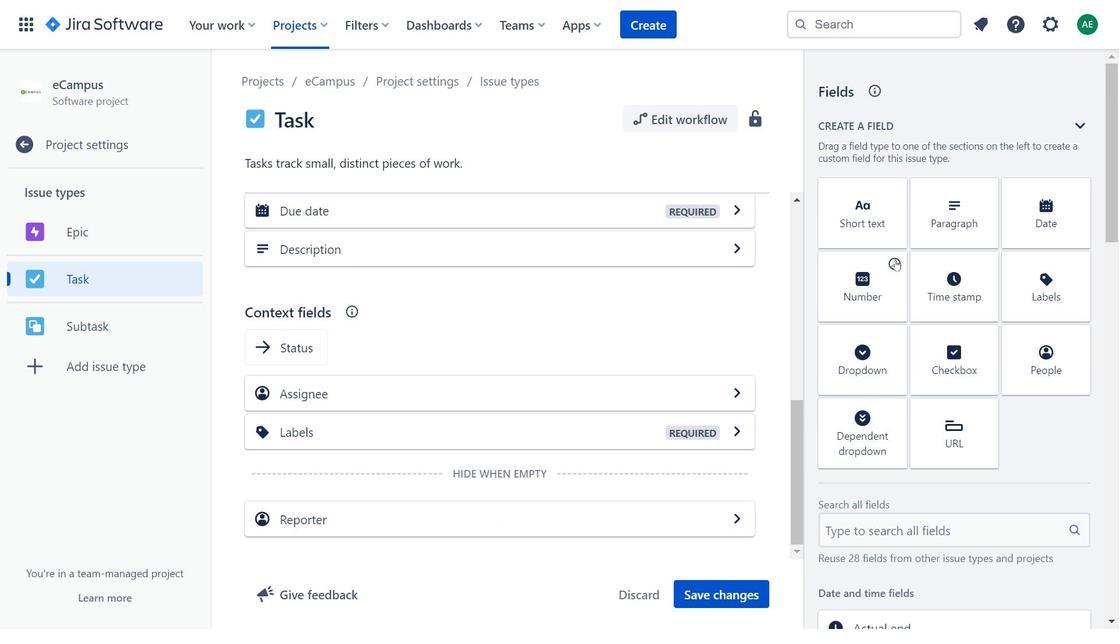 
Action: Mouse scrolled (640, 264) with delta (0, 0)
Screenshot: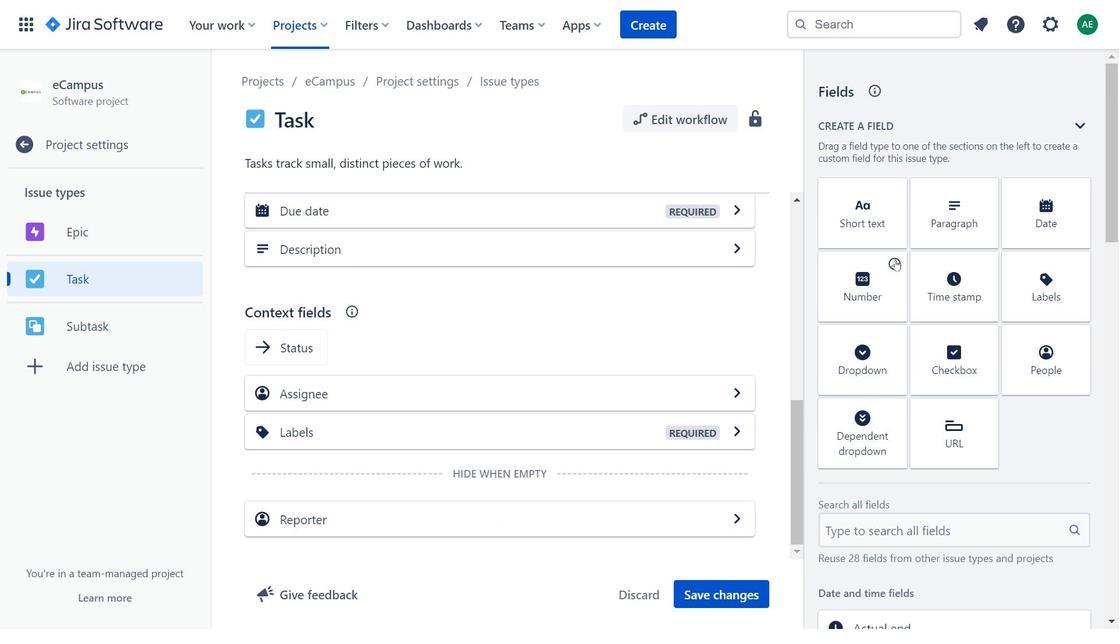 
Action: Mouse moved to (941, 277)
Screenshot: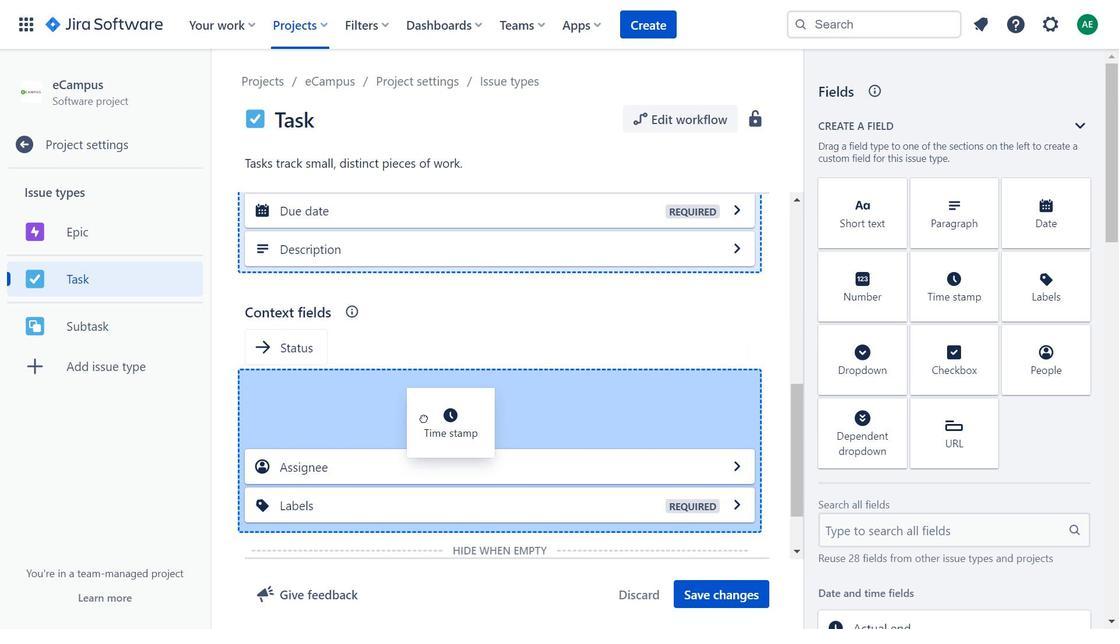 
Action: Mouse pressed left at (941, 277)
Screenshot: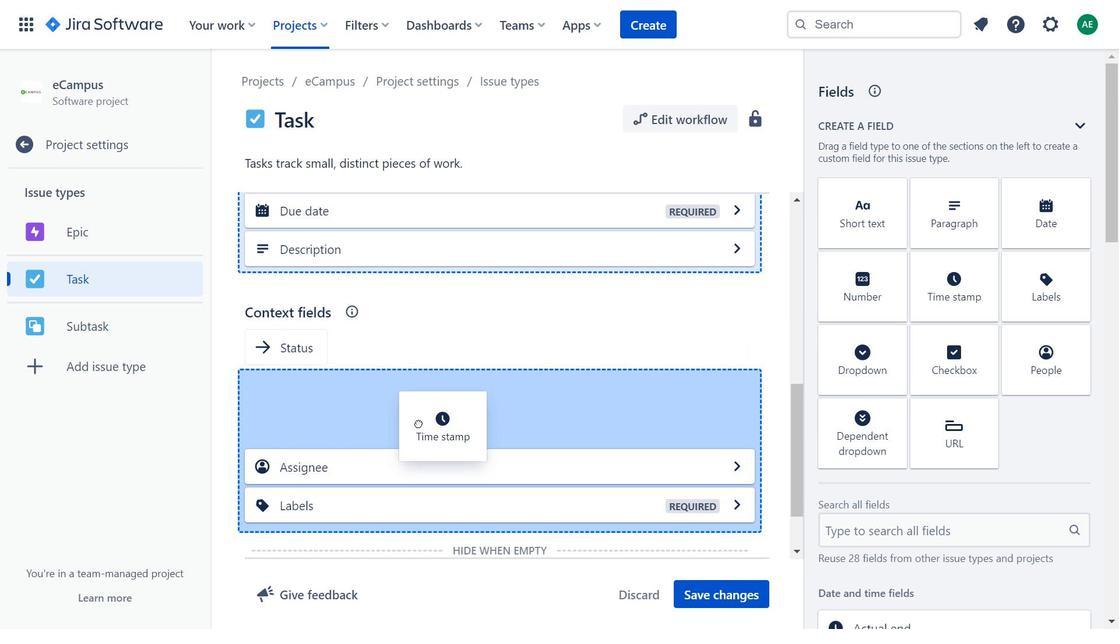 
Action: Mouse moved to (459, 308)
Screenshot: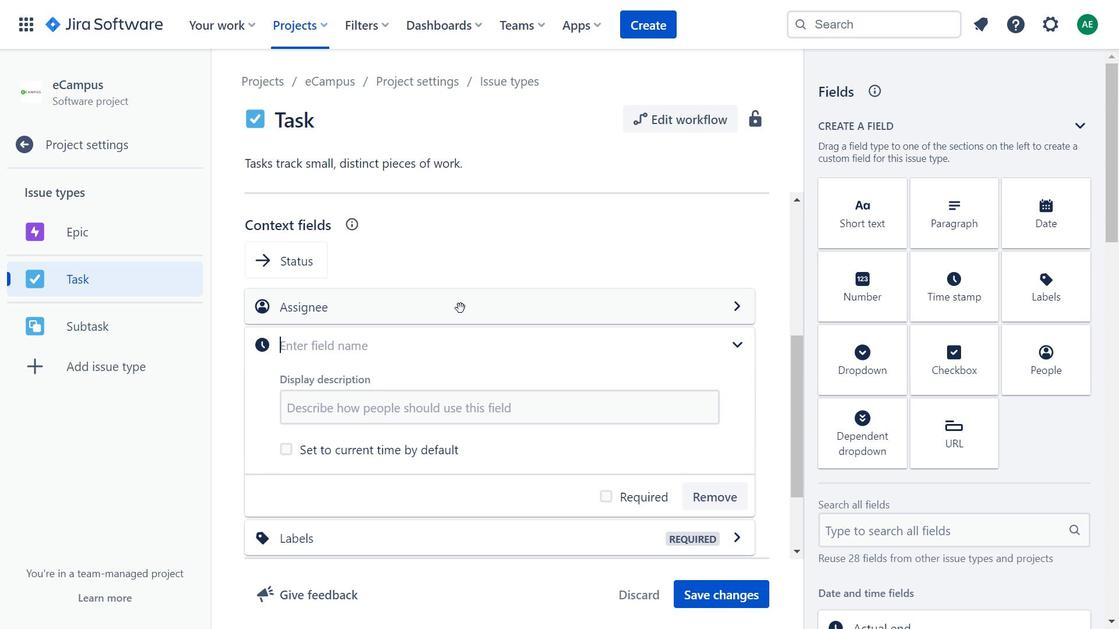 
Action: Mouse scrolled (459, 307) with delta (0, 0)
Screenshot: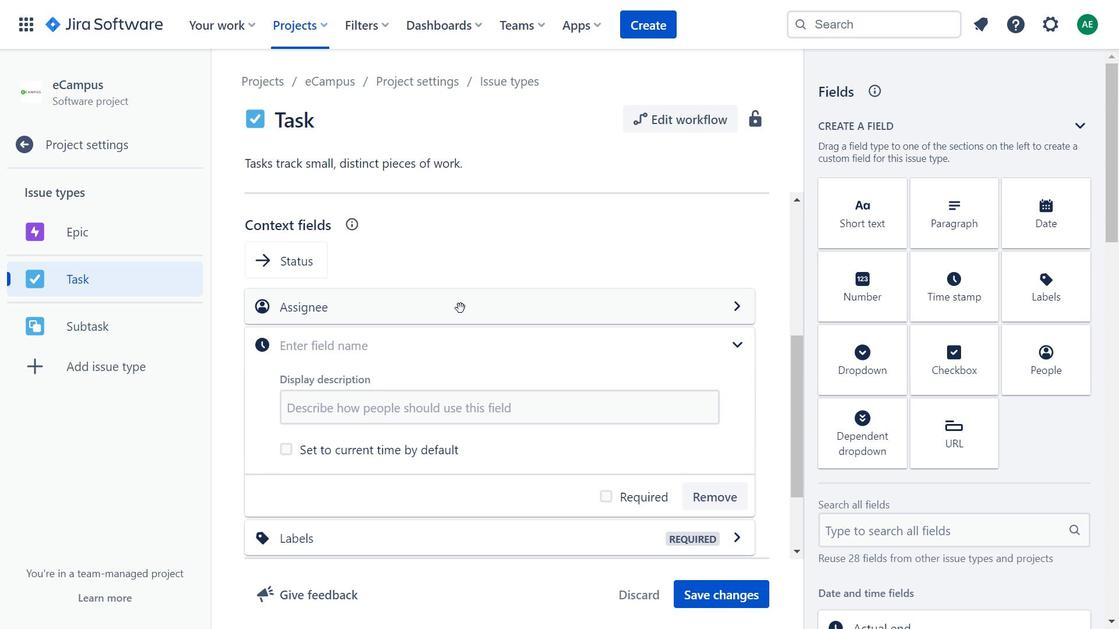 
Action: Mouse moved to (460, 308)
Screenshot: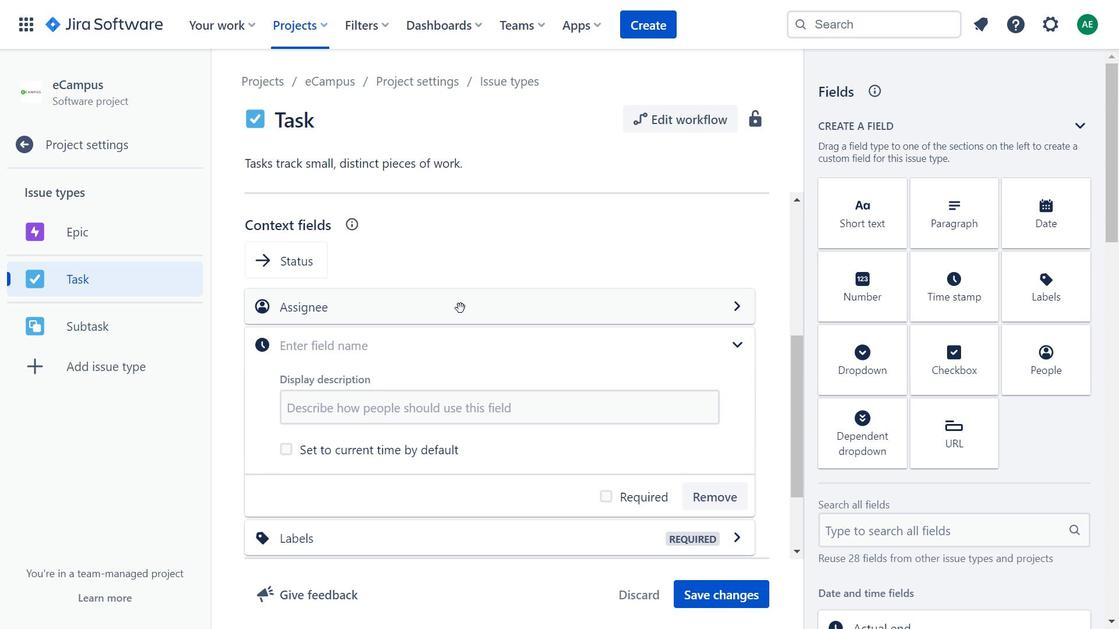 
Action: Mouse scrolled (460, 307) with delta (0, 0)
Screenshot: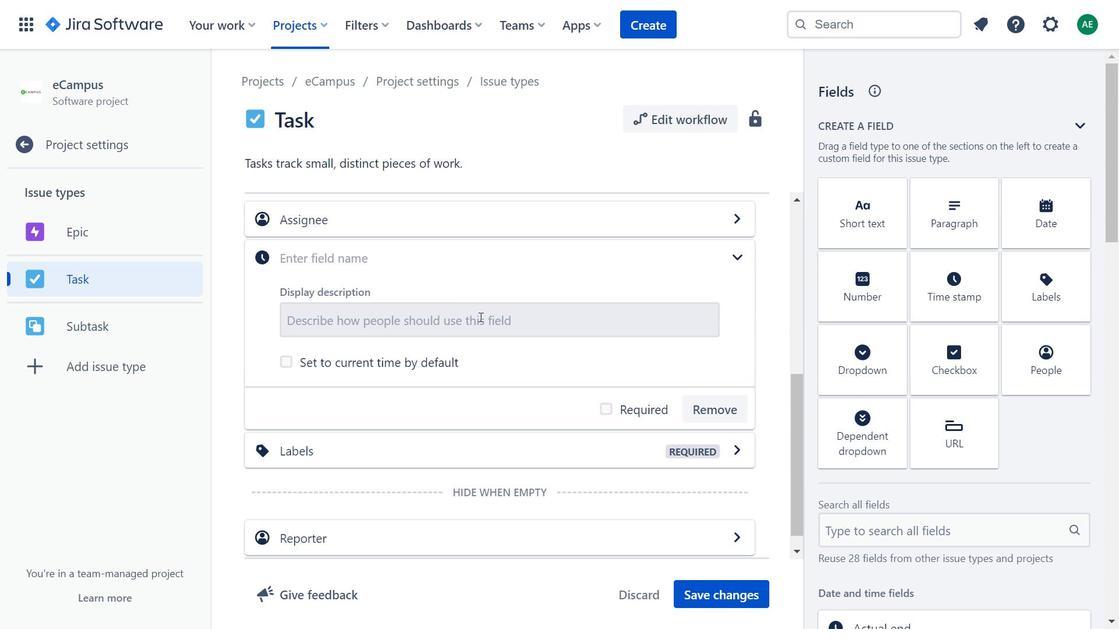 
Action: Mouse moved to (499, 326)
Screenshot: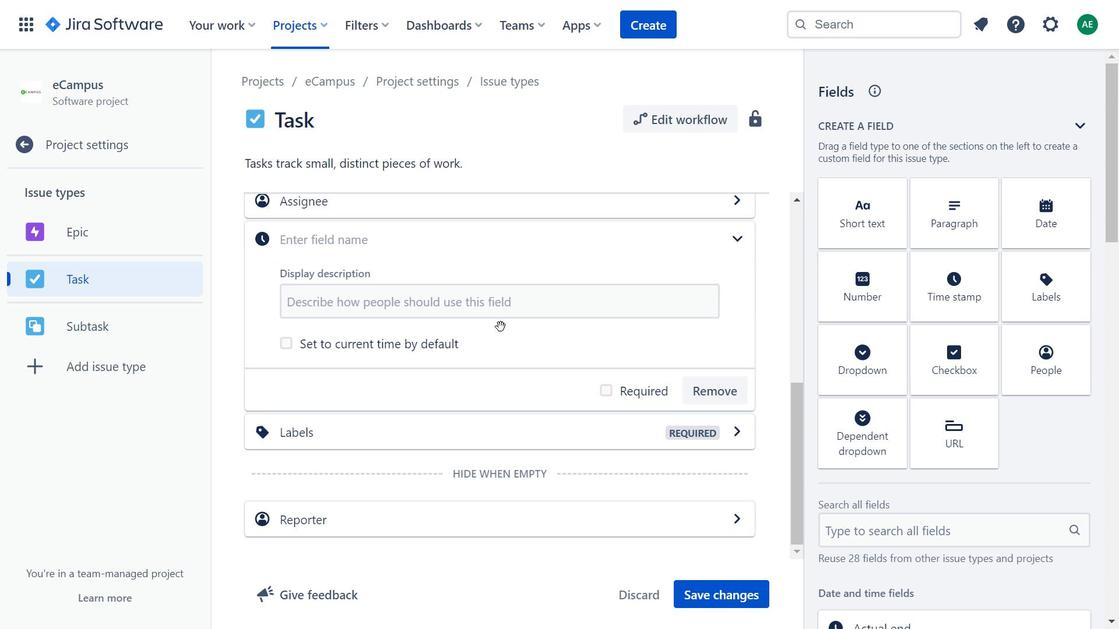 
Action: Mouse scrolled (499, 326) with delta (0, 0)
Screenshot: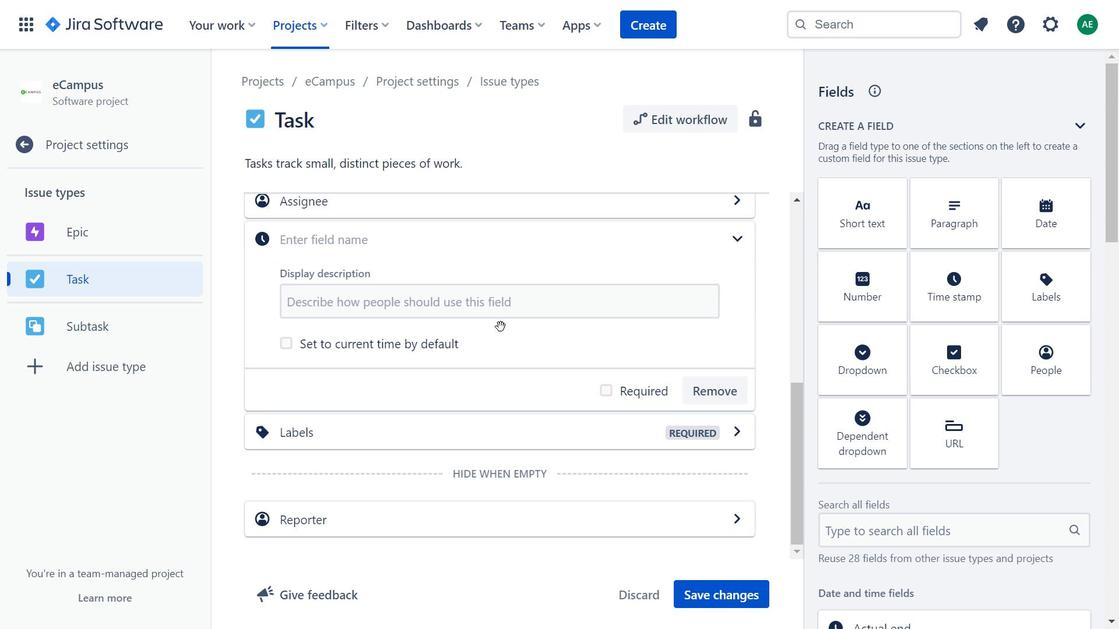 
Action: Mouse moved to (603, 322)
Screenshot: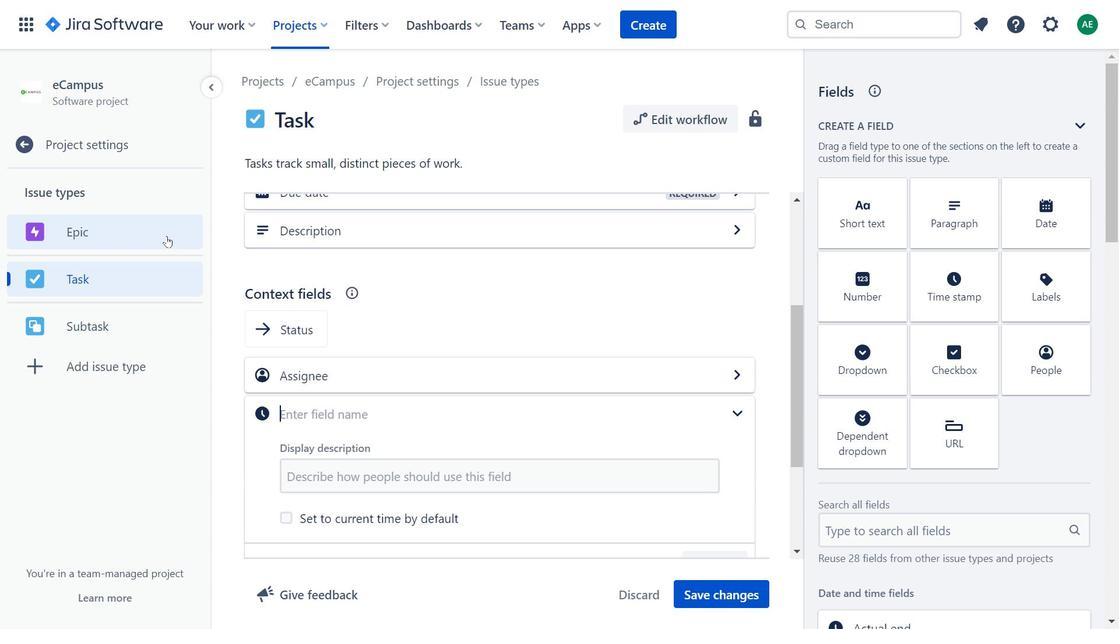 
Action: Mouse scrolled (603, 323) with delta (0, 0)
Screenshot: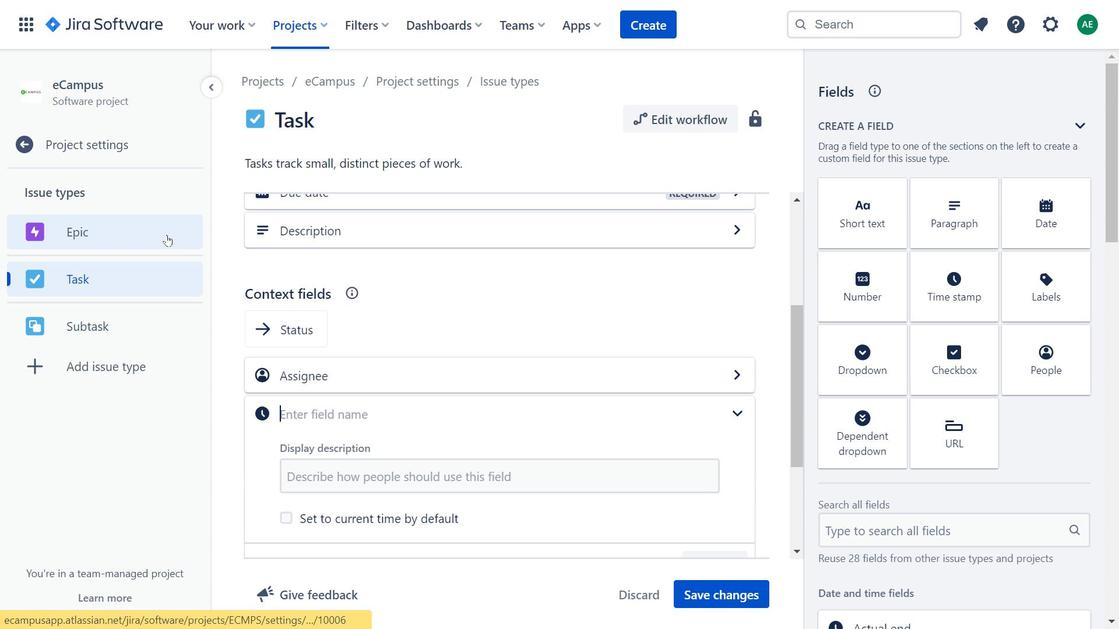 
Action: Mouse scrolled (603, 323) with delta (0, 0)
Screenshot: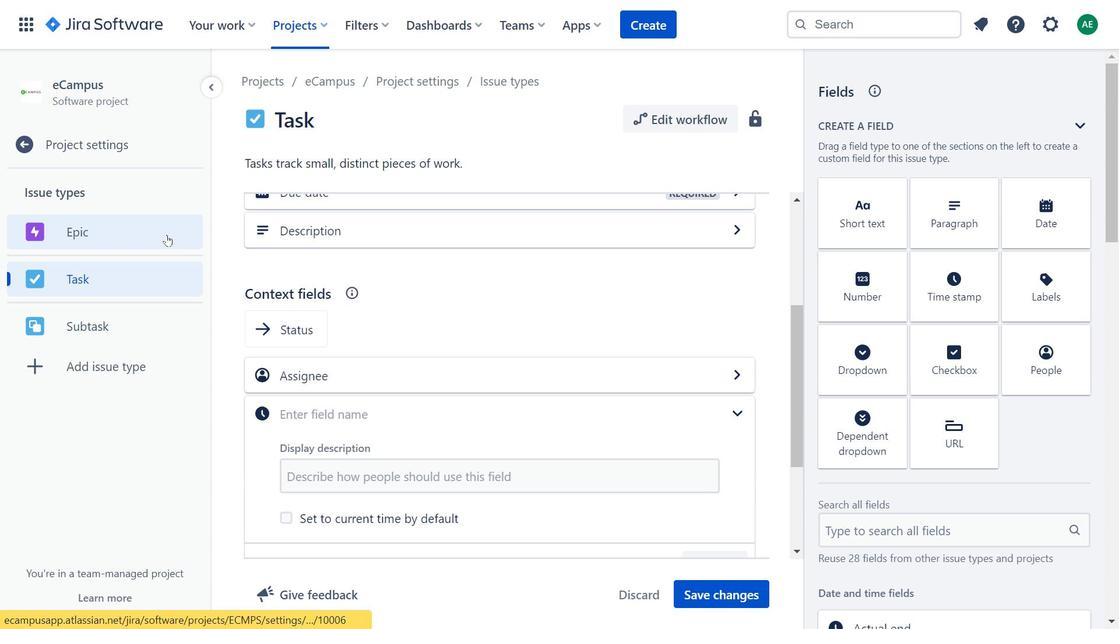 
Action: Mouse moved to (167, 235)
Screenshot: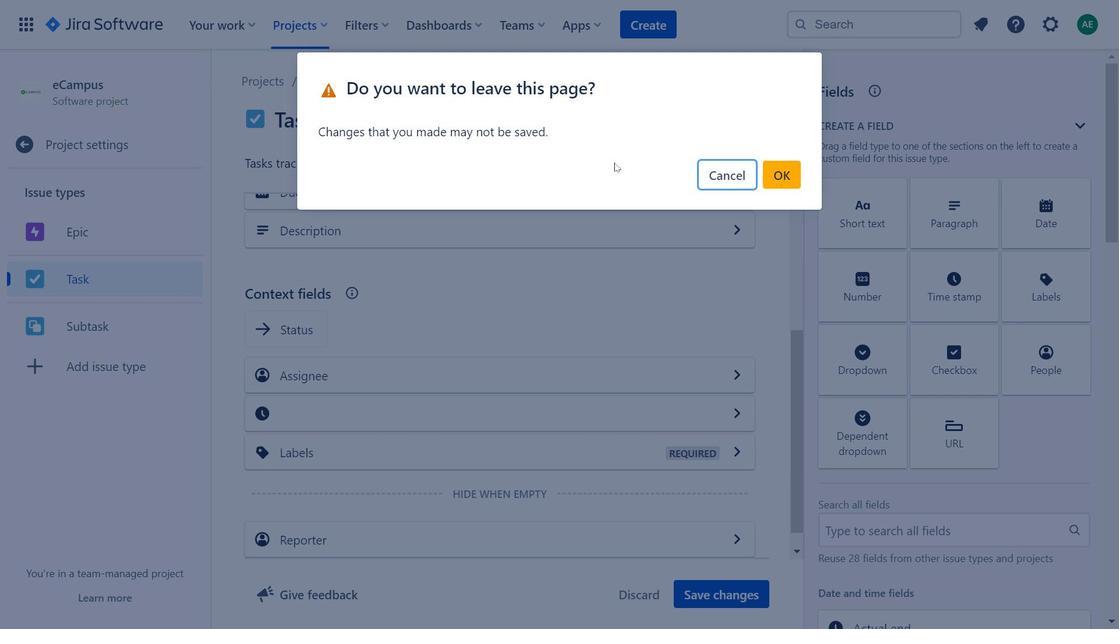 
Action: Mouse pressed left at (167, 235)
Screenshot: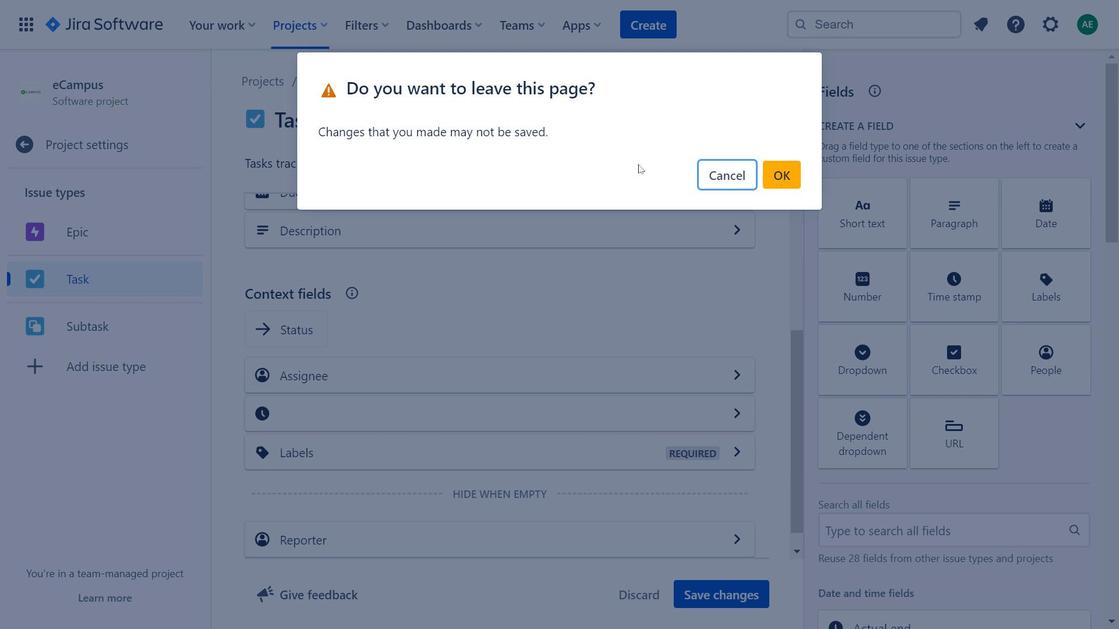 
Action: Mouse moved to (772, 175)
Screenshot: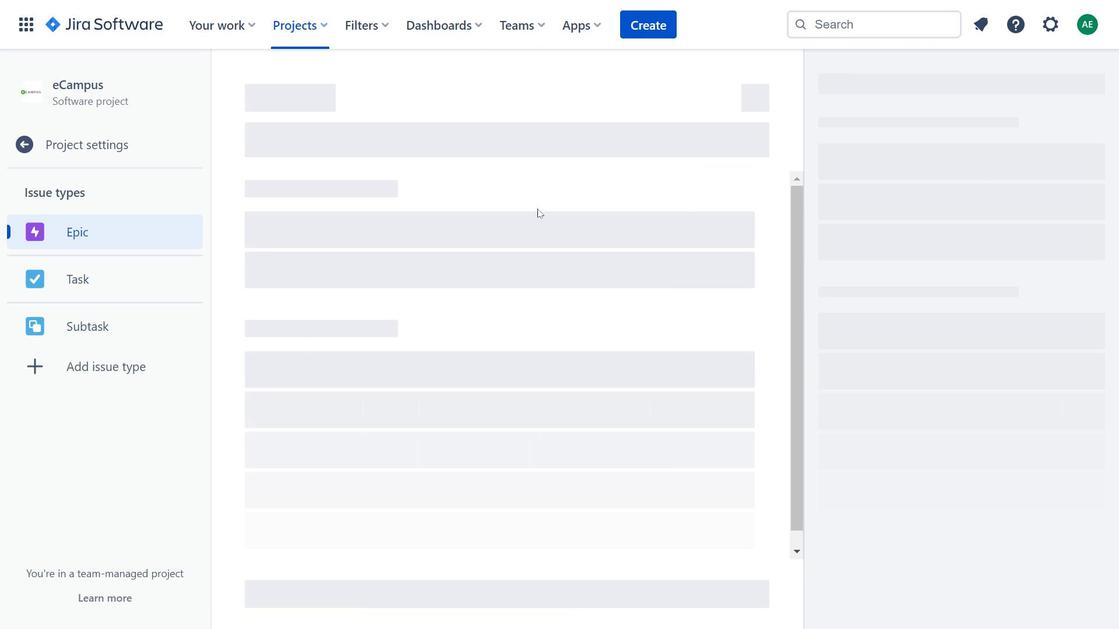 
Action: Mouse pressed left at (772, 175)
Screenshot: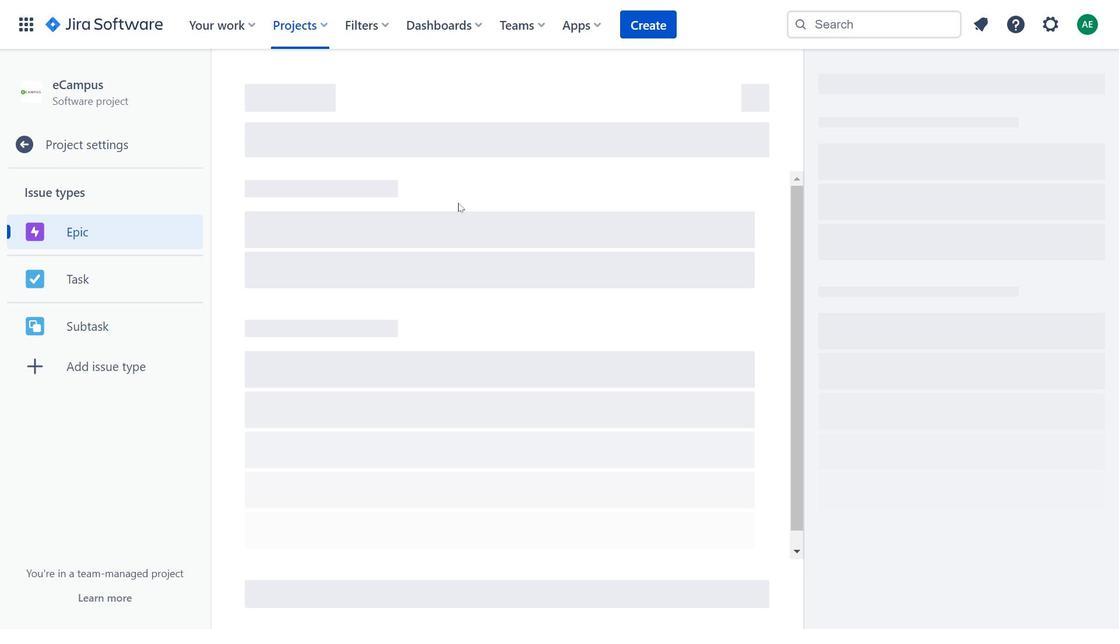 
Action: Mouse moved to (373, 291)
Screenshot: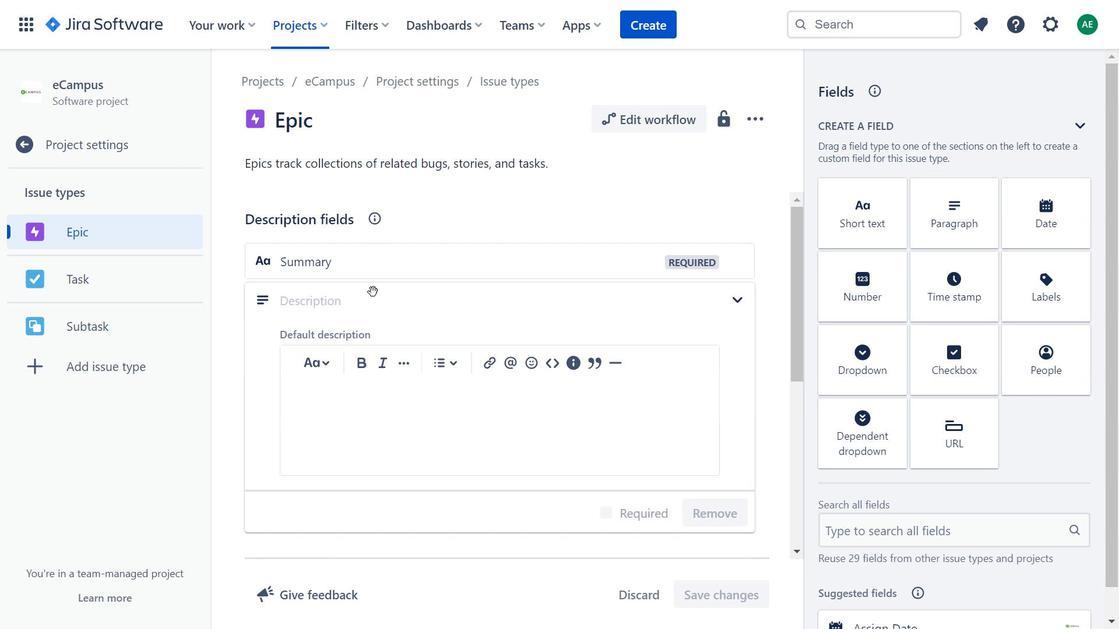 
Action: Mouse pressed left at (373, 291)
Screenshot: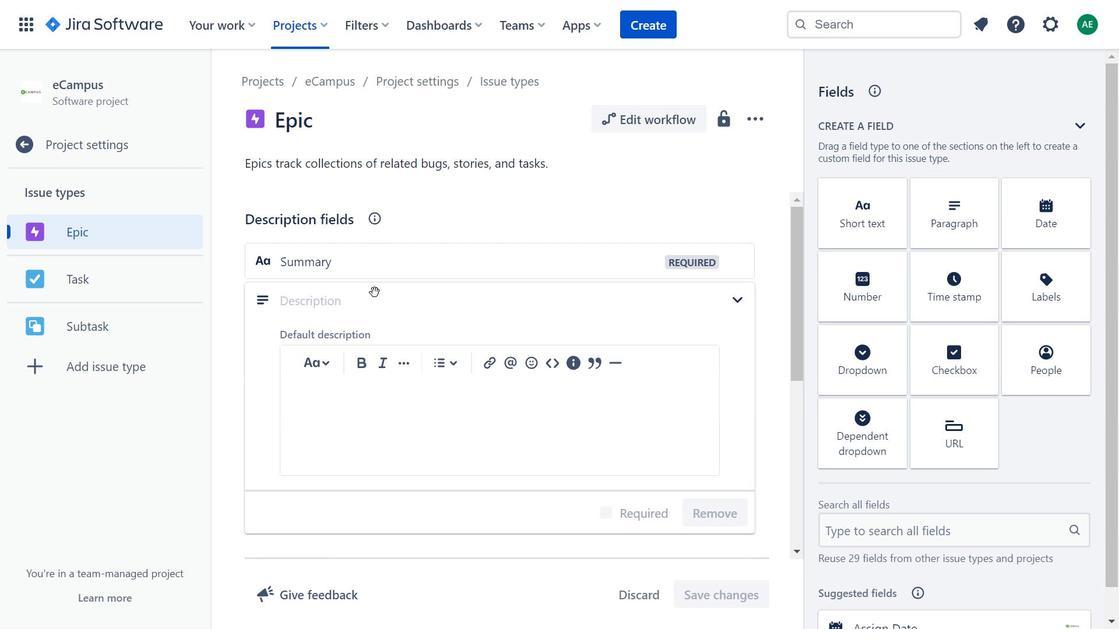 
Action: Mouse moved to (375, 293)
Screenshot: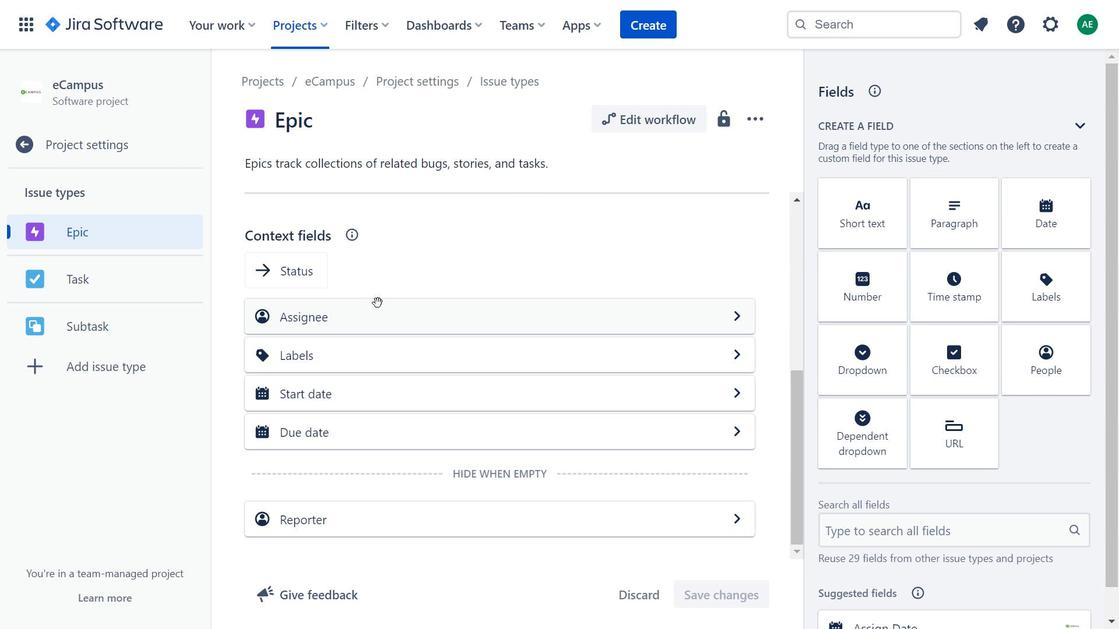 
Action: Mouse scrolled (375, 292) with delta (0, 0)
Screenshot: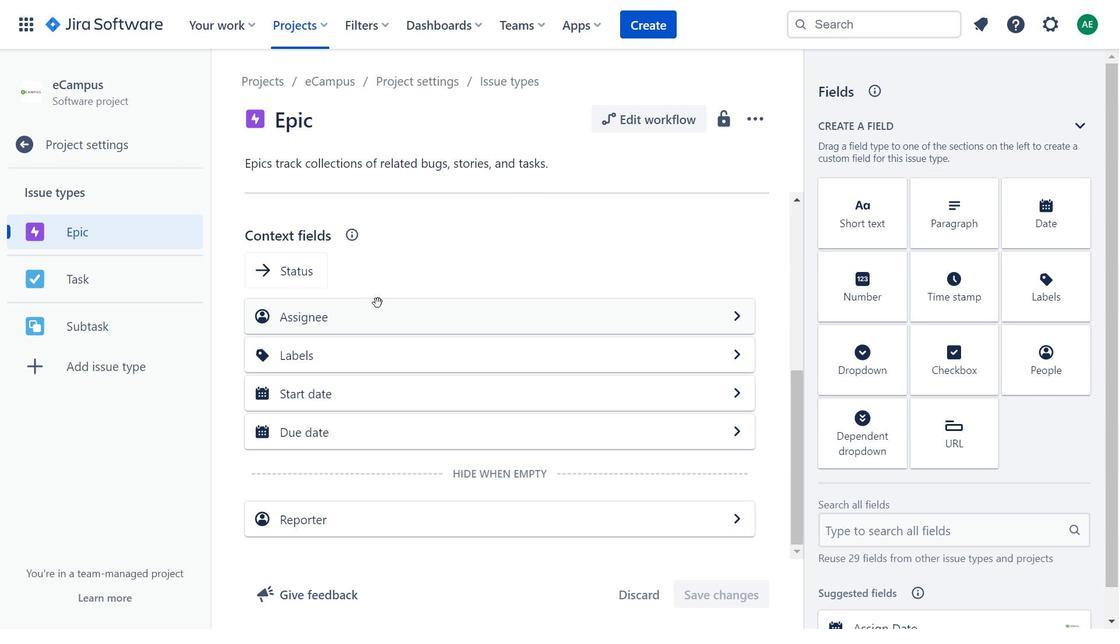 
Action: Mouse moved to (376, 294)
Screenshot: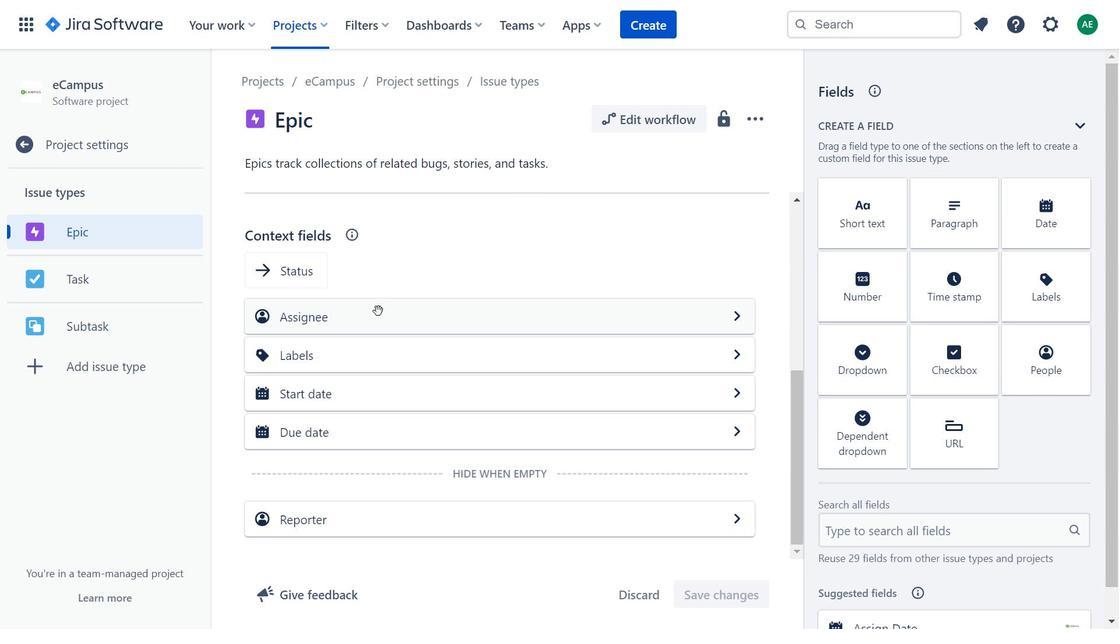 
Action: Mouse scrolled (376, 293) with delta (0, 0)
Screenshot: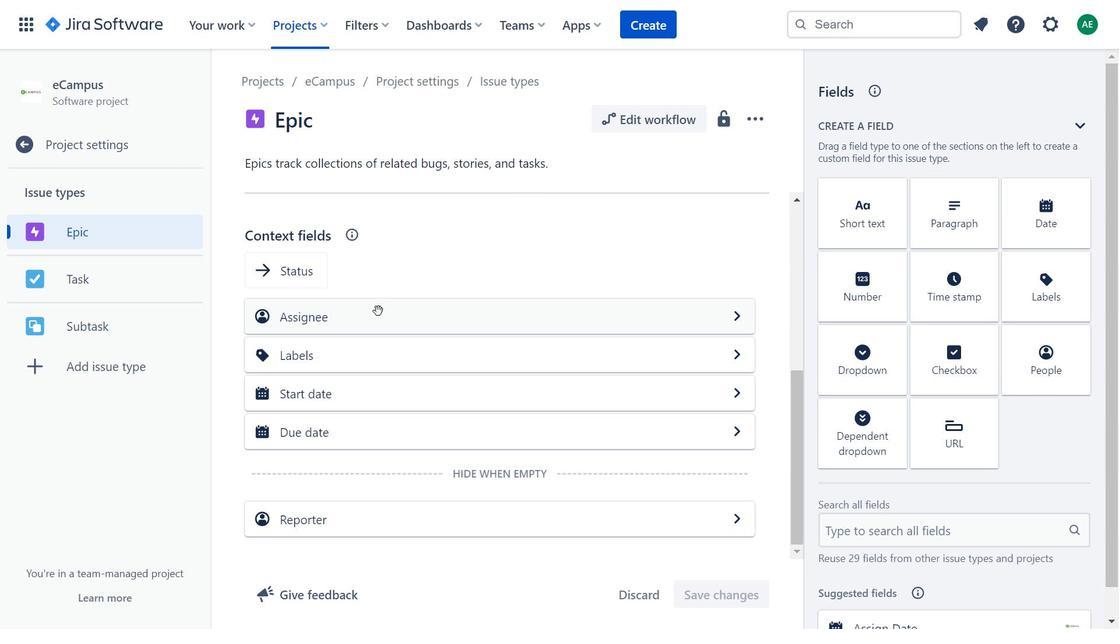 
Action: Mouse moved to (376, 298)
Screenshot: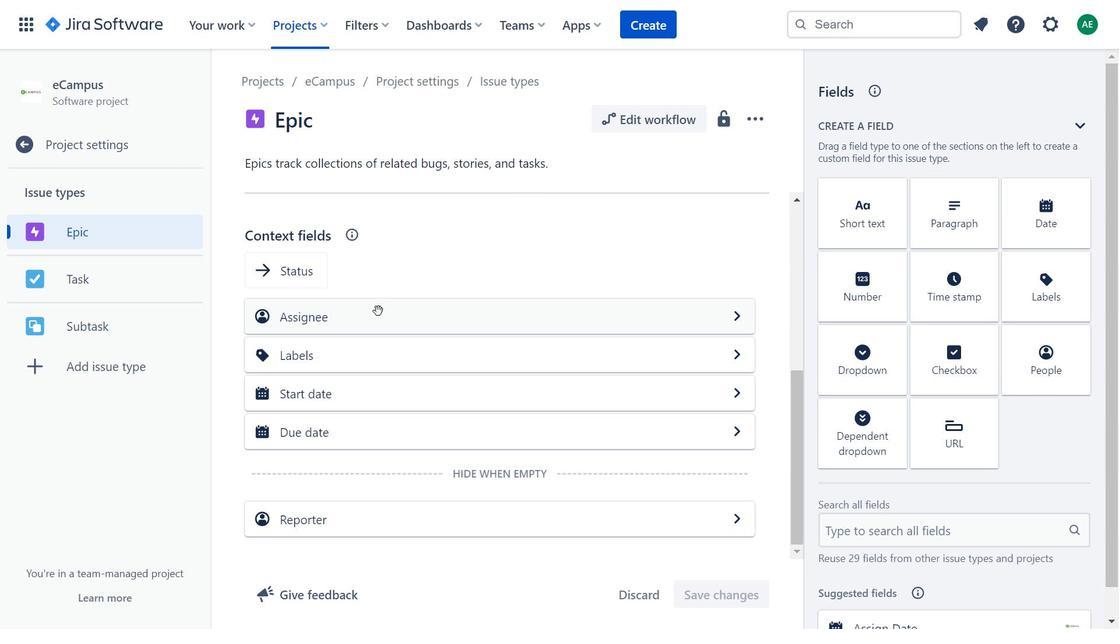 
Action: Mouse scrolled (376, 297) with delta (0, 0)
Screenshot: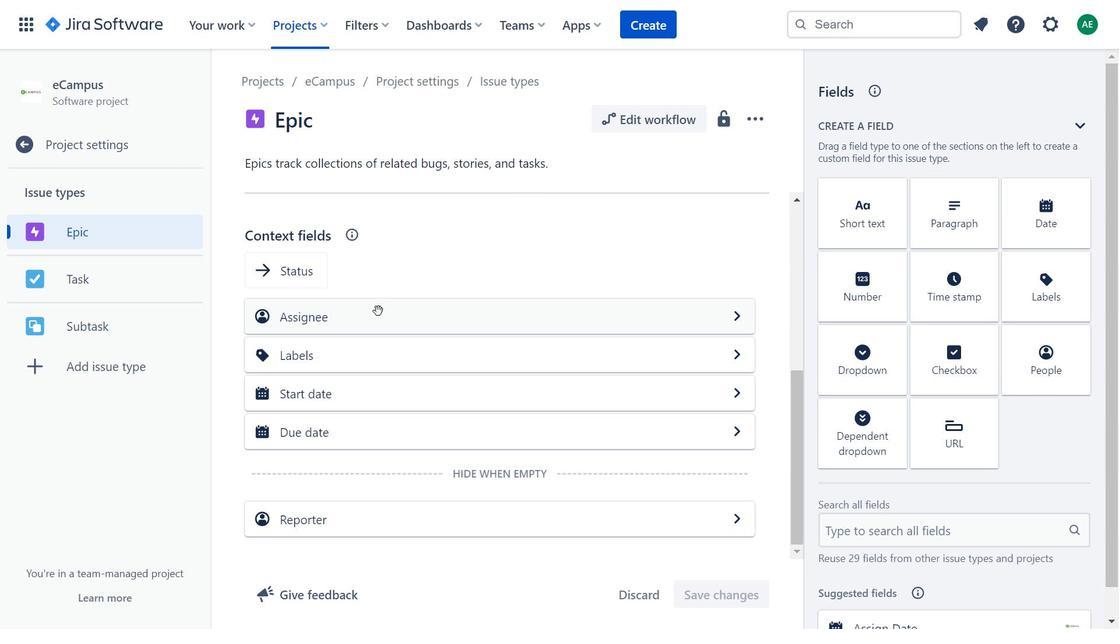 
Action: Mouse moved to (376, 299)
Screenshot: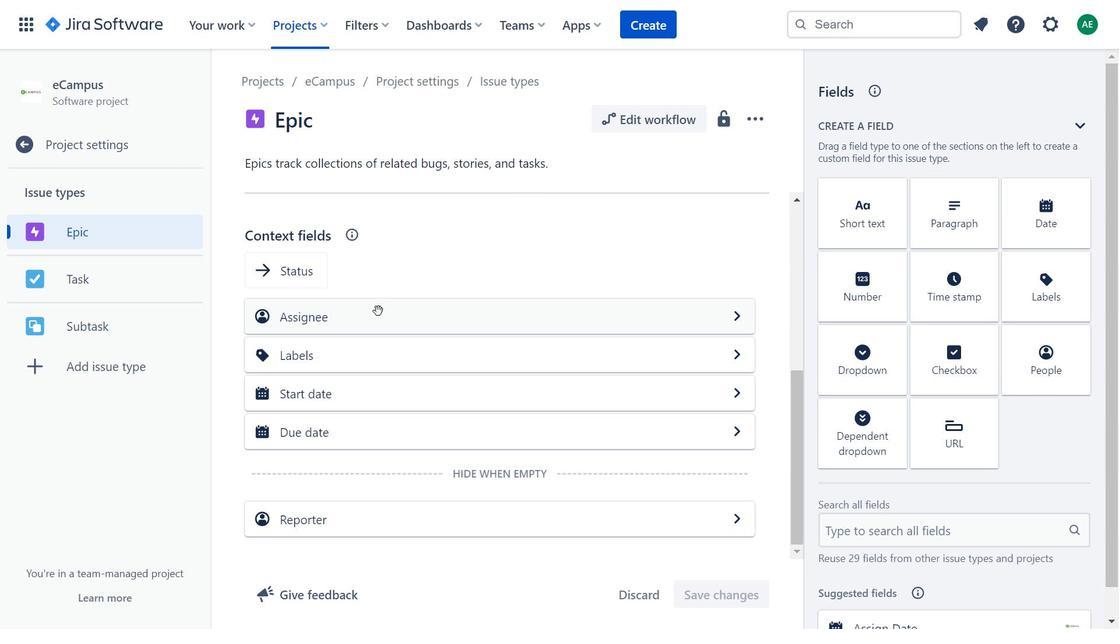 
Action: Mouse scrolled (376, 299) with delta (0, 0)
Screenshot: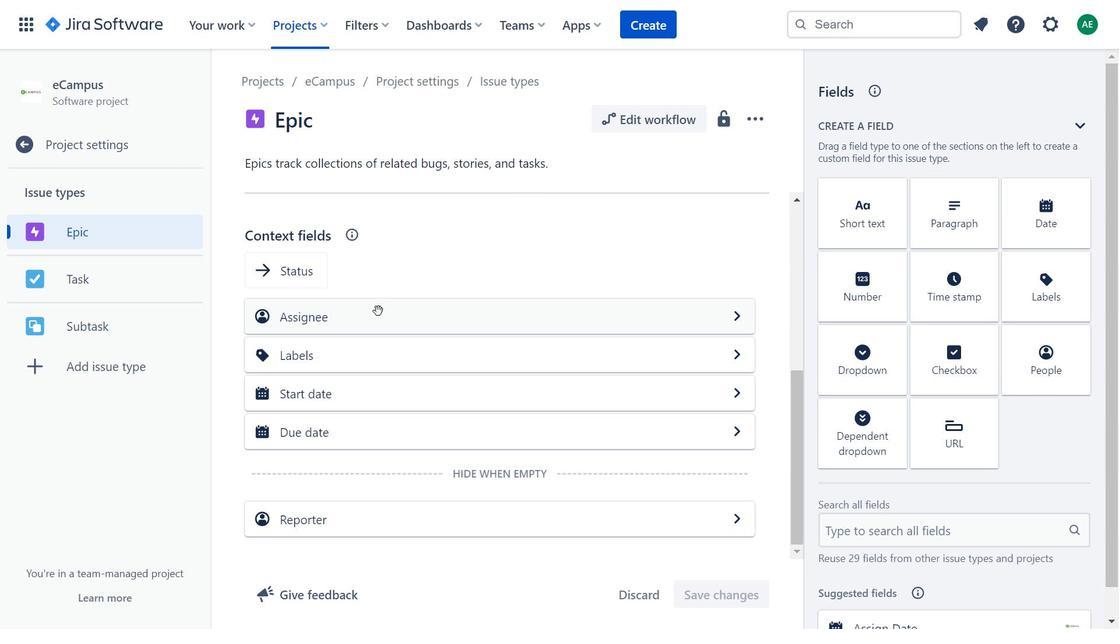 
Action: Mouse moved to (379, 311)
Screenshot: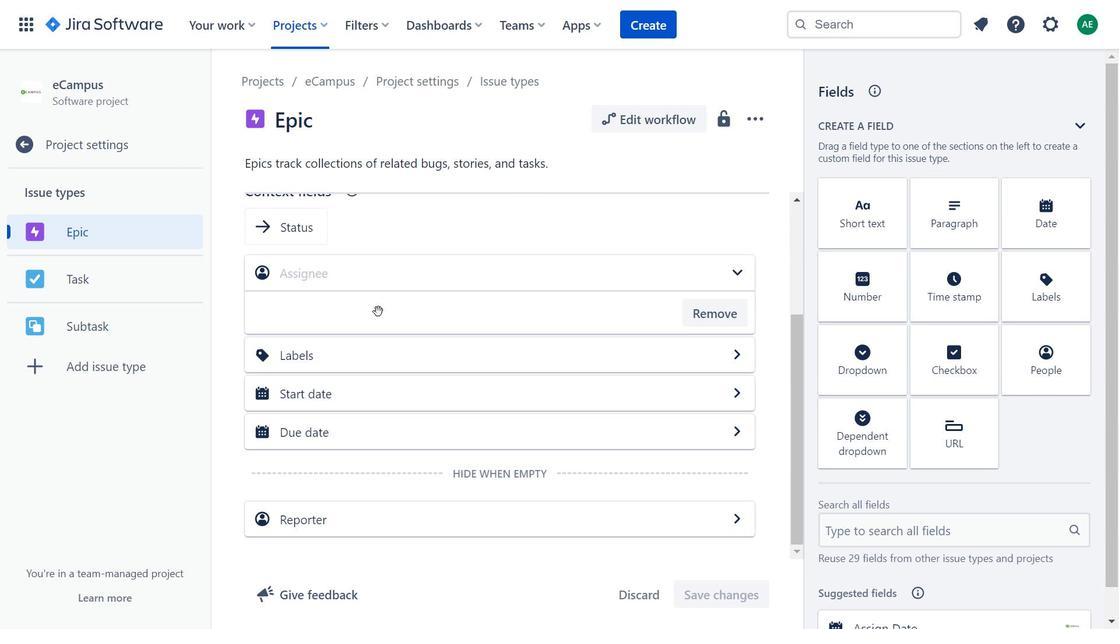 
Action: Mouse pressed left at (379, 311)
Screenshot: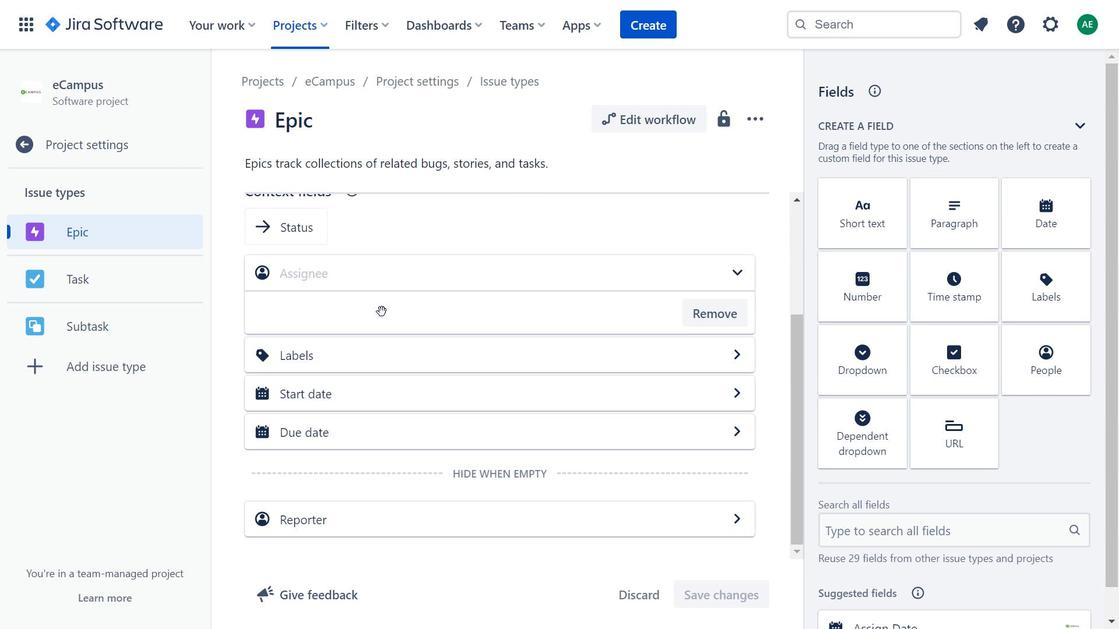 
Action: Mouse moved to (394, 362)
Screenshot: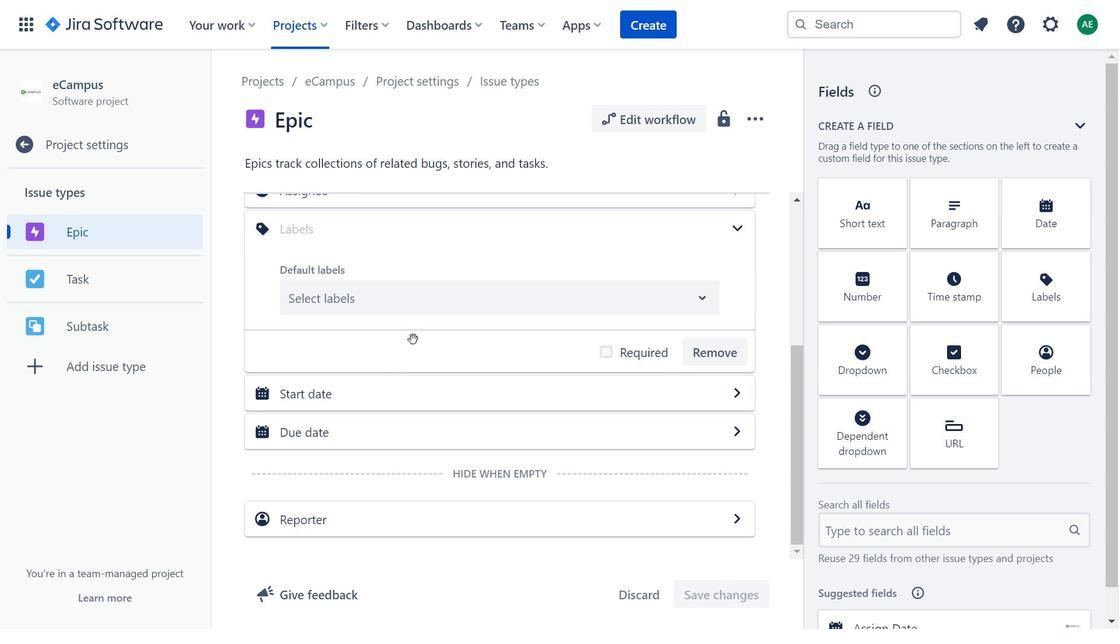 
Action: Mouse pressed left at (394, 362)
Screenshot: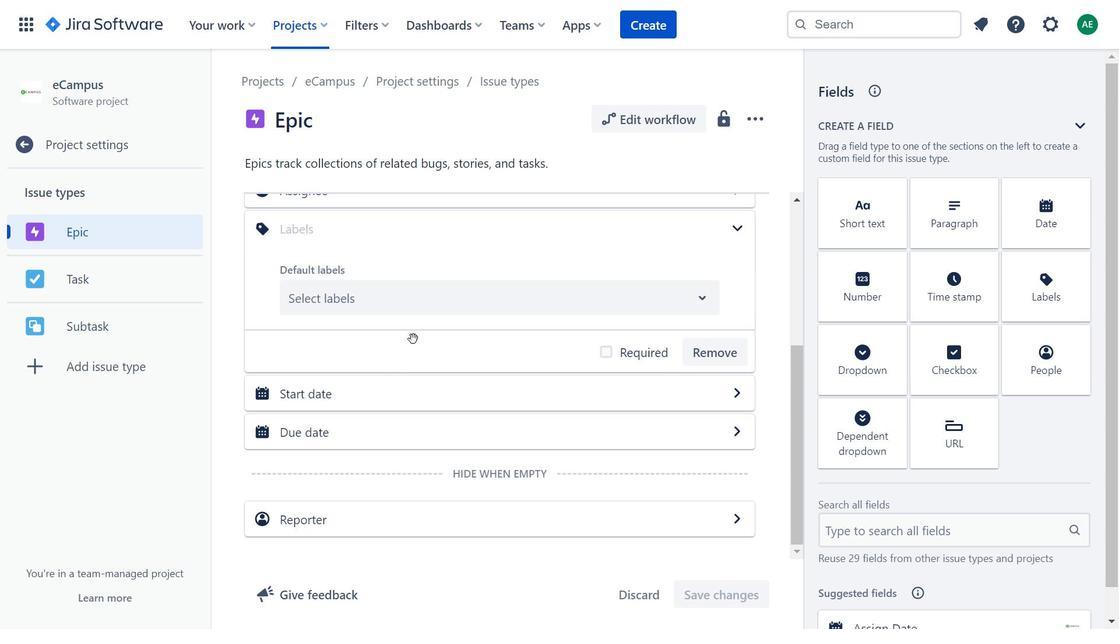 
Action: Mouse moved to (408, 296)
Screenshot: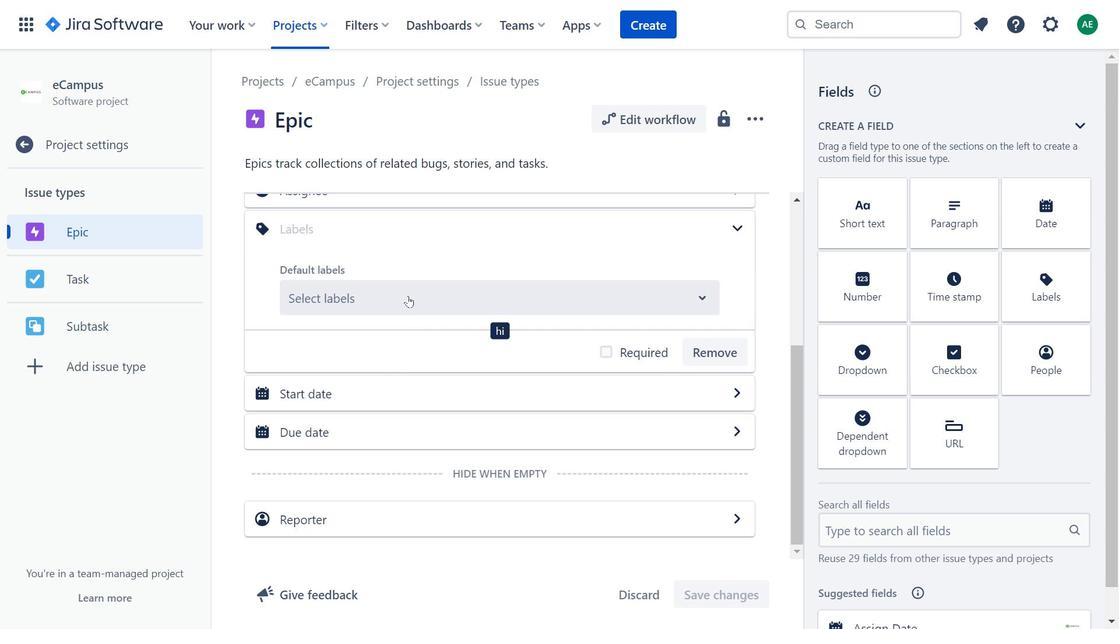 
Action: Mouse pressed left at (408, 296)
Screenshot: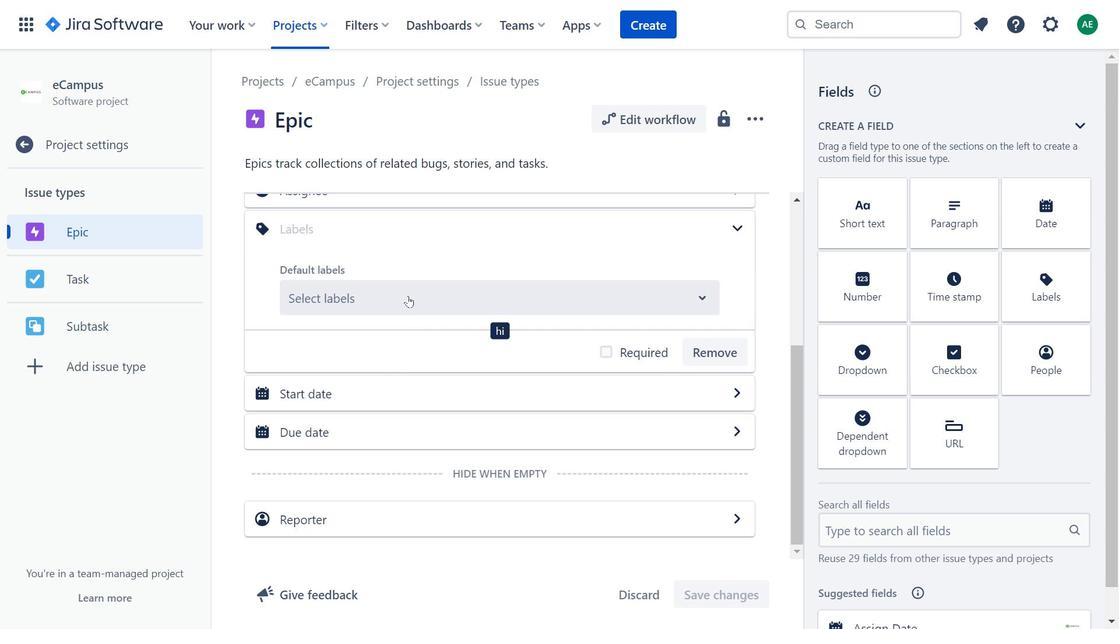 
Action: Mouse pressed left at (408, 296)
Screenshot: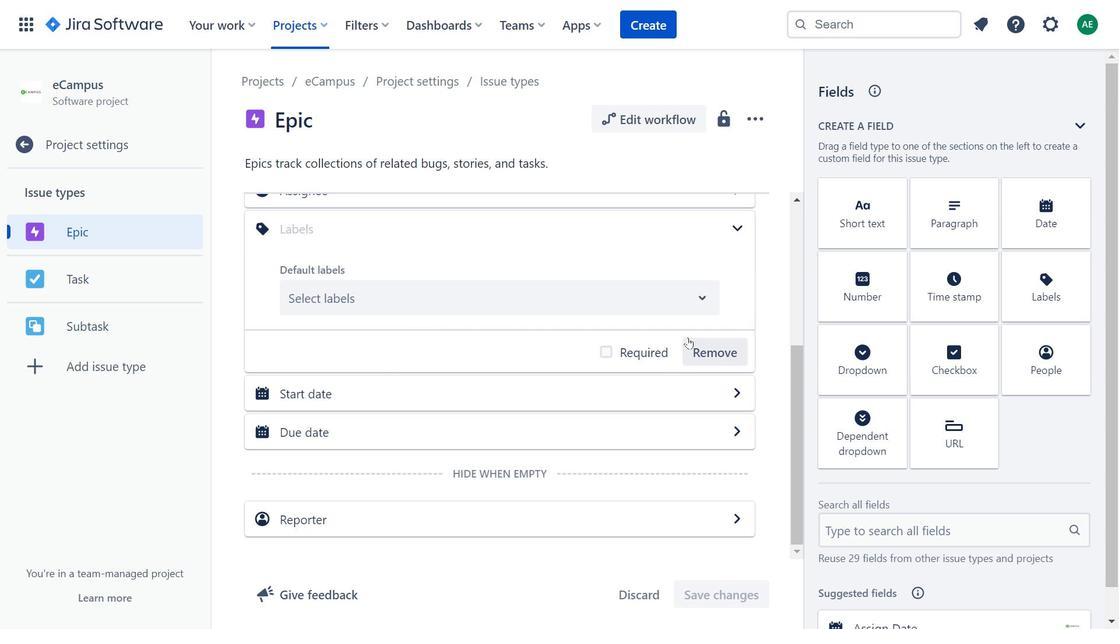 
Action: Mouse moved to (674, 305)
Screenshot: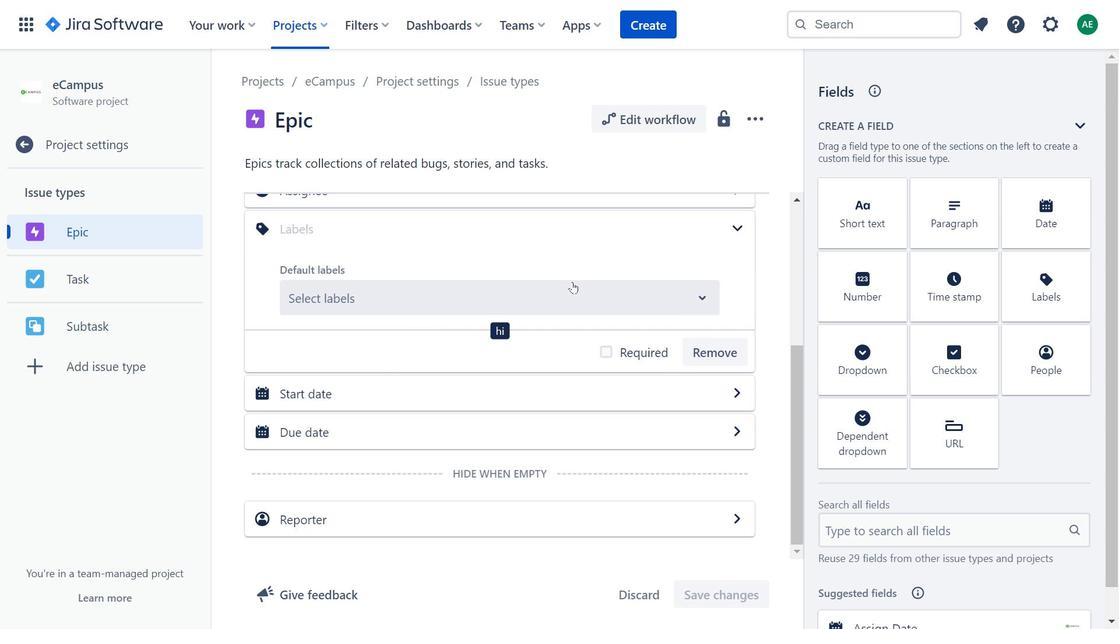 
Action: Mouse pressed left at (674, 305)
Screenshot: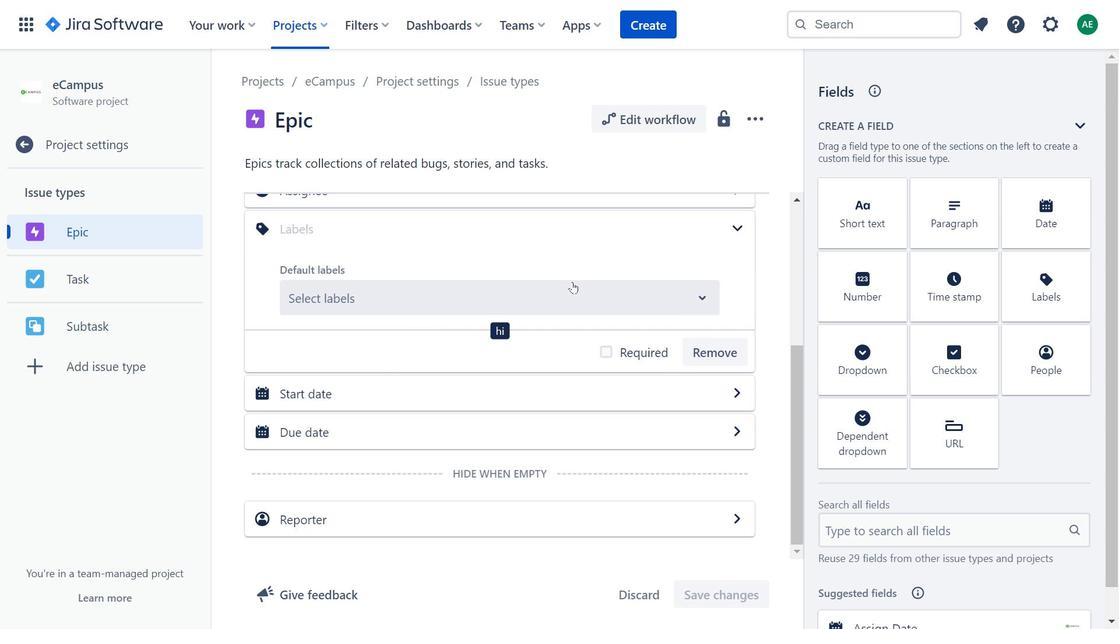 
Action: Mouse moved to (573, 282)
Screenshot: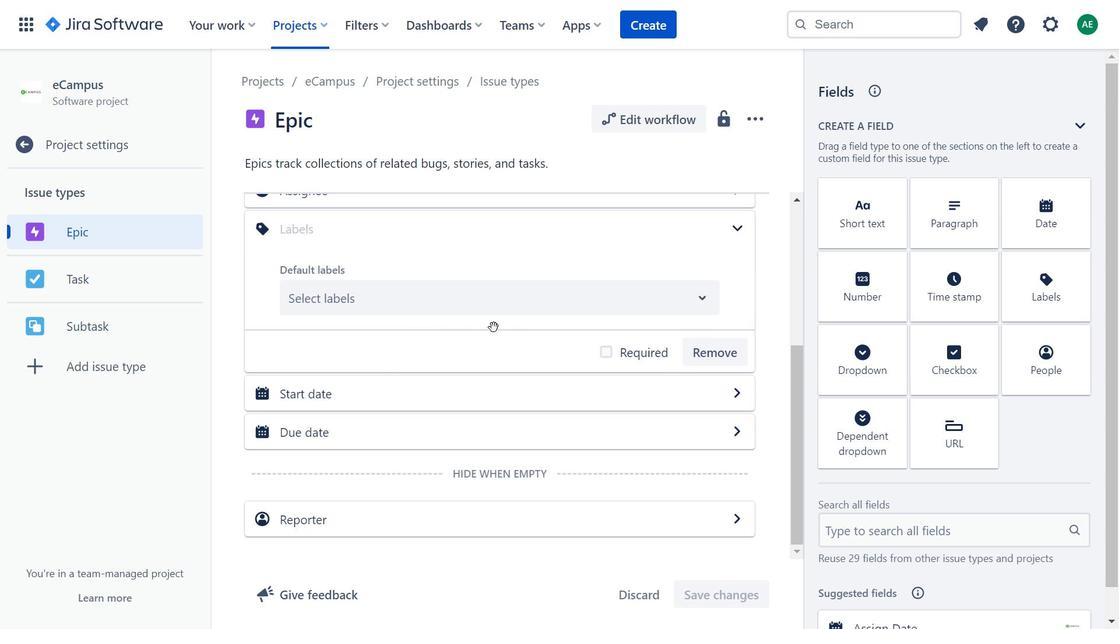 
Action: Mouse scrolled (573, 281) with delta (0, 0)
Screenshot: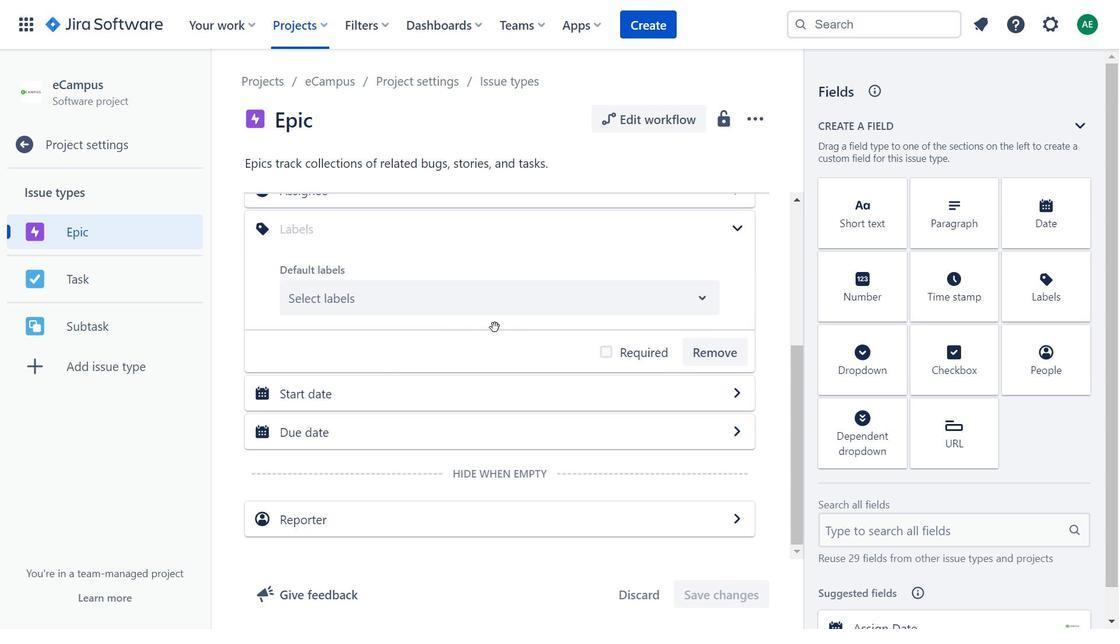 
Action: Mouse scrolled (573, 281) with delta (0, 0)
Screenshot: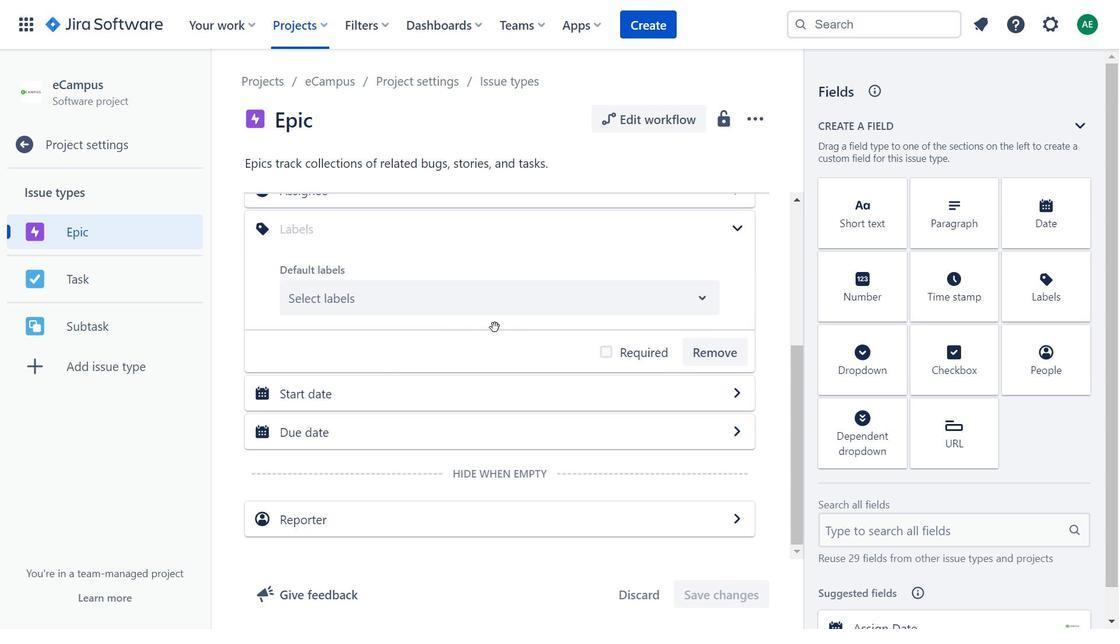 
Action: Mouse moved to (376, 399)
Screenshot: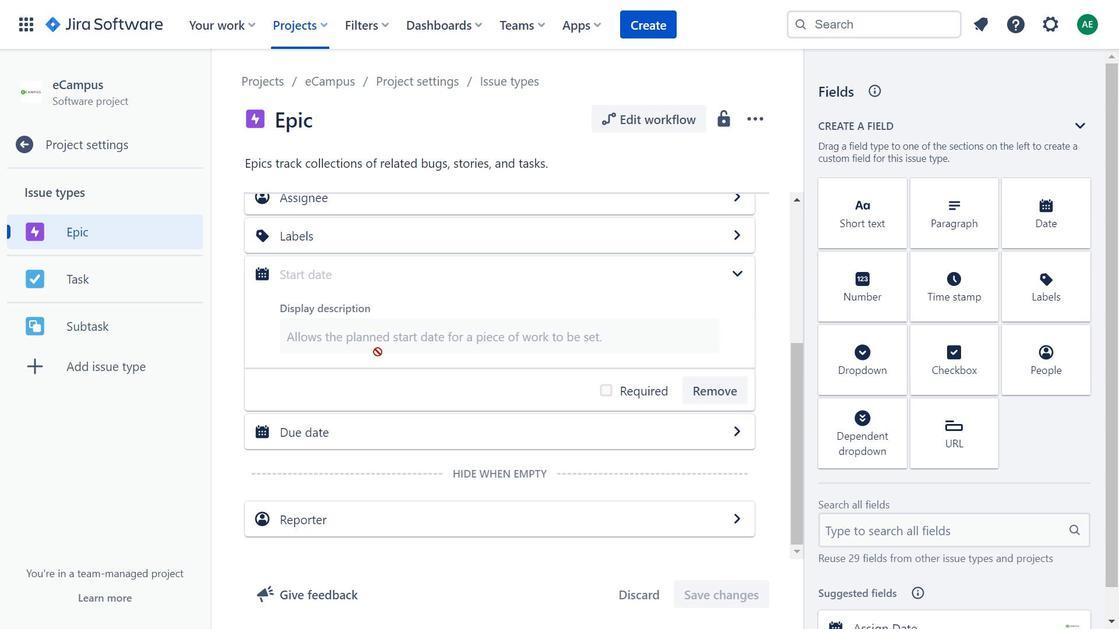 
Action: Mouse pressed left at (376, 399)
Screenshot: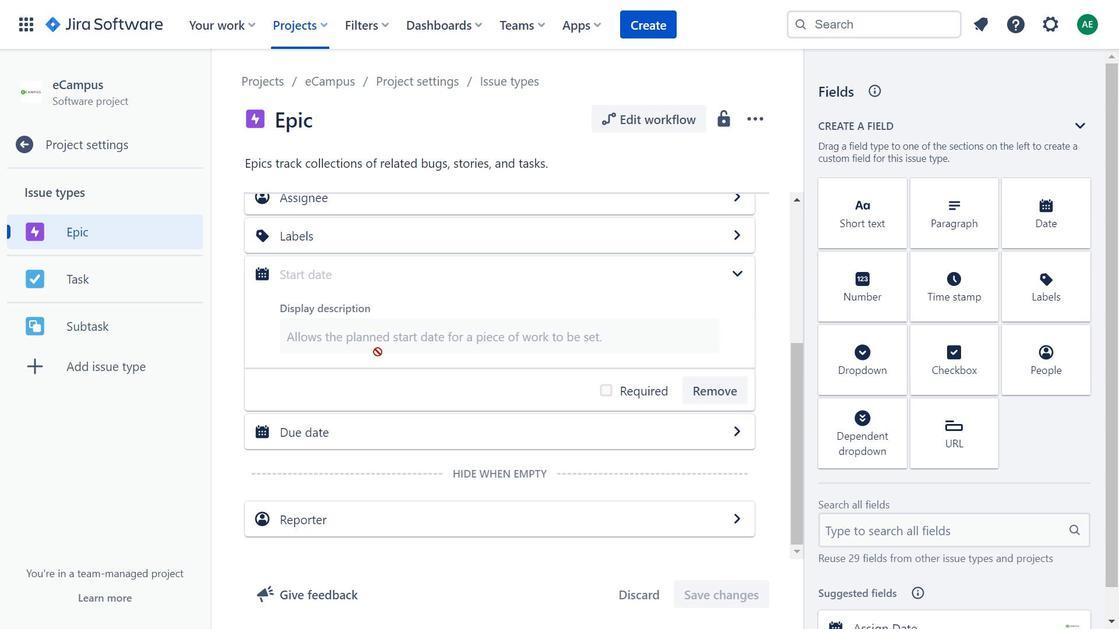 
Action: Mouse moved to (377, 351)
Screenshot: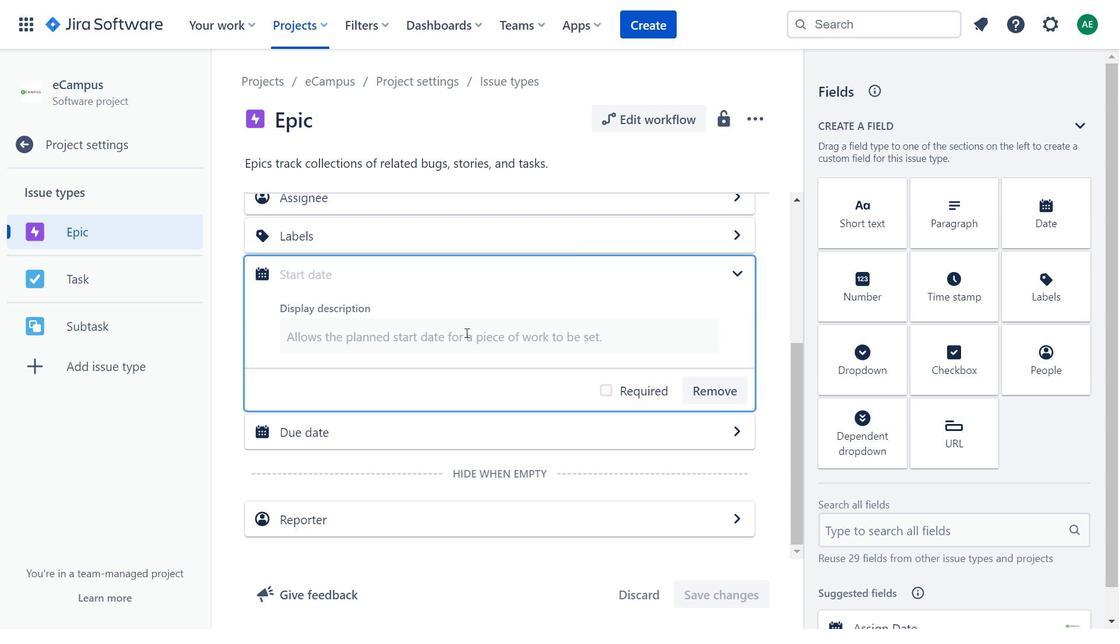 
Action: Mouse pressed left at (377, 351)
Screenshot: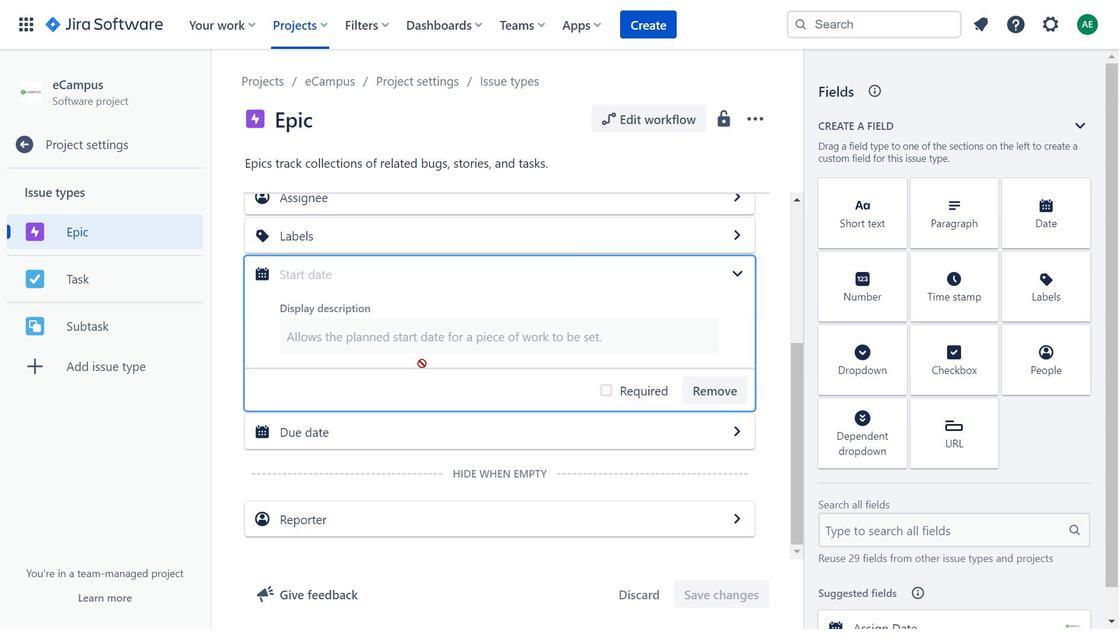 
Action: Mouse moved to (374, 439)
Screenshot: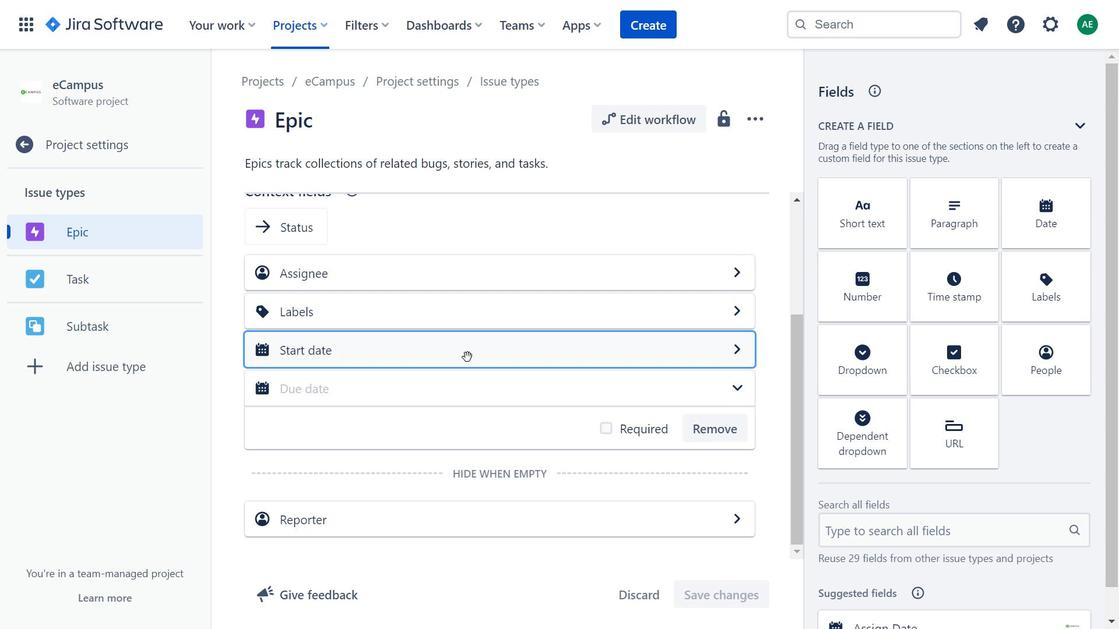 
Action: Mouse pressed left at (374, 439)
Screenshot: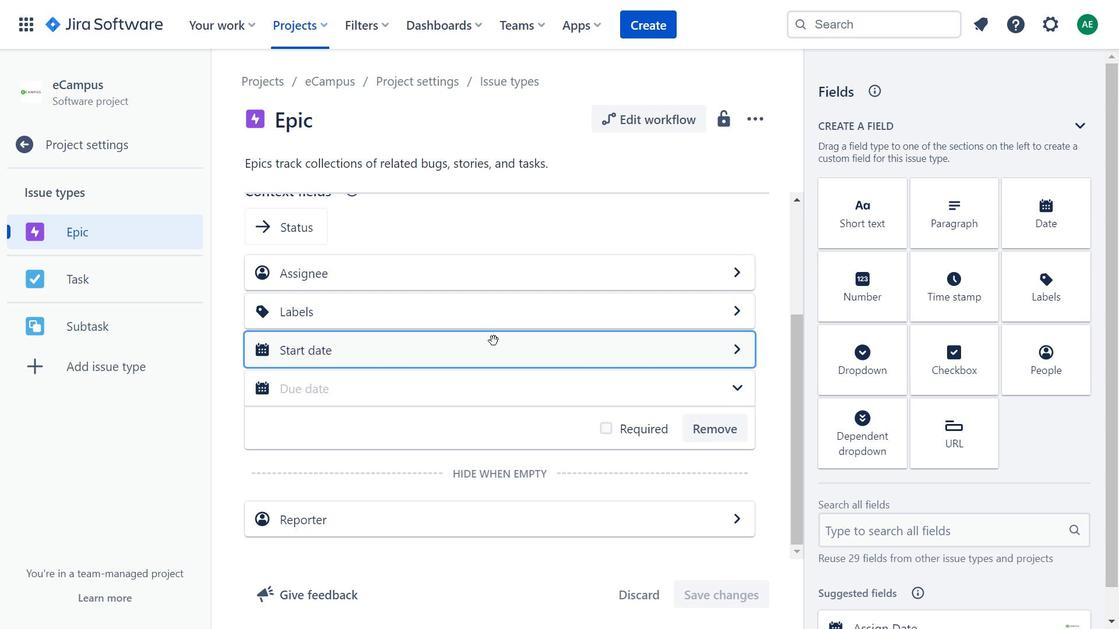 
Action: Mouse moved to (494, 340)
Screenshot: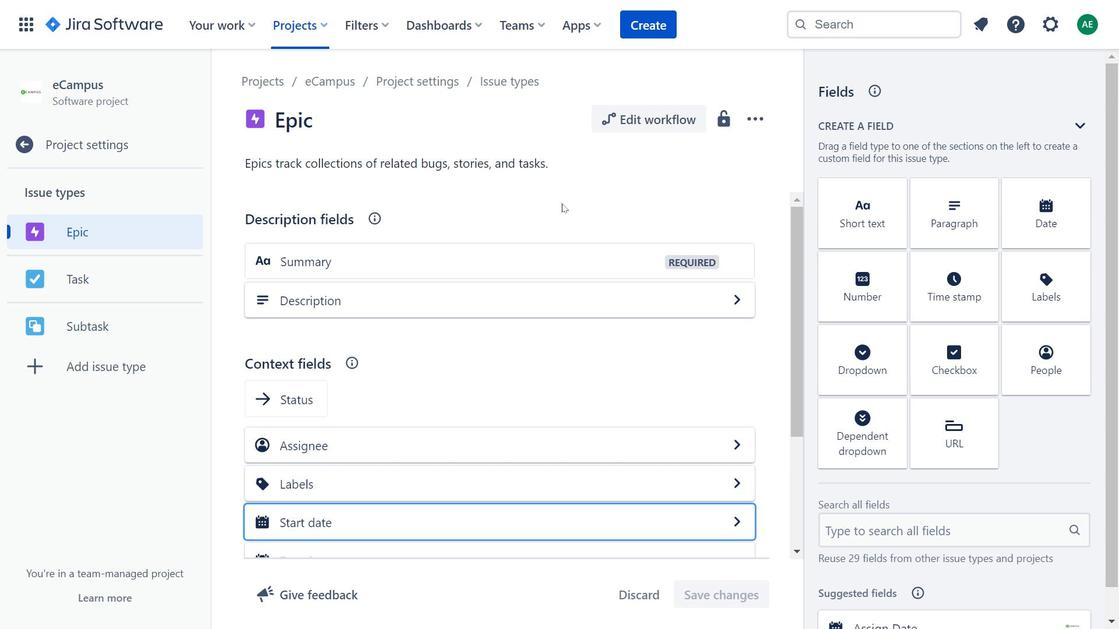 
Action: Mouse scrolled (494, 341) with delta (0, 0)
Screenshot: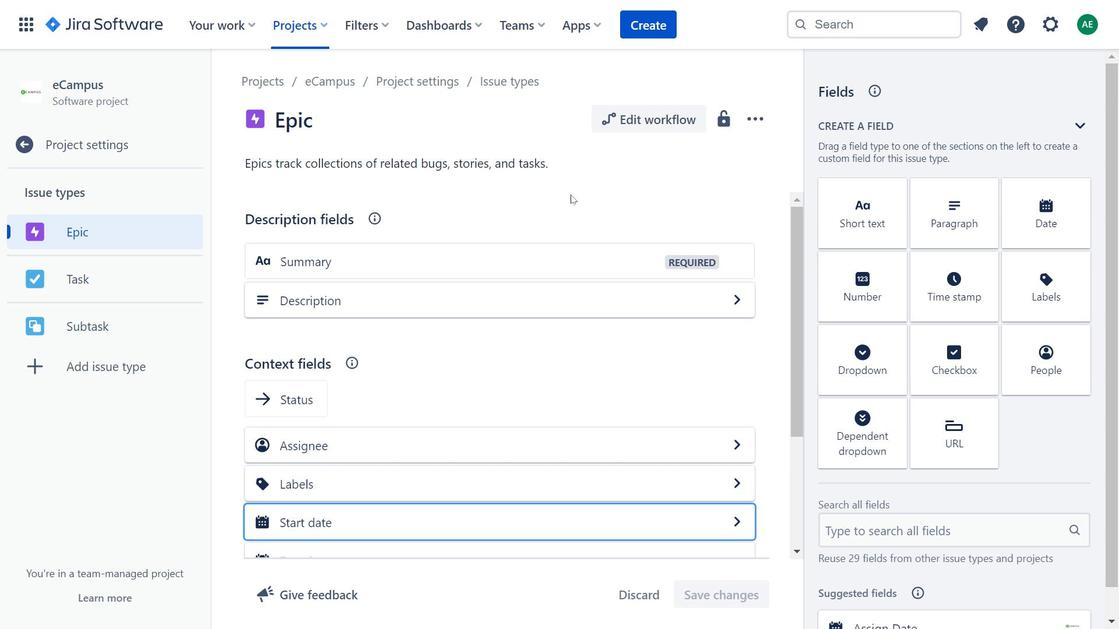 
Action: Mouse scrolled (494, 341) with delta (0, 0)
Screenshot: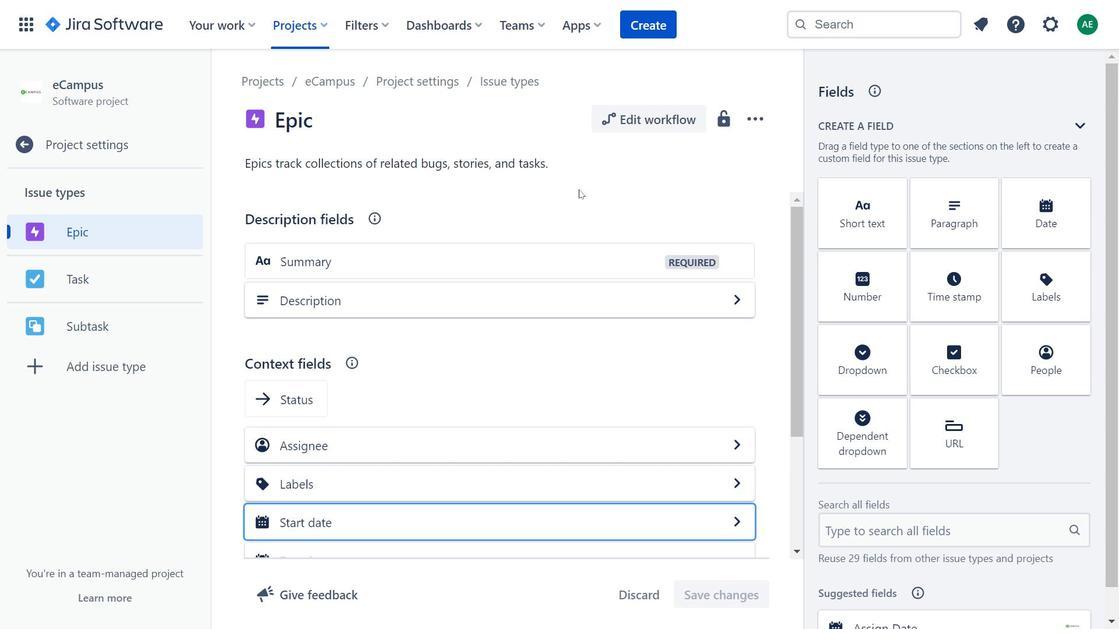 
Action: Mouse scrolled (494, 341) with delta (0, 0)
Screenshot: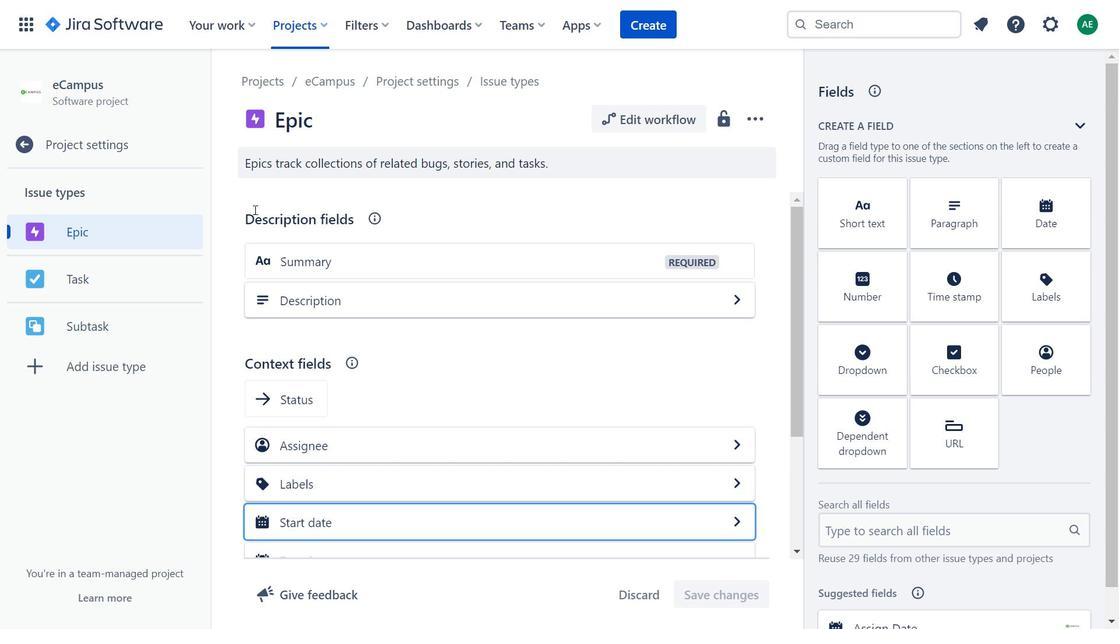 
Action: Mouse scrolled (494, 341) with delta (0, 0)
Screenshot: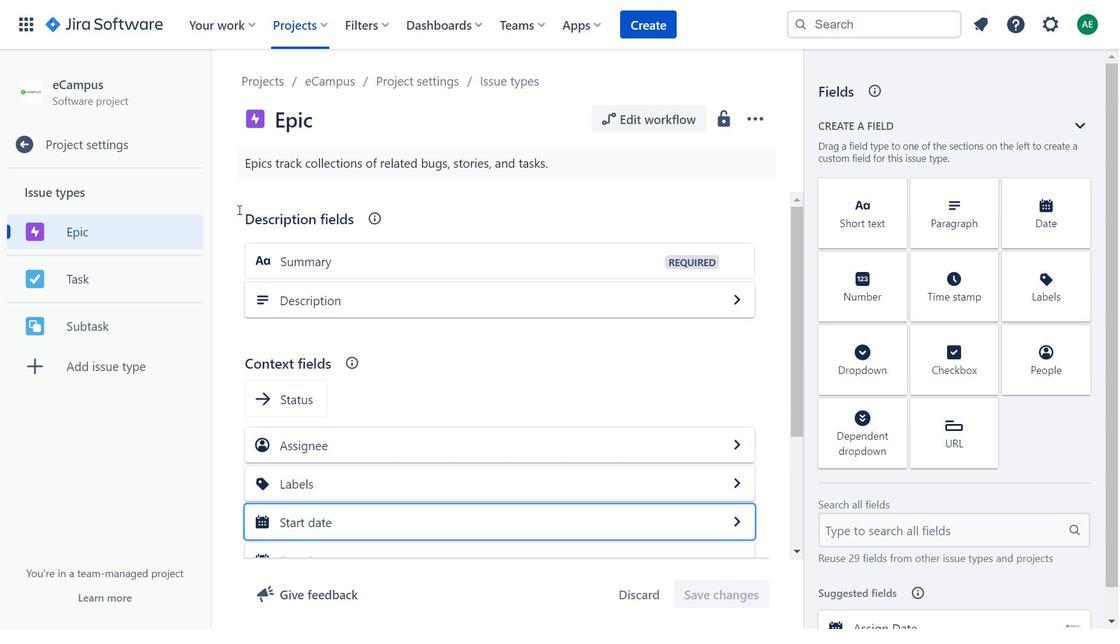 
Action: Mouse scrolled (494, 341) with delta (0, 0)
Screenshot: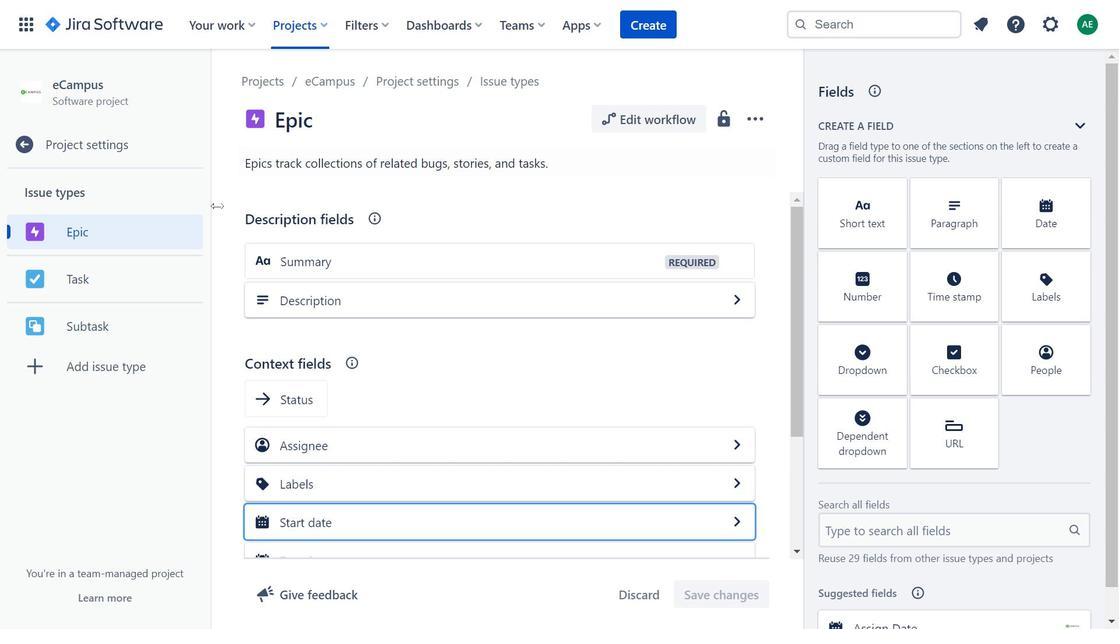 
Action: Mouse moved to (67, 158)
Screenshot: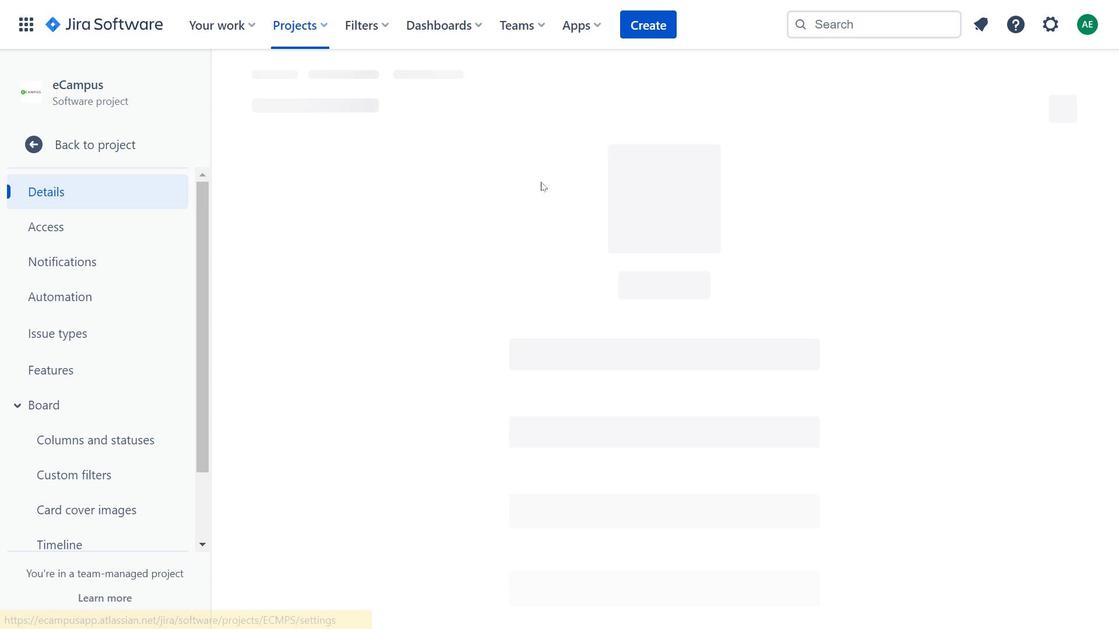 
Action: Mouse pressed left at (67, 158)
Screenshot: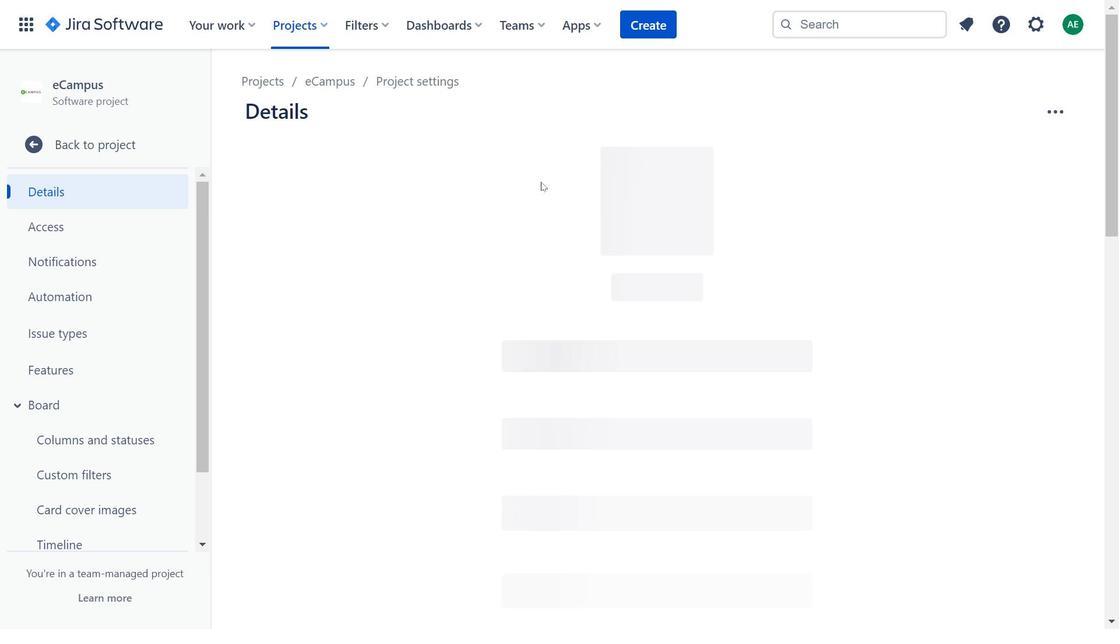 
Action: Mouse moved to (320, 81)
Screenshot: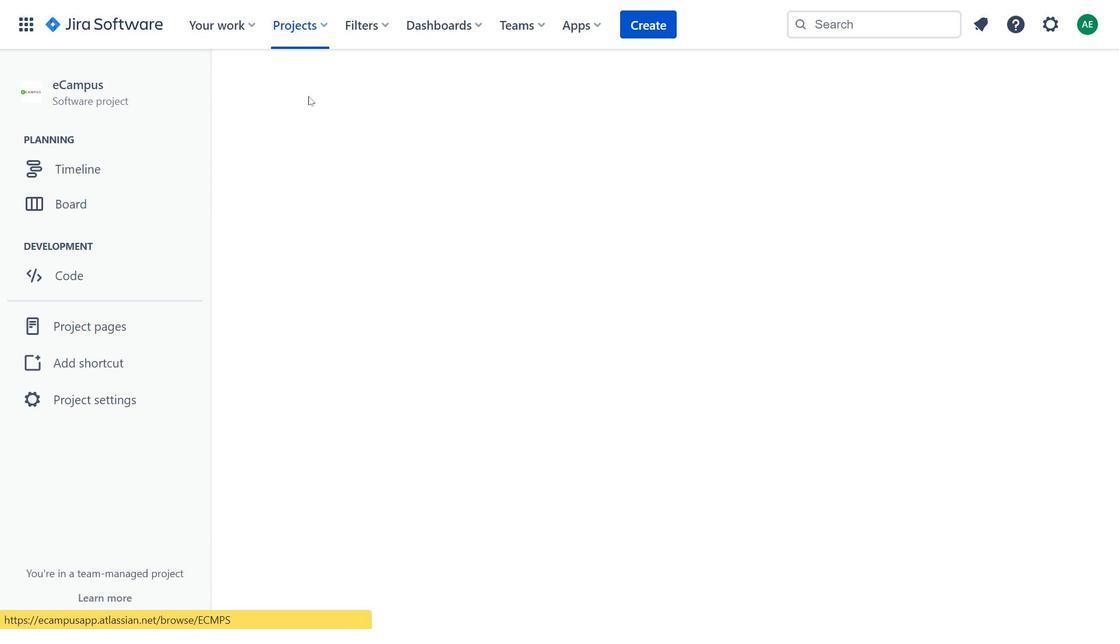 
Action: Mouse pressed left at (320, 81)
Screenshot: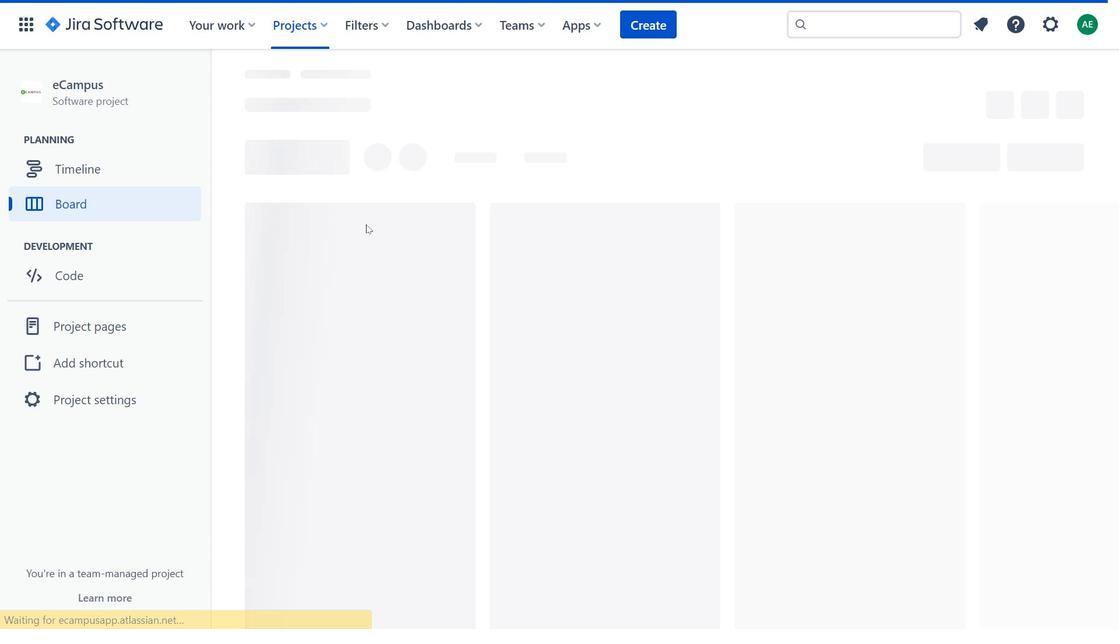 
Action: Mouse moved to (639, 335)
Screenshot: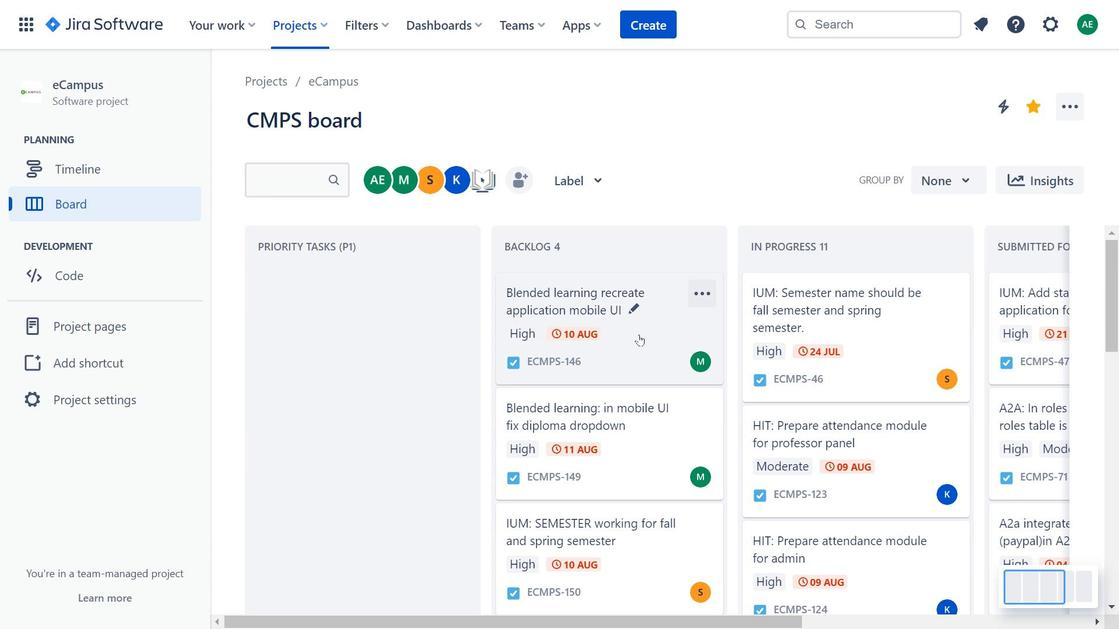 
Action: Mouse pressed left at (639, 335)
Screenshot: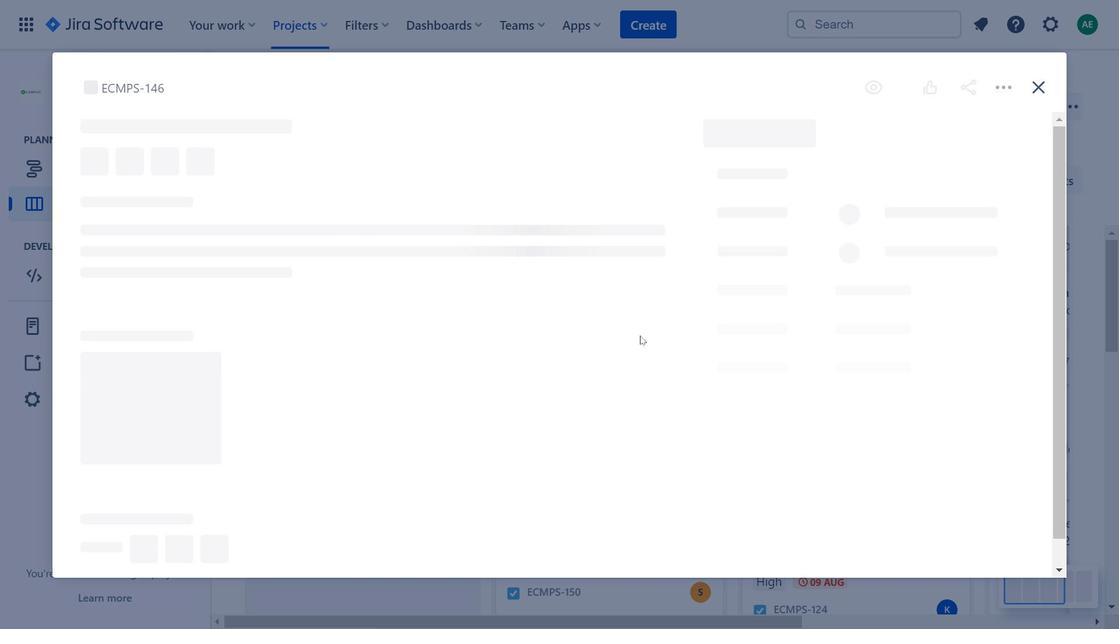 
Action: Mouse moved to (295, 259)
Screenshot: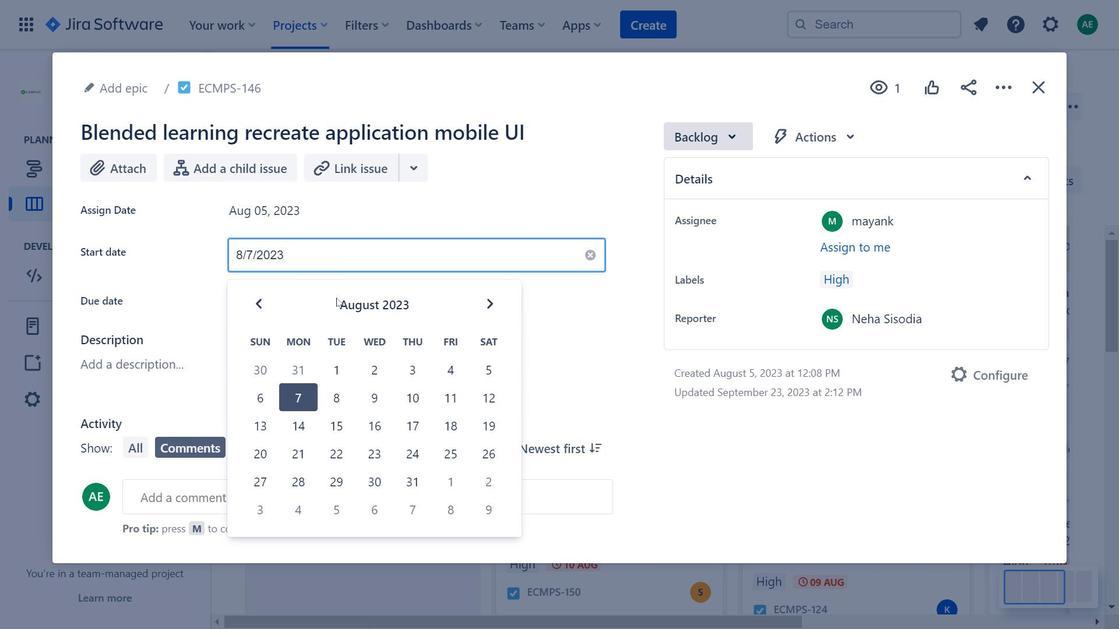 
Action: Mouse pressed left at (295, 259)
Screenshot: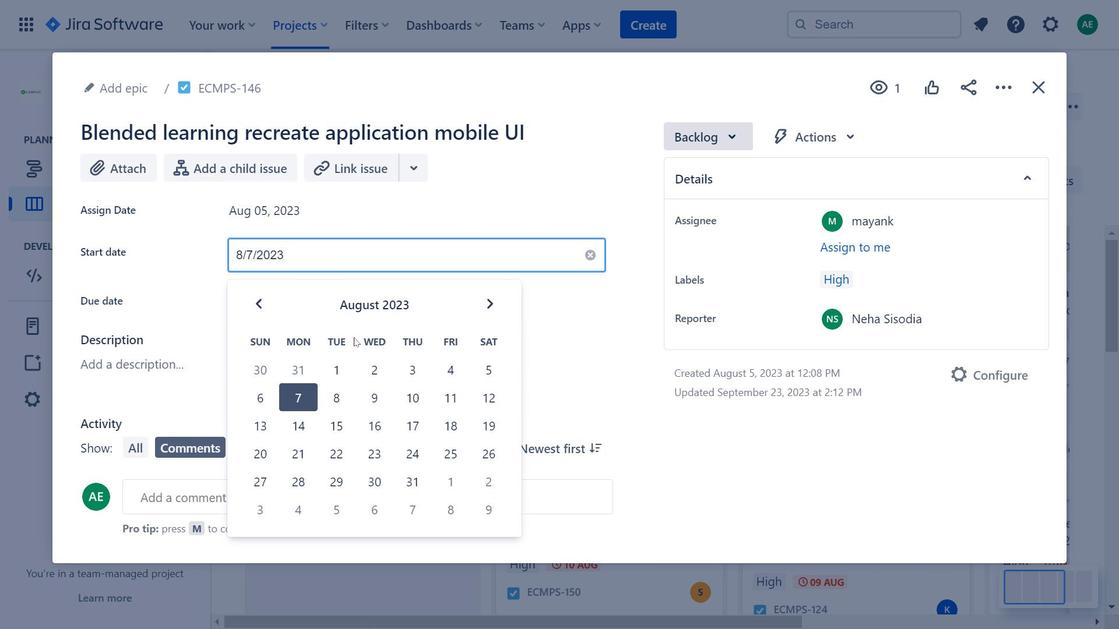 
Action: Mouse moved to (698, 145)
Screenshot: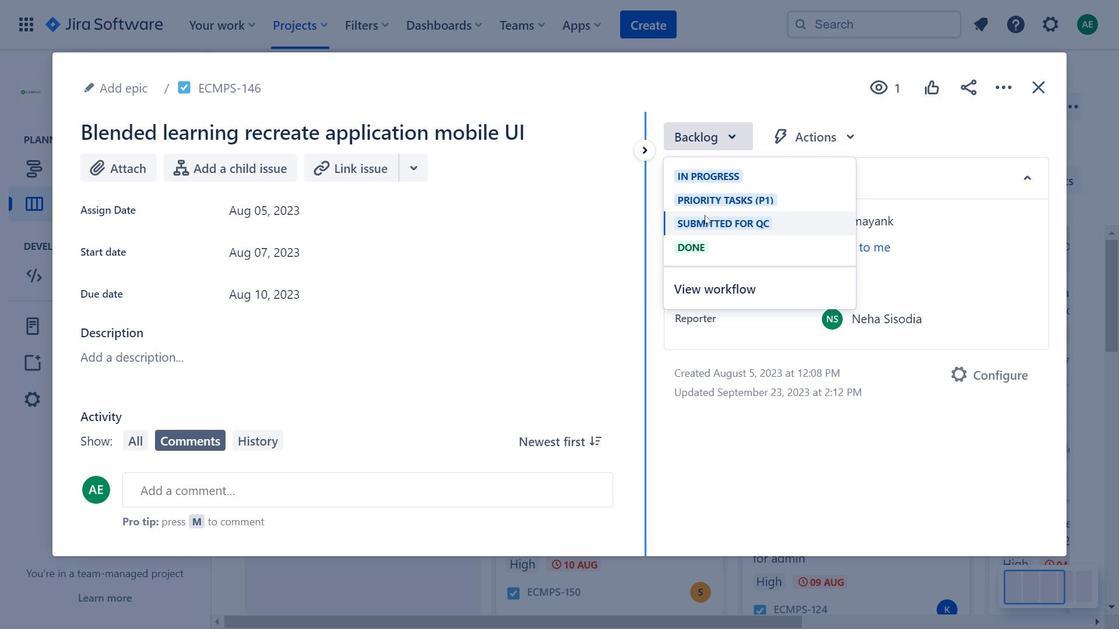 
Action: Mouse pressed left at (698, 145)
Screenshot: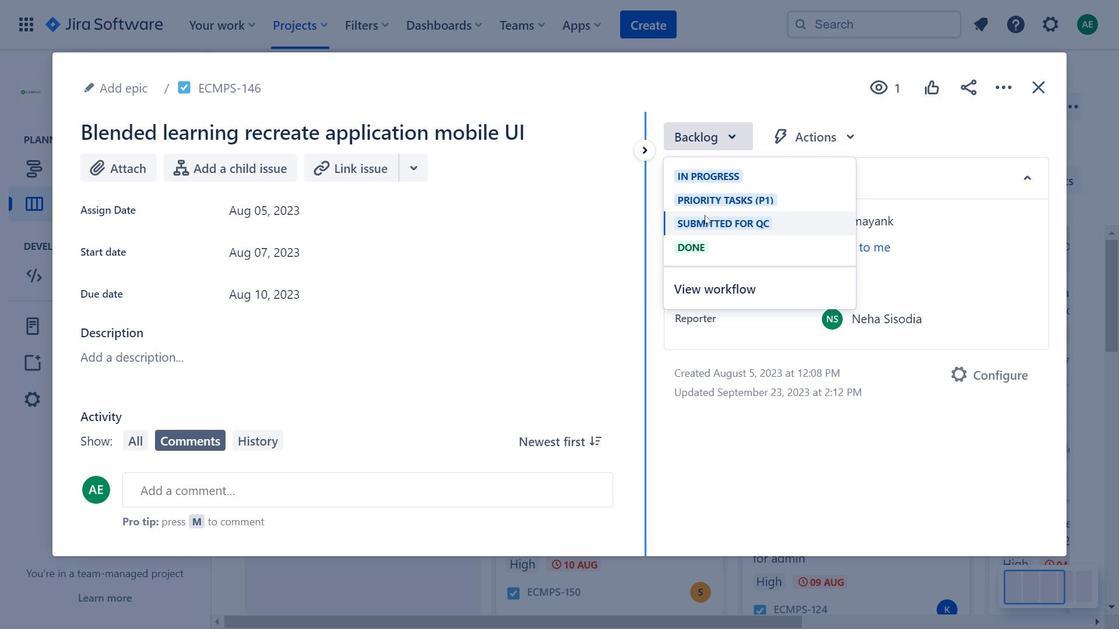 
Action: Mouse moved to (292, 218)
Screenshot: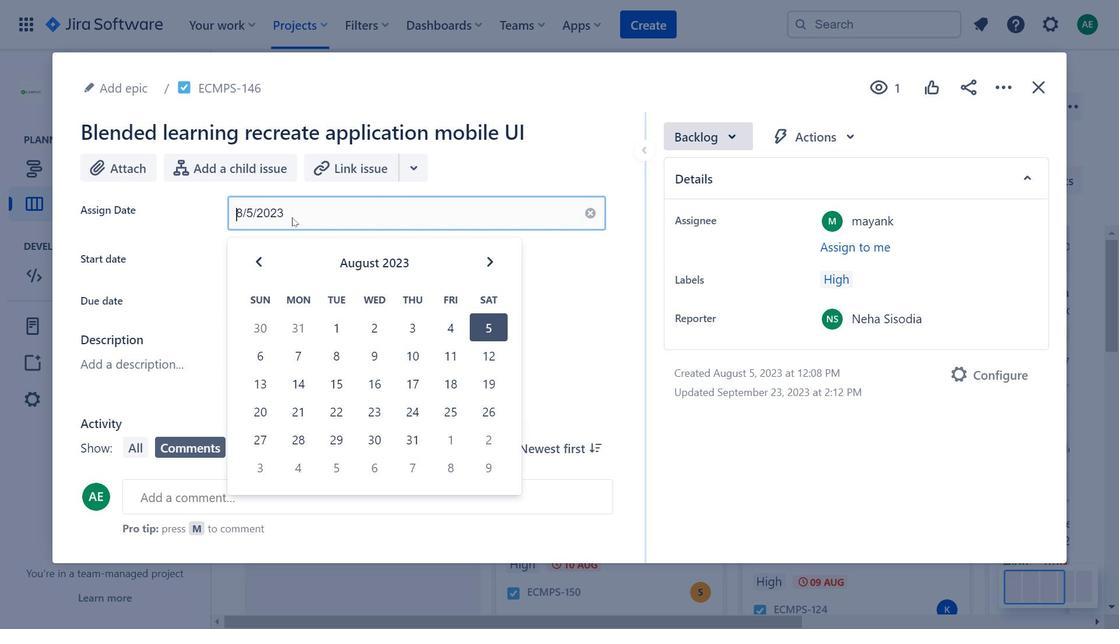 
Action: Mouse pressed left at (292, 218)
Screenshot: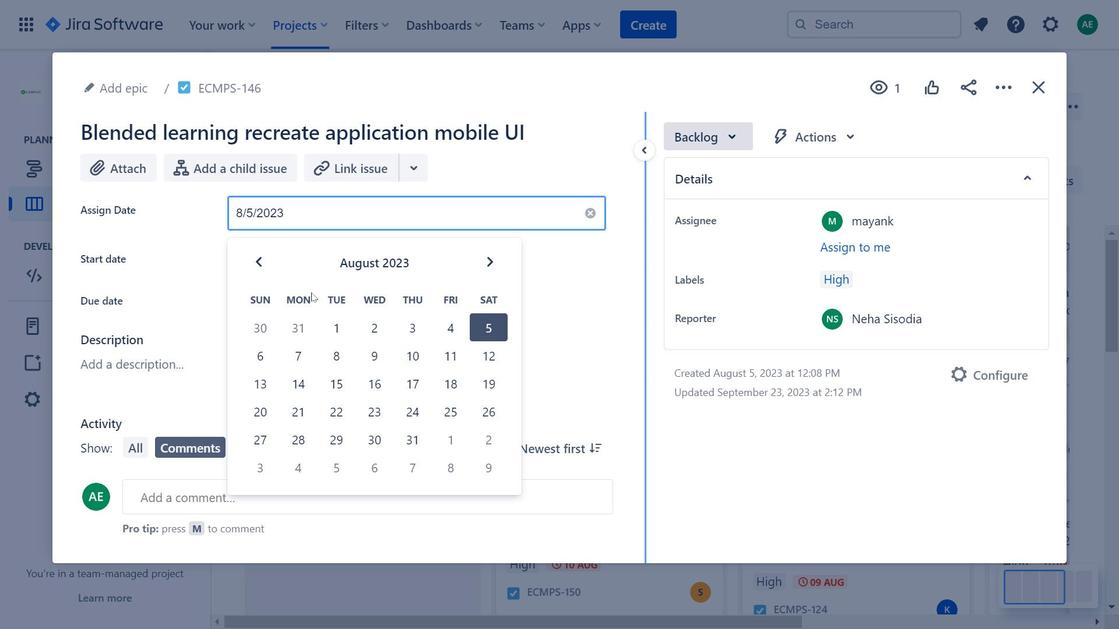 
Action: Mouse moved to (493, 263)
